 Task: Get directions from Golden Gate National Recreation Area, California, United States to San Antonio Missions National Historical Park, Texas, United States and reverse  starting point and destination and check the best travel modes
Action: Mouse moved to (142, 87)
Screenshot: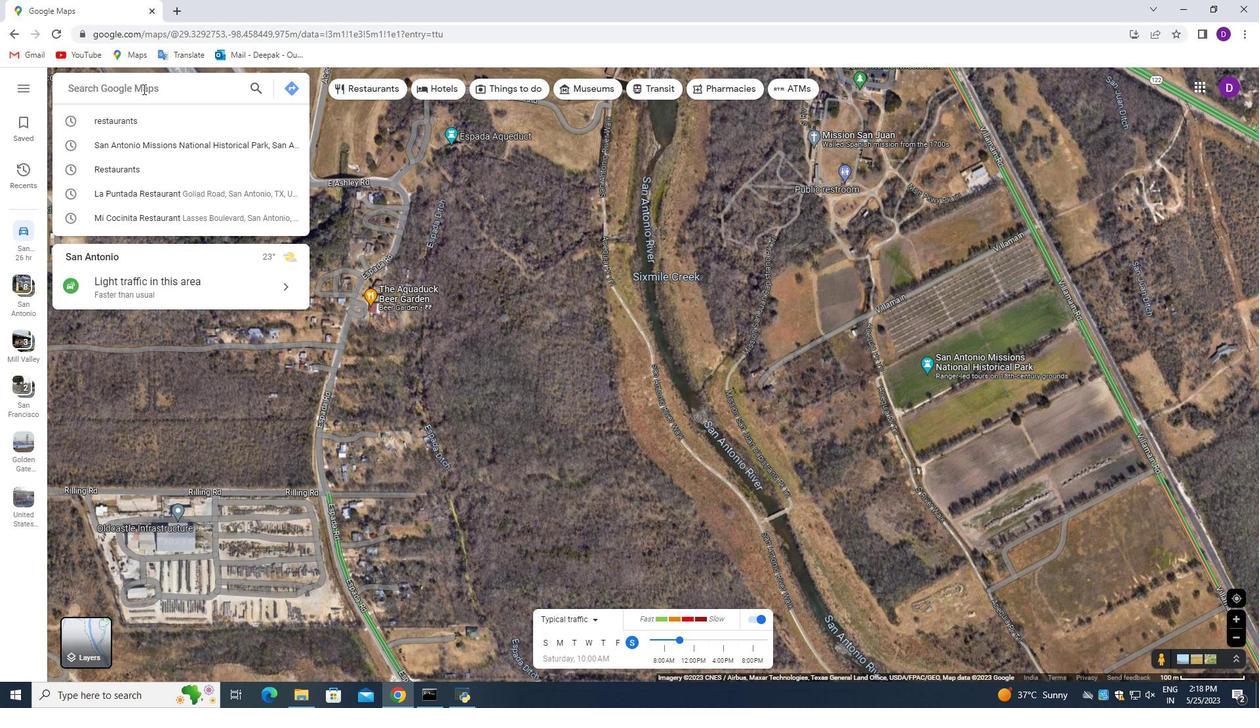 
Action: Mouse pressed left at (142, 87)
Screenshot: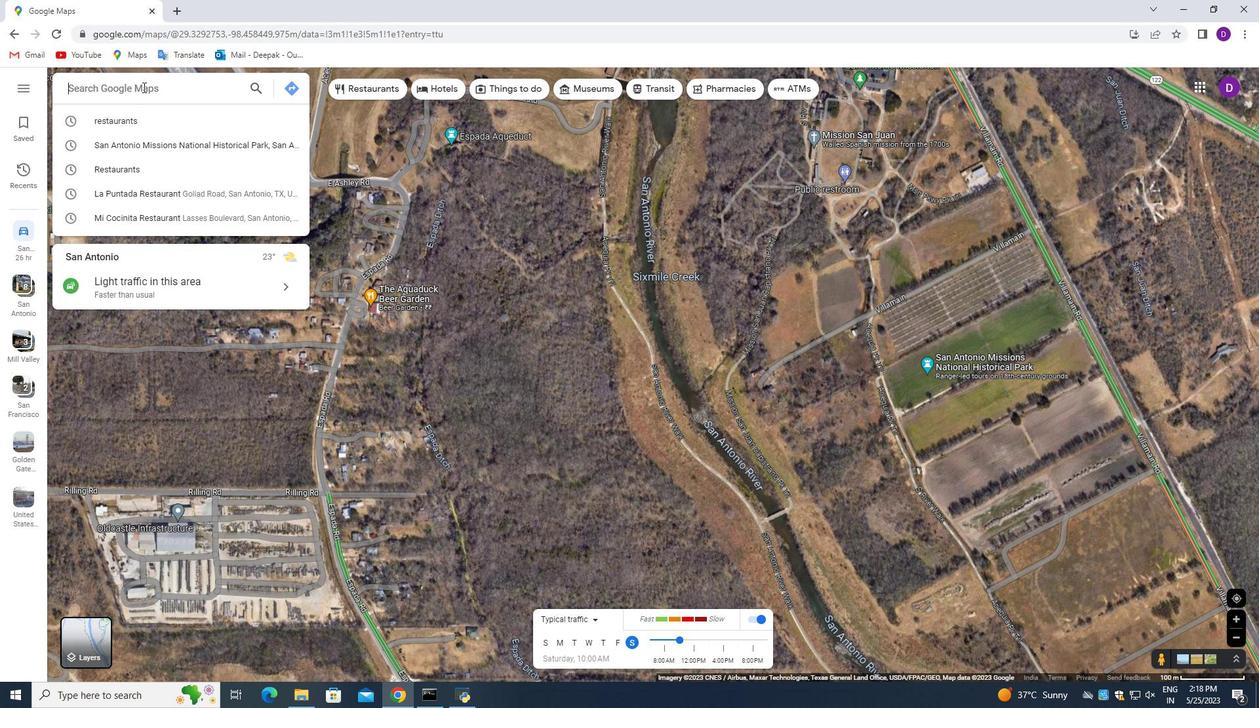 
Action: Mouse moved to (467, 264)
Screenshot: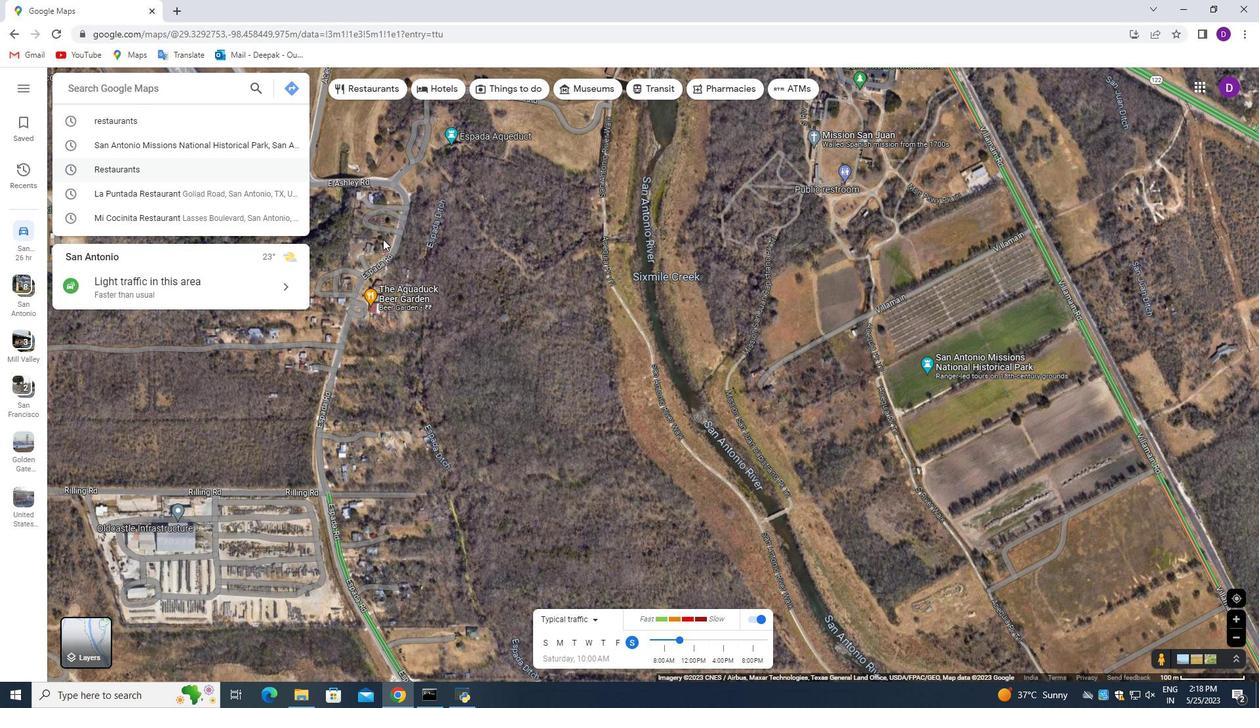 
Action: Key pressed <Key.shift_r>Golden<Key.space><Key.shift_r>Gate<Key.space><Key.shift>Nationa<Key.space><Key.backspace>l<Key.space><Key.shift_r>Recreation<Key.space><Key.shift_r>Area,<Key.space><Key.shift_r>California,<Key.space><Key.shift>United<Key.space><Key.shift_r>States
Screenshot: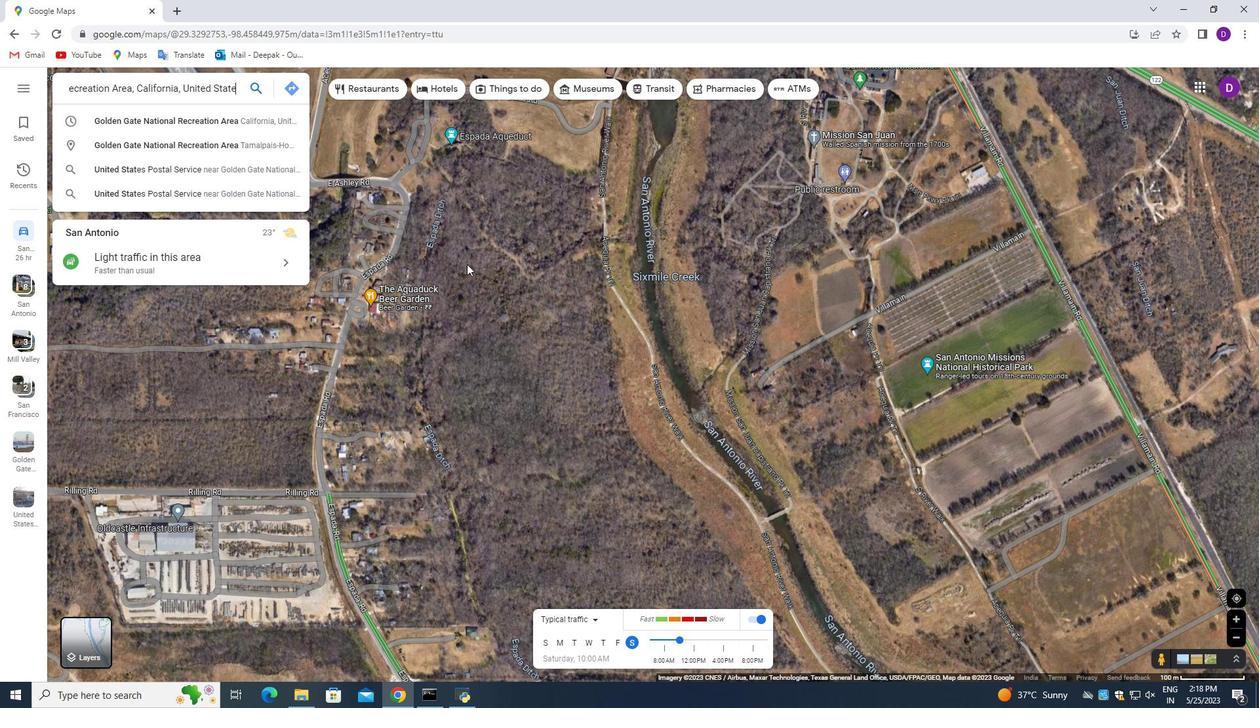 
Action: Mouse moved to (295, 89)
Screenshot: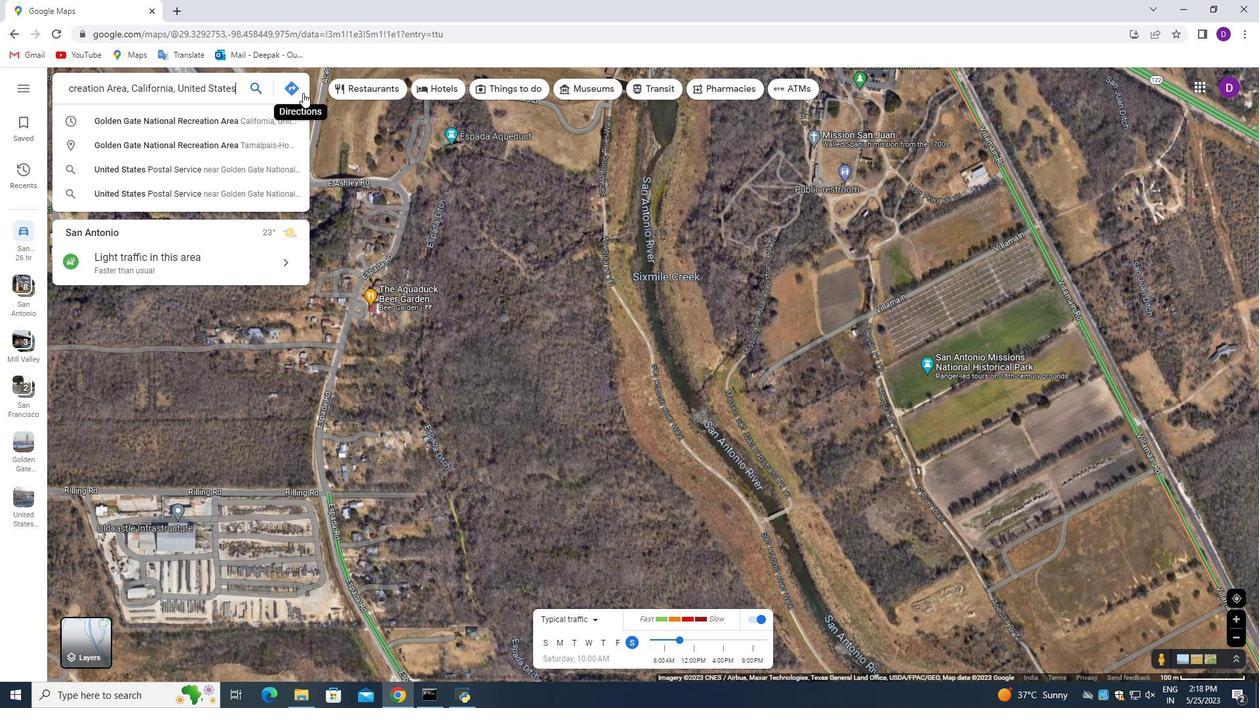 
Action: Mouse pressed left at (295, 89)
Screenshot: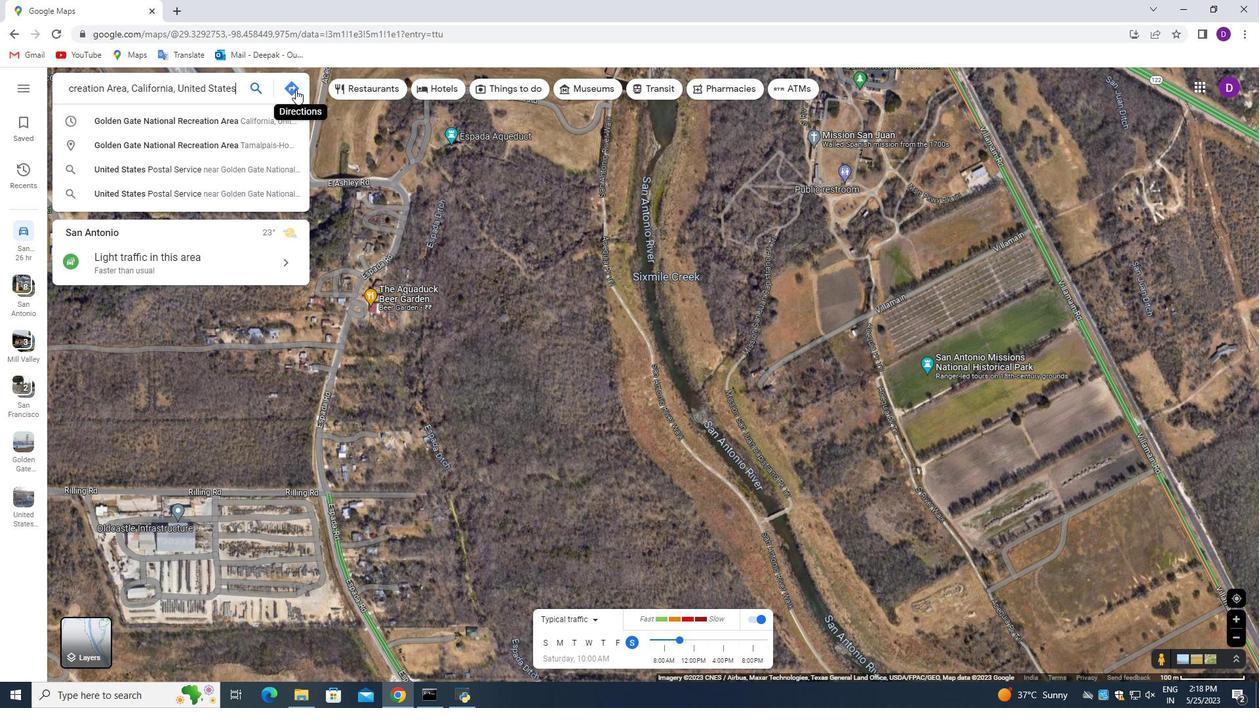 
Action: Mouse moved to (68, 91)
Screenshot: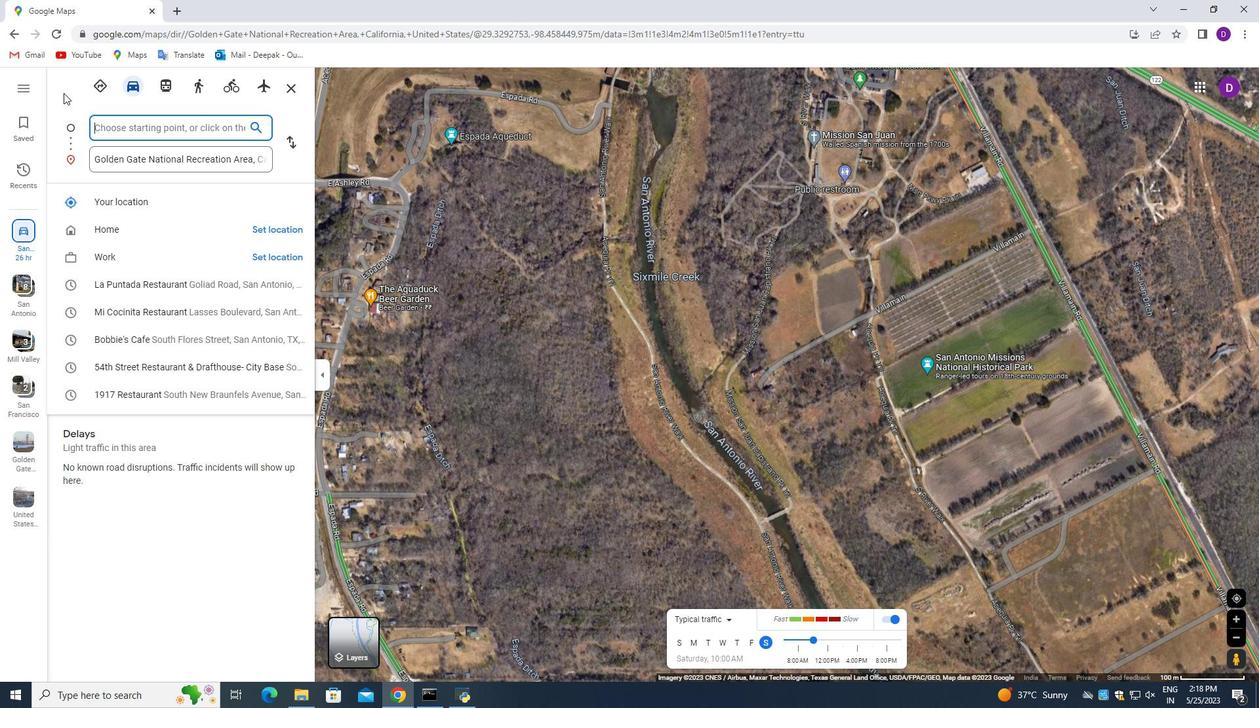 
Action: Key pressed <Key.shift_r>San<Key.space><Key.shift_r>Antonio<Key.space><Key.shift>Missions<Key.space><Key.shift>National<Key.space><Key.shift>Historical<Key.space><Key.shift>Park,<Key.space><Key.shift_r>Texas<Key.space><Key.backspace>,<Key.space><Key.shift>United<Key.space><Key.shift_r>States<Key.enter>
Screenshot: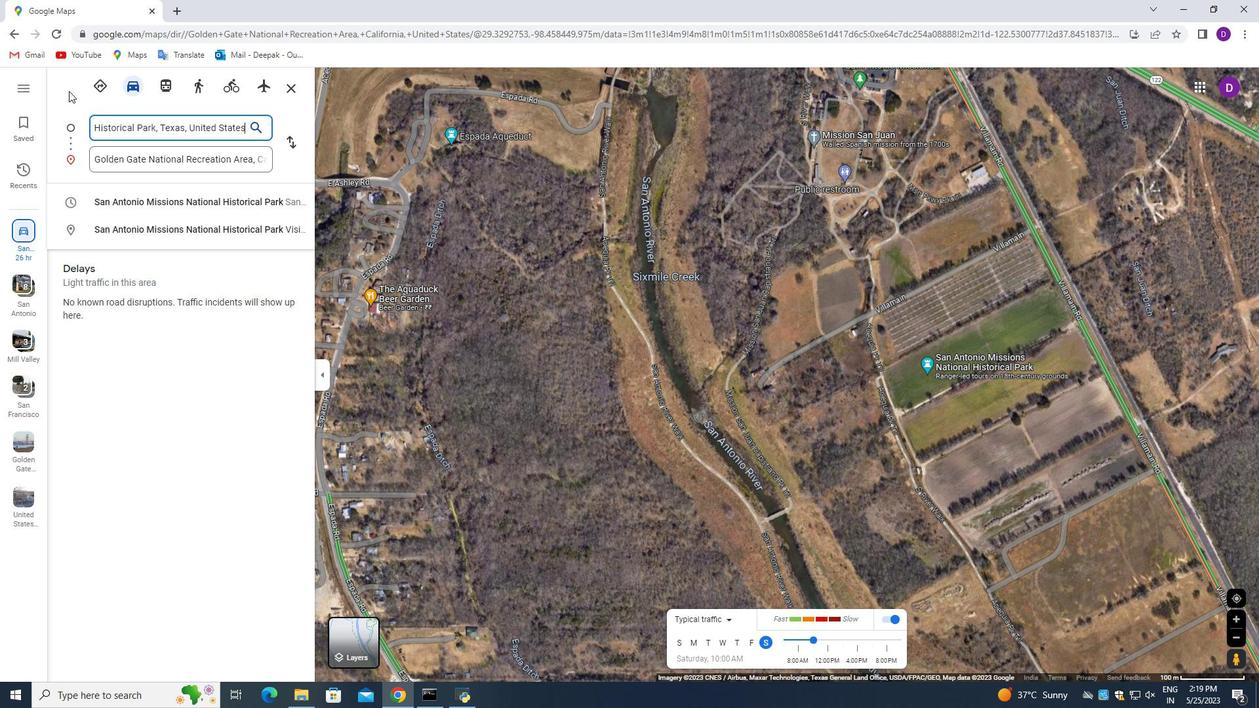
Action: Mouse moved to (291, 144)
Screenshot: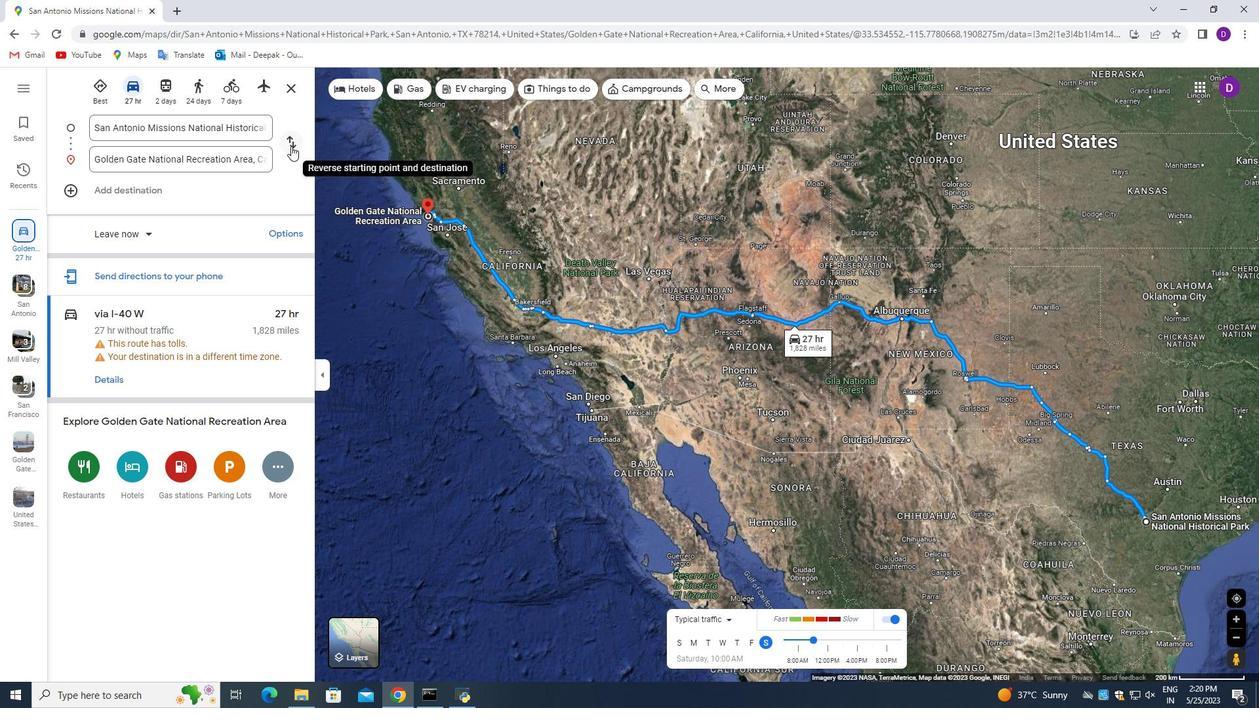 
Action: Mouse pressed left at (291, 144)
Screenshot: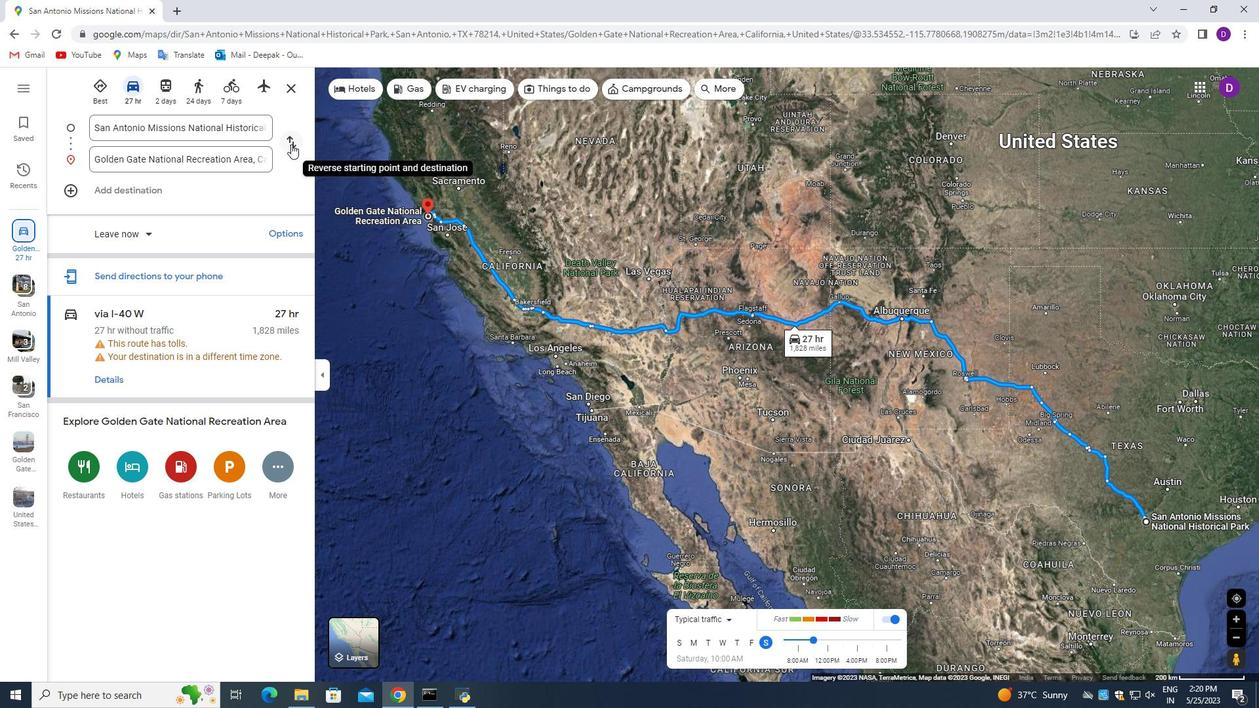 
Action: Mouse moved to (291, 142)
Screenshot: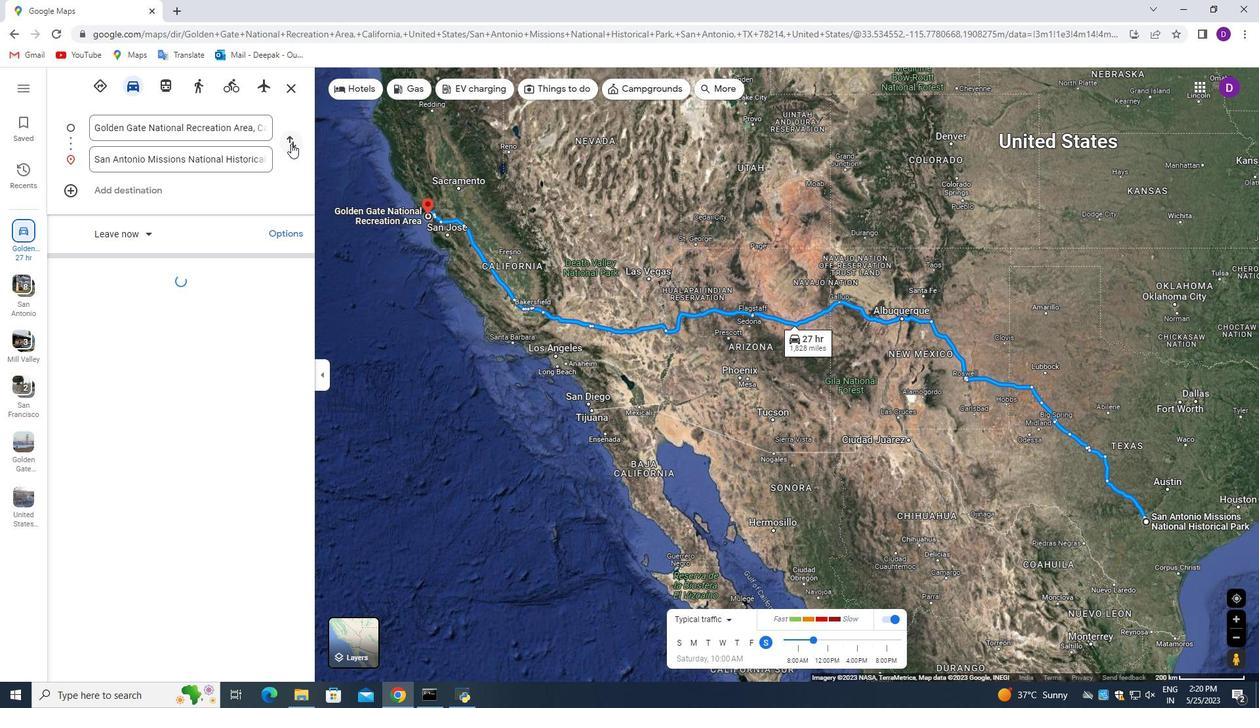 
Action: Mouse pressed left at (291, 142)
Screenshot: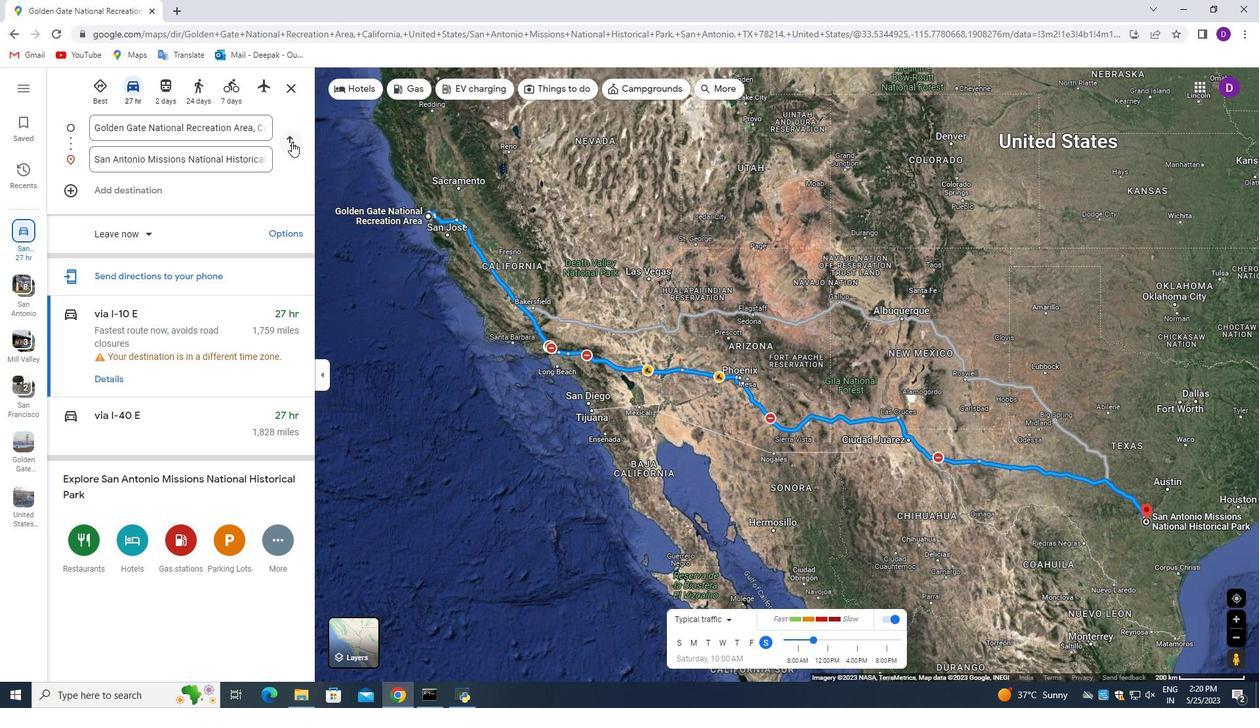 
Action: Mouse moved to (863, 377)
Screenshot: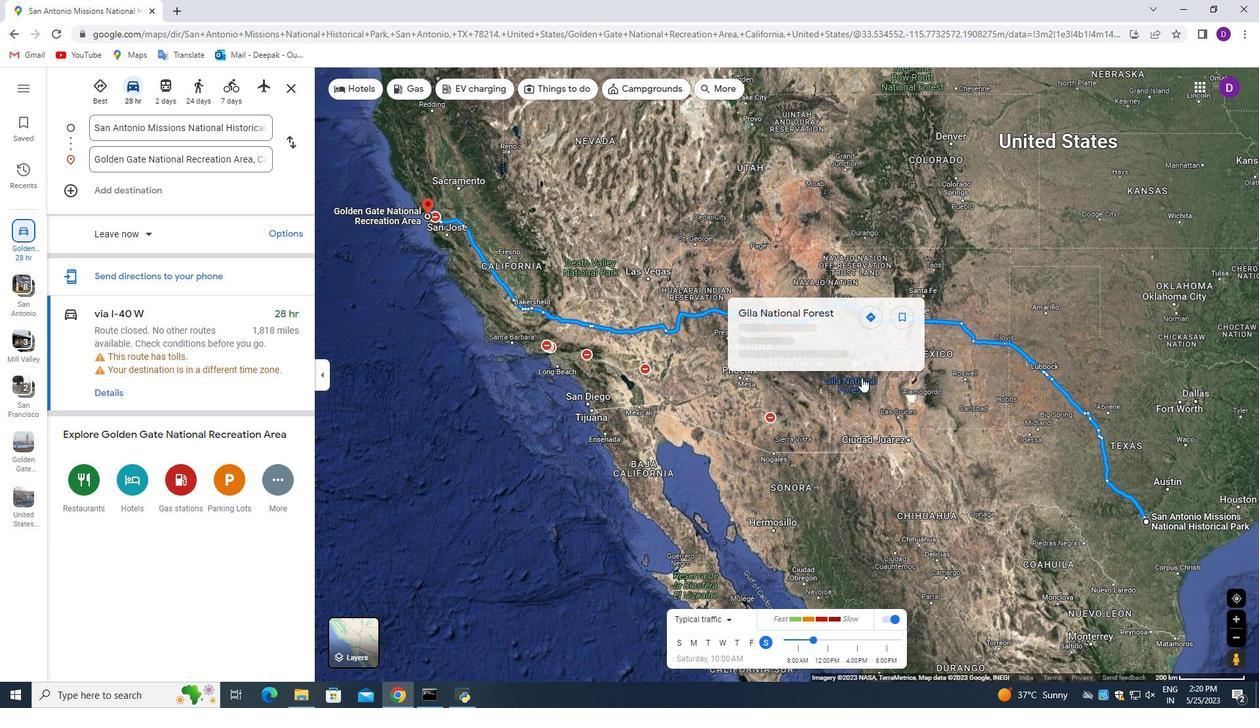
Action: Mouse pressed left at (863, 377)
Screenshot: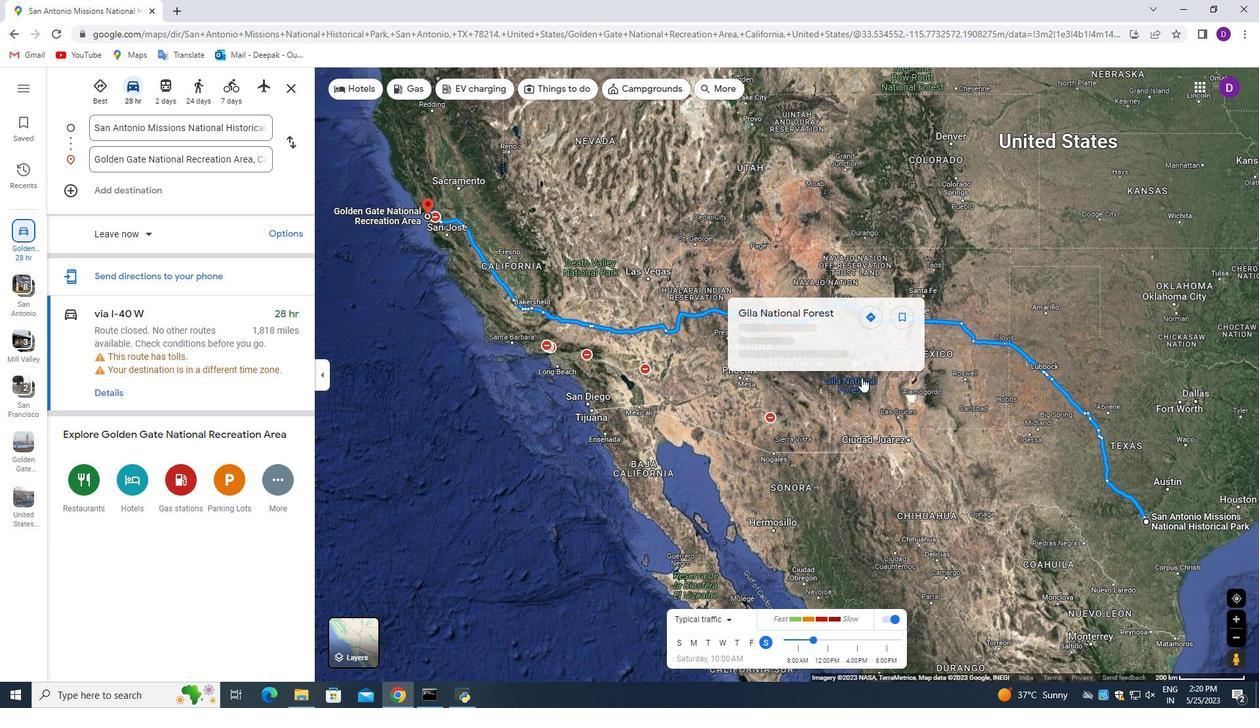 
Action: Mouse moved to (434, 292)
Screenshot: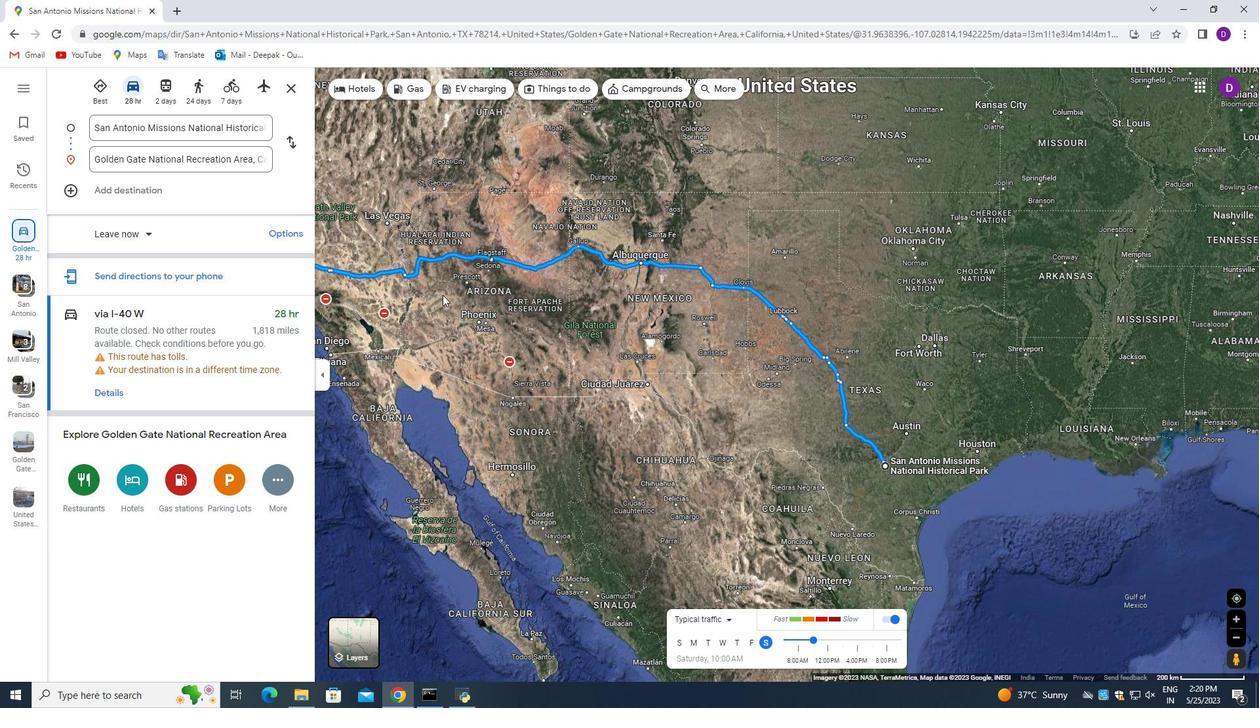 
Action: Mouse pressed left at (434, 292)
Screenshot: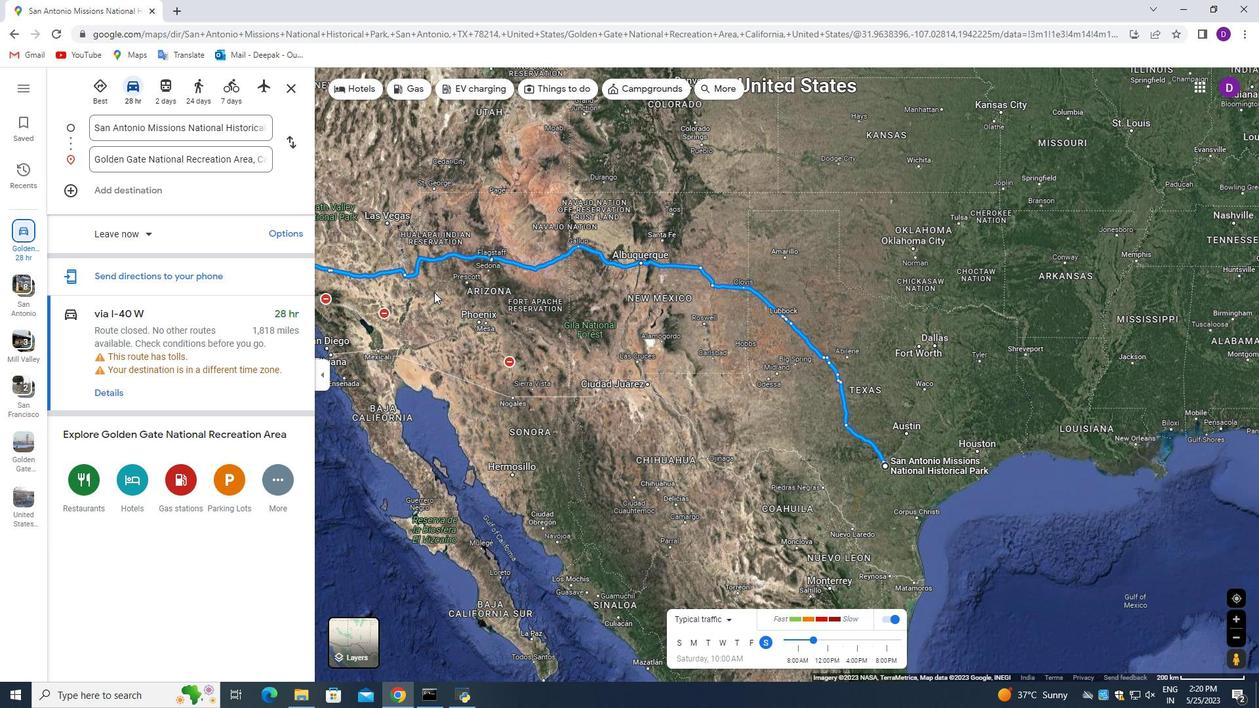 
Action: Mouse moved to (718, 87)
Screenshot: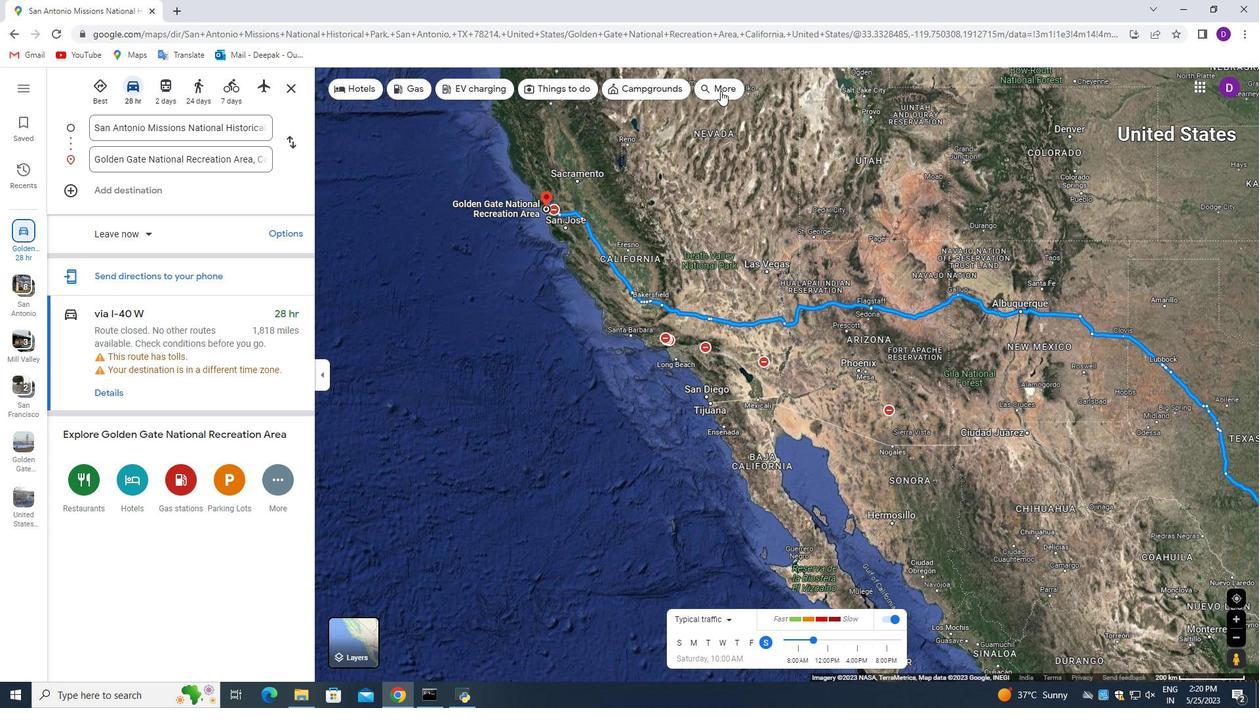 
Action: Mouse pressed left at (718, 87)
Screenshot: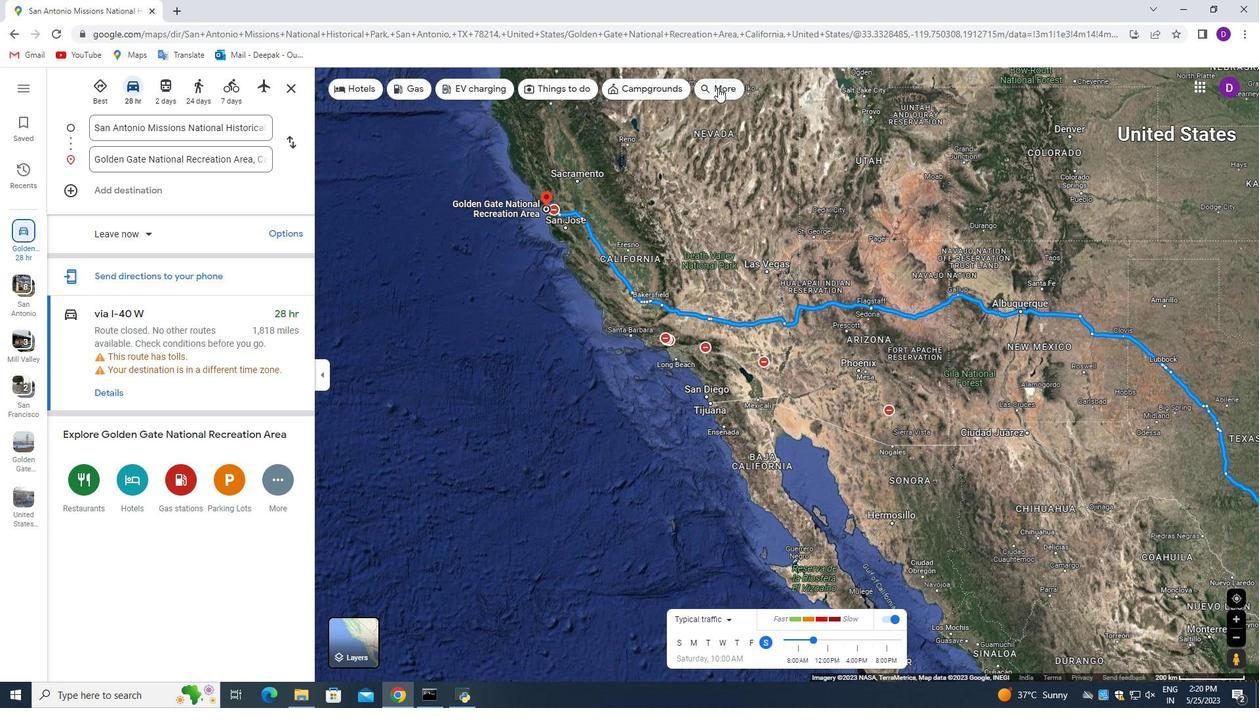 
Action: Mouse moved to (294, 91)
Screenshot: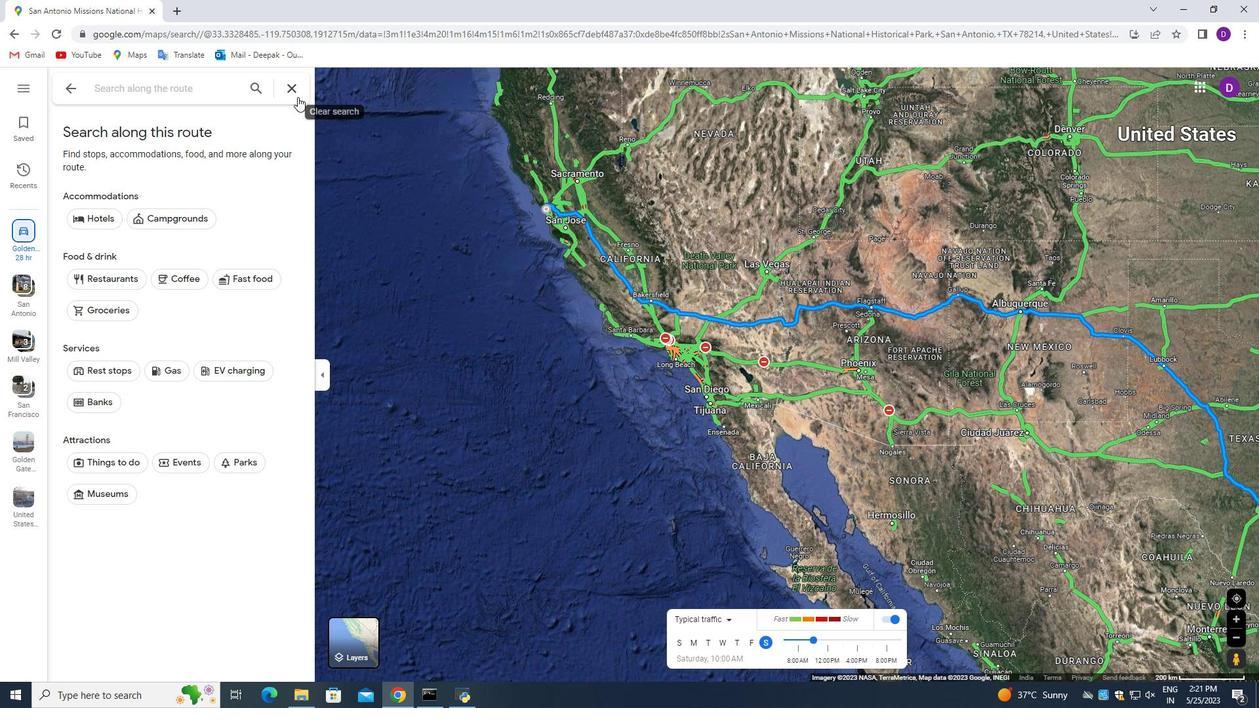 
Action: Mouse pressed left at (294, 91)
Screenshot: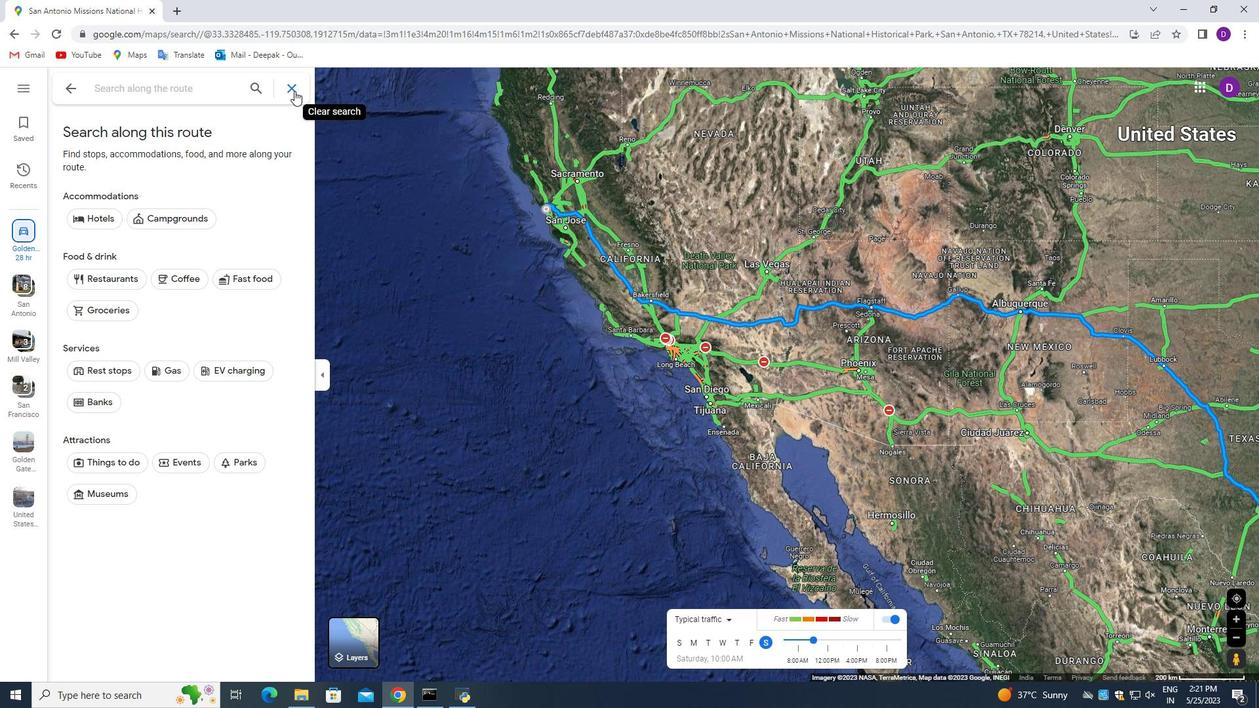 
Action: Mouse moved to (161, 86)
Screenshot: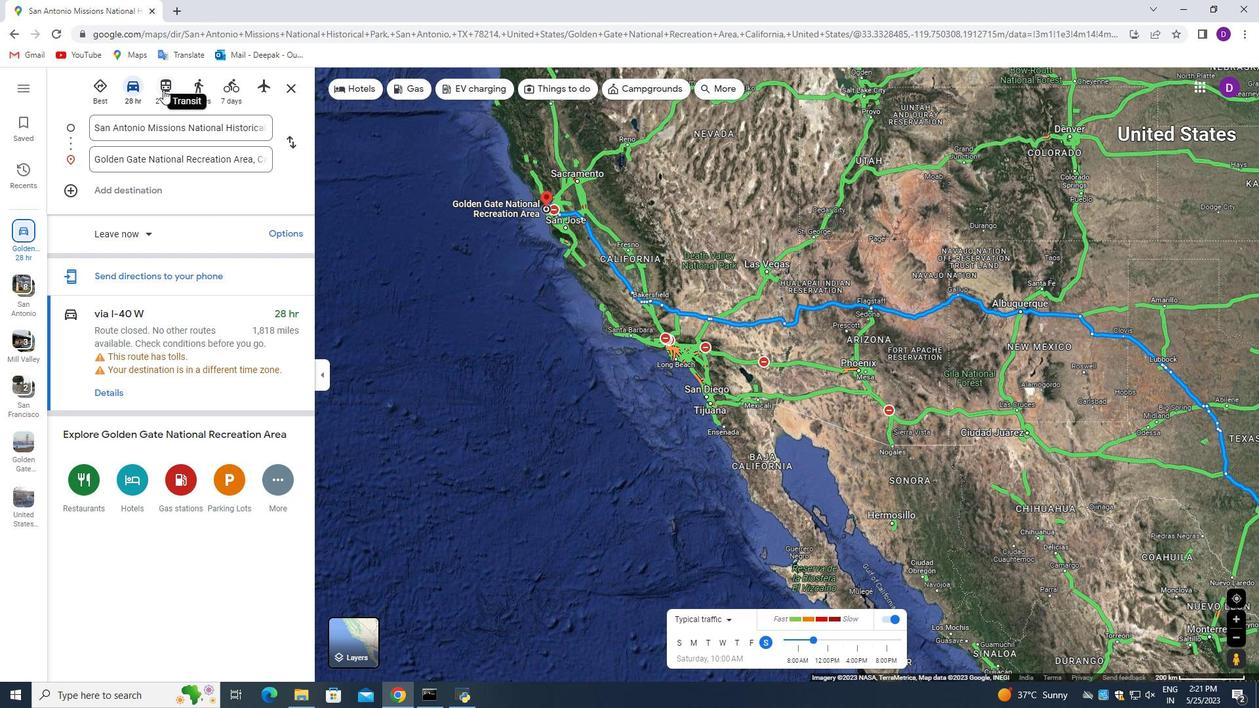 
Action: Mouse pressed left at (161, 86)
Screenshot: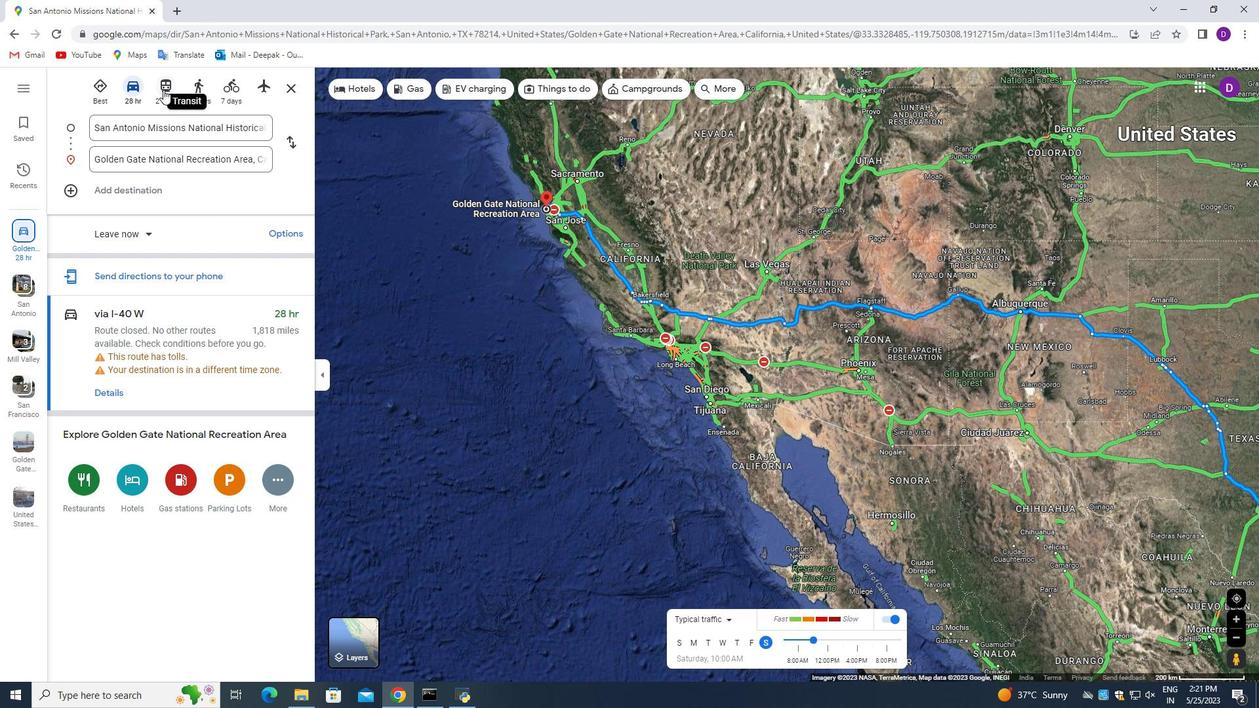 
Action: Mouse moved to (163, 375)
Screenshot: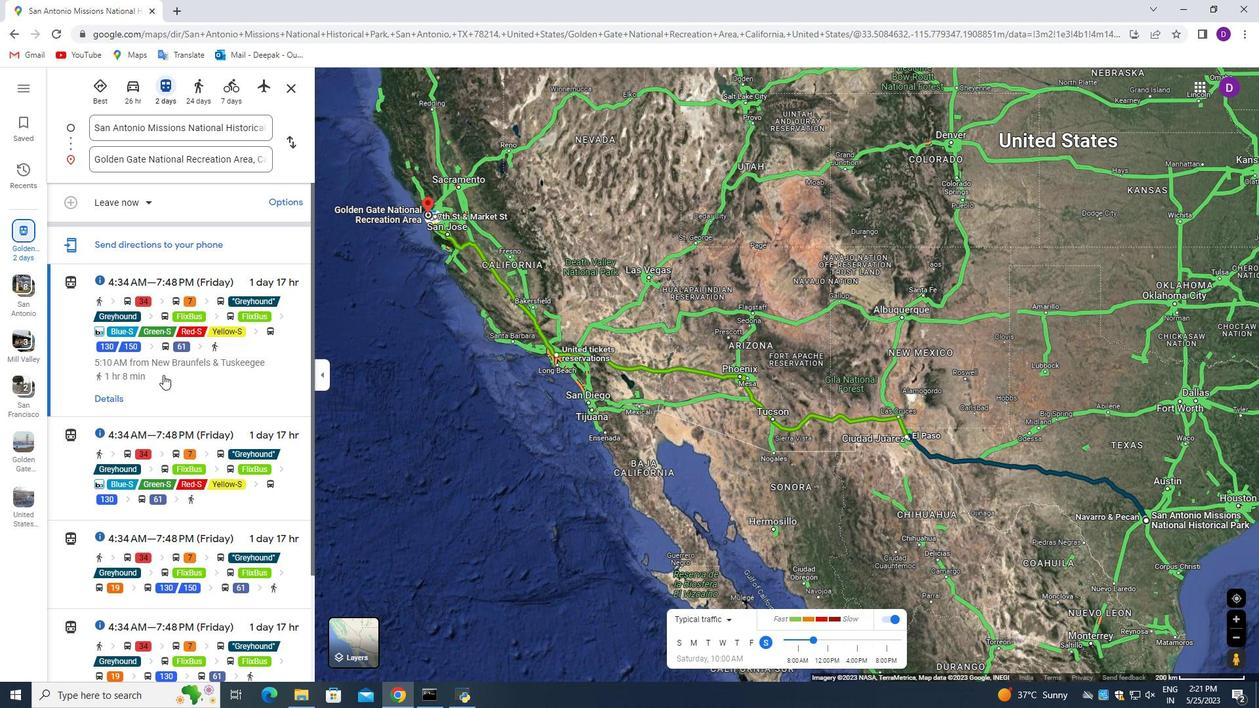 
Action: Mouse scrolled (163, 375) with delta (0, 0)
Screenshot: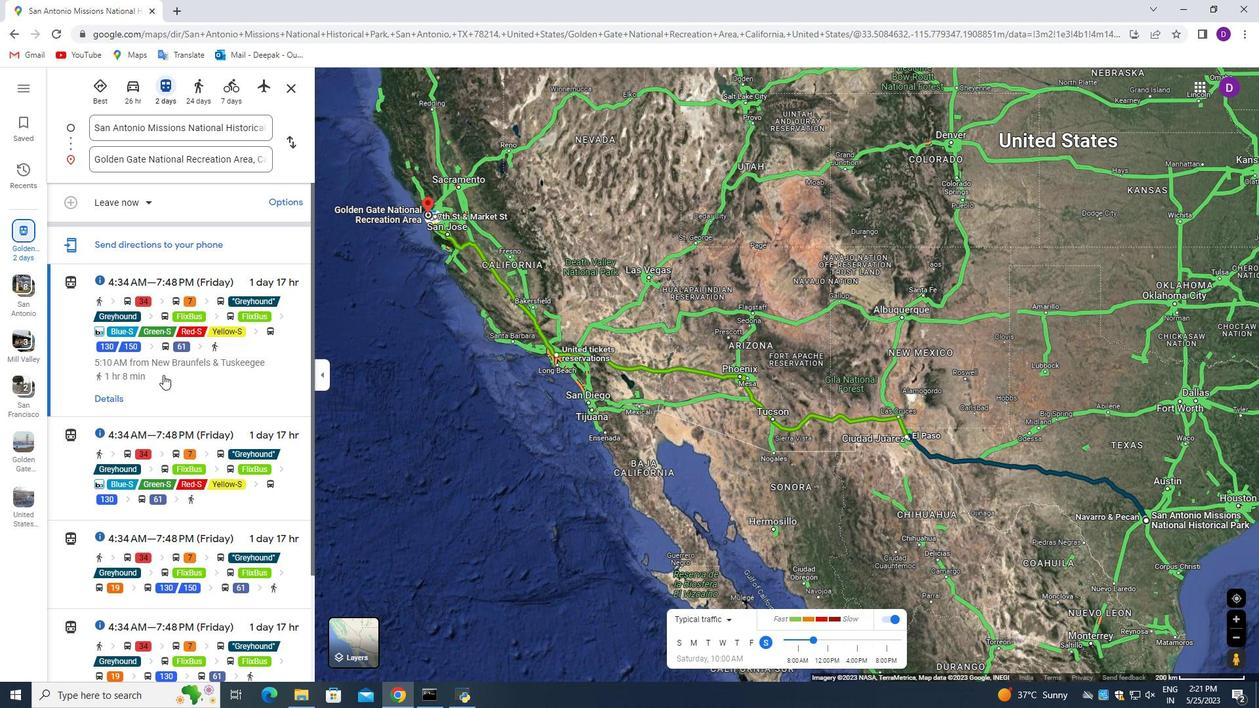 
Action: Mouse moved to (163, 377)
Screenshot: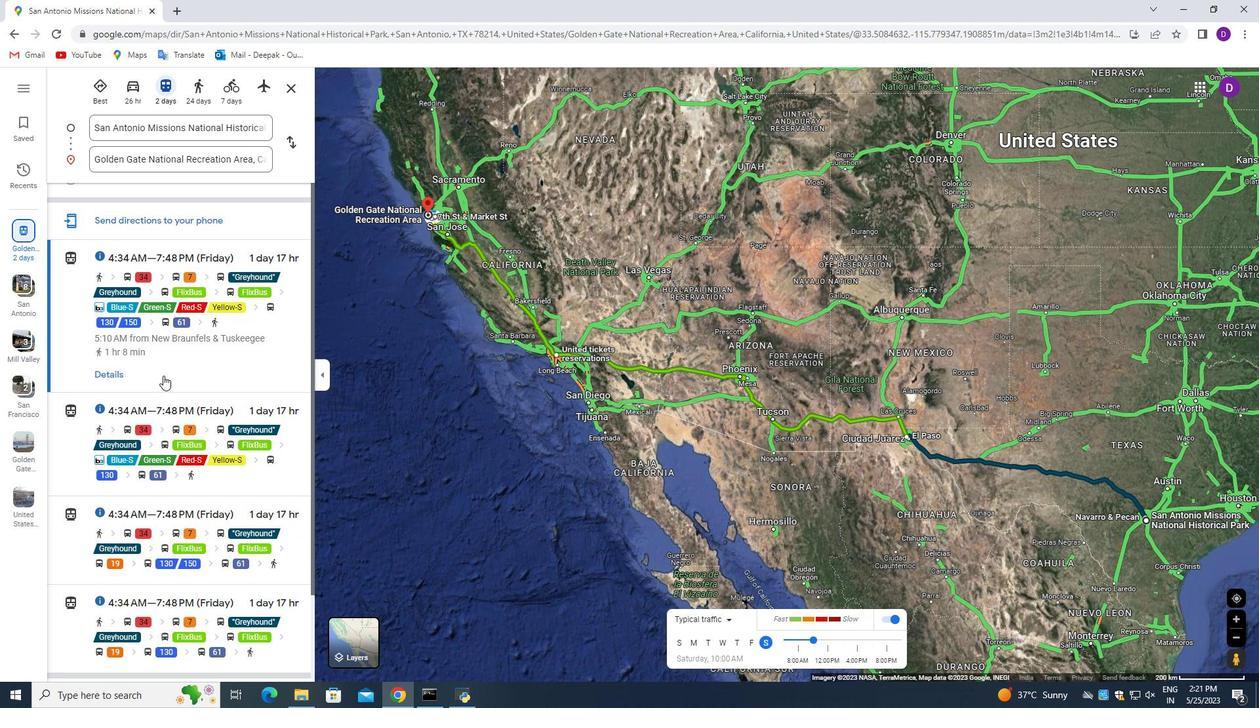 
Action: Mouse scrolled (163, 375) with delta (0, 0)
Screenshot: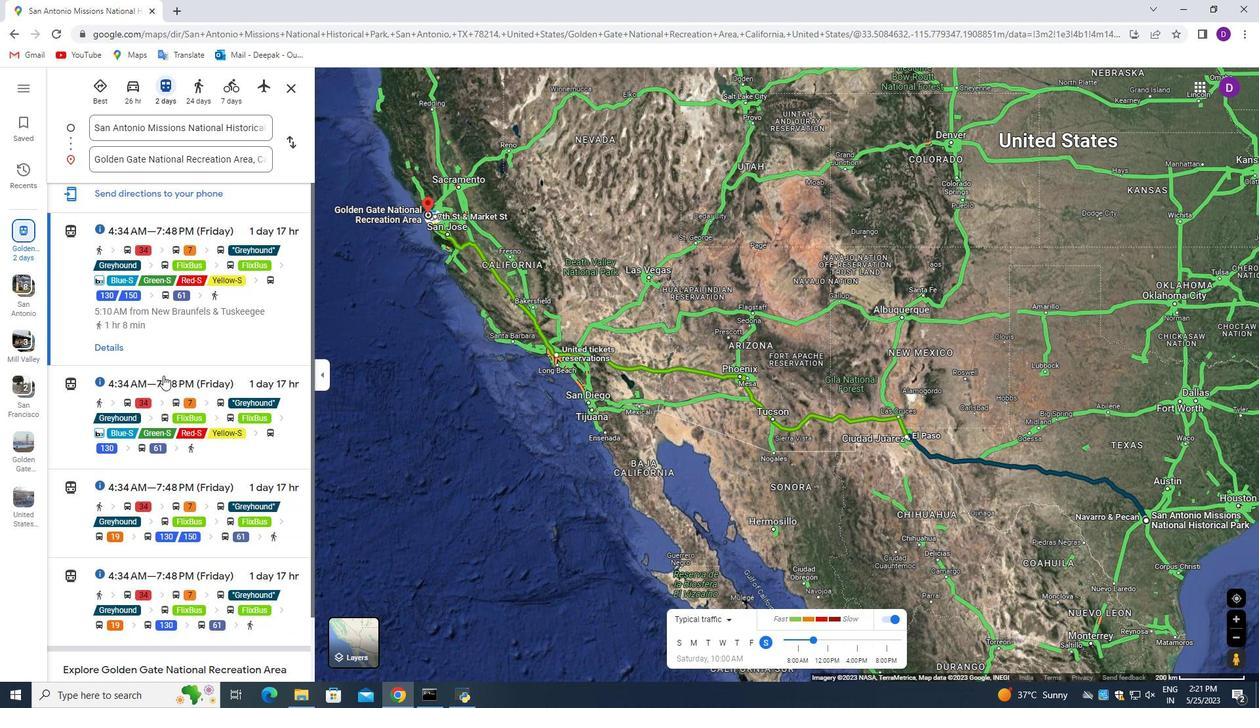 
Action: Mouse scrolled (163, 376) with delta (0, 0)
Screenshot: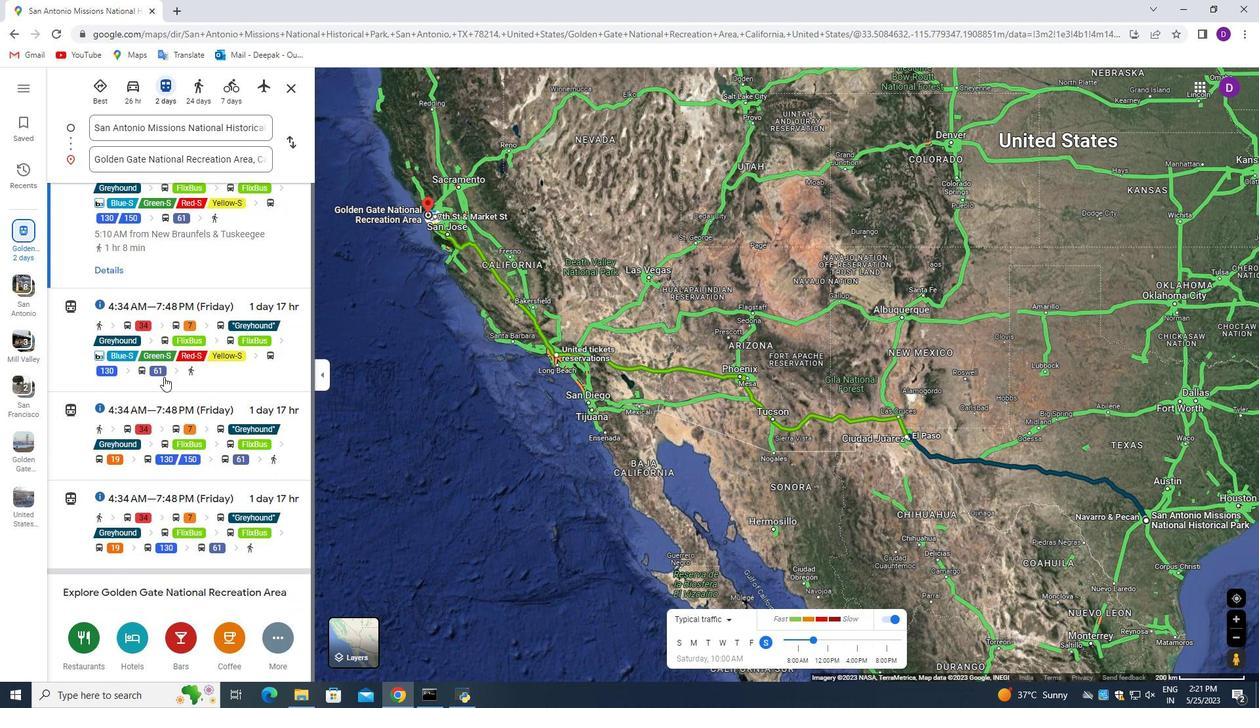 
Action: Mouse moved to (169, 379)
Screenshot: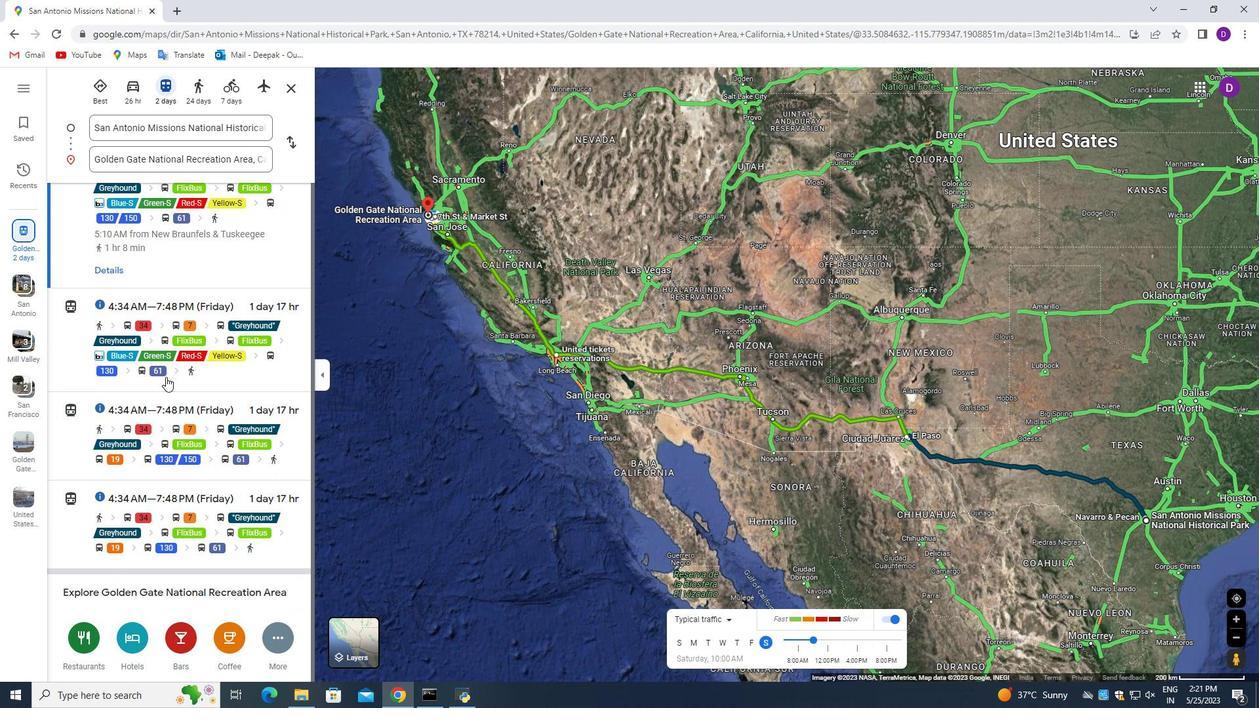 
Action: Mouse scrolled (169, 379) with delta (0, 0)
Screenshot: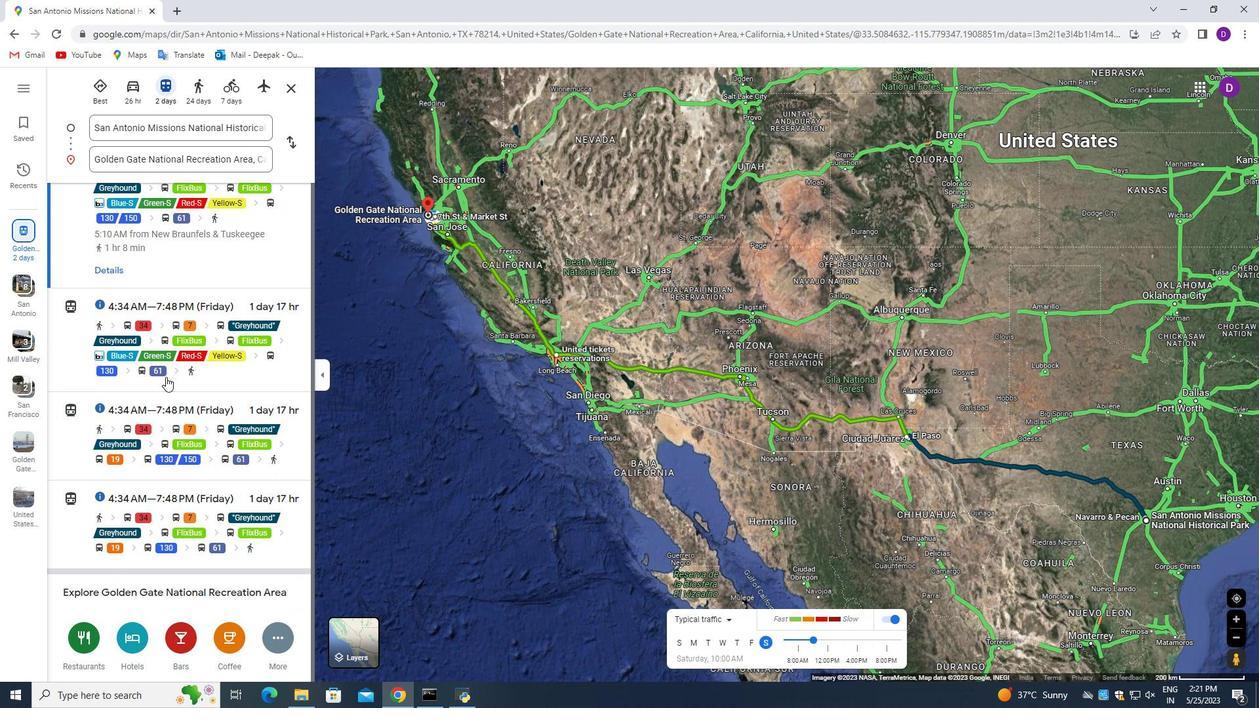 
Action: Mouse scrolled (169, 379) with delta (0, 0)
Screenshot: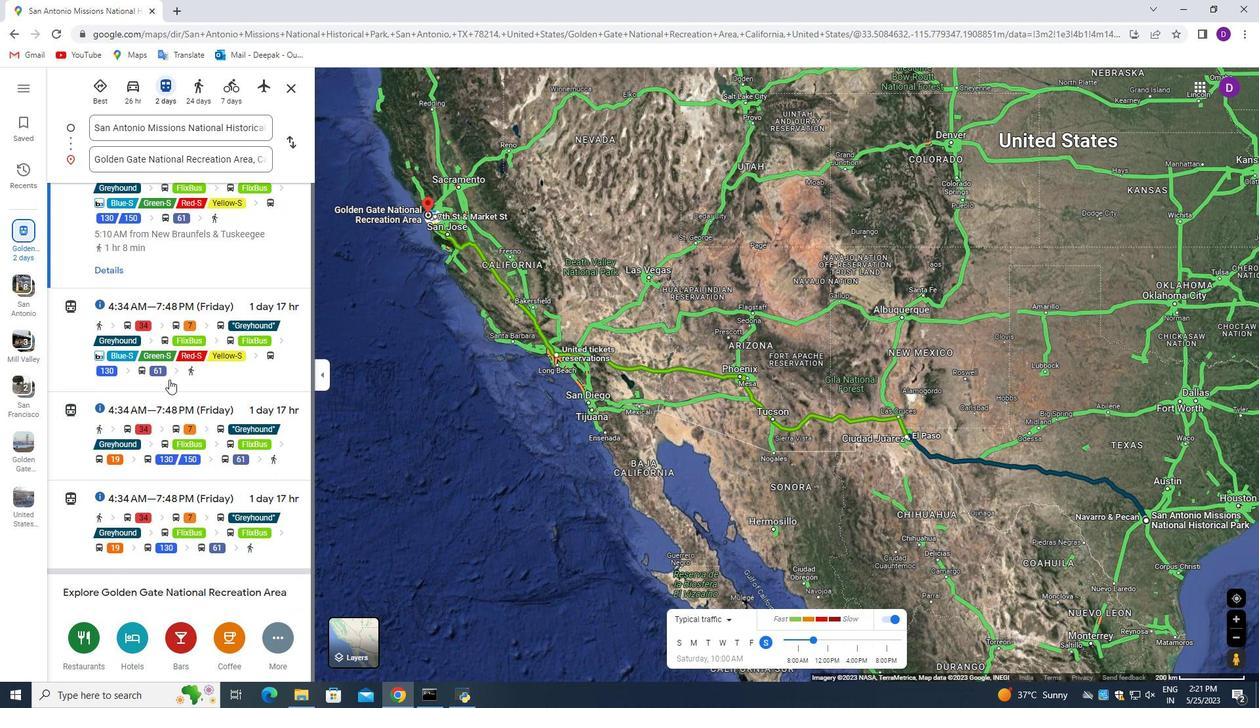 
Action: Mouse moved to (169, 381)
Screenshot: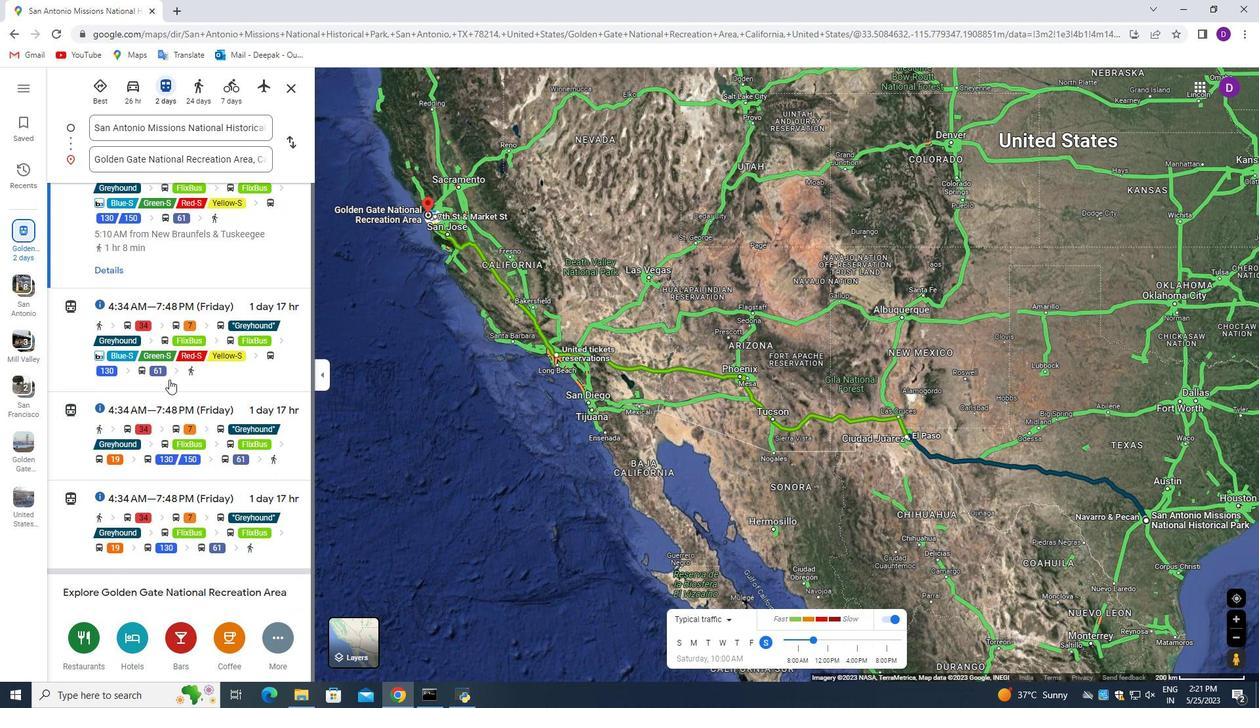
Action: Mouse scrolled (169, 381) with delta (0, 0)
Screenshot: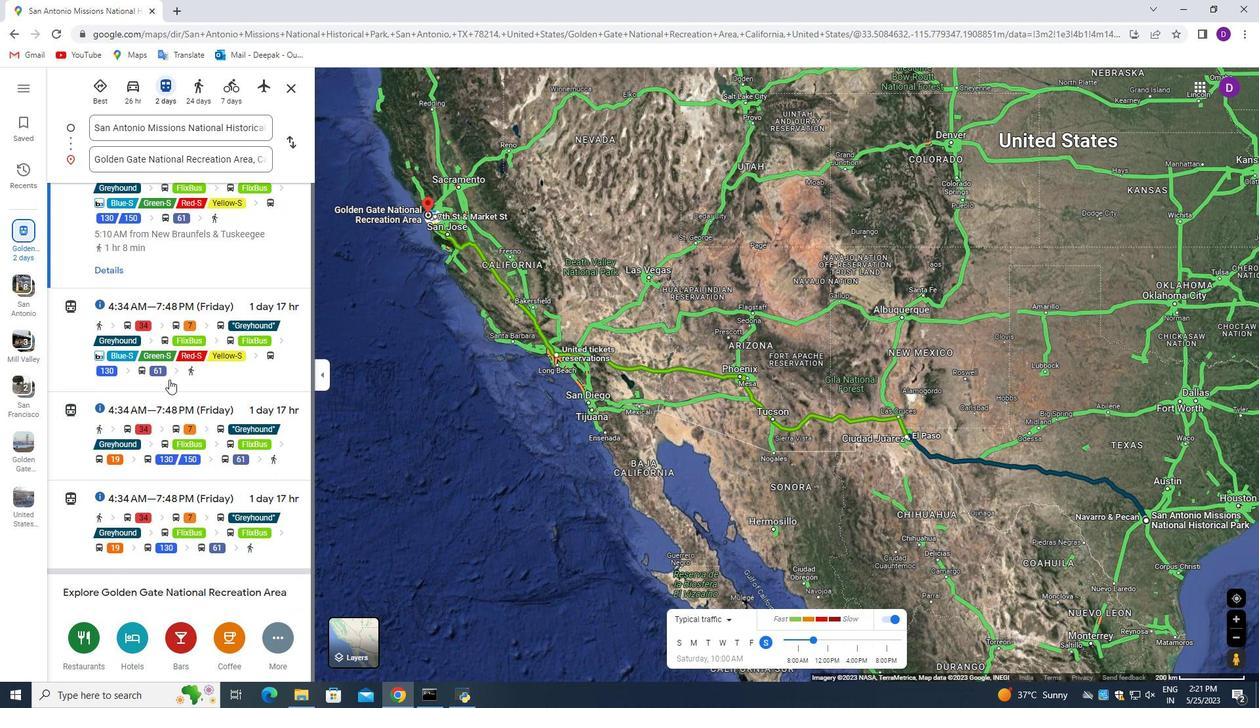 
Action: Mouse moved to (171, 383)
Screenshot: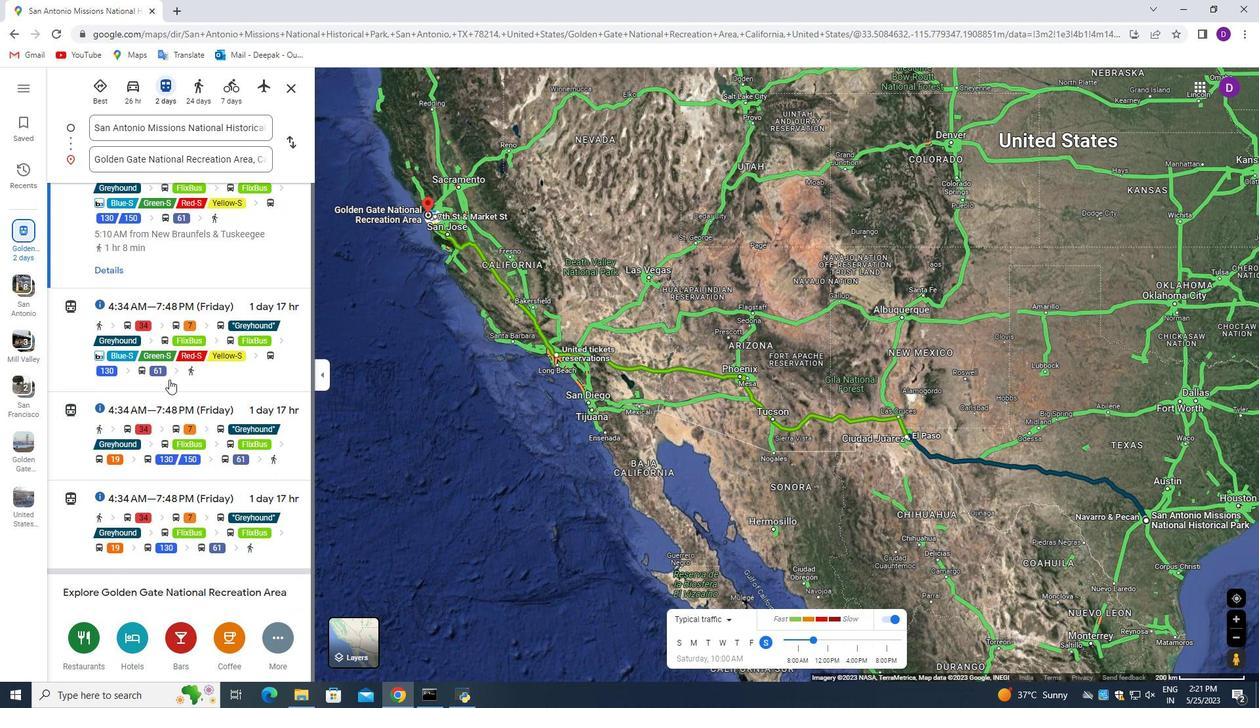 
Action: Mouse scrolled (171, 383) with delta (0, 0)
Screenshot: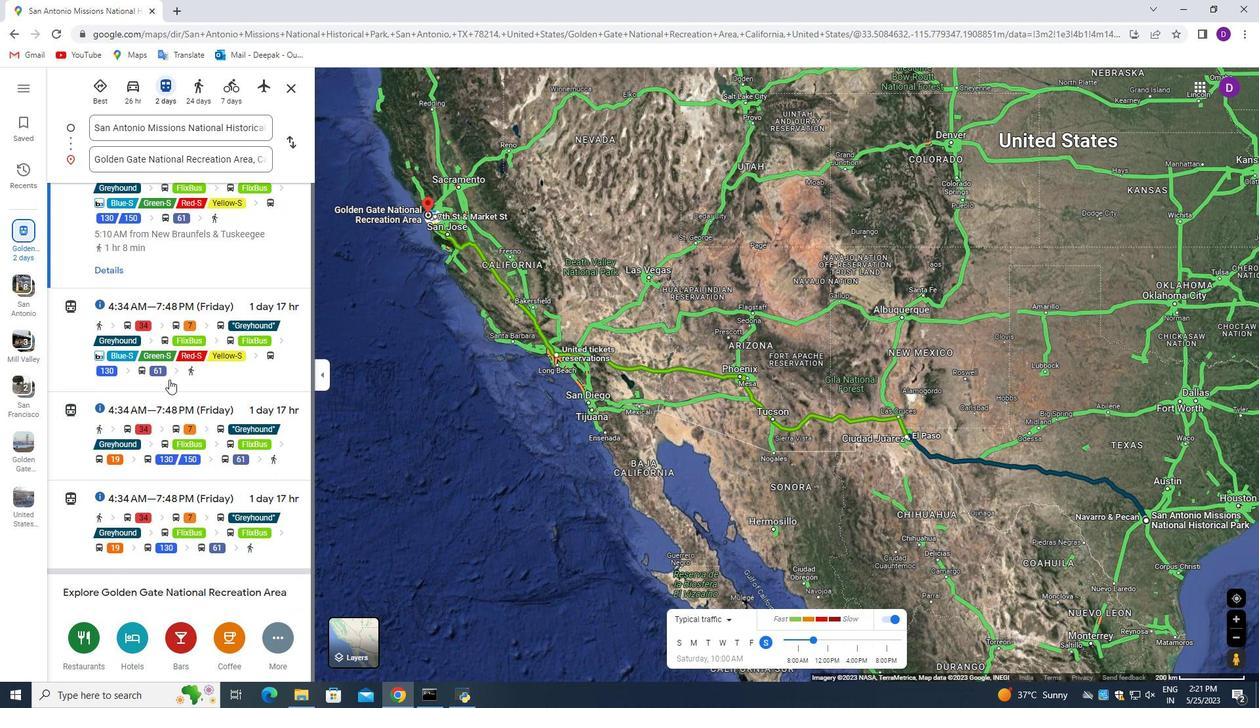 
Action: Mouse scrolled (171, 383) with delta (0, 0)
Screenshot: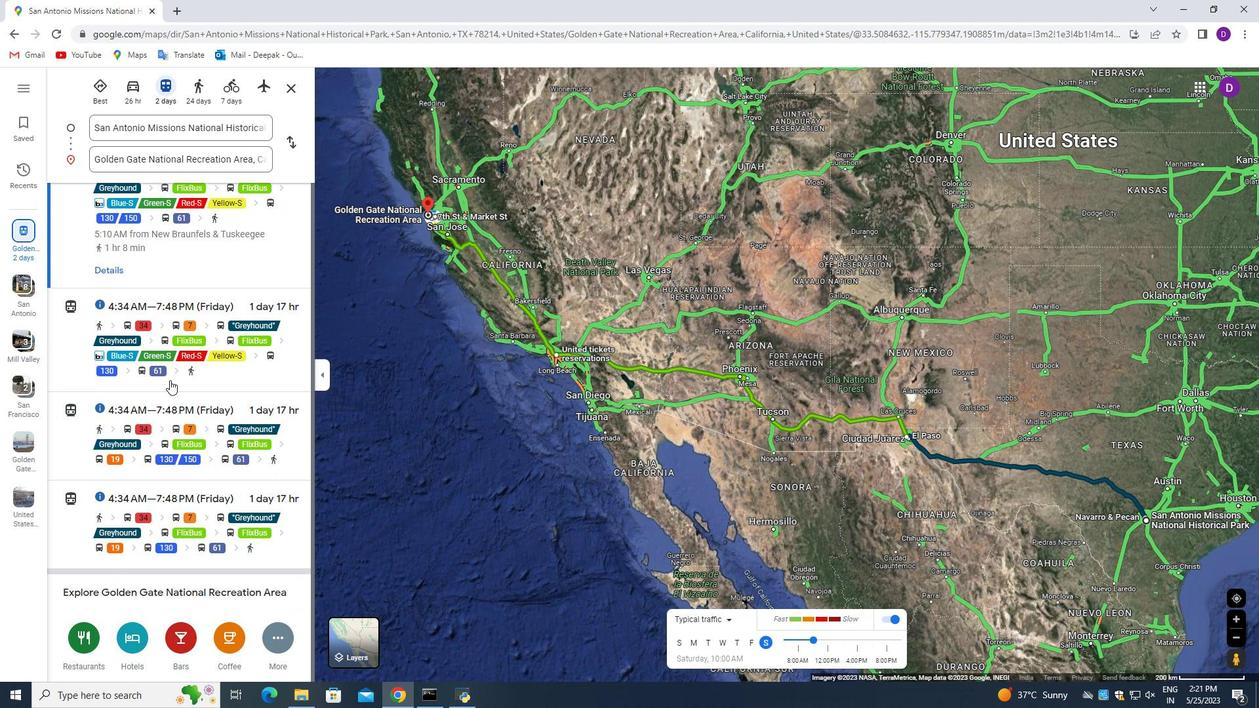 
Action: Mouse scrolled (171, 384) with delta (0, 0)
Screenshot: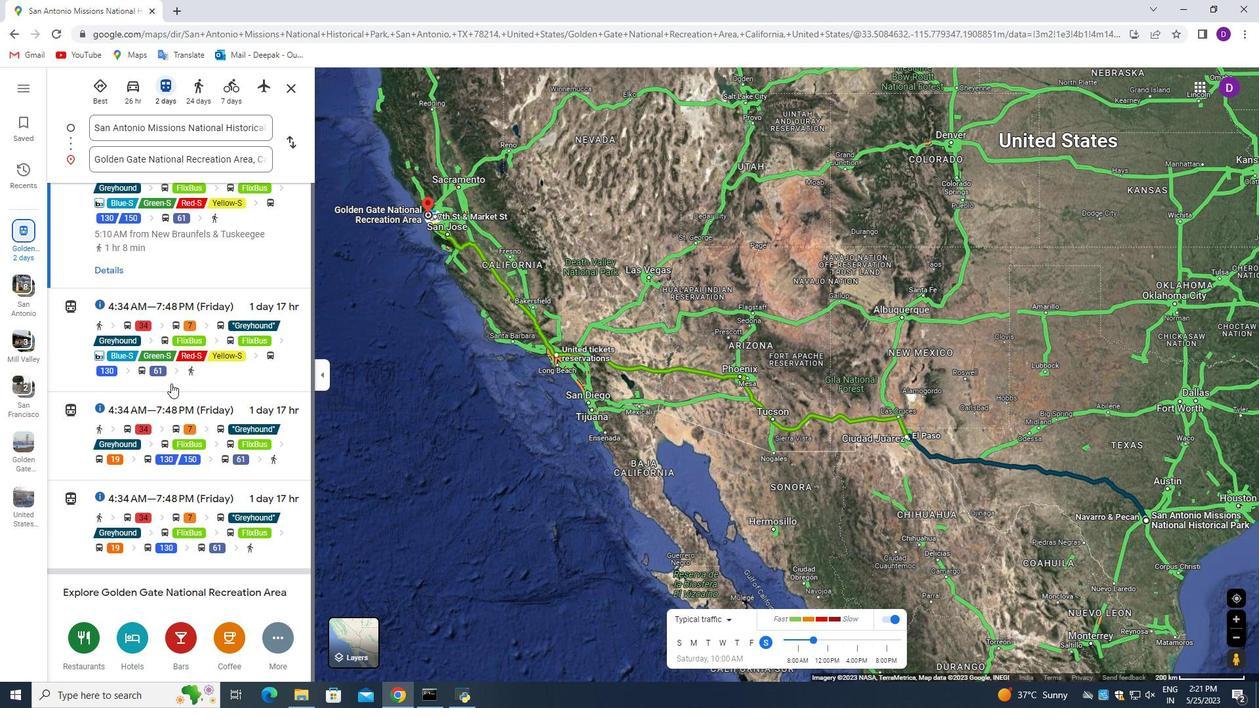 
Action: Mouse scrolled (171, 384) with delta (0, 0)
Screenshot: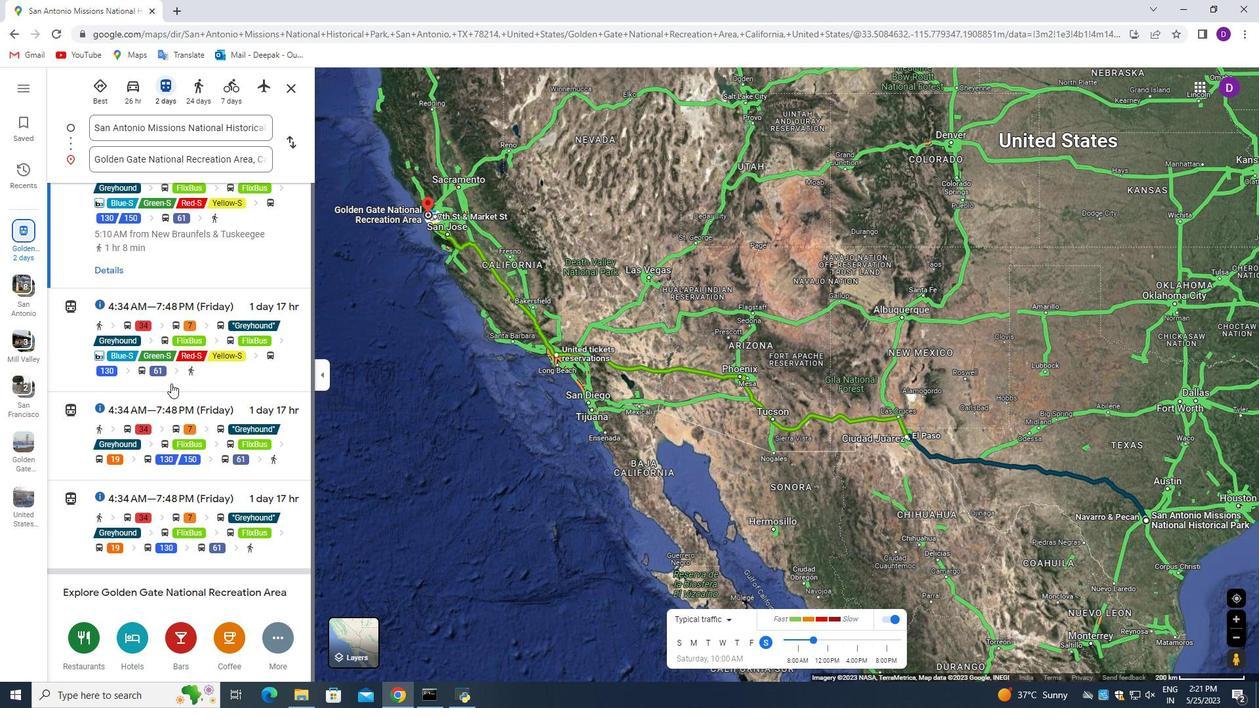 
Action: Mouse scrolled (171, 384) with delta (0, 0)
Screenshot: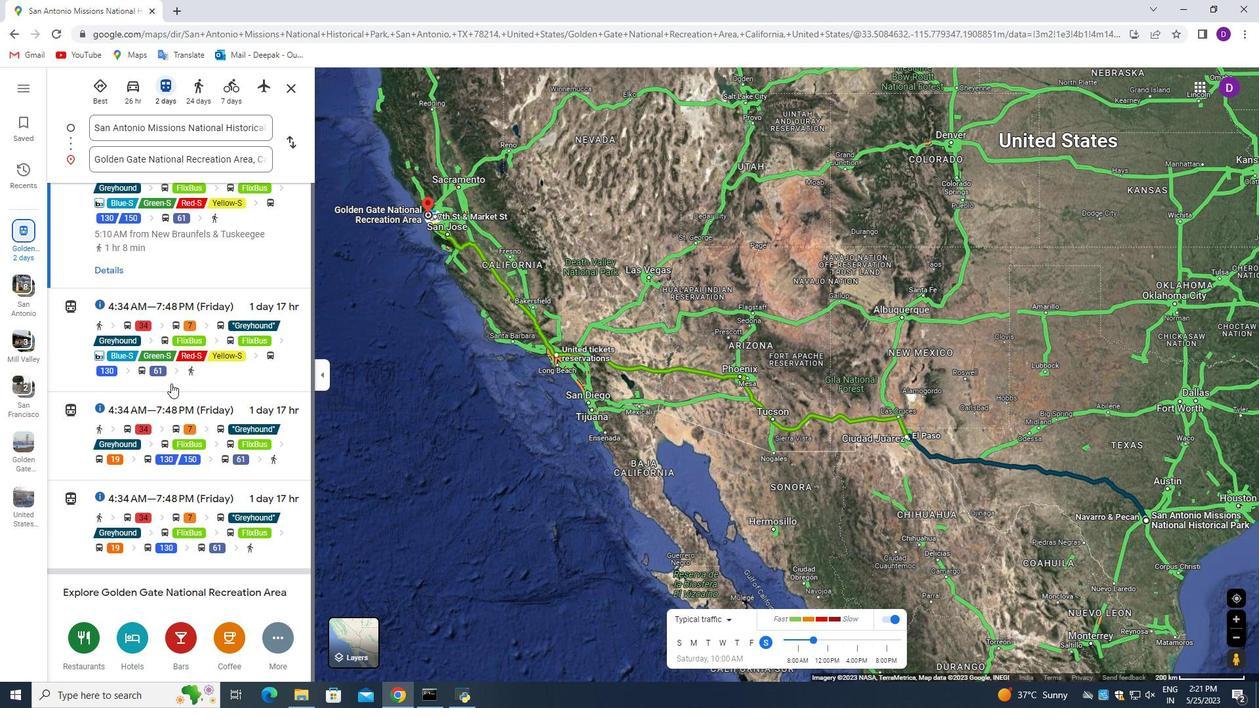 
Action: Mouse scrolled (171, 384) with delta (0, 0)
Screenshot: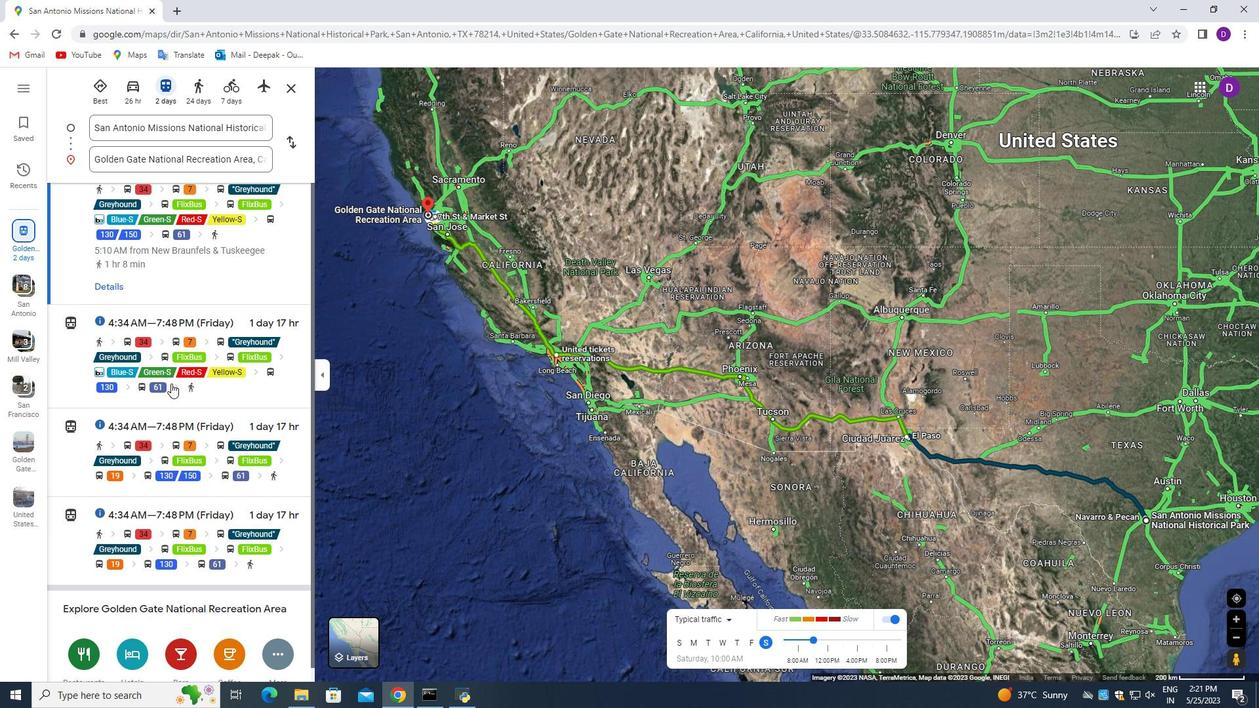 
Action: Mouse scrolled (171, 384) with delta (0, 0)
Screenshot: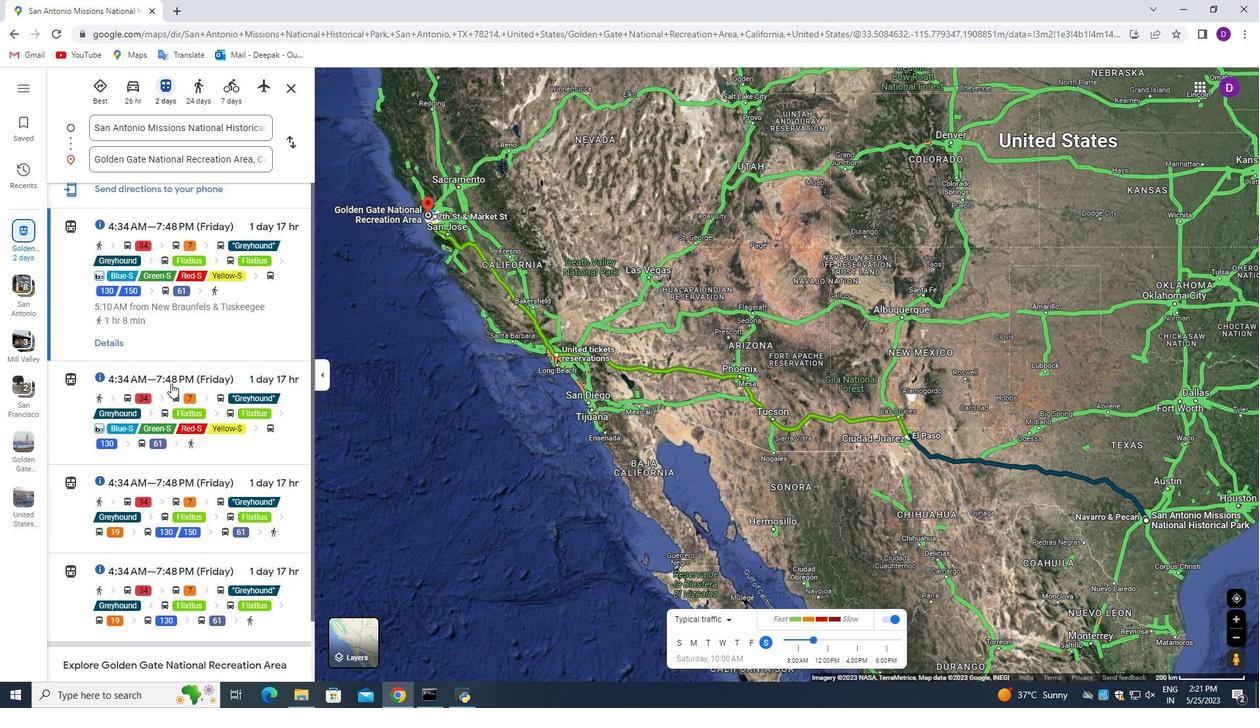 
Action: Mouse moved to (154, 320)
Screenshot: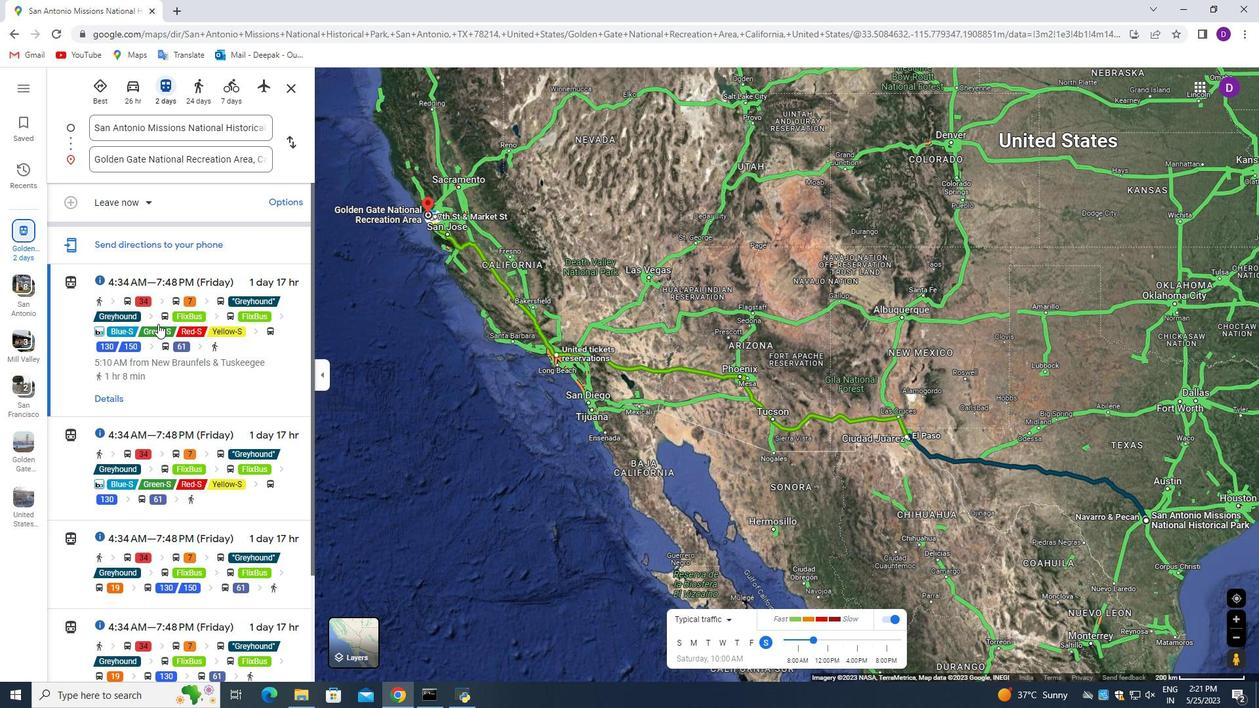 
Action: Mouse pressed left at (154, 320)
Screenshot: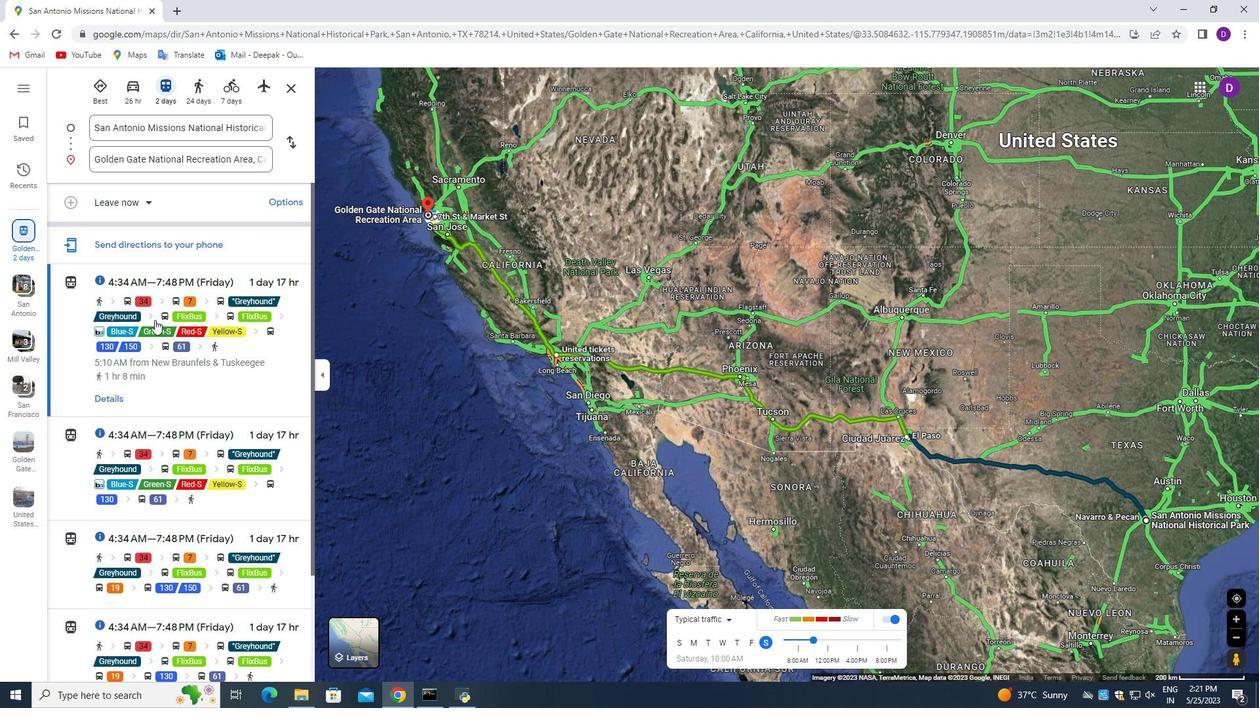 
Action: Mouse moved to (179, 467)
Screenshot: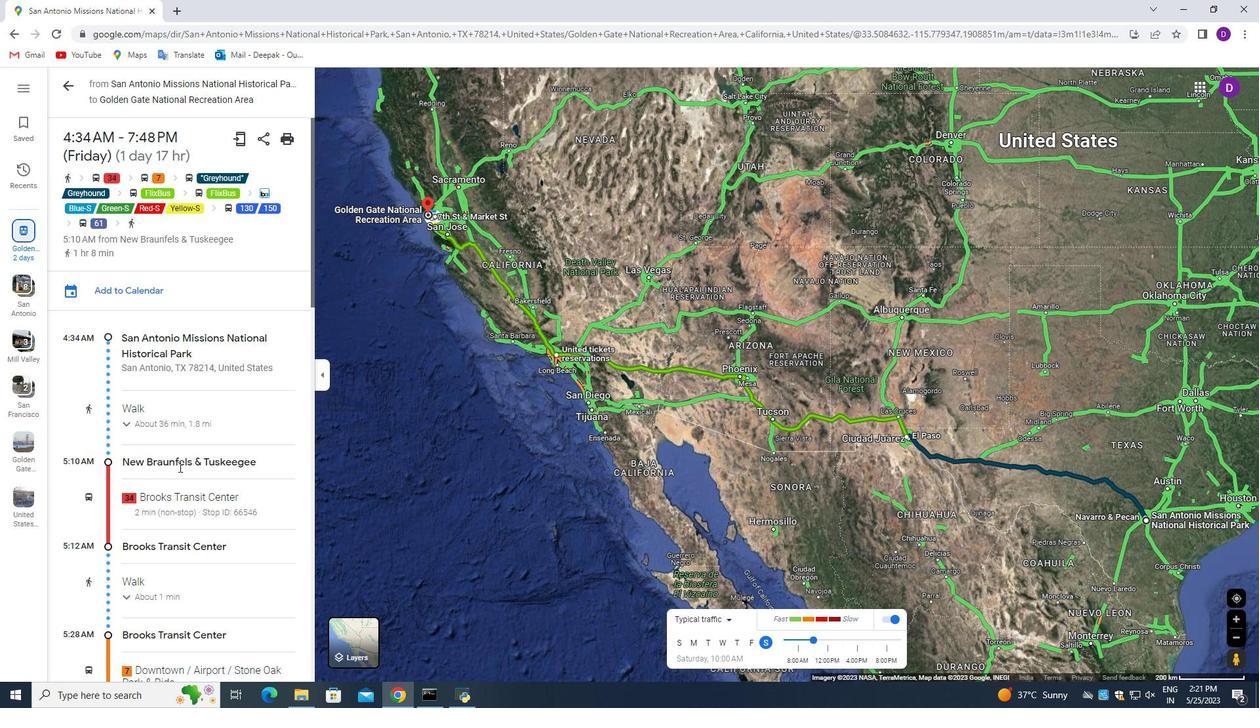 
Action: Mouse scrolled (179, 466) with delta (0, 0)
Screenshot: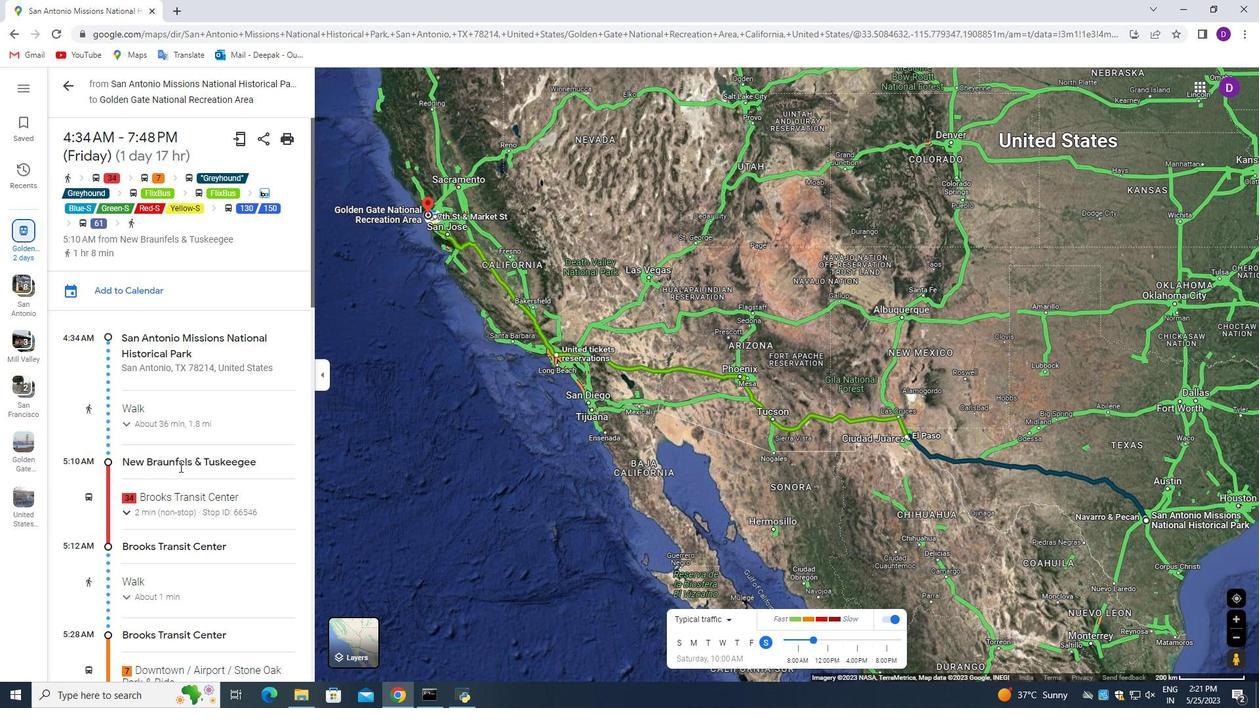 
Action: Mouse scrolled (179, 466) with delta (0, 0)
Screenshot: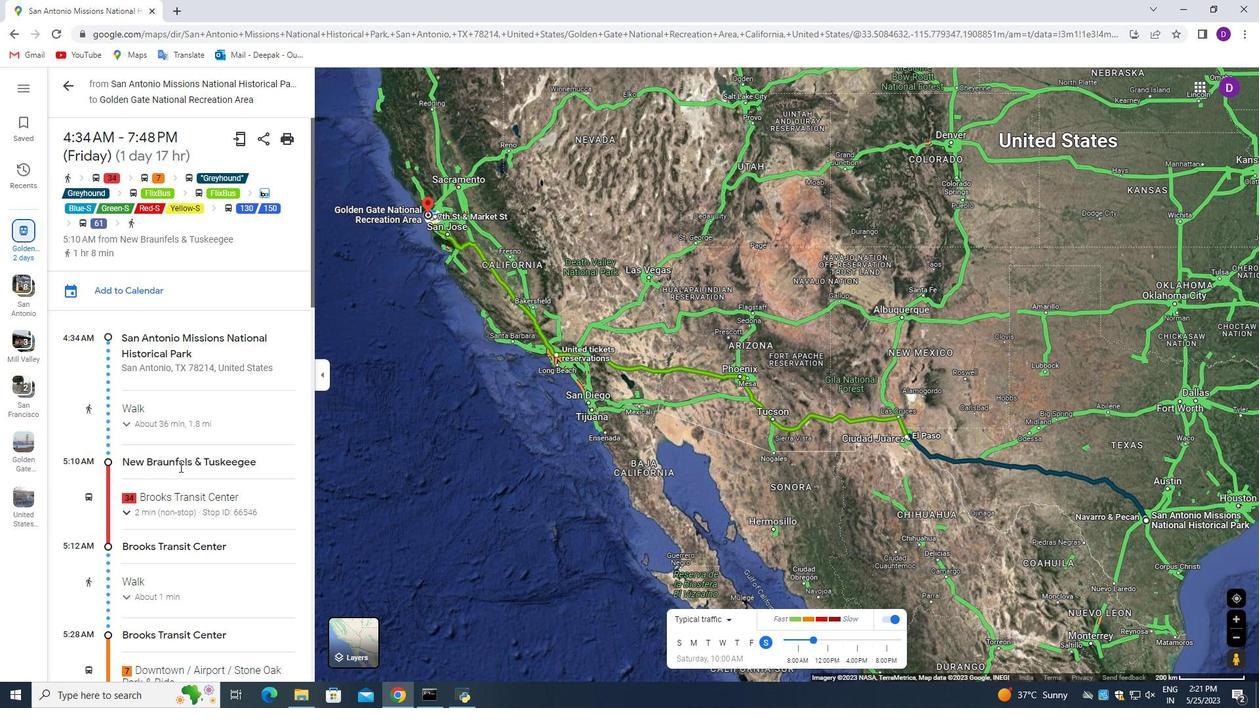 
Action: Mouse scrolled (179, 466) with delta (0, 0)
Screenshot: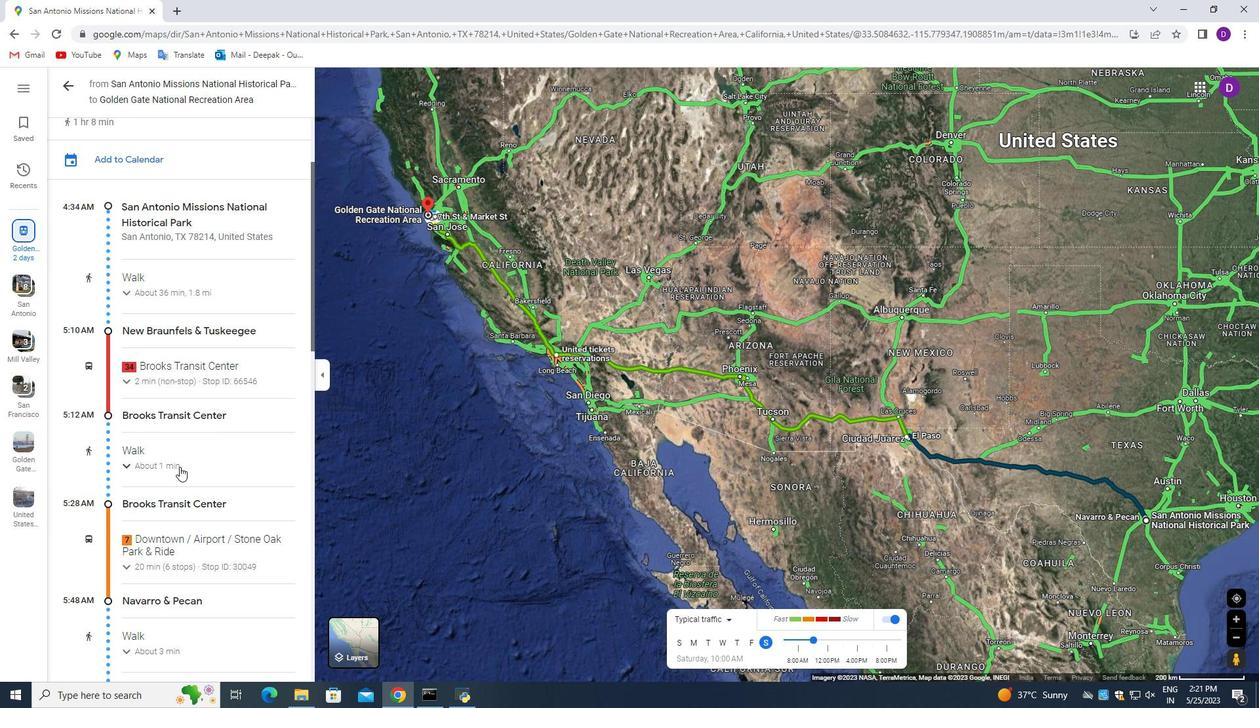 
Action: Mouse scrolled (179, 466) with delta (0, 0)
Screenshot: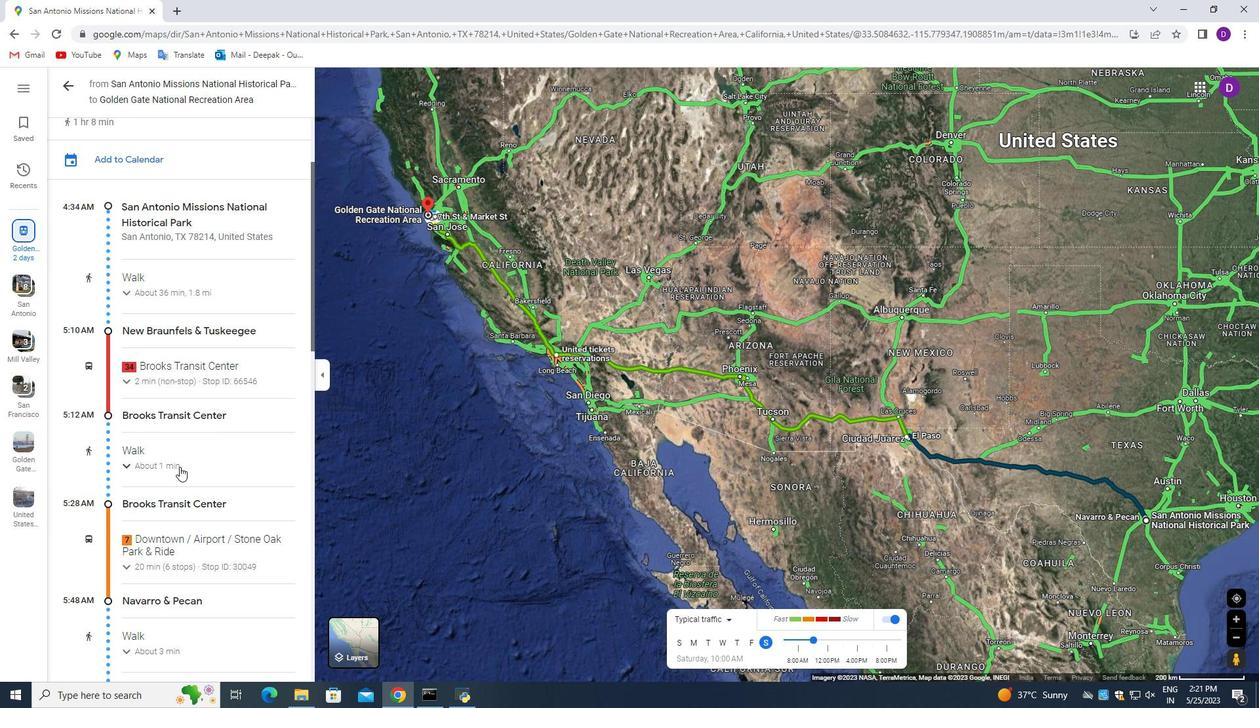 
Action: Mouse scrolled (179, 466) with delta (0, 0)
Screenshot: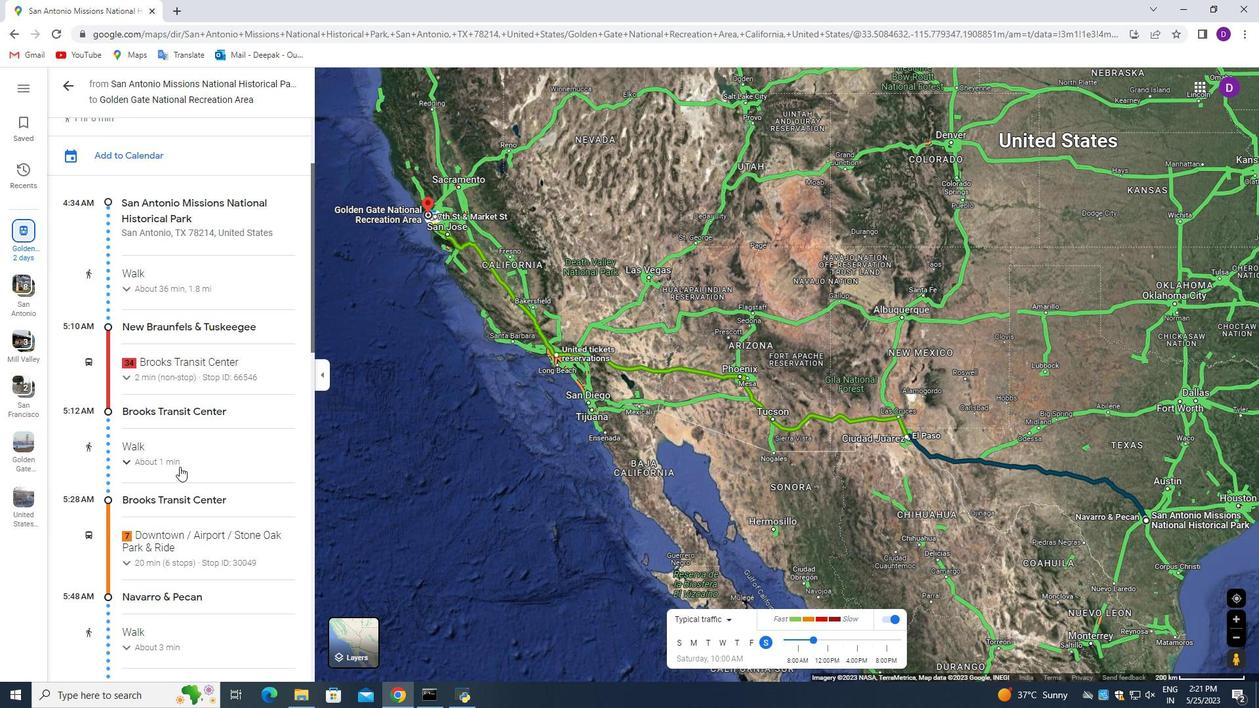 
Action: Mouse scrolled (179, 466) with delta (0, 0)
Screenshot: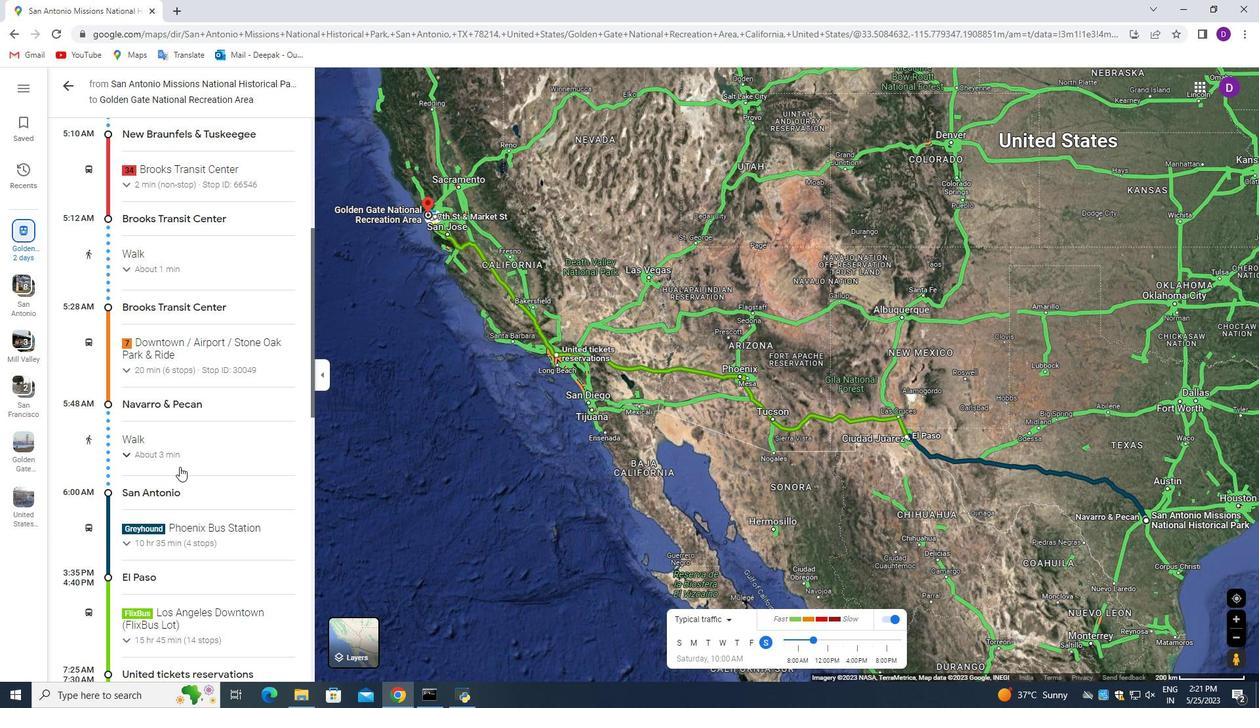 
Action: Mouse scrolled (179, 466) with delta (0, 0)
Screenshot: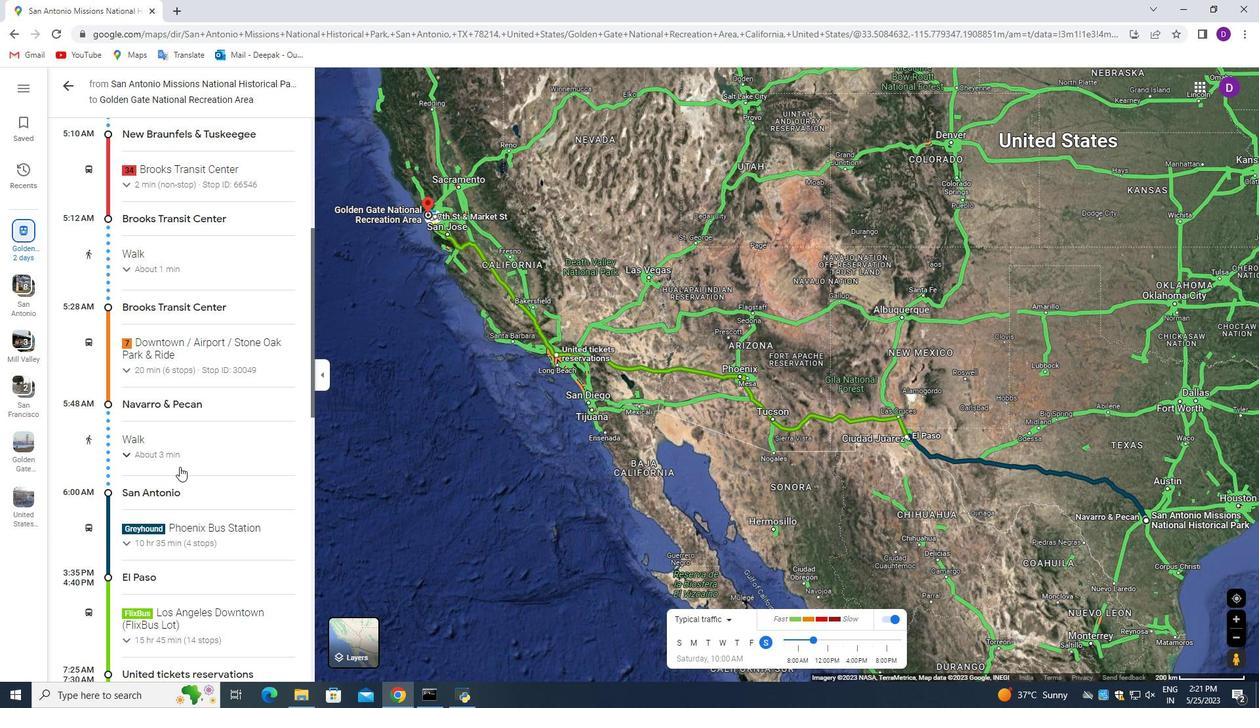 
Action: Mouse scrolled (179, 466) with delta (0, 0)
Screenshot: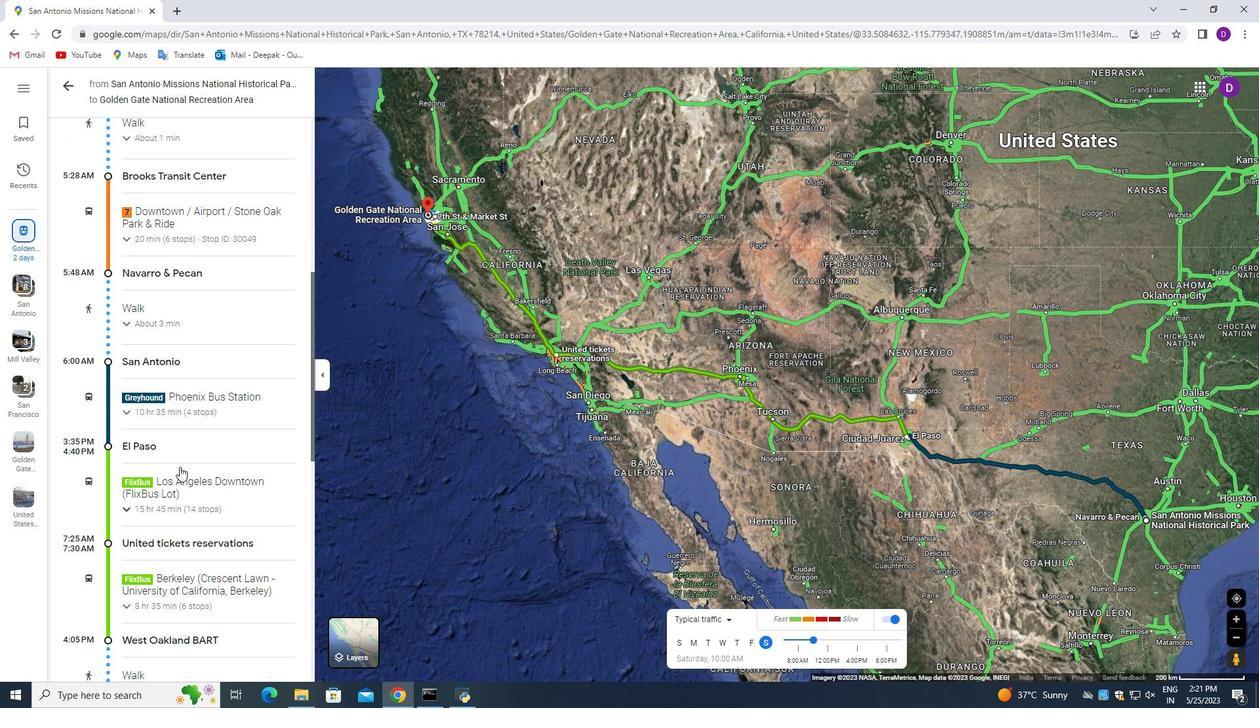 
Action: Mouse scrolled (179, 466) with delta (0, 0)
Screenshot: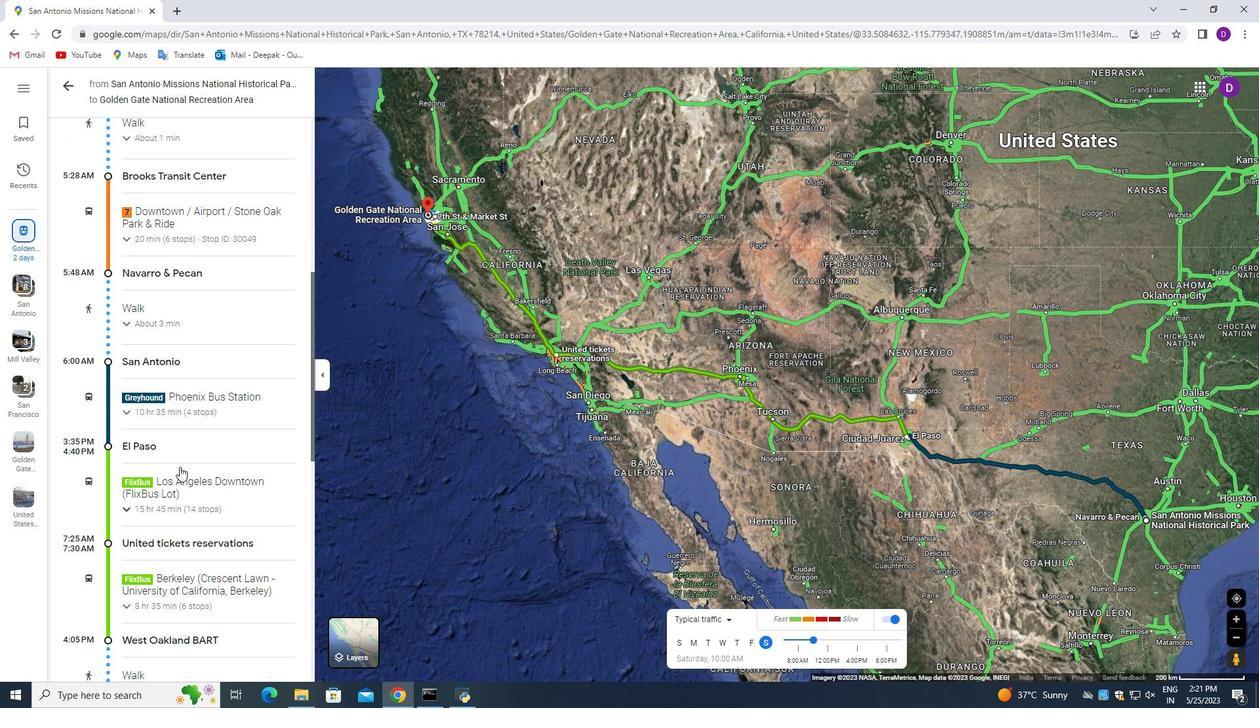 
Action: Mouse scrolled (179, 466) with delta (0, 0)
Screenshot: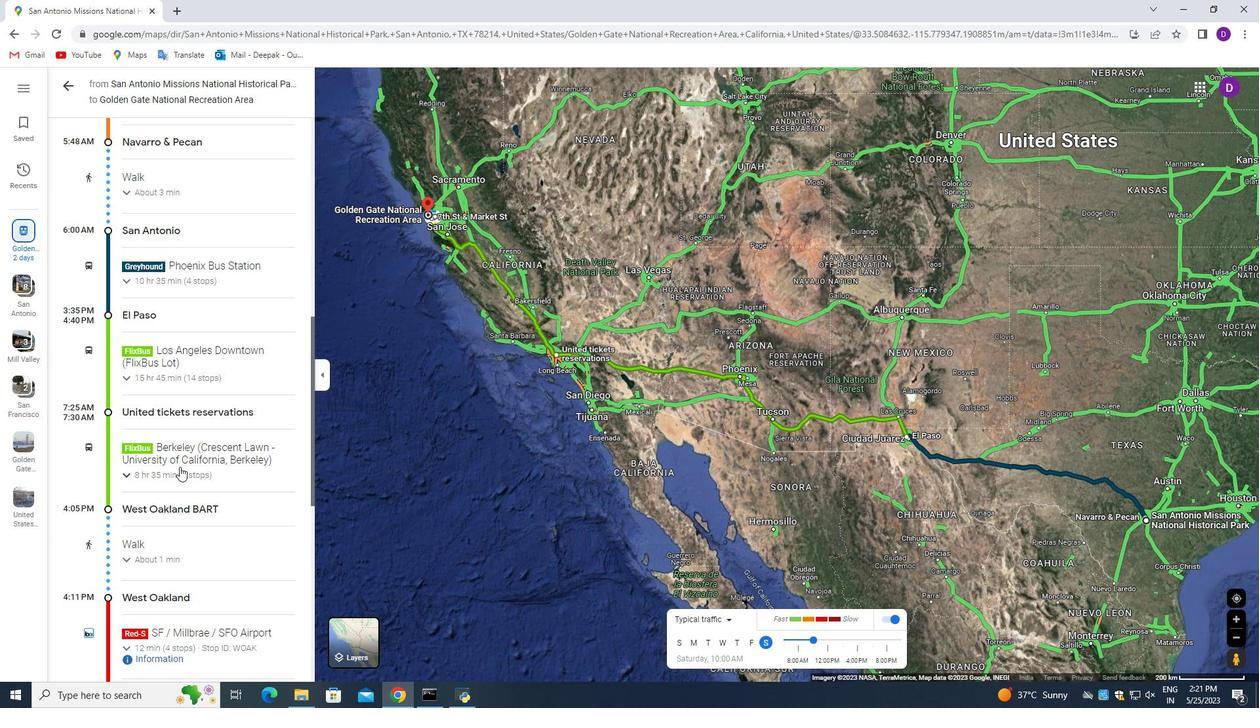 
Action: Mouse scrolled (179, 466) with delta (0, 0)
Screenshot: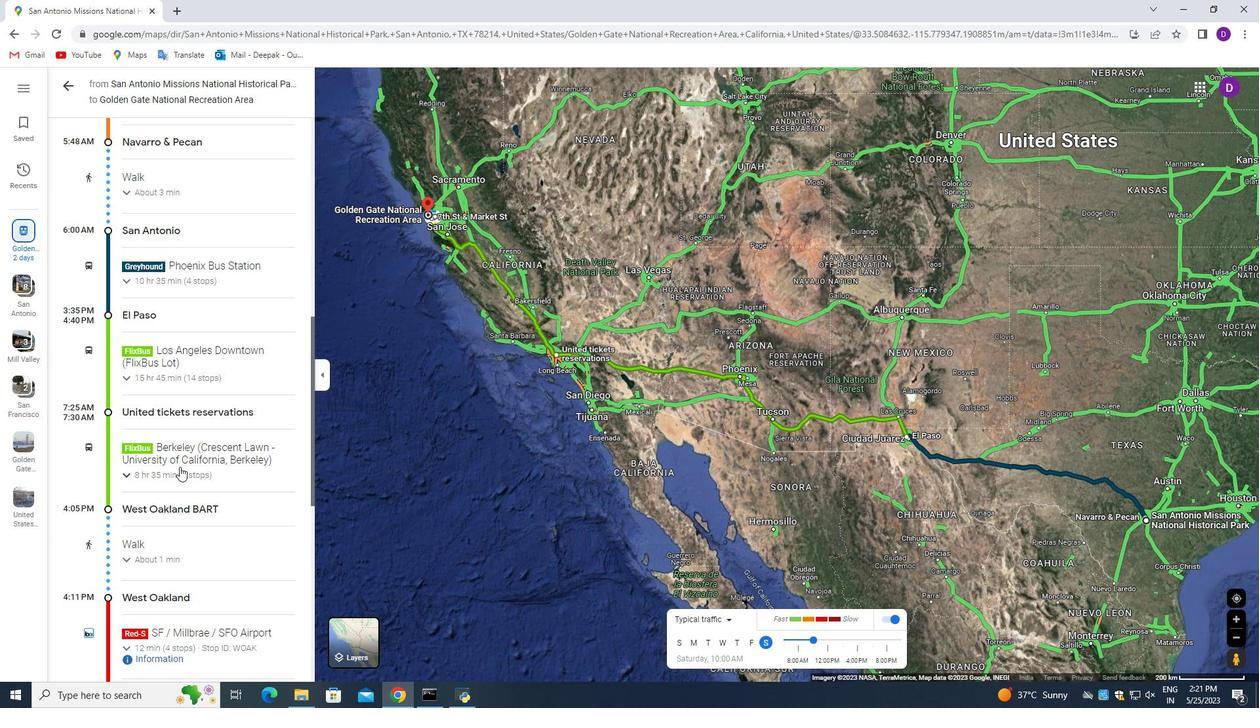 
Action: Mouse scrolled (179, 466) with delta (0, 0)
Screenshot: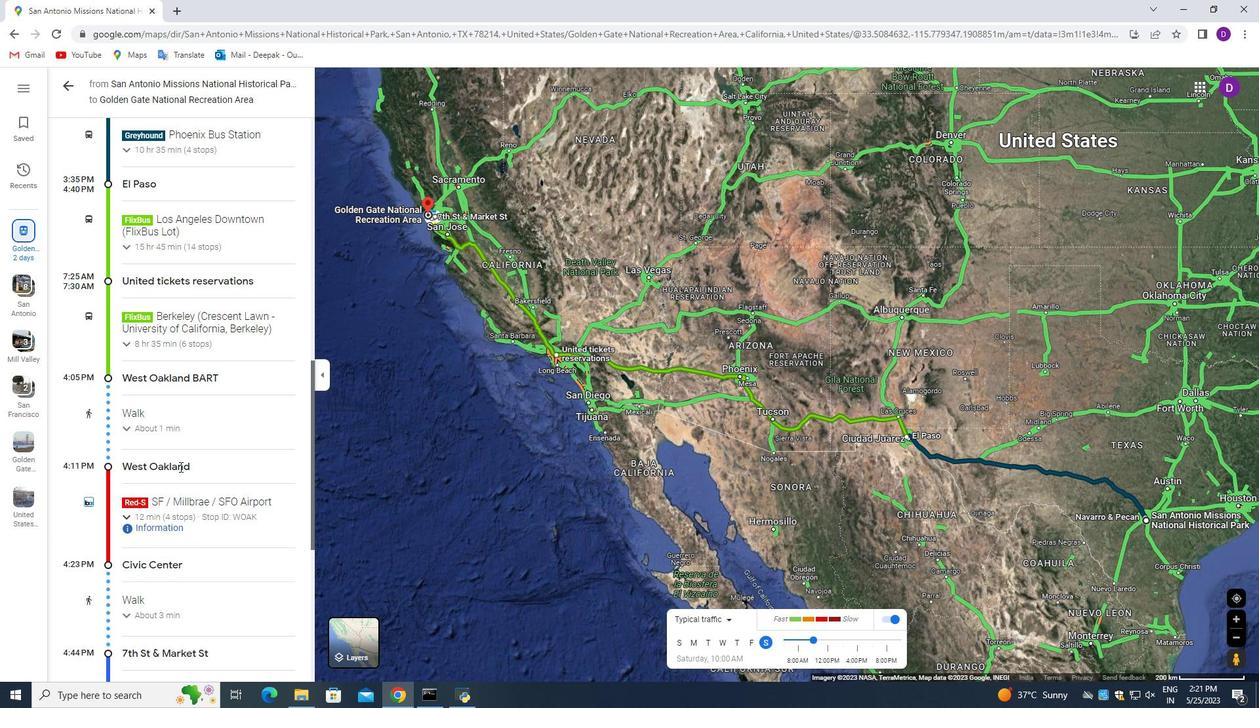 
Action: Mouse scrolled (179, 466) with delta (0, 0)
Screenshot: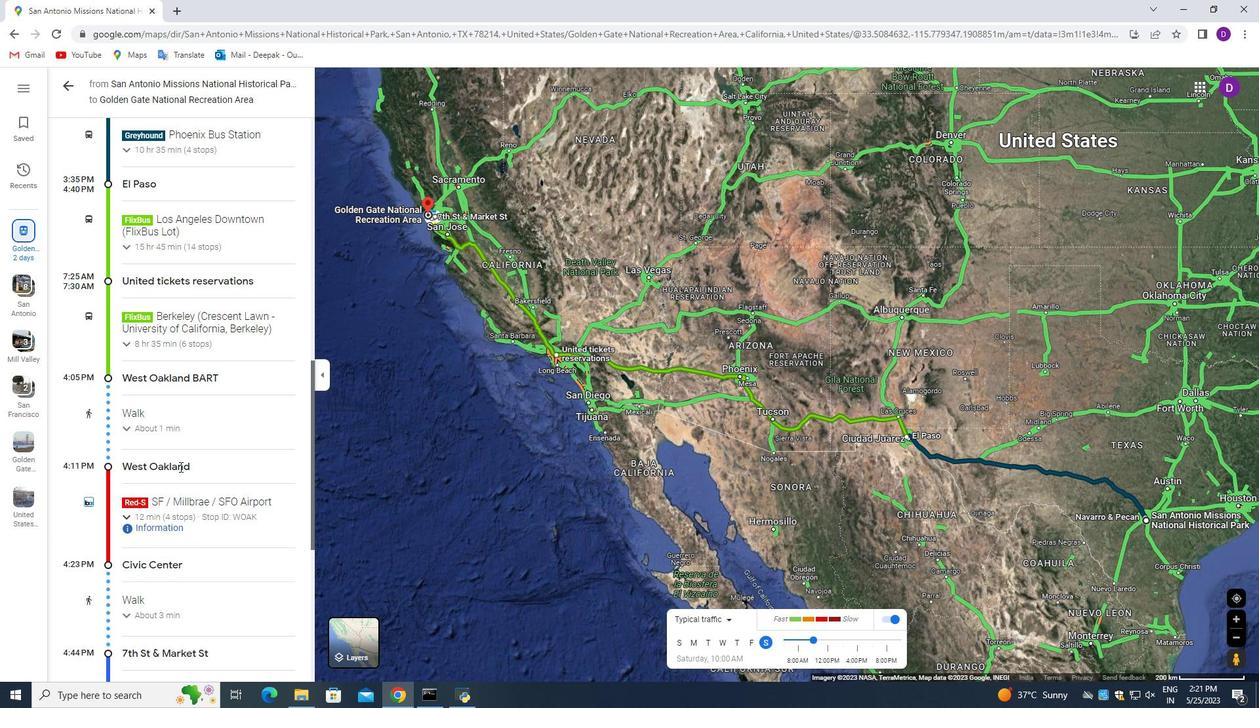 
Action: Mouse scrolled (179, 466) with delta (0, 0)
Screenshot: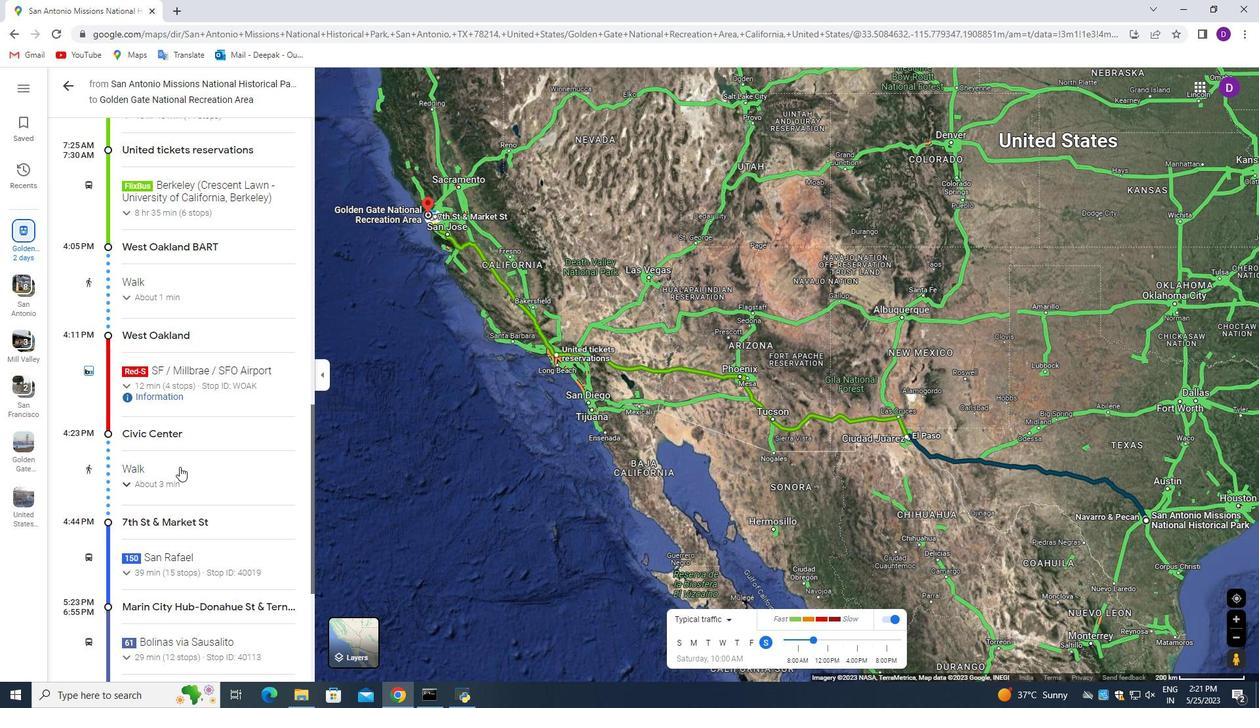 
Action: Mouse scrolled (179, 466) with delta (0, 0)
Screenshot: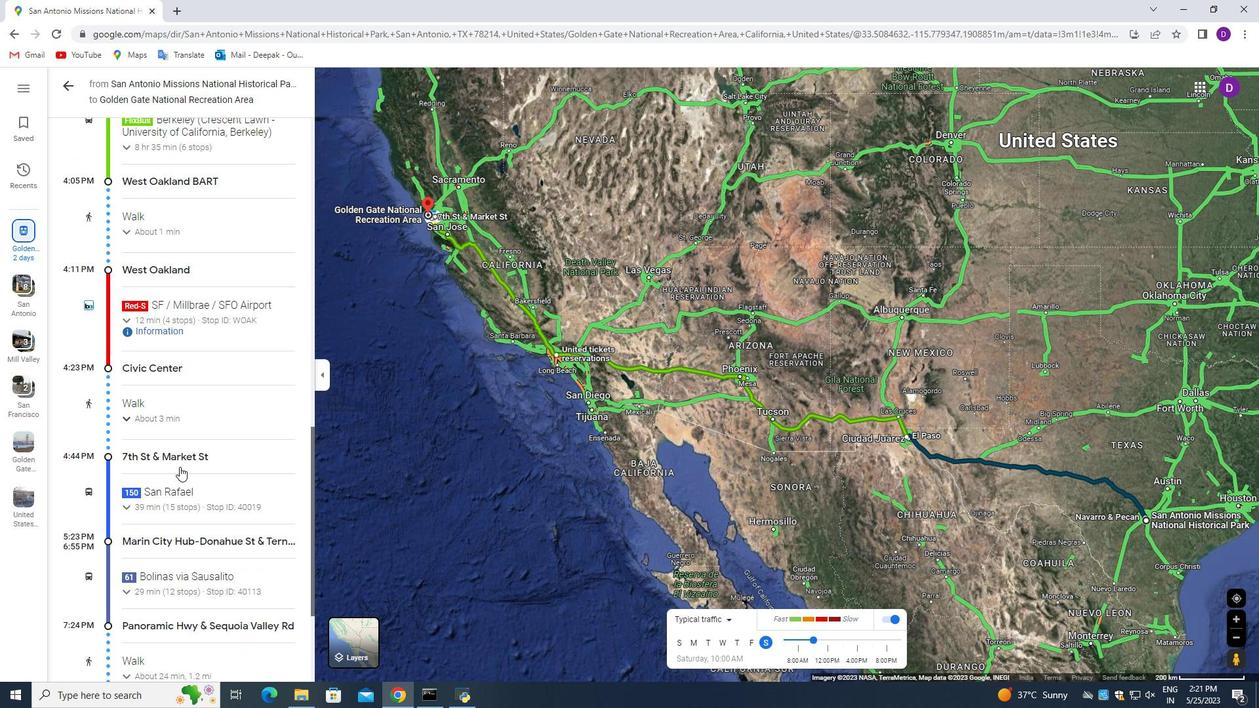 
Action: Mouse scrolled (179, 466) with delta (0, 0)
Screenshot: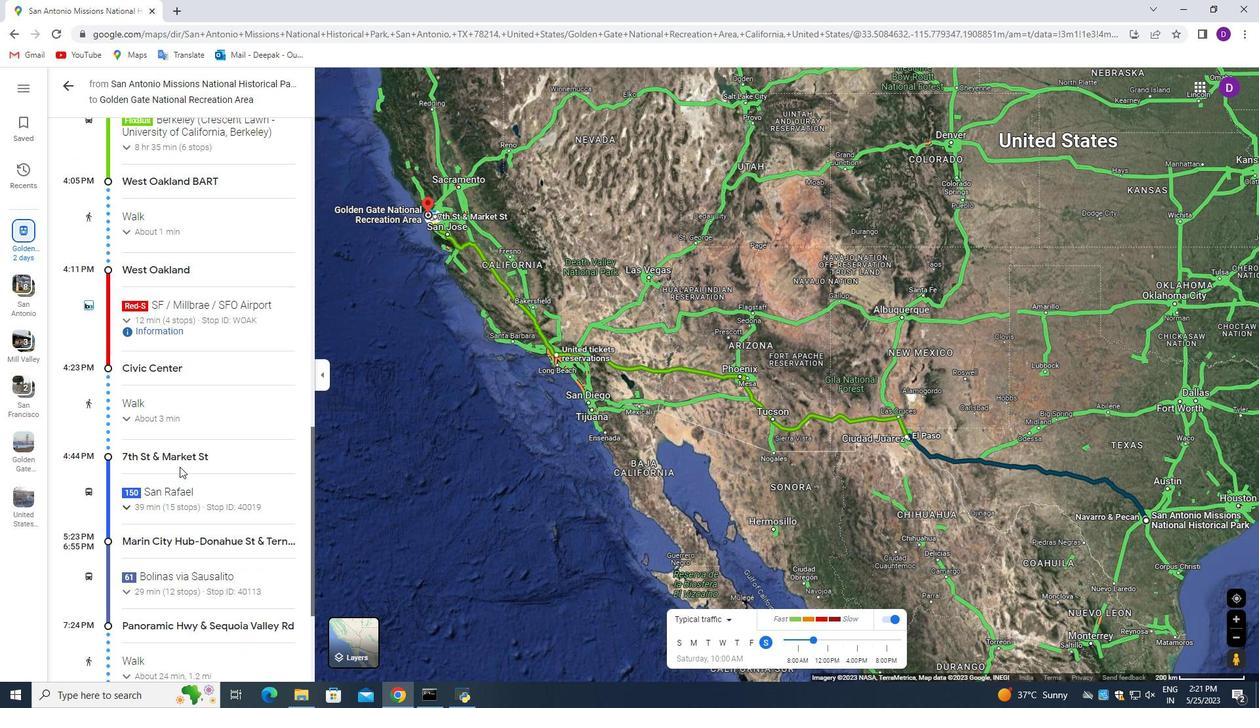 
Action: Mouse scrolled (179, 466) with delta (0, 0)
Screenshot: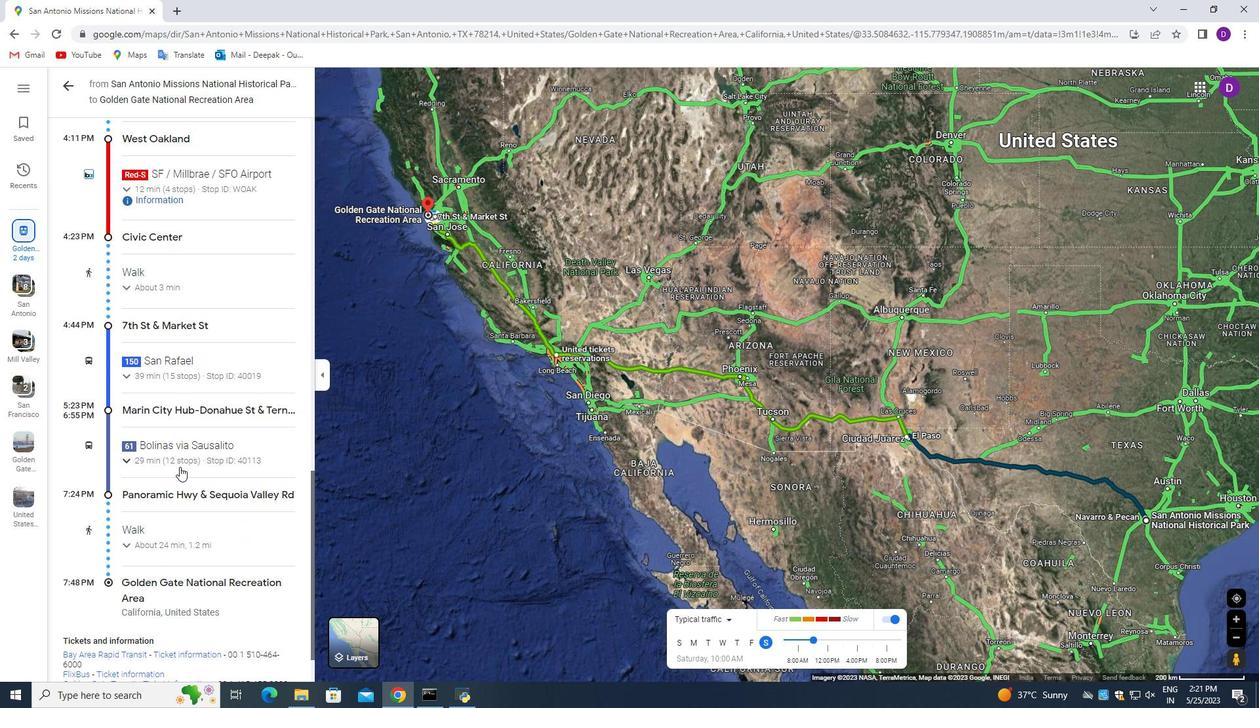 
Action: Mouse scrolled (179, 466) with delta (0, 0)
Screenshot: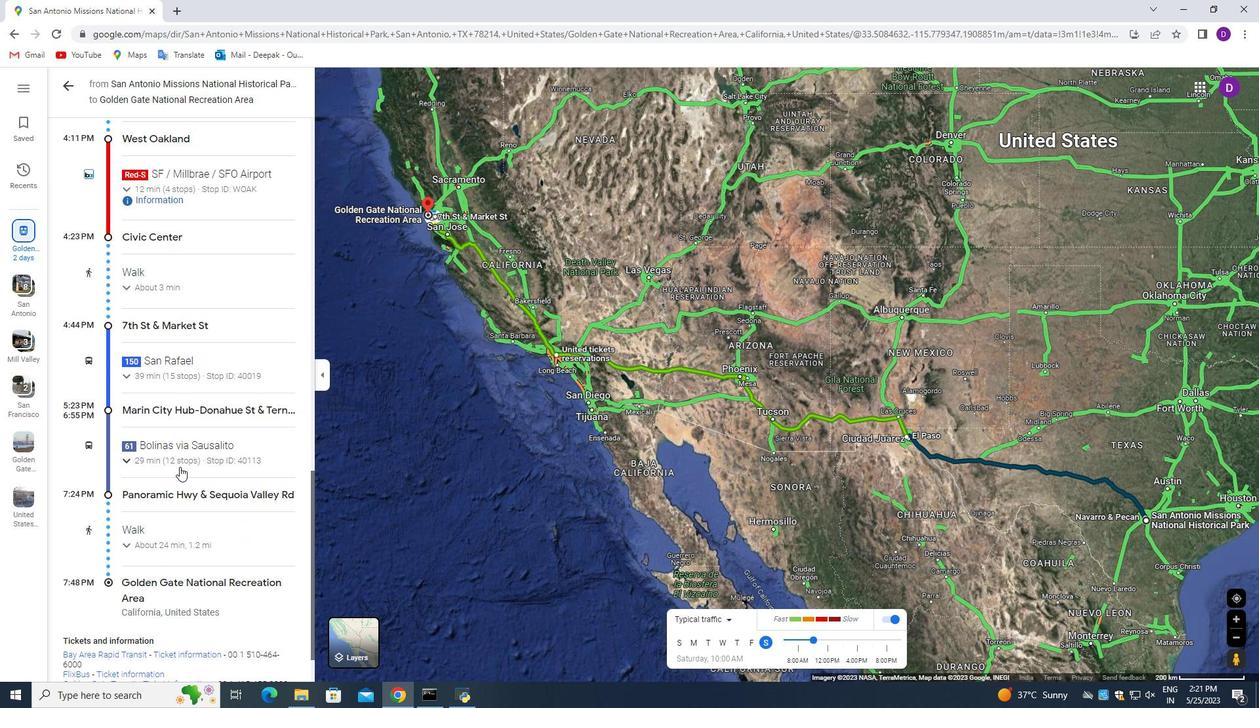 
Action: Mouse scrolled (179, 466) with delta (0, 0)
Screenshot: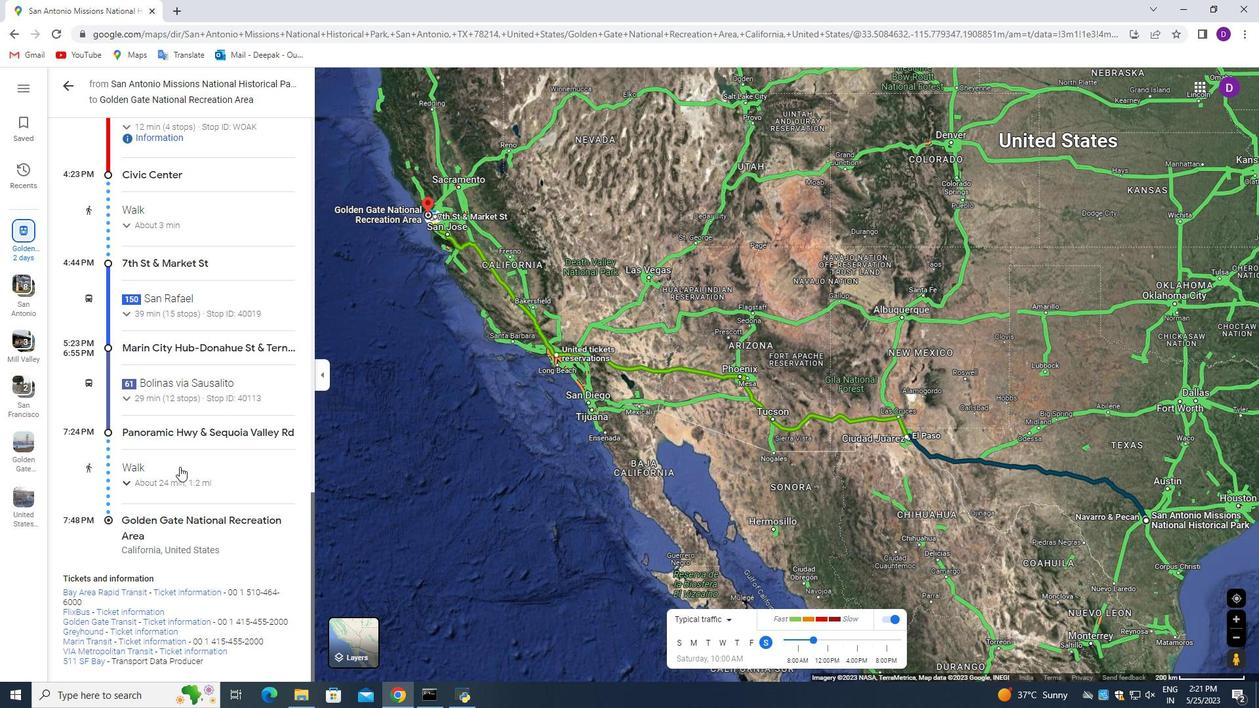 
Action: Mouse scrolled (179, 466) with delta (0, 0)
Screenshot: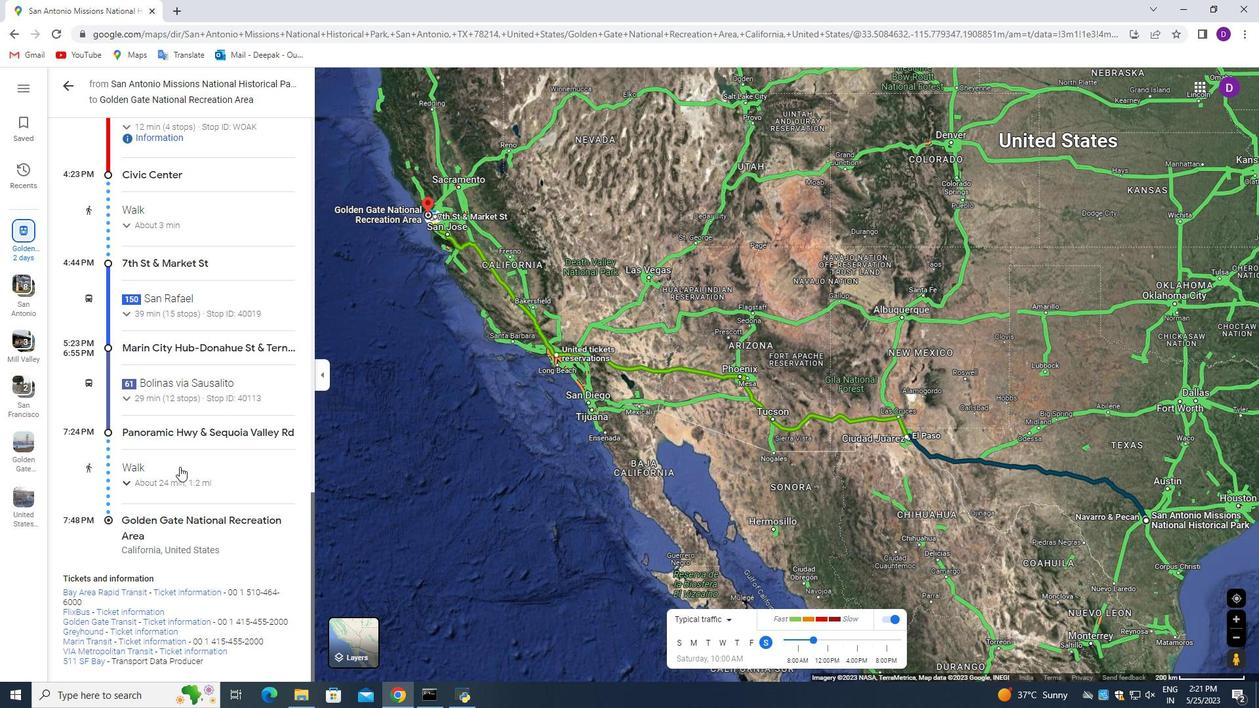 
Action: Mouse scrolled (179, 466) with delta (0, 0)
Screenshot: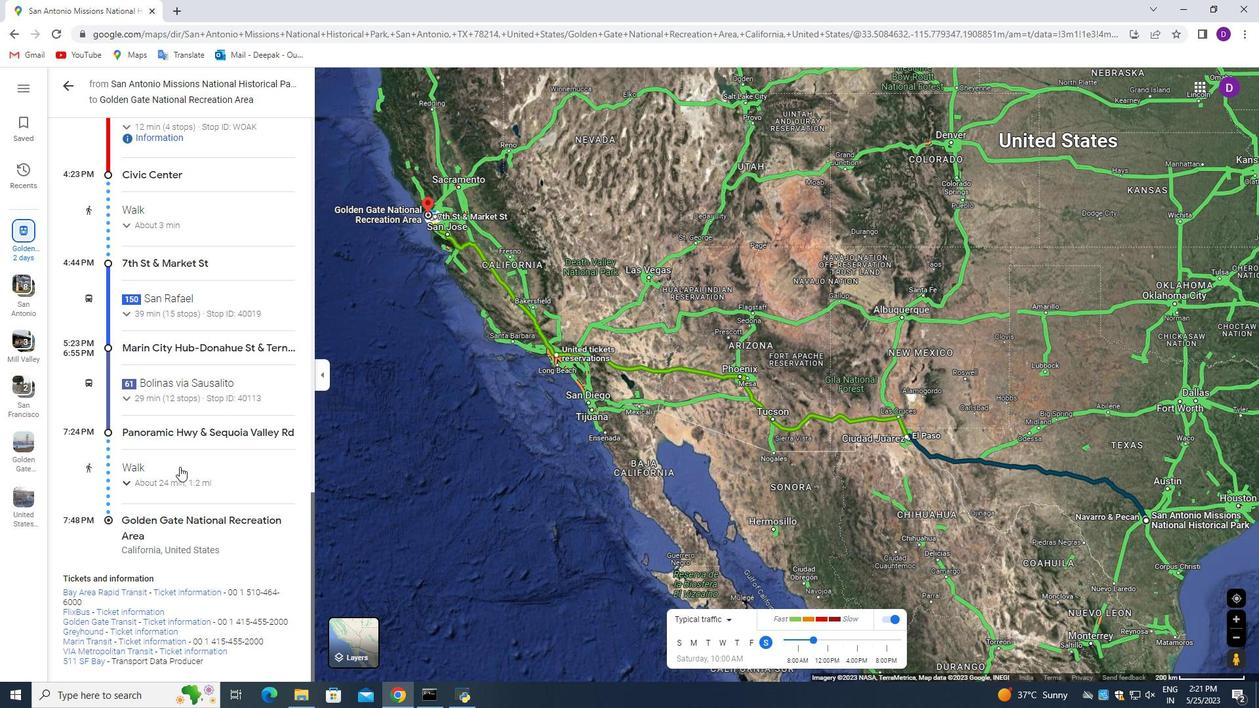 
Action: Mouse scrolled (179, 466) with delta (0, 0)
Screenshot: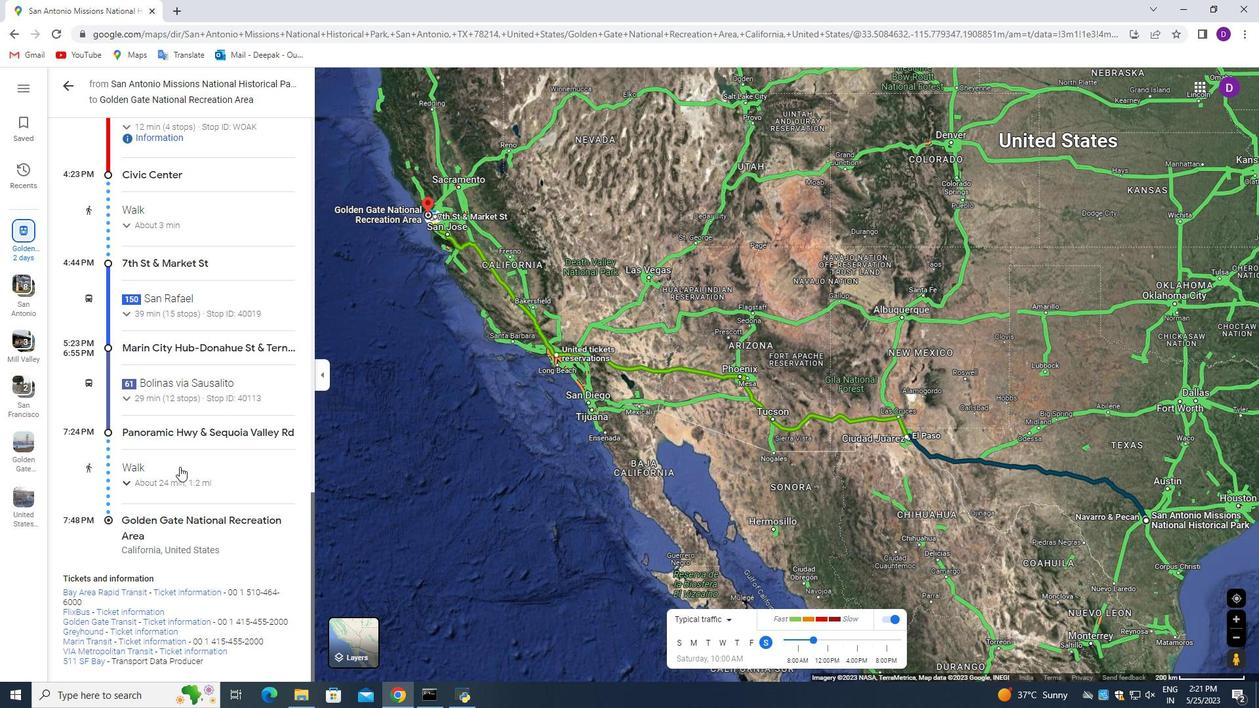
Action: Mouse scrolled (179, 466) with delta (0, 0)
Screenshot: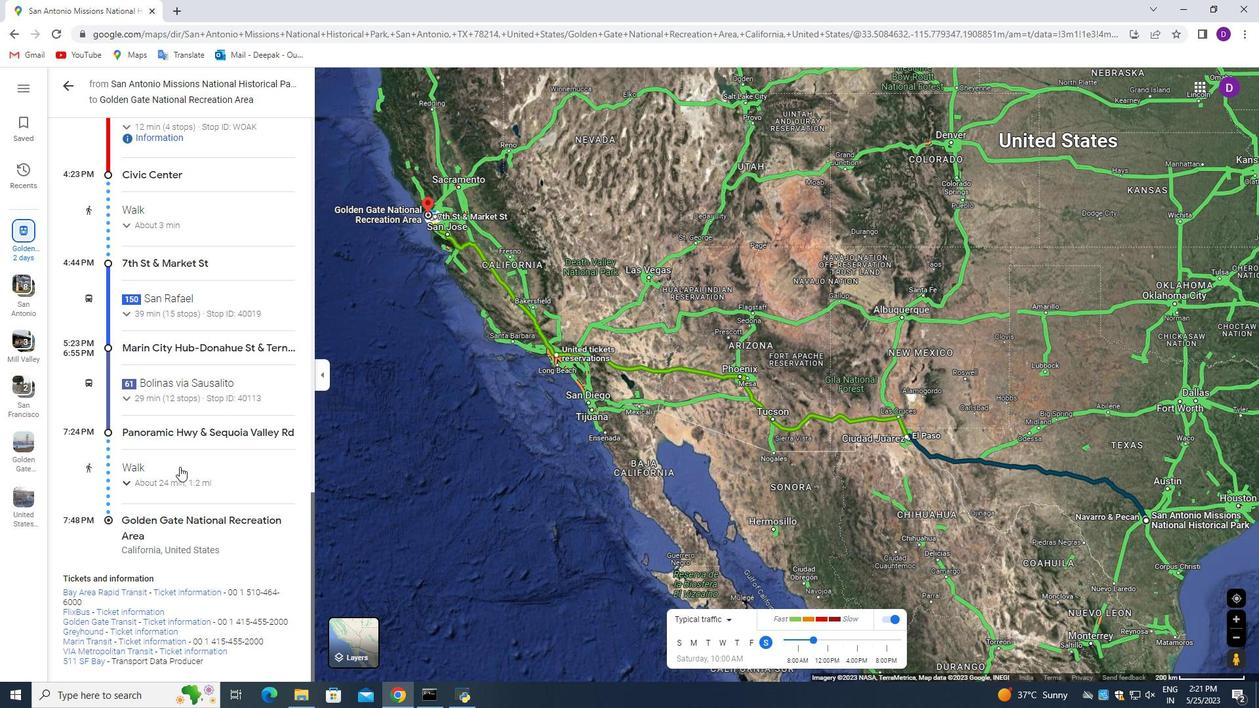 
Action: Mouse scrolled (179, 466) with delta (0, 0)
Screenshot: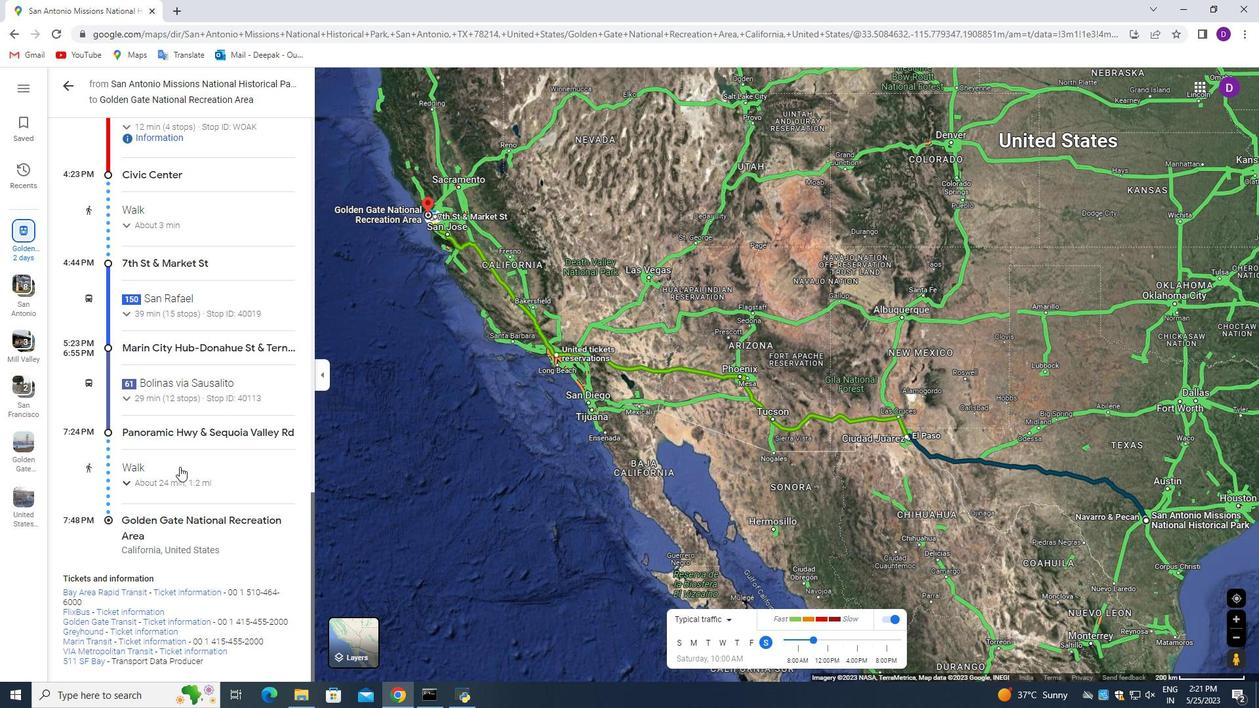 
Action: Mouse scrolled (179, 466) with delta (0, 0)
Screenshot: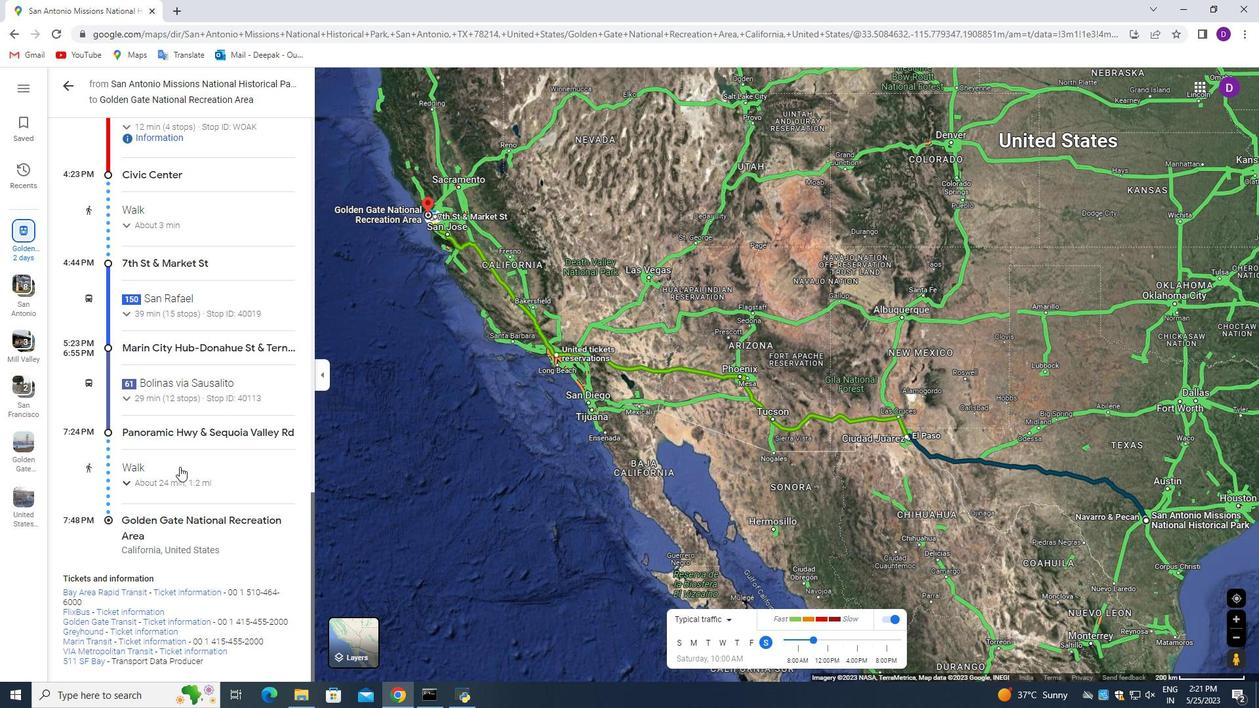
Action: Mouse scrolled (179, 466) with delta (0, 0)
Screenshot: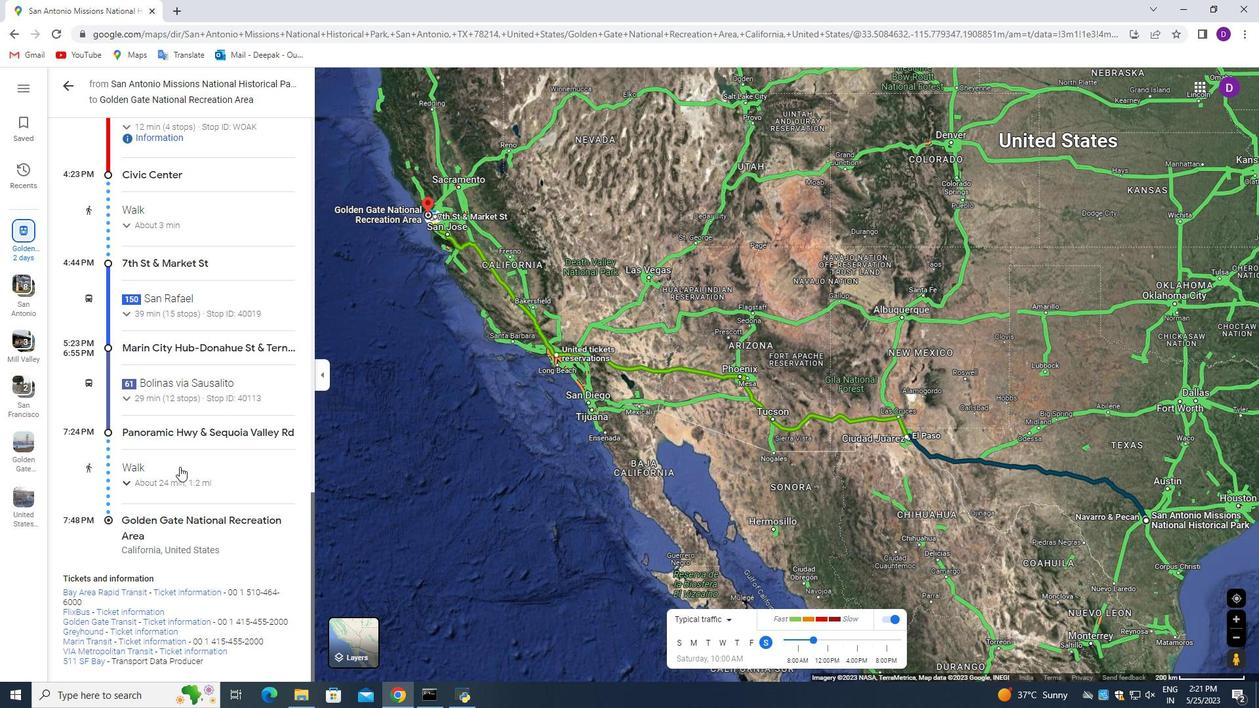 
Action: Mouse scrolled (179, 466) with delta (0, 0)
Screenshot: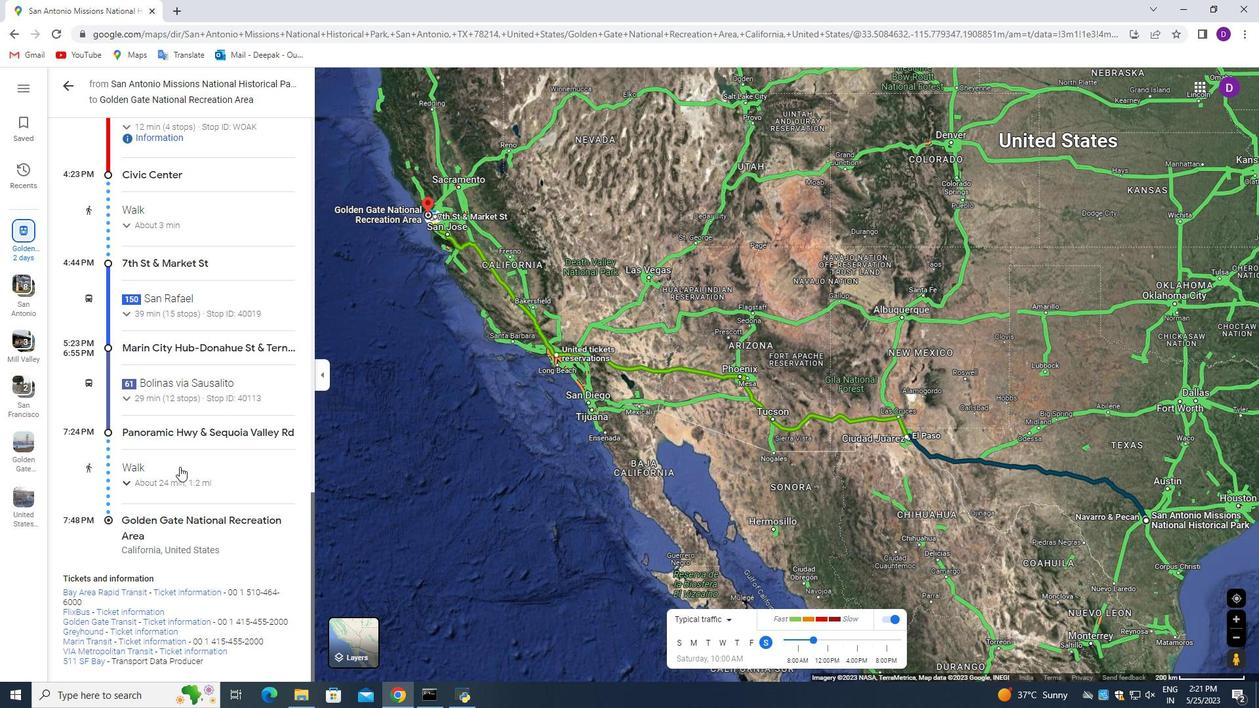 
Action: Mouse moved to (173, 489)
Screenshot: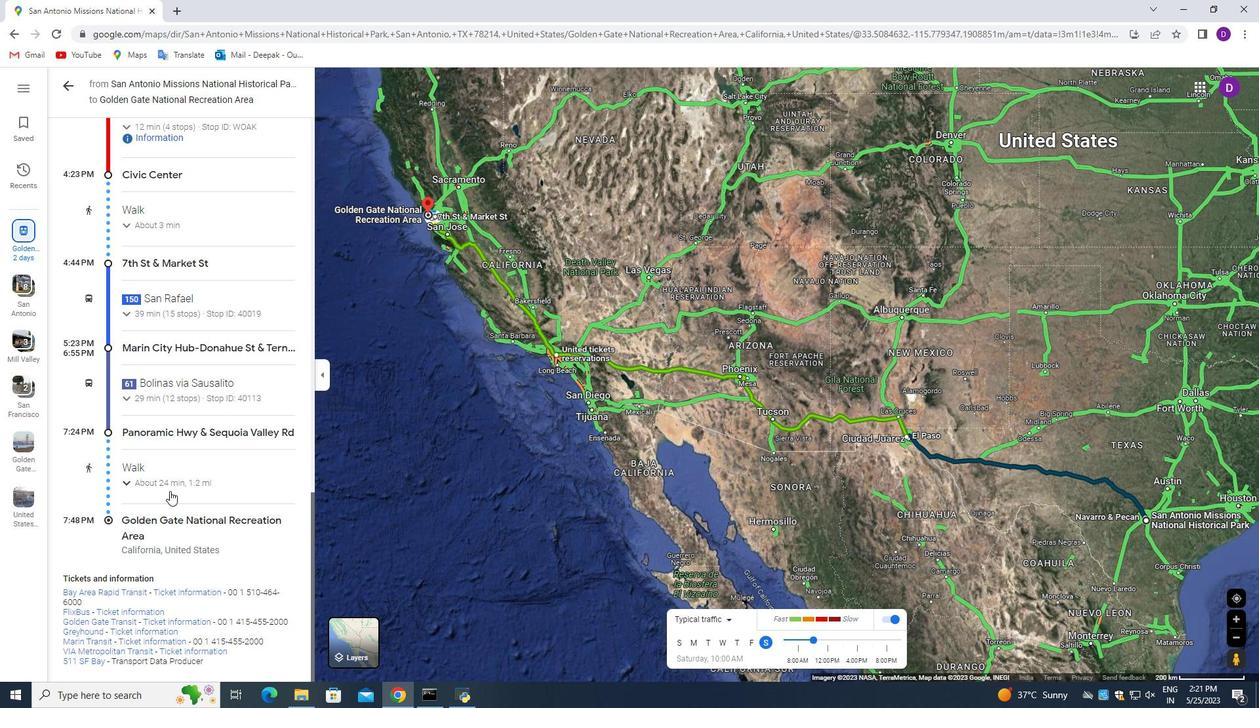 
Action: Mouse scrolled (173, 489) with delta (0, 0)
Screenshot: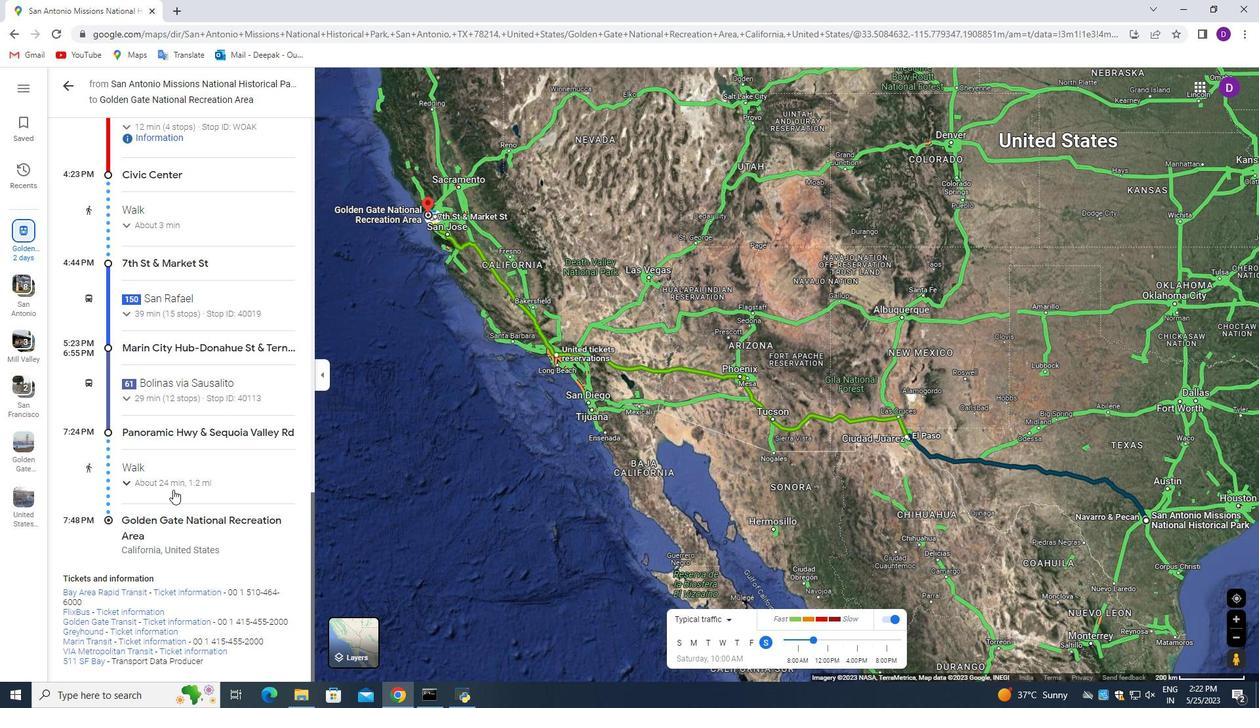
Action: Mouse scrolled (173, 489) with delta (0, 0)
Screenshot: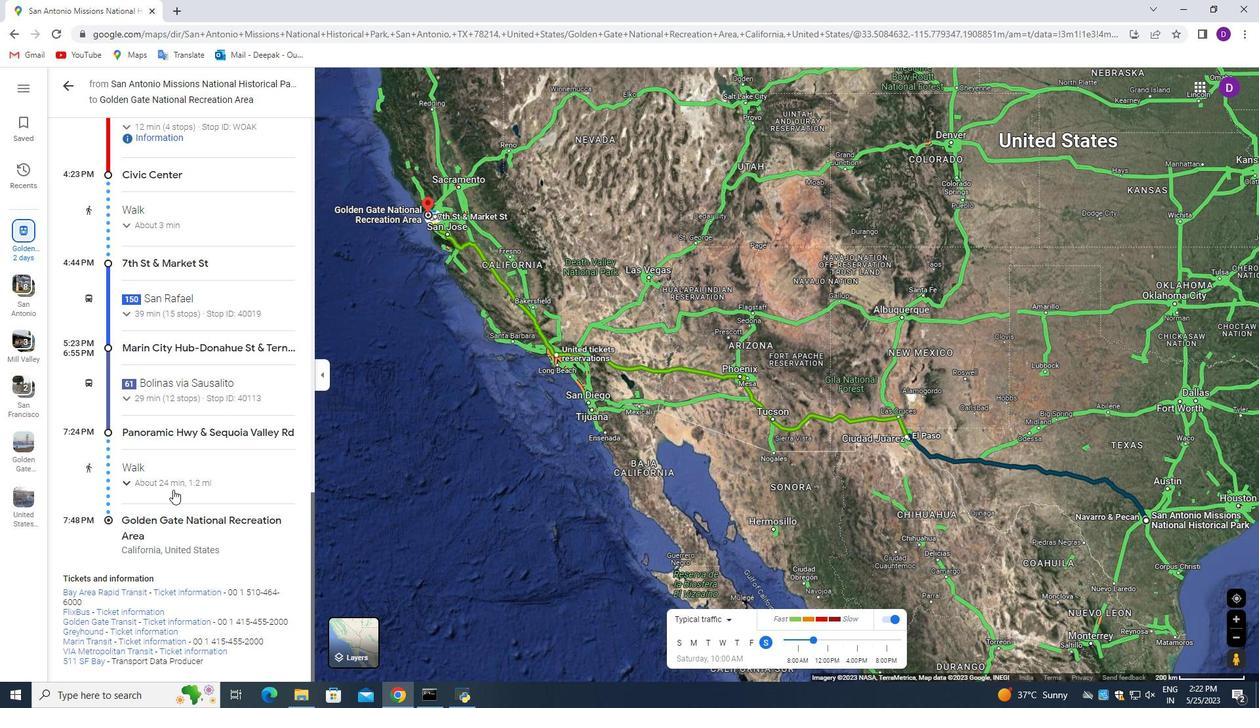 
Action: Mouse scrolled (173, 489) with delta (0, 0)
Screenshot: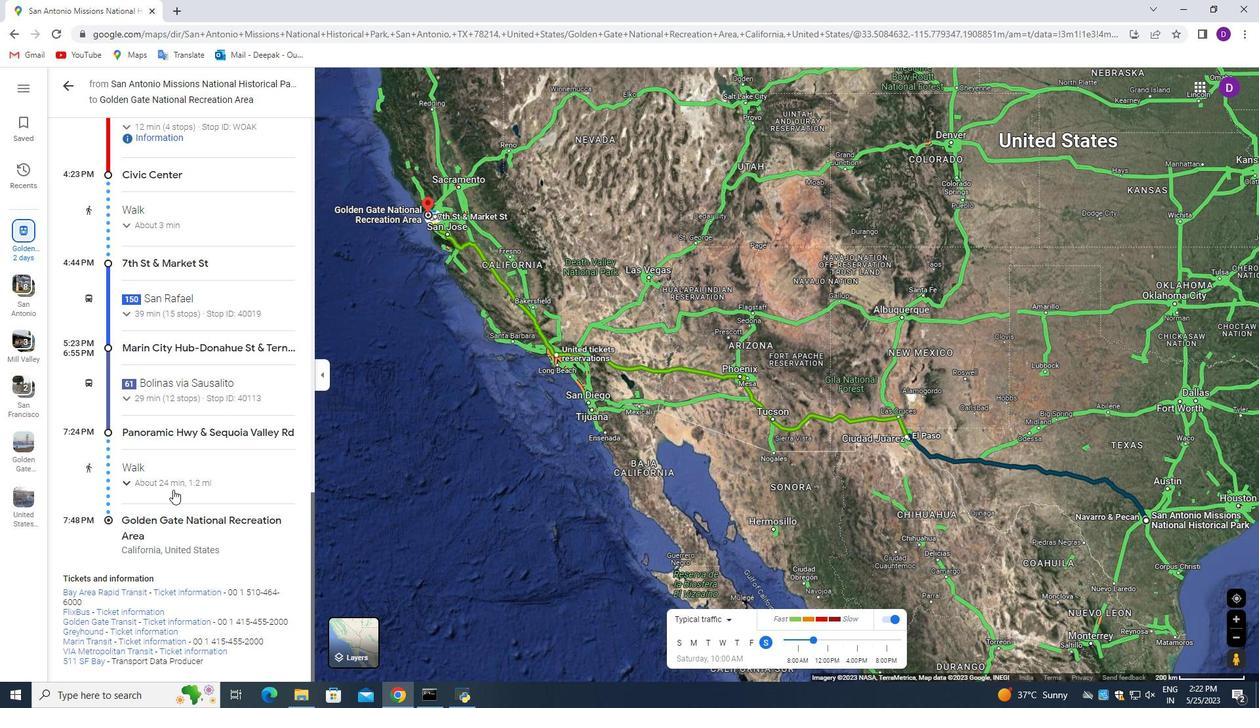 
Action: Mouse scrolled (173, 489) with delta (0, 0)
Screenshot: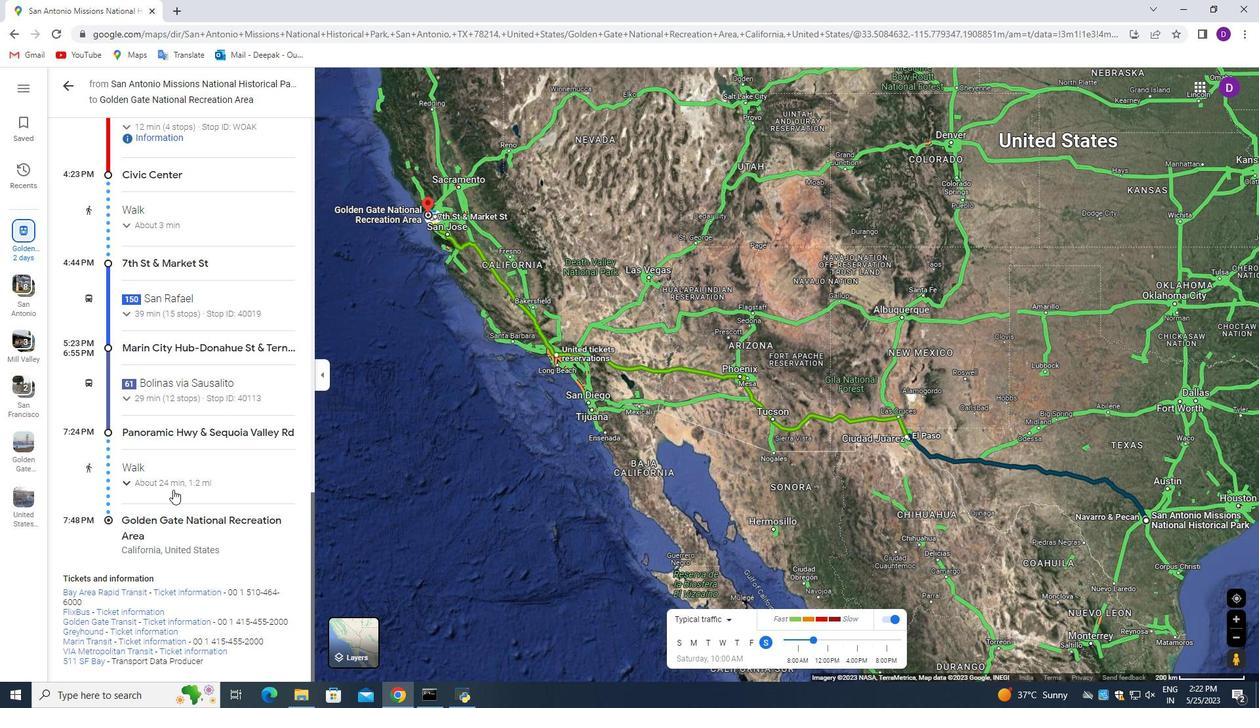 
Action: Mouse moved to (175, 489)
Screenshot: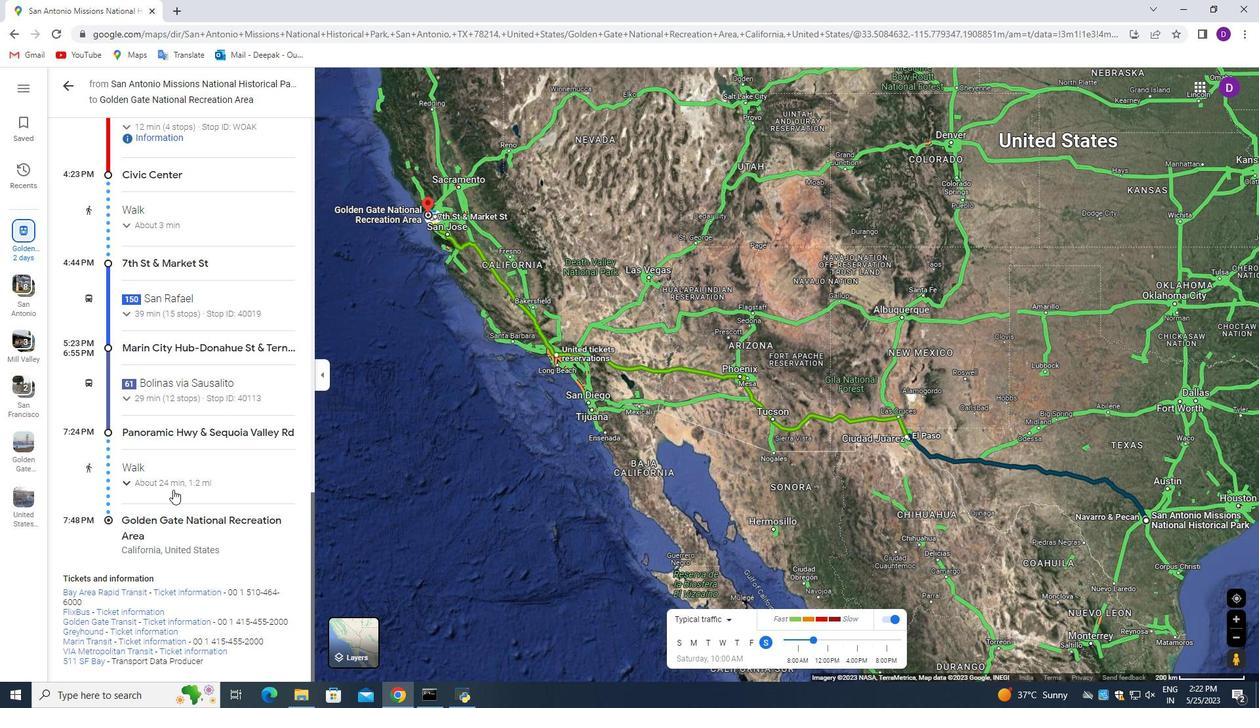 
Action: Mouse scrolled (175, 489) with delta (0, 0)
Screenshot: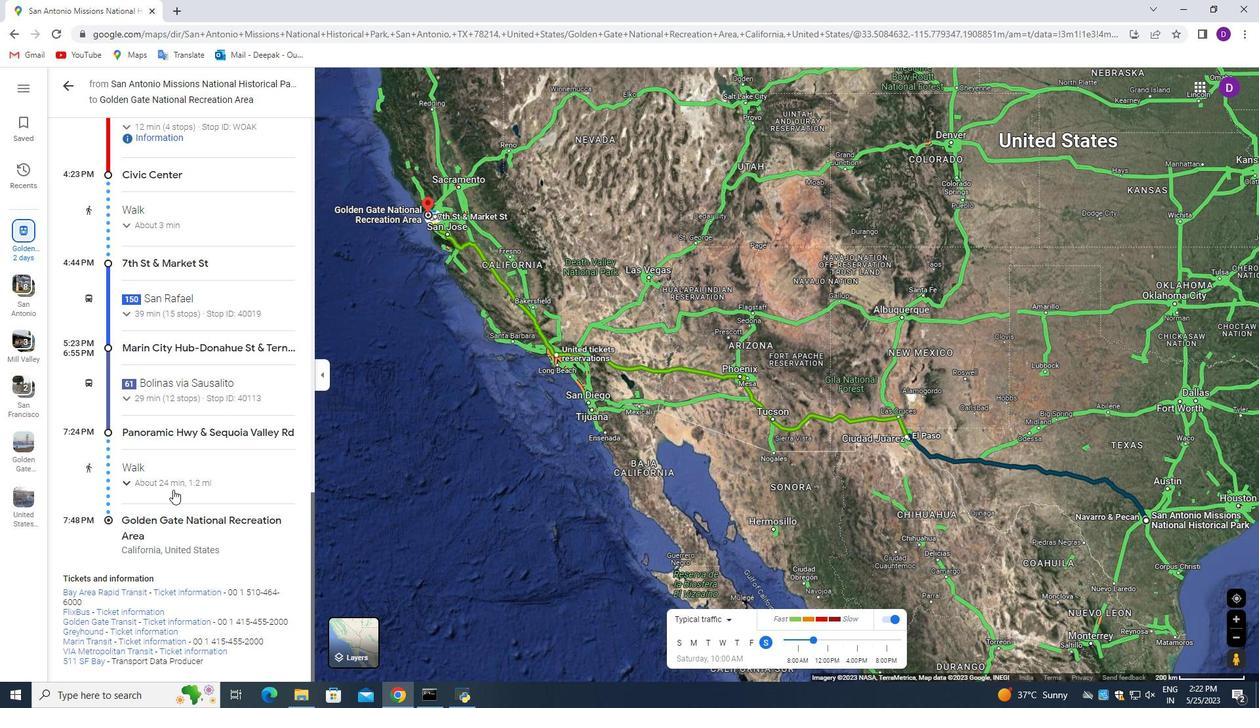 
Action: Mouse moved to (185, 474)
Screenshot: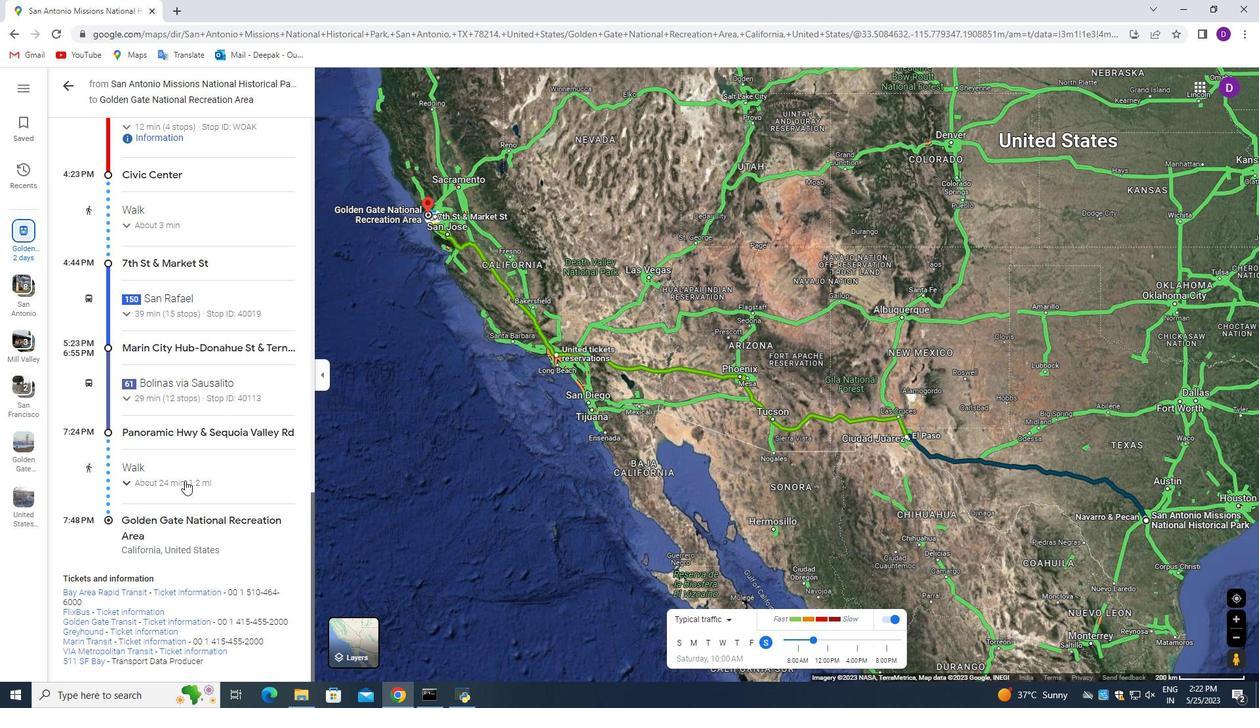 
Action: Mouse scrolled (184, 478) with delta (0, 0)
Screenshot: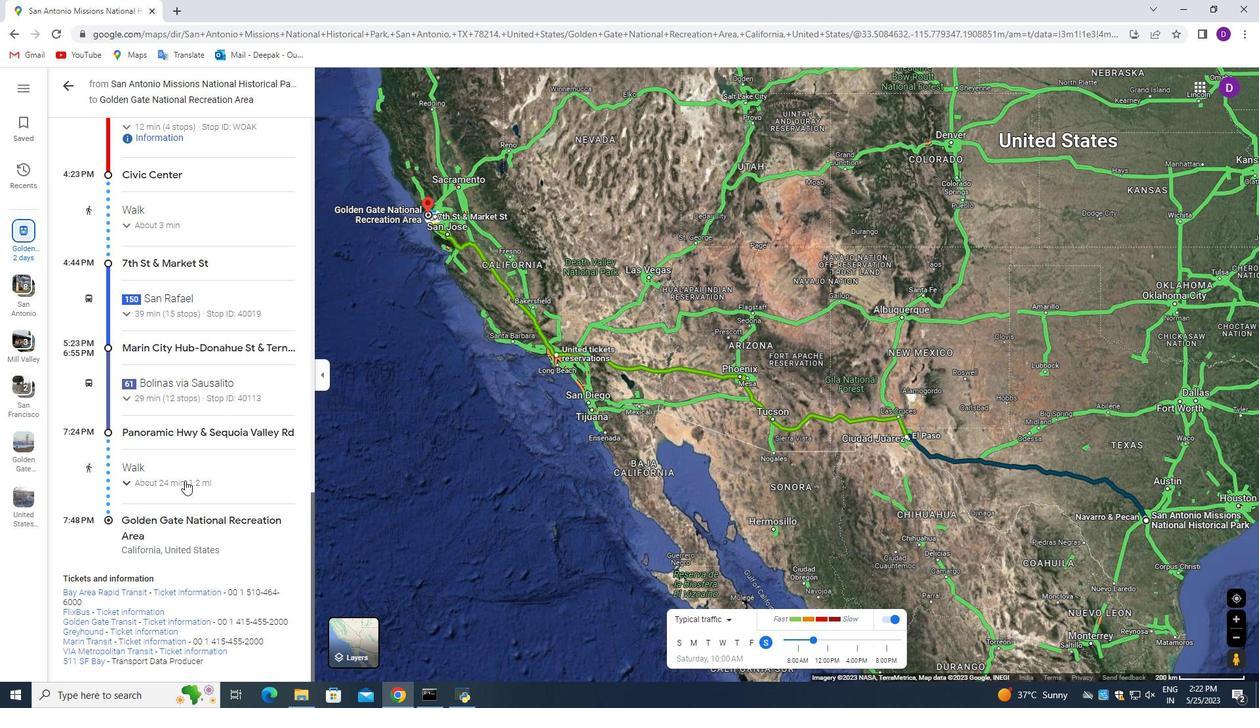
Action: Mouse moved to (185, 473)
Screenshot: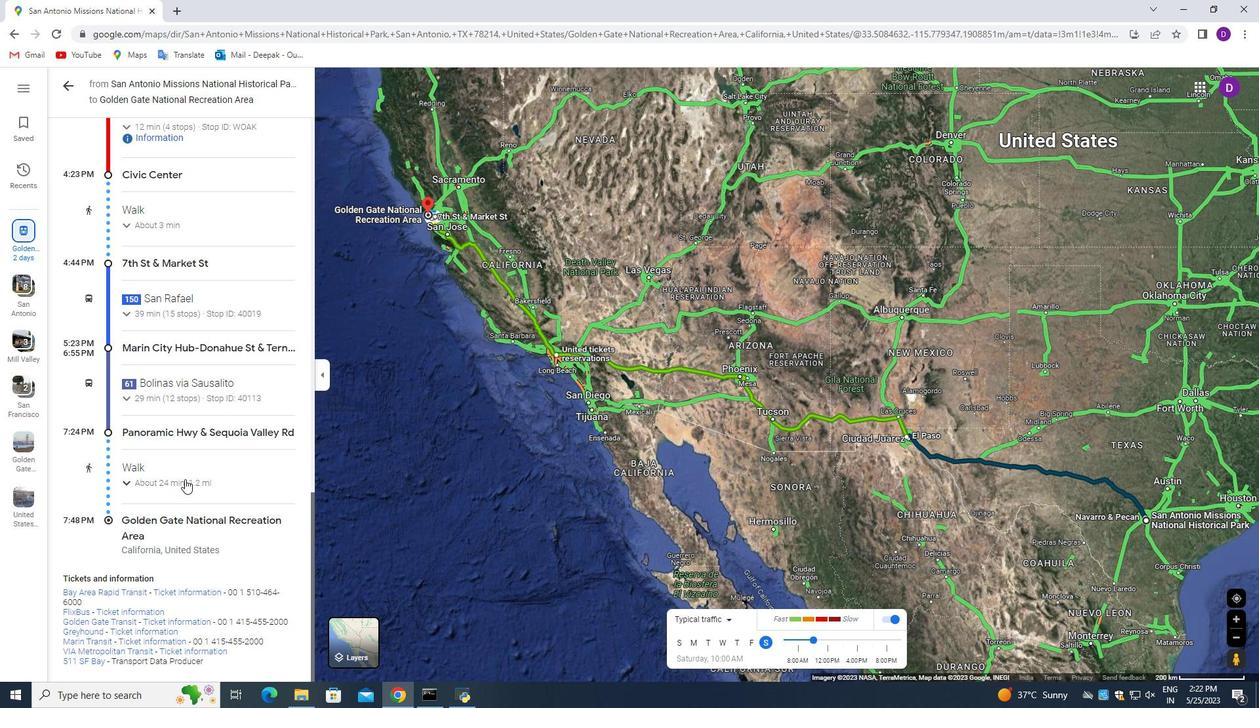 
Action: Mouse scrolled (184, 476) with delta (0, 0)
Screenshot: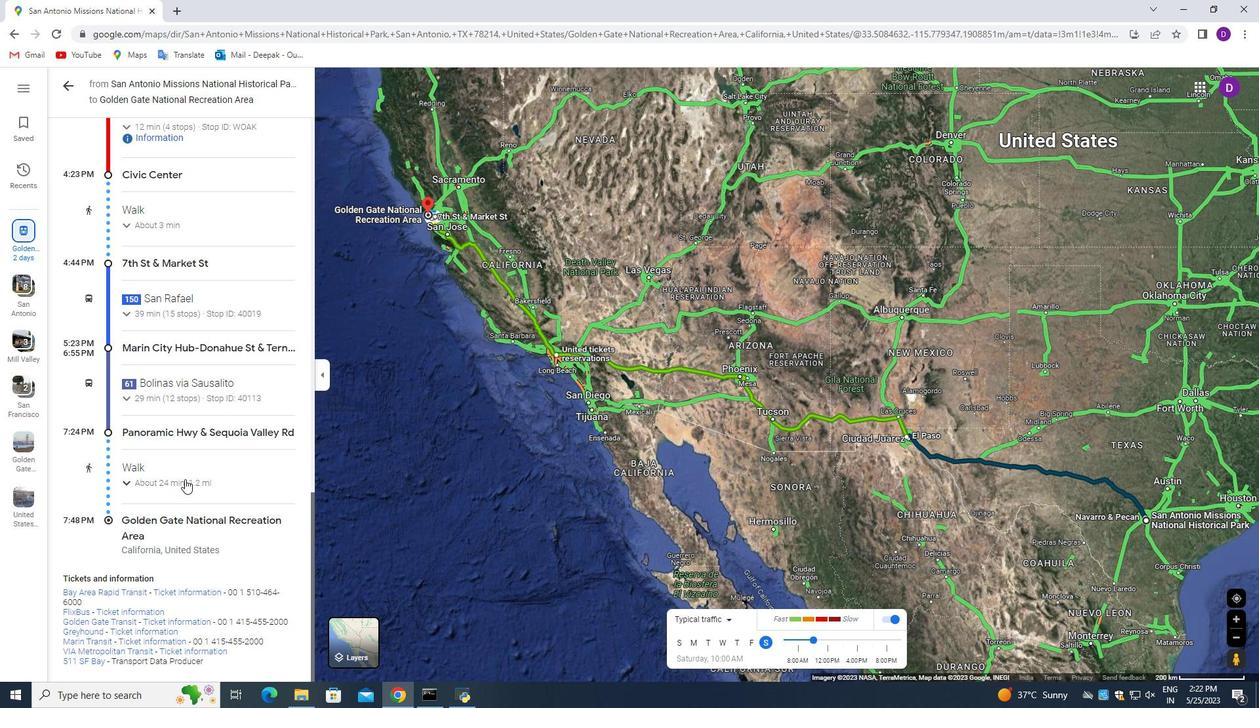 
Action: Mouse moved to (186, 472)
Screenshot: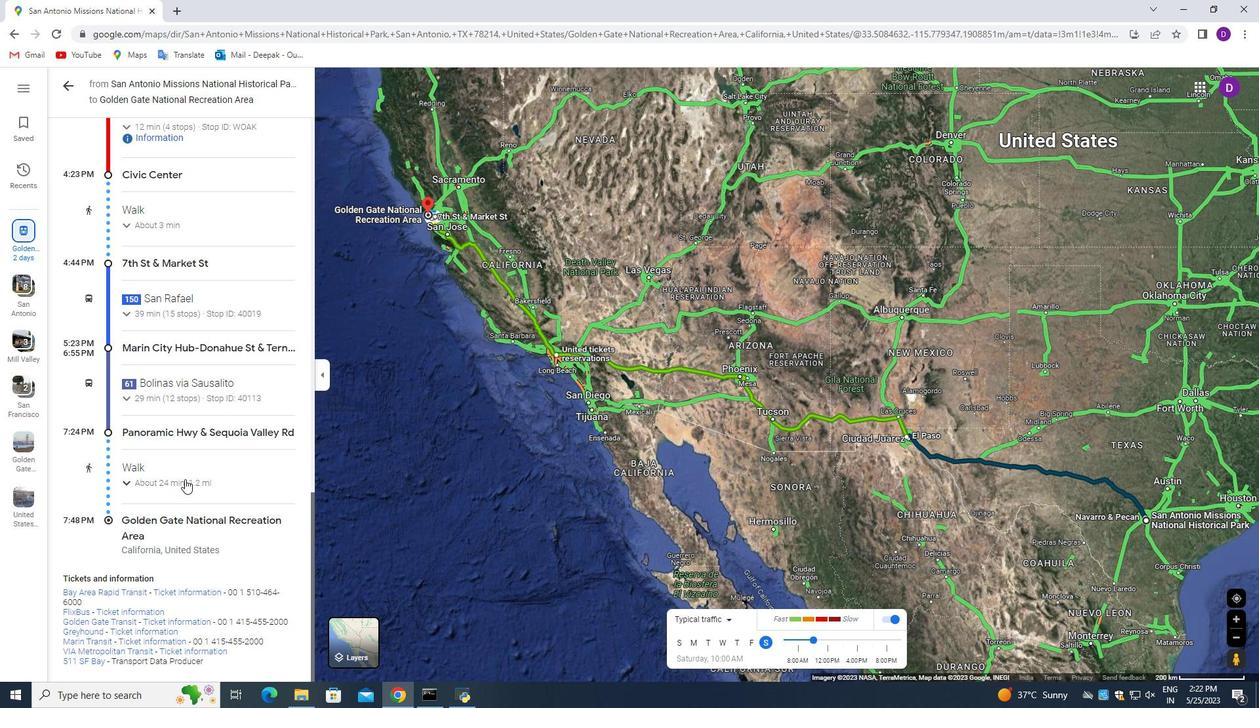 
Action: Mouse scrolled (185, 474) with delta (0, 0)
Screenshot: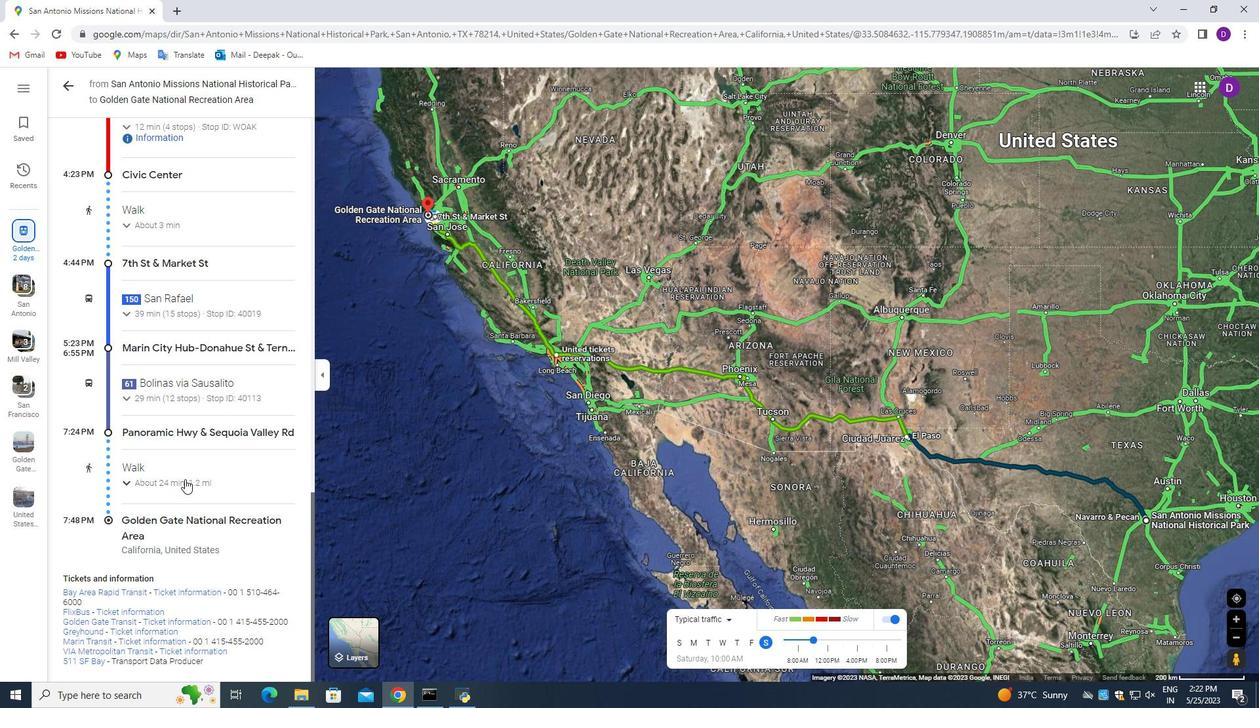 
Action: Mouse moved to (186, 471)
Screenshot: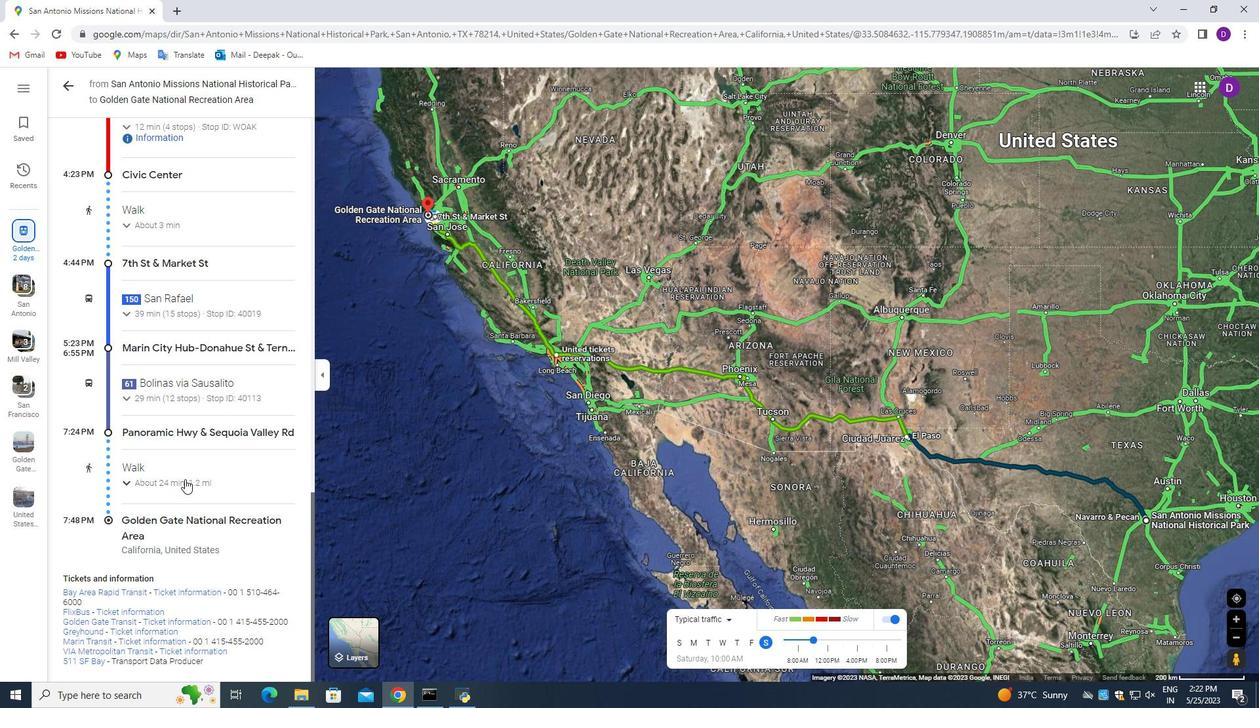 
Action: Mouse scrolled (186, 472) with delta (0, 0)
Screenshot: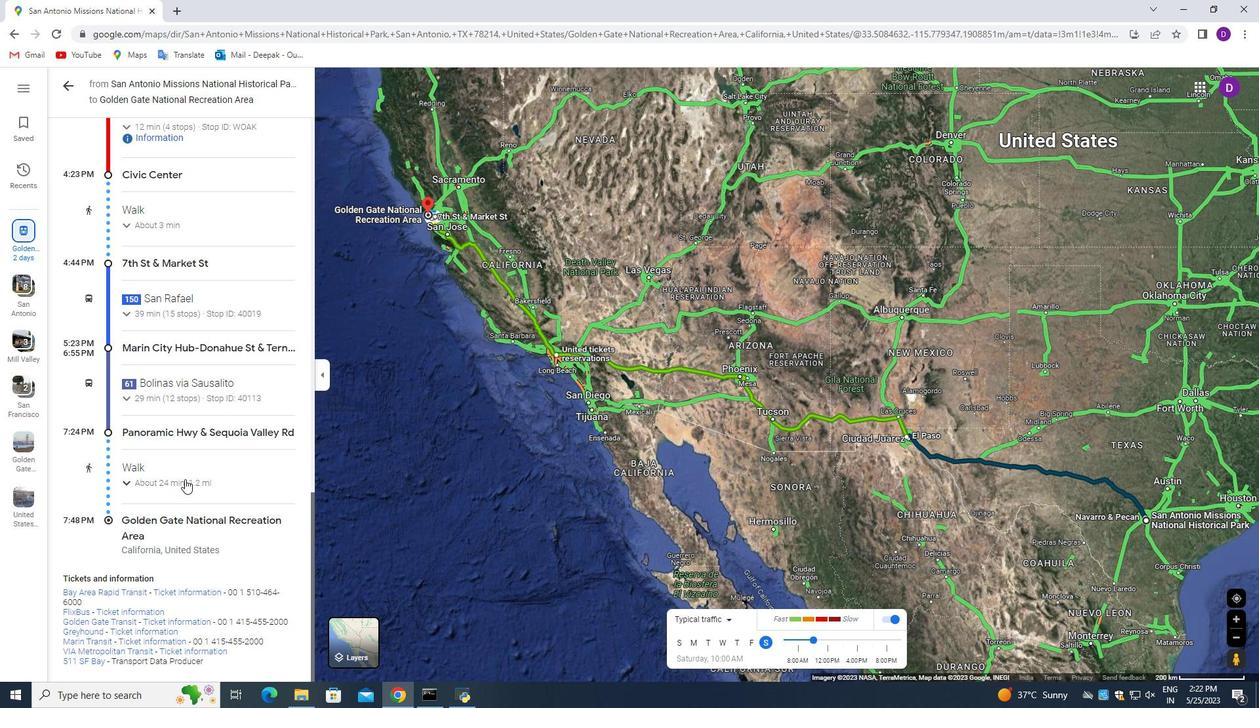 
Action: Mouse moved to (186, 470)
Screenshot: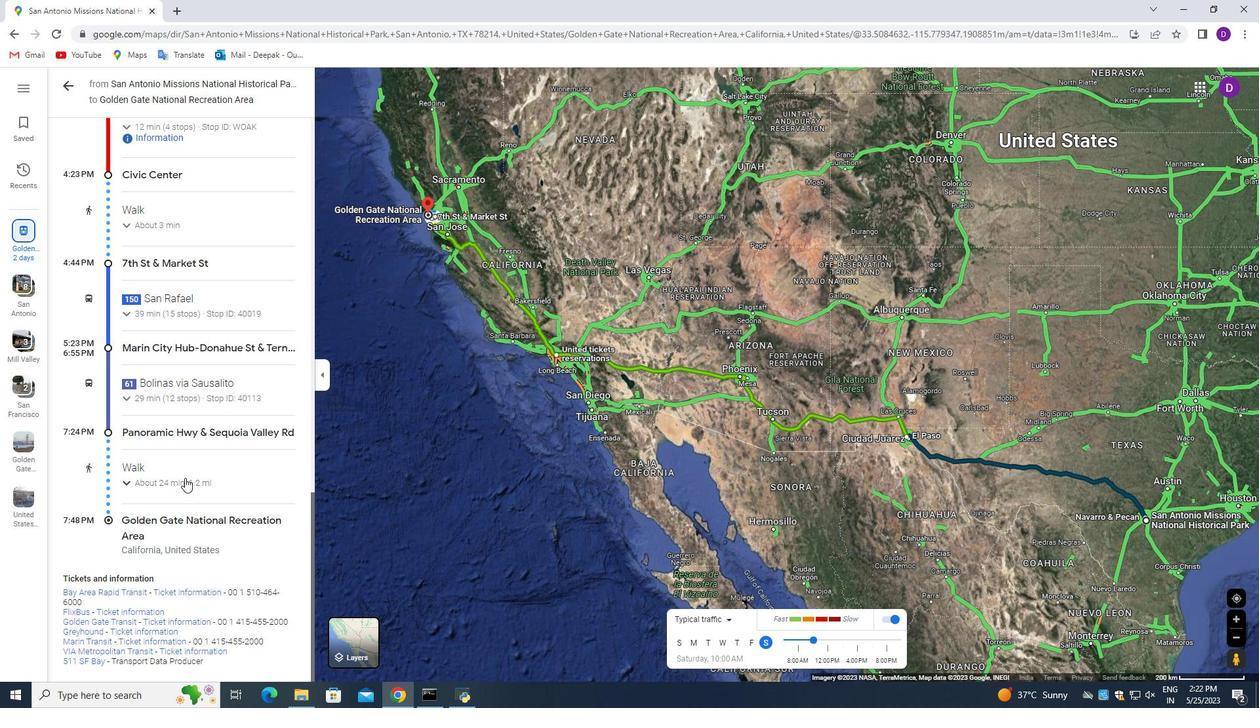 
Action: Mouse scrolled (186, 471) with delta (0, 0)
Screenshot: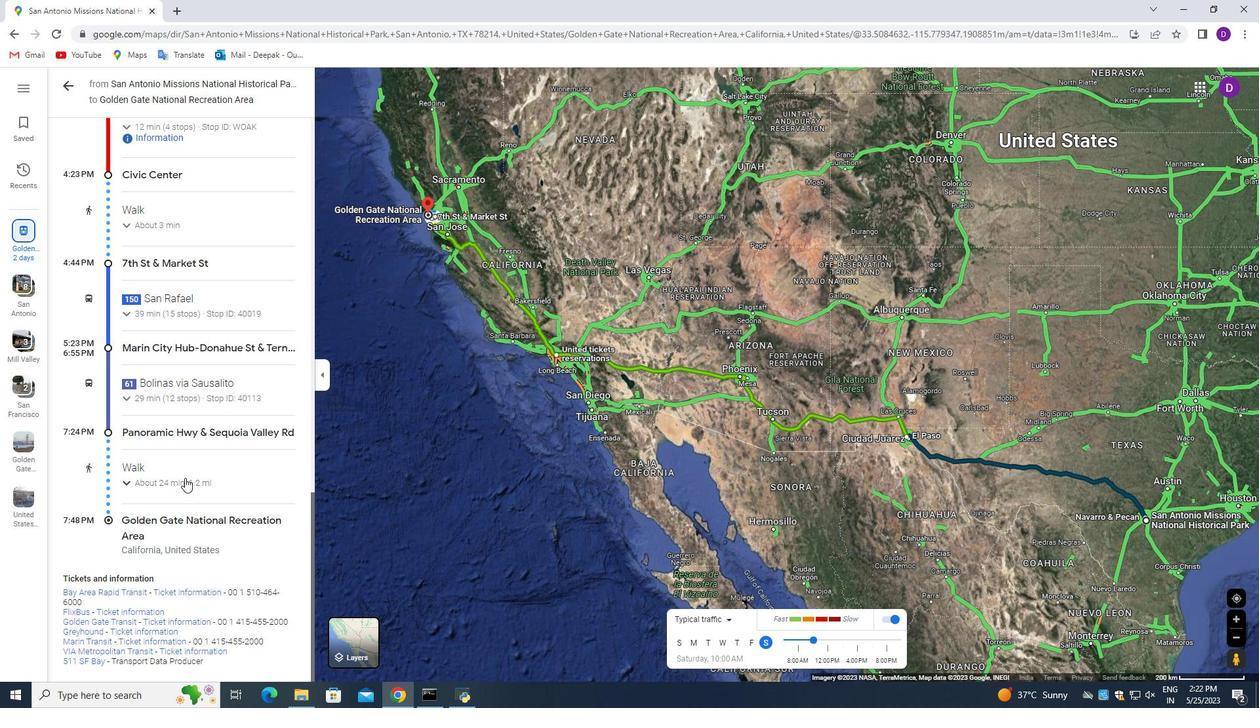 
Action: Mouse moved to (188, 444)
Screenshot: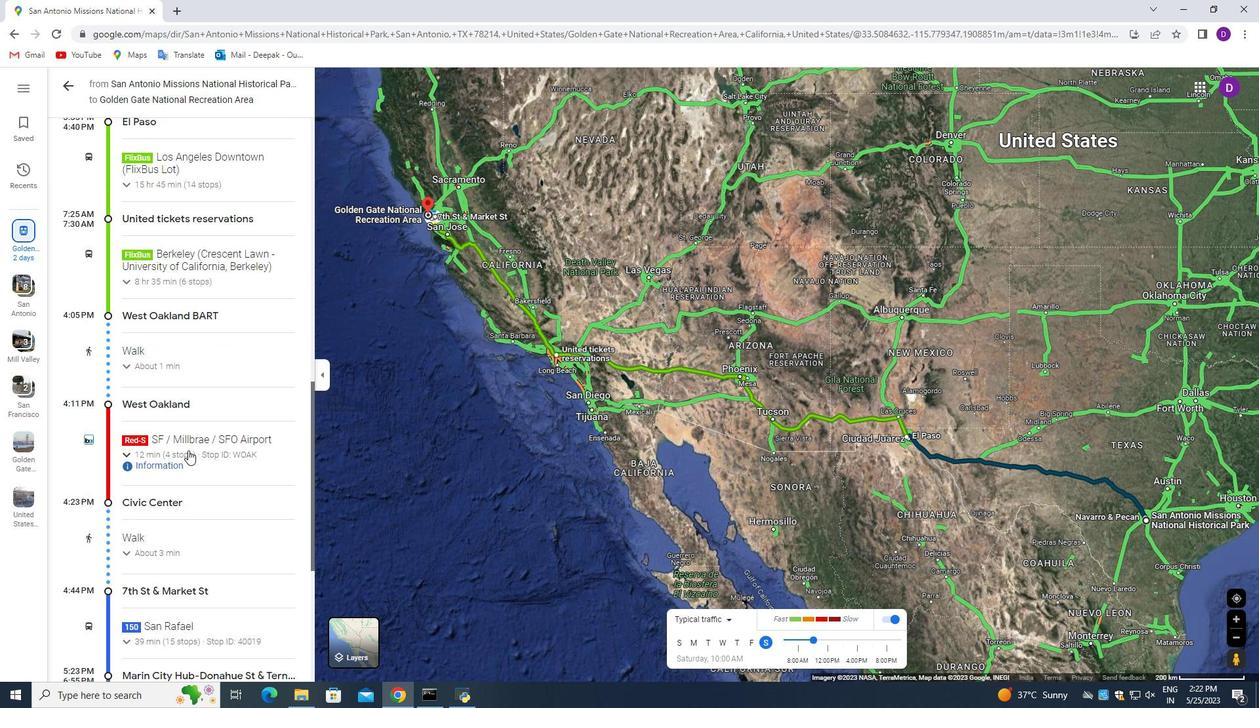 
Action: Mouse scrolled (188, 445) with delta (0, 0)
Screenshot: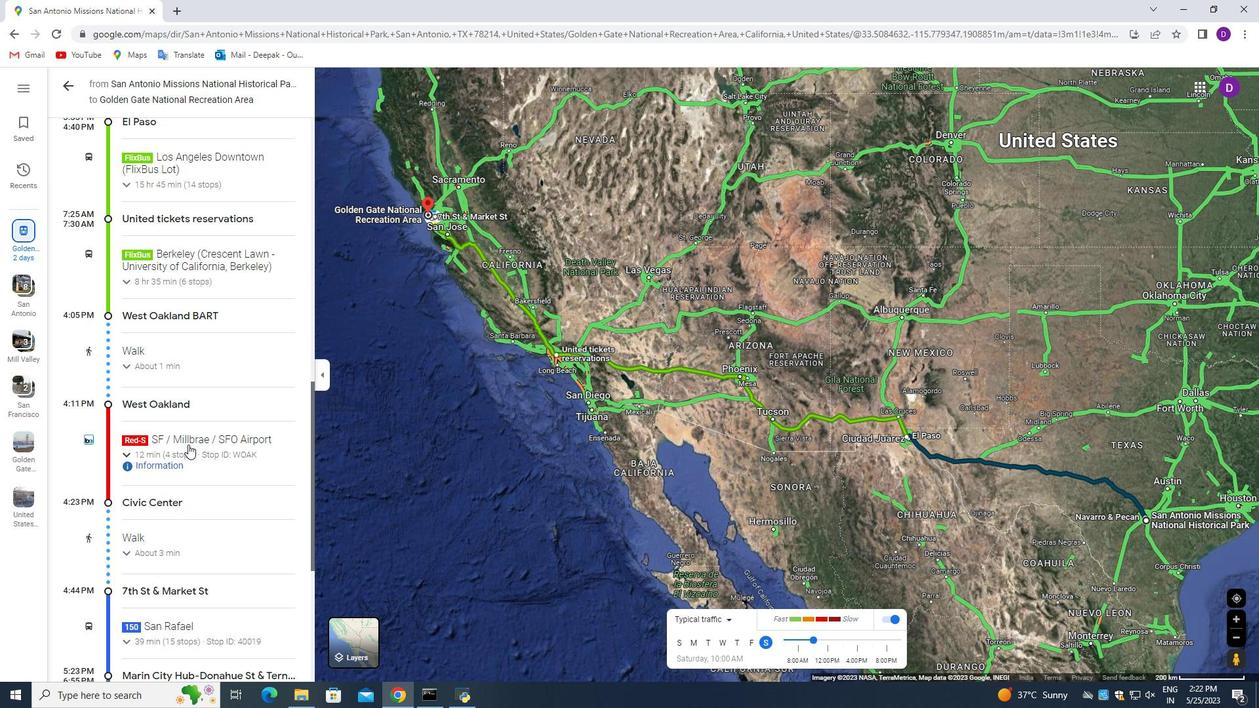 
Action: Mouse scrolled (188, 445) with delta (0, 0)
Screenshot: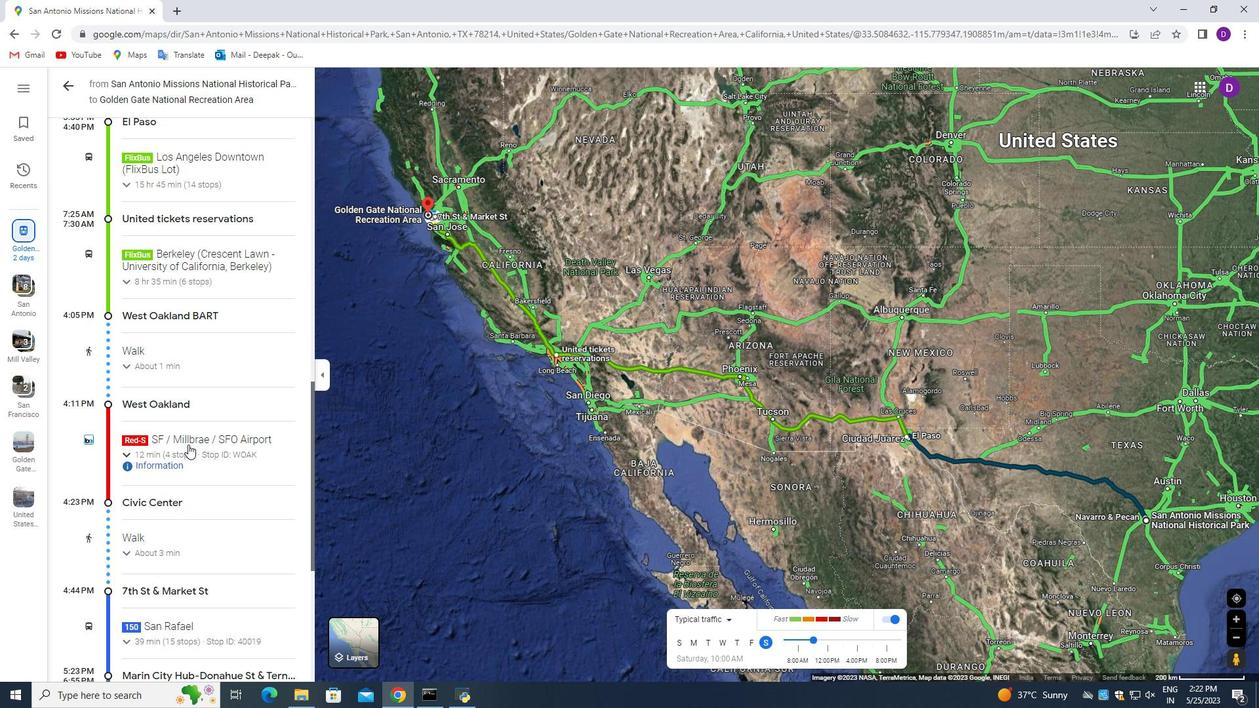 
Action: Mouse scrolled (188, 445) with delta (0, 0)
Screenshot: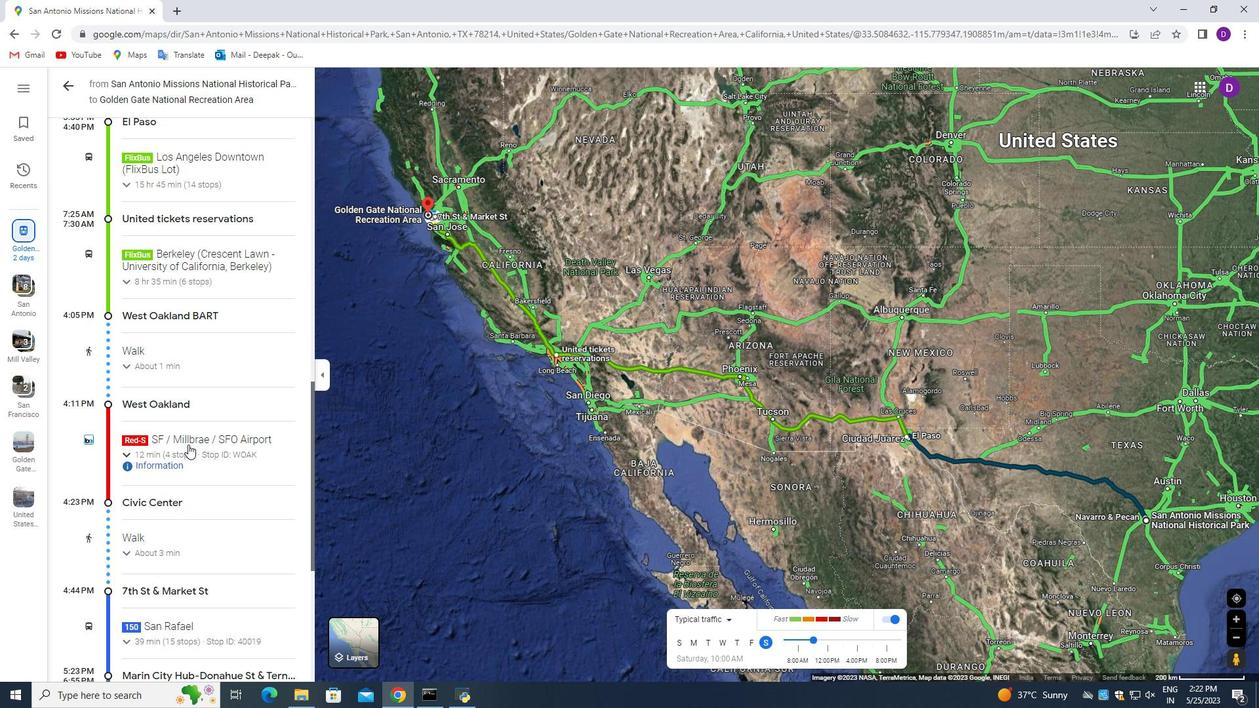 
Action: Mouse moved to (186, 439)
Screenshot: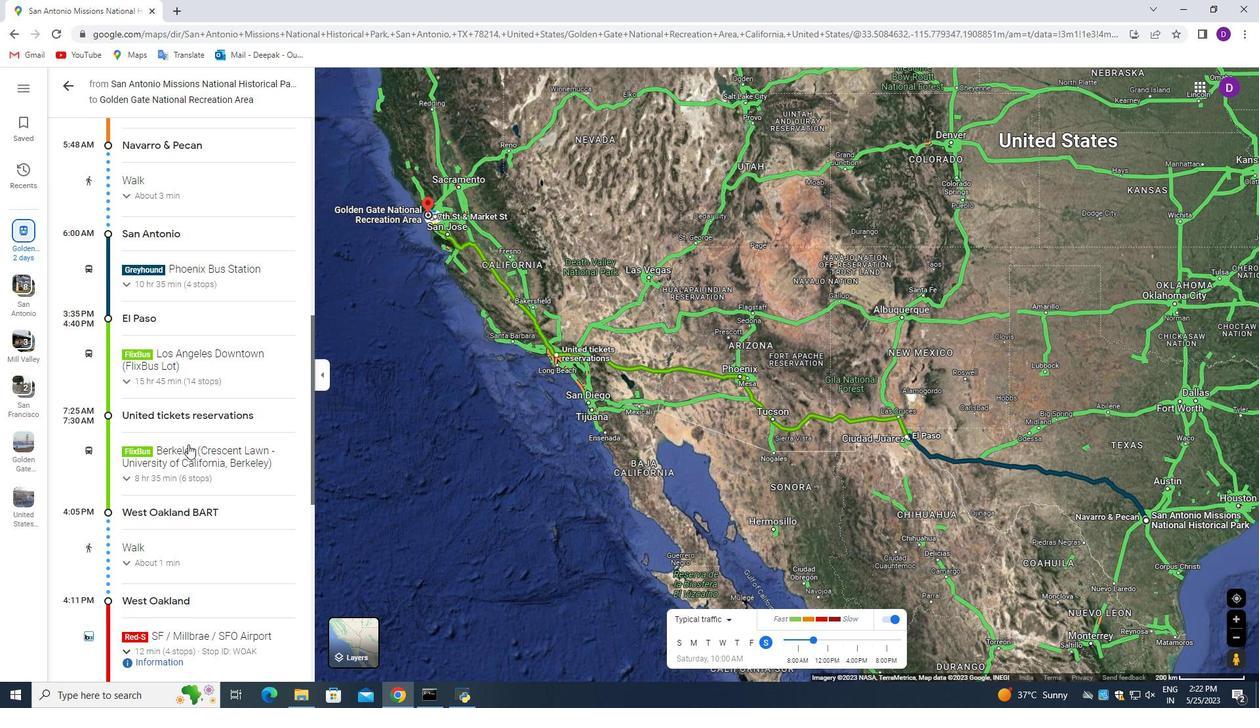 
Action: Mouse scrolled (186, 440) with delta (0, 0)
Screenshot: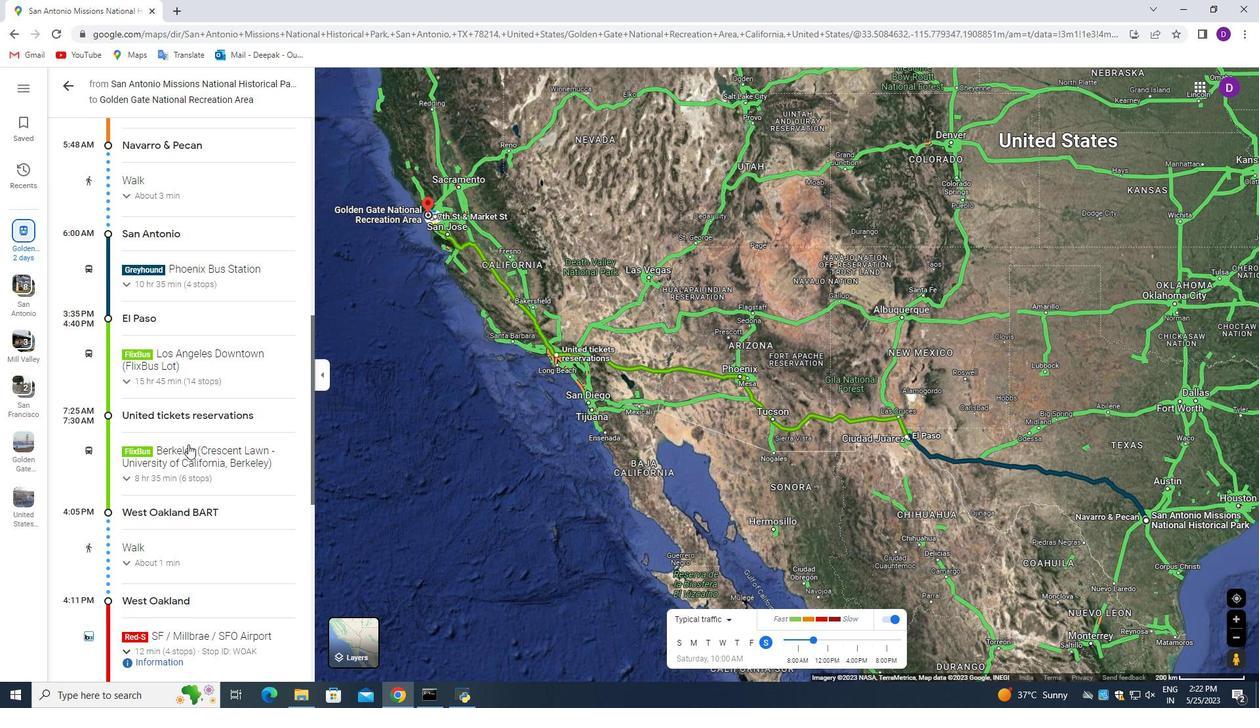 
Action: Mouse scrolled (186, 440) with delta (0, 0)
Screenshot: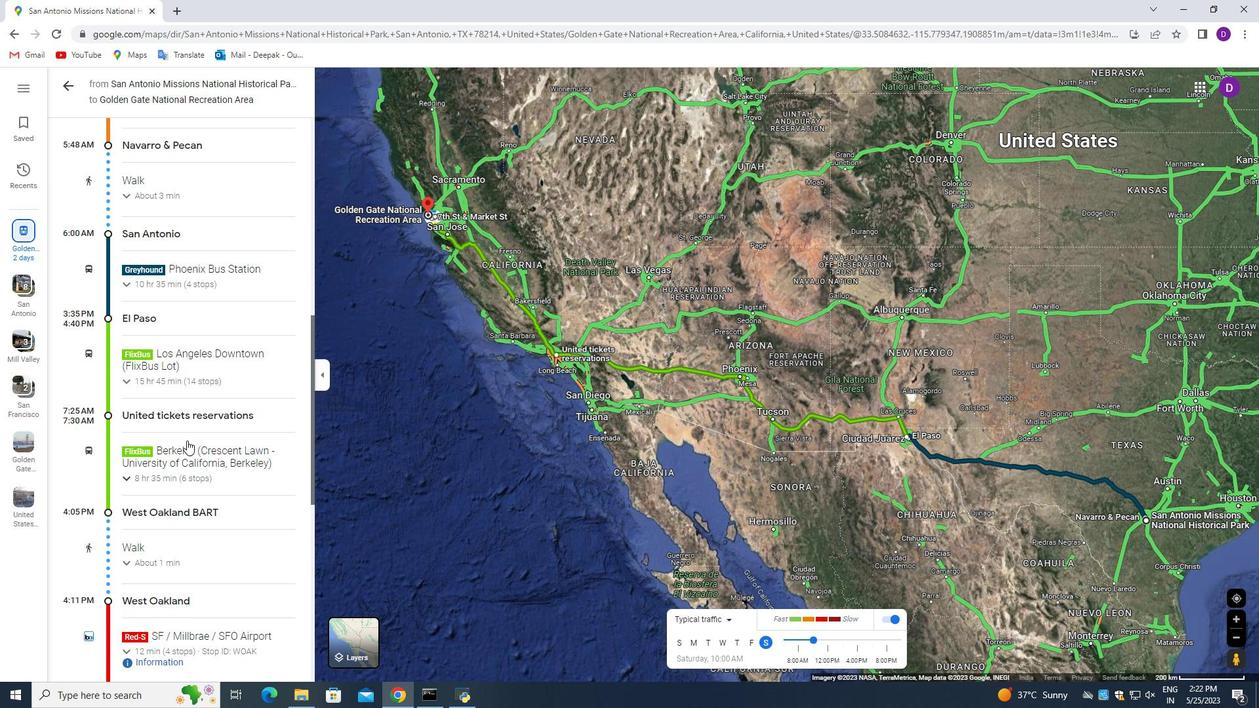
Action: Mouse scrolled (186, 440) with delta (0, 0)
Screenshot: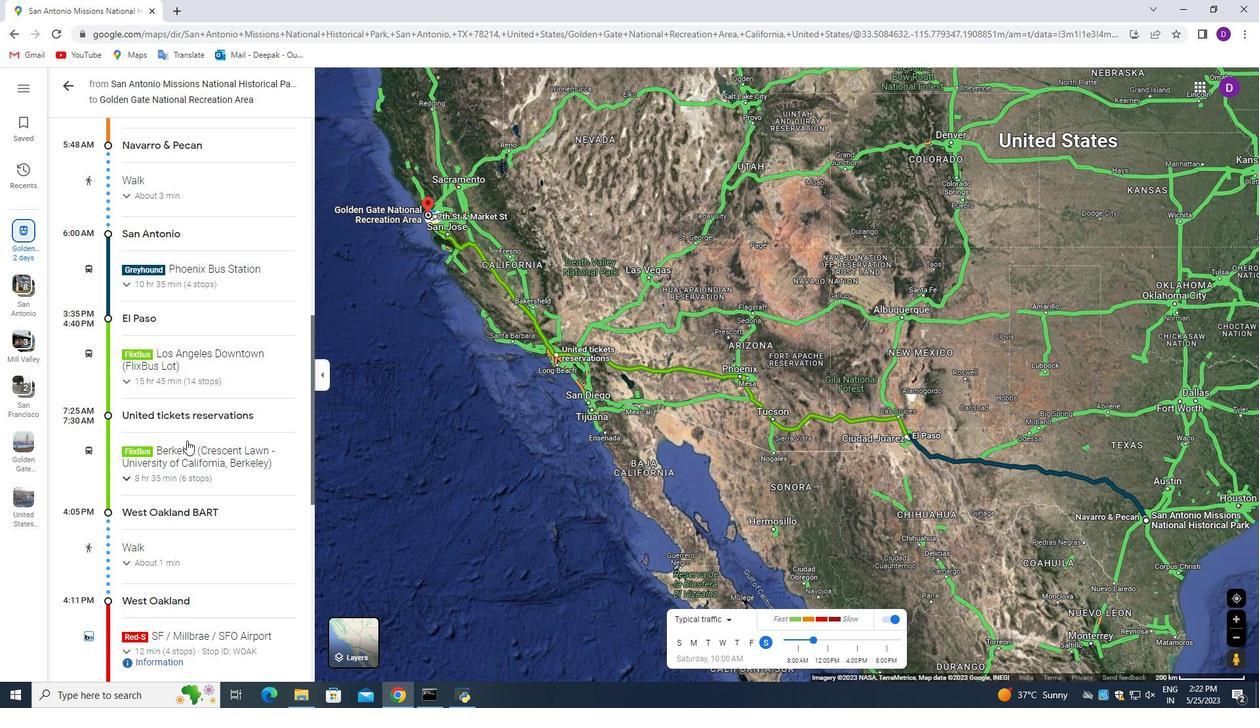 
Action: Mouse moved to (183, 436)
Screenshot: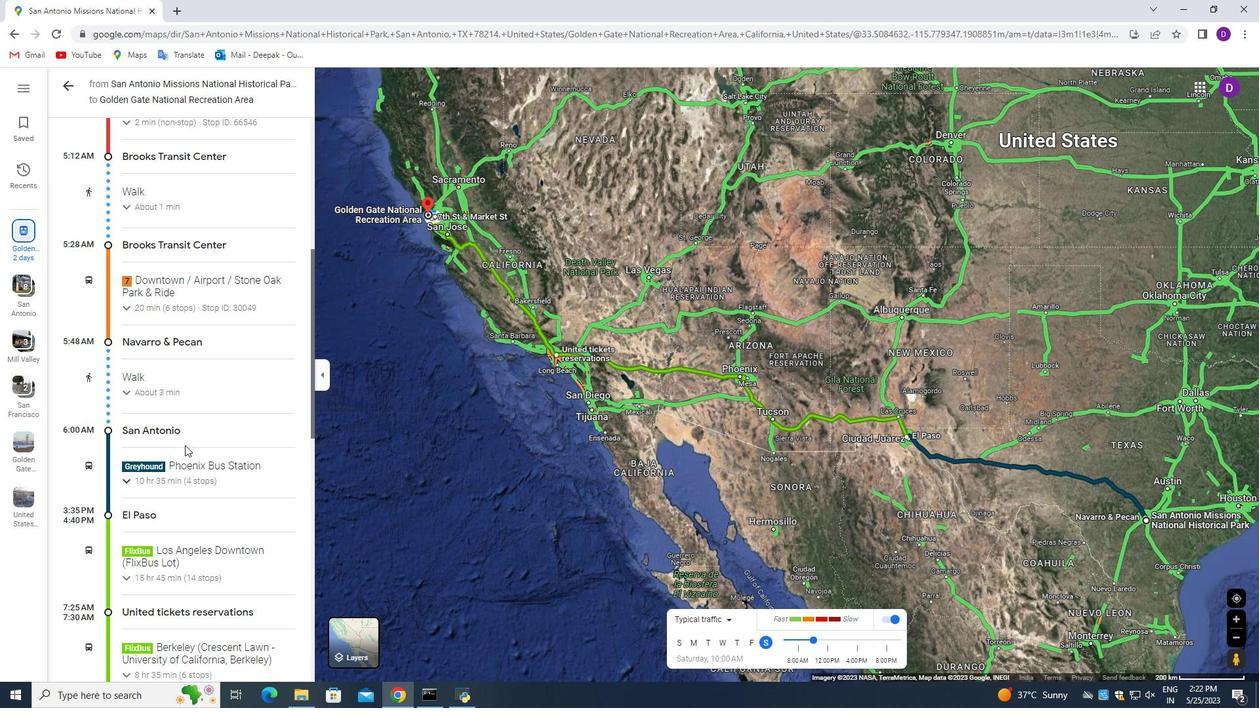
Action: Mouse scrolled (183, 437) with delta (0, 0)
Screenshot: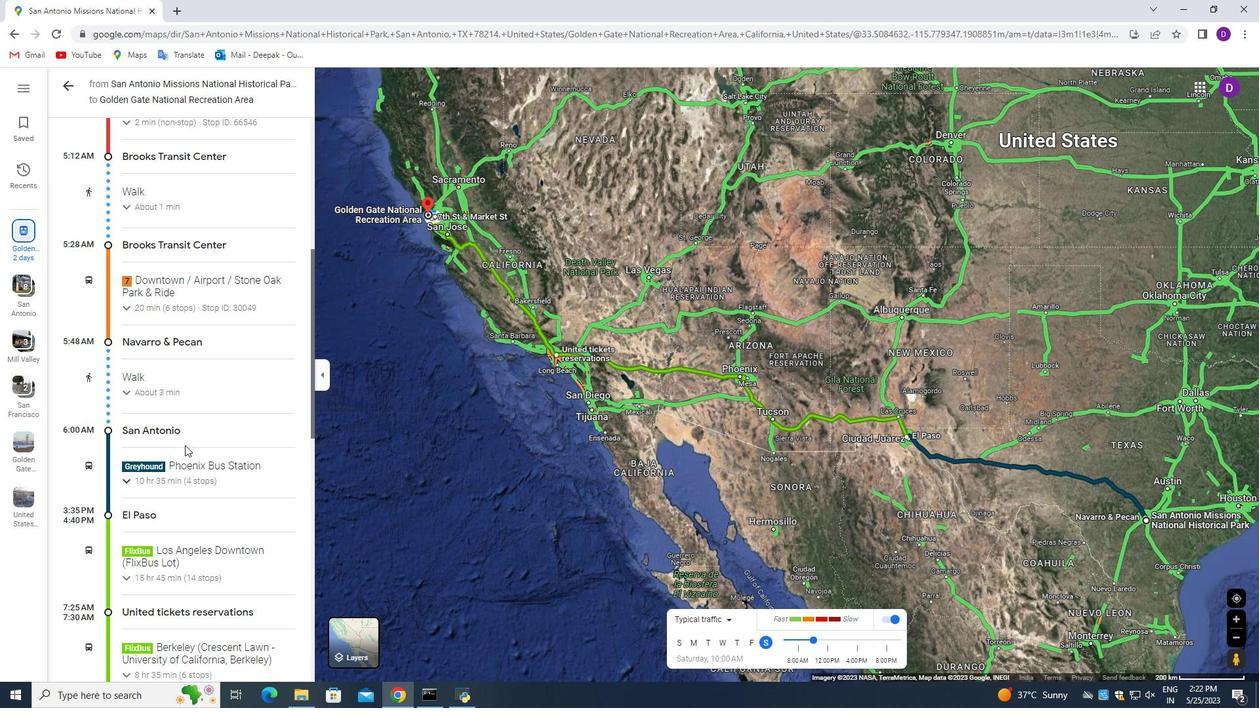 
Action: Mouse moved to (183, 414)
Screenshot: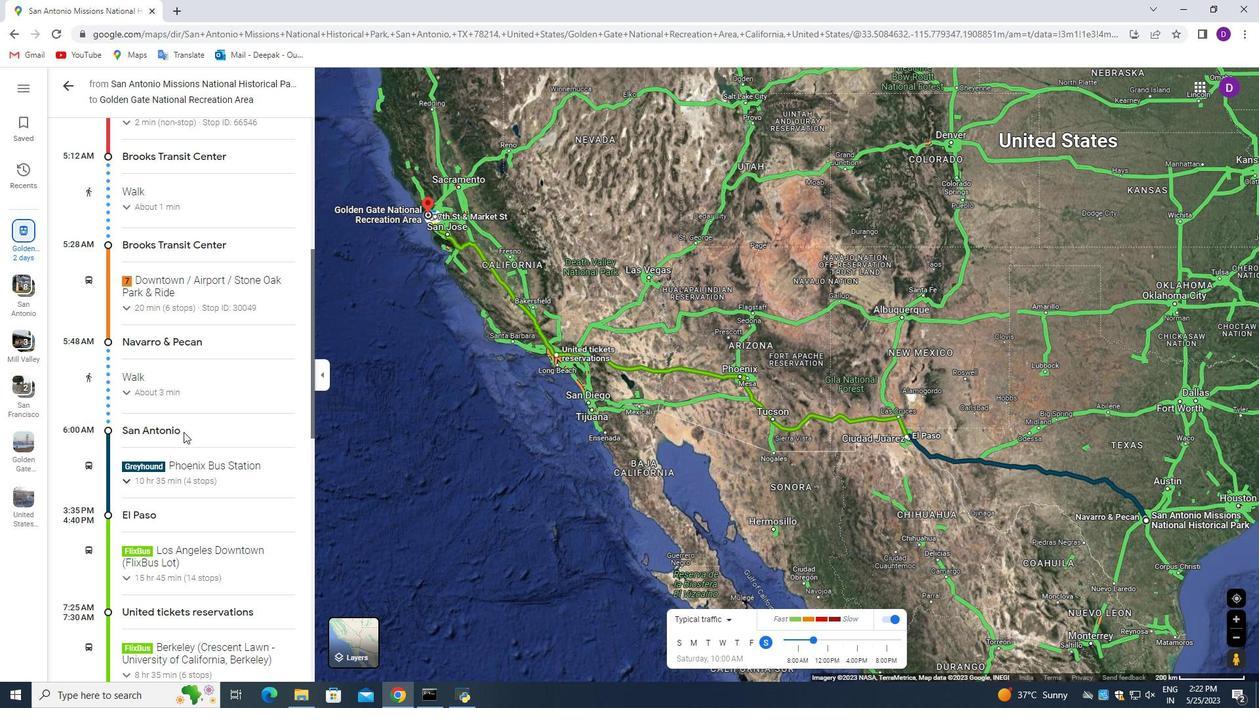 
Action: Mouse scrolled (183, 415) with delta (0, 0)
Screenshot: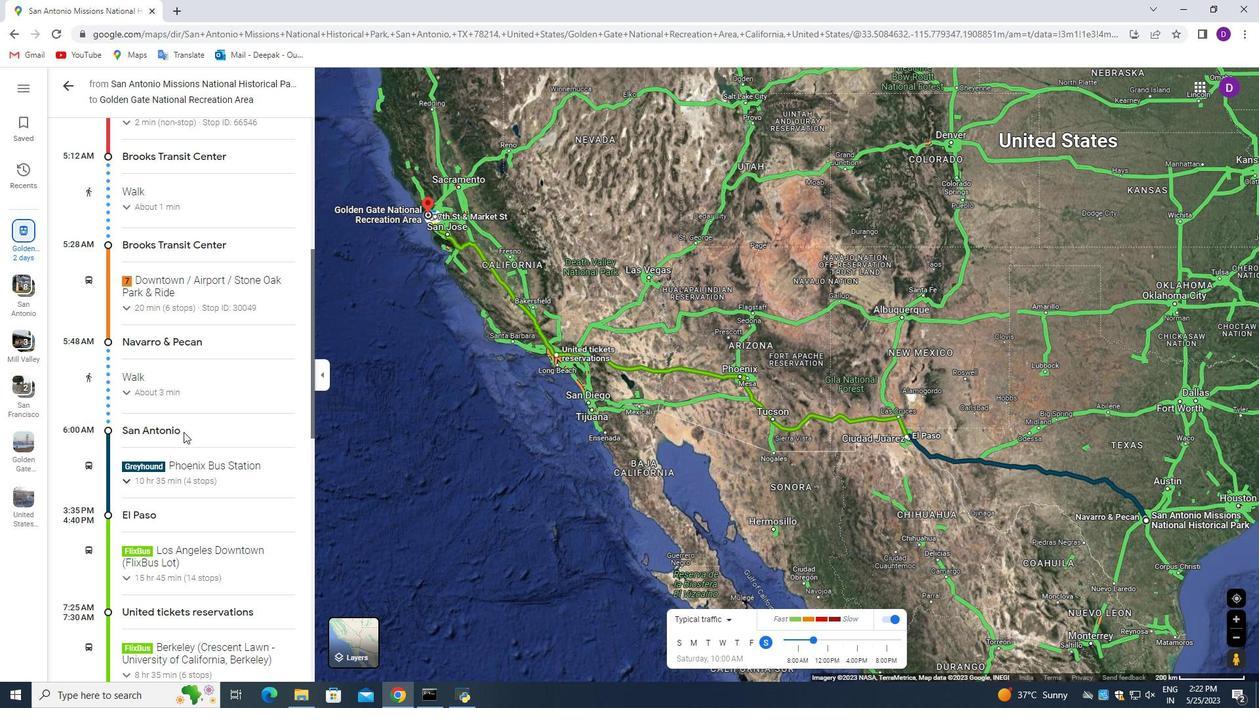 
Action: Mouse moved to (183, 412)
Screenshot: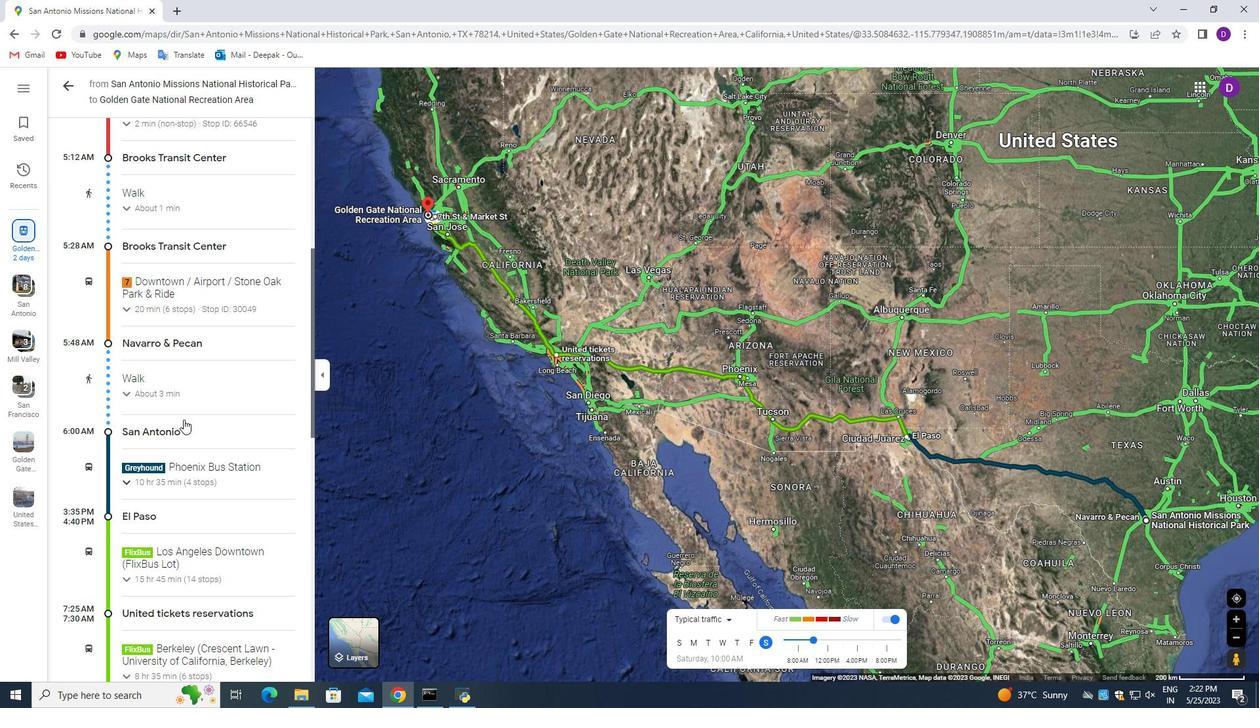 
Action: Mouse scrolled (183, 413) with delta (0, 0)
Screenshot: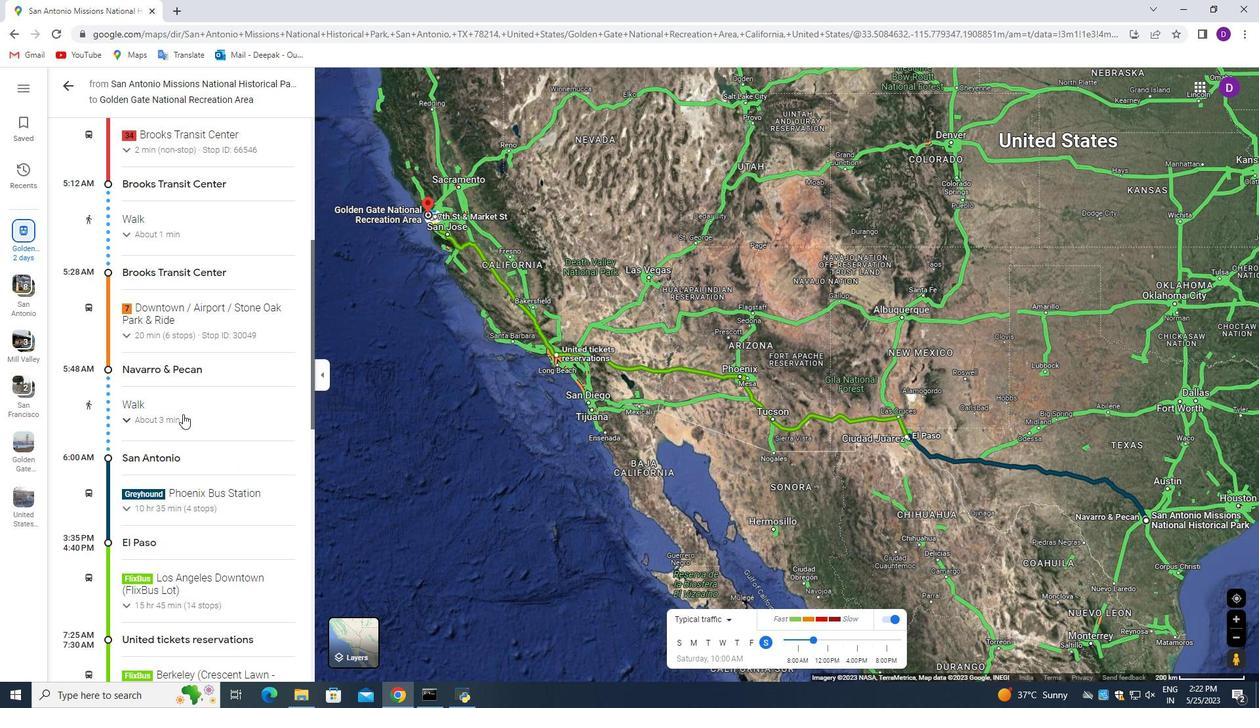 
Action: Mouse moved to (198, 439)
Screenshot: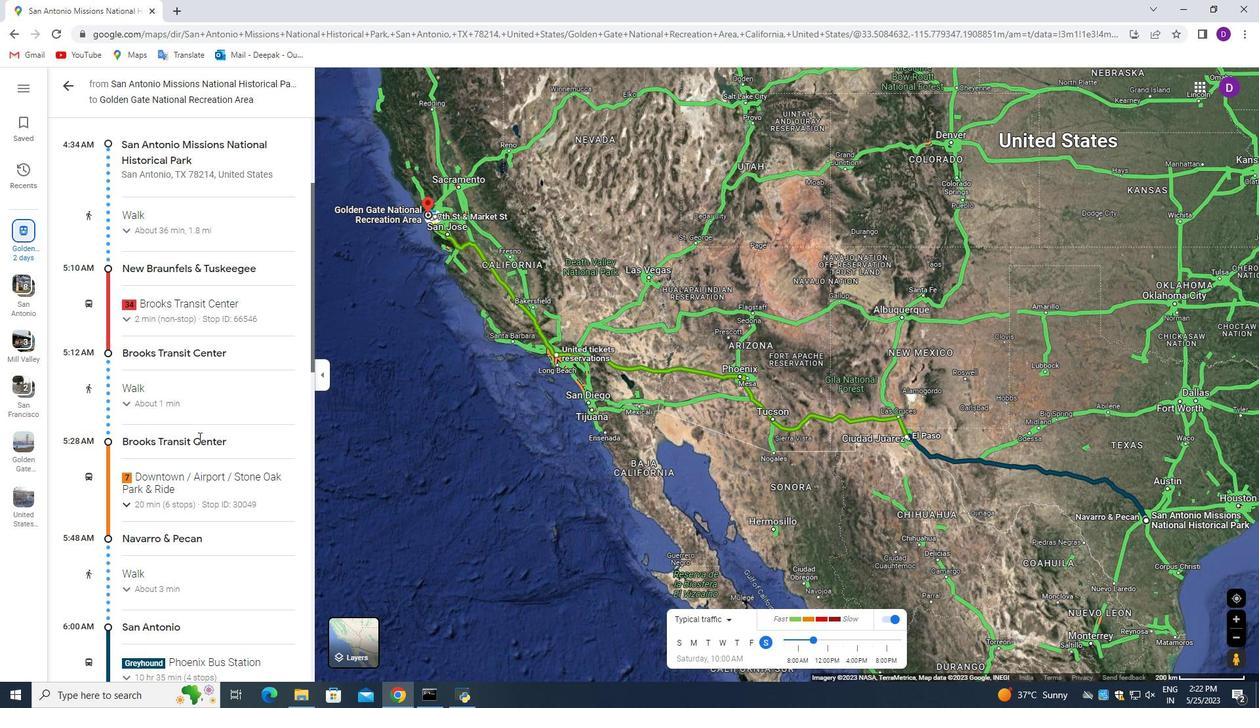 
Action: Mouse scrolled (198, 440) with delta (0, 0)
Screenshot: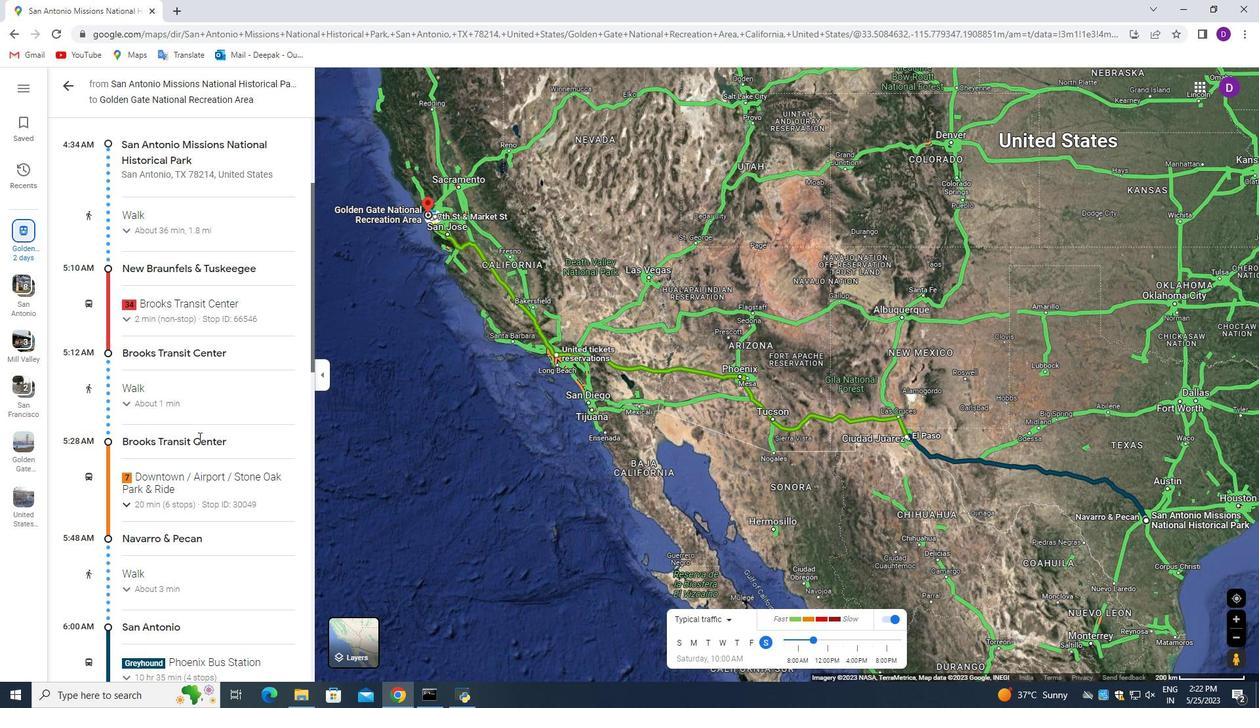 
Action: Mouse moved to (200, 438)
Screenshot: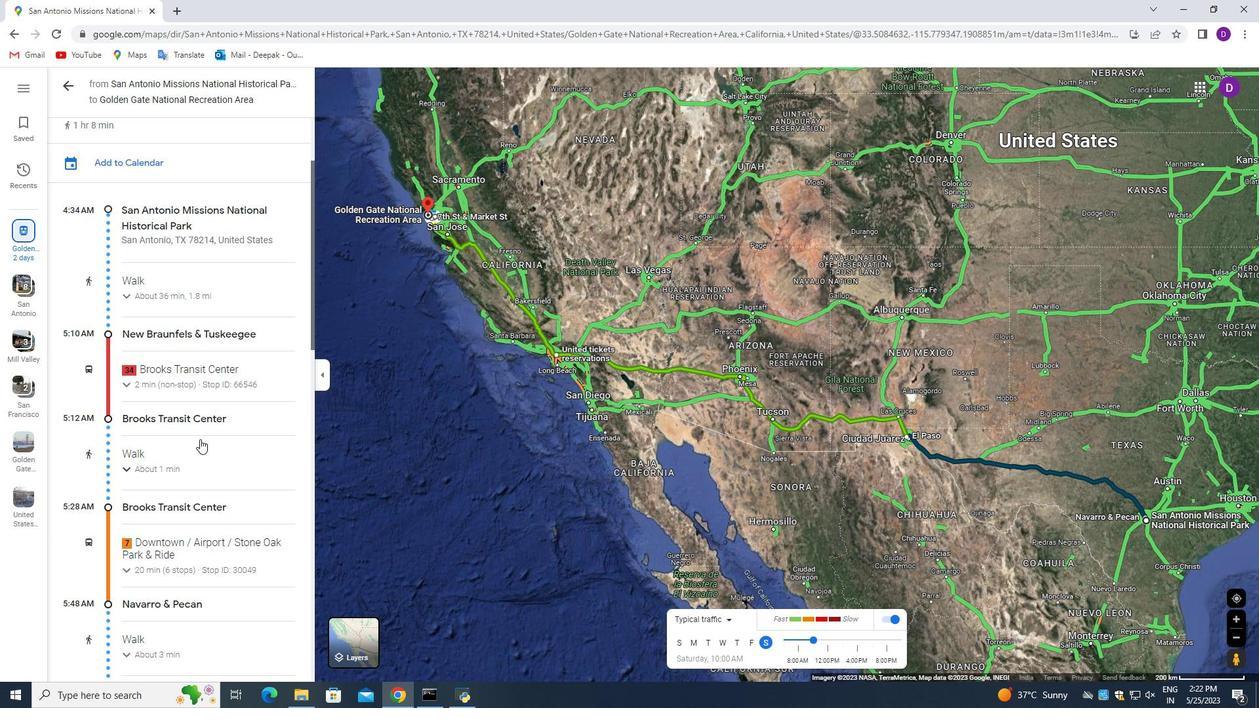 
Action: Mouse scrolled (200, 438) with delta (0, 0)
Screenshot: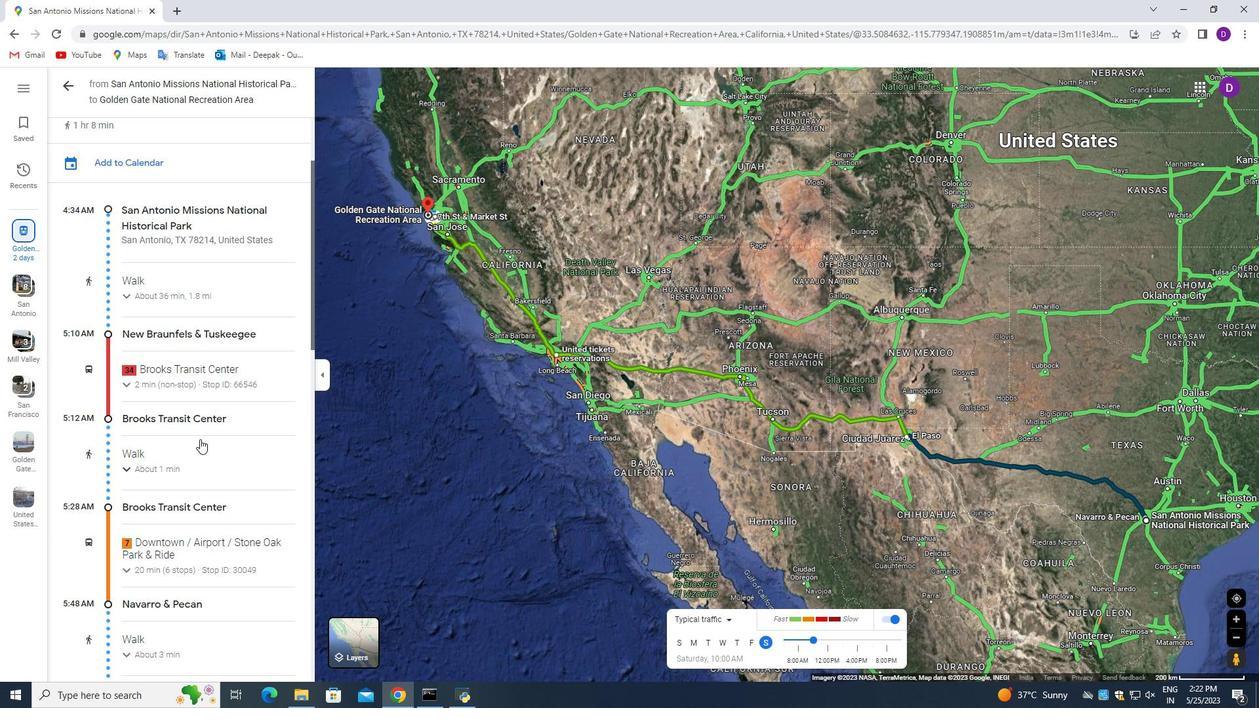 
Action: Mouse moved to (200, 437)
Screenshot: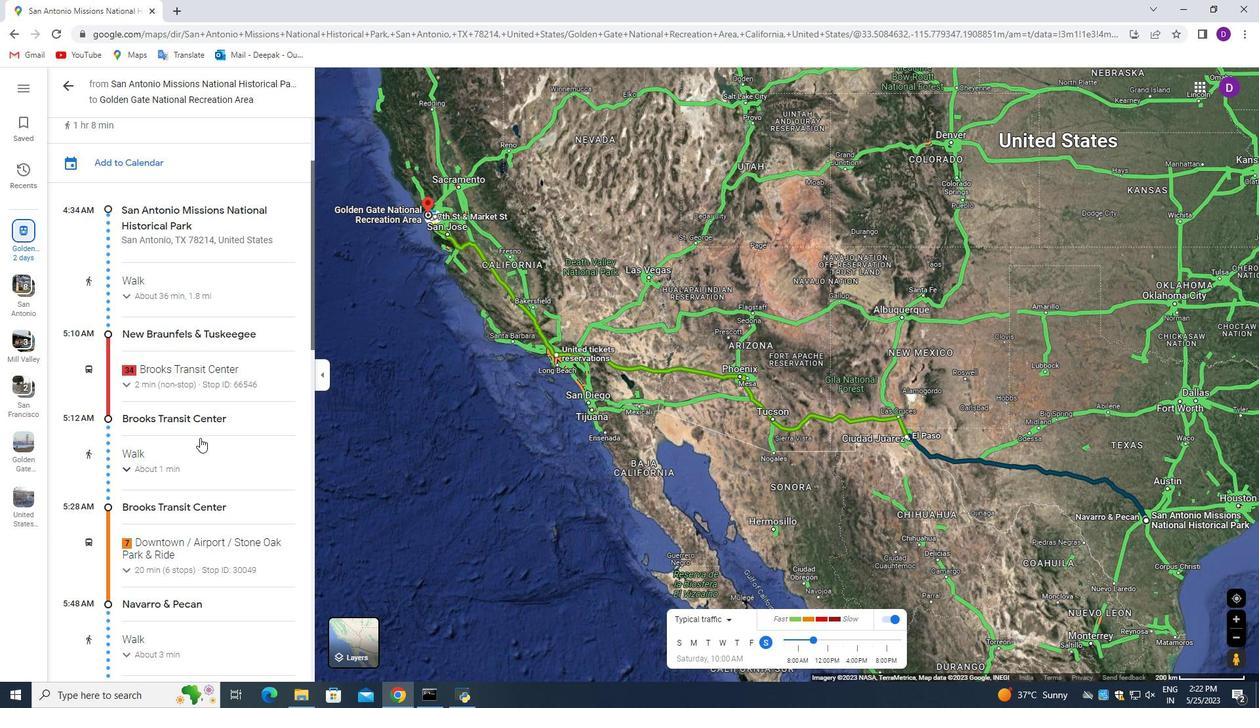 
Action: Mouse scrolled (200, 438) with delta (0, 0)
Screenshot: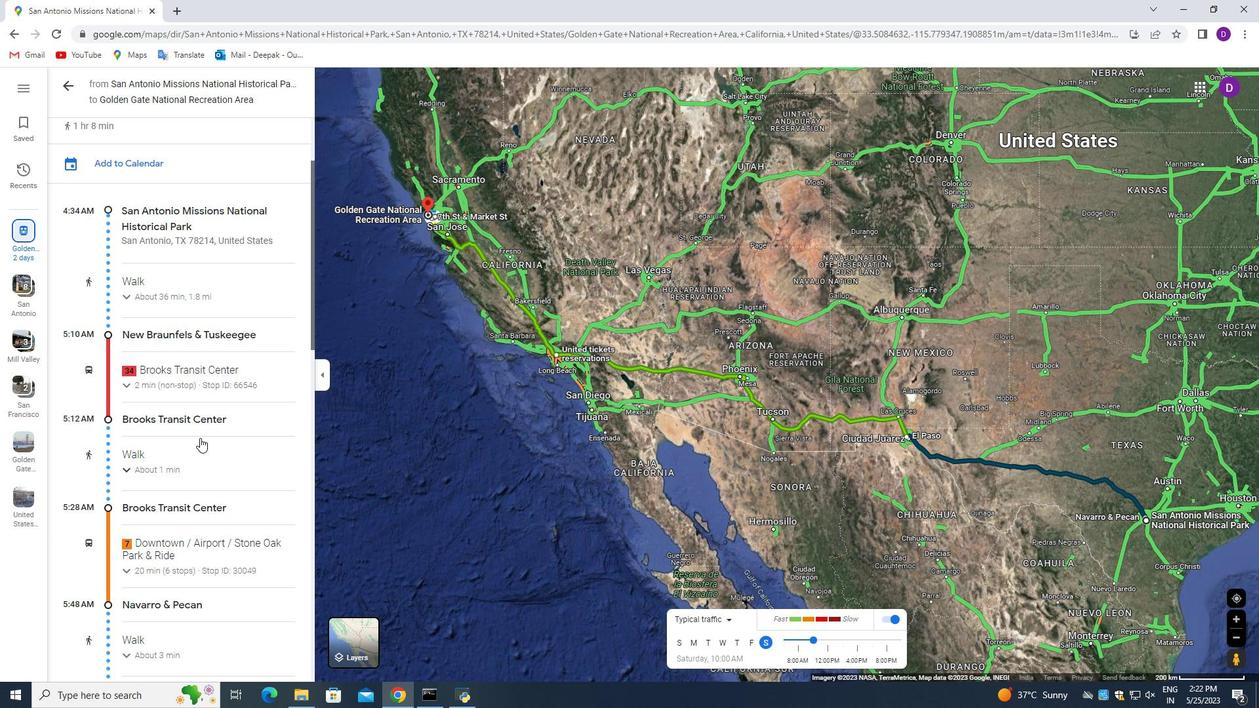 
Action: Mouse scrolled (200, 438) with delta (0, 0)
Screenshot: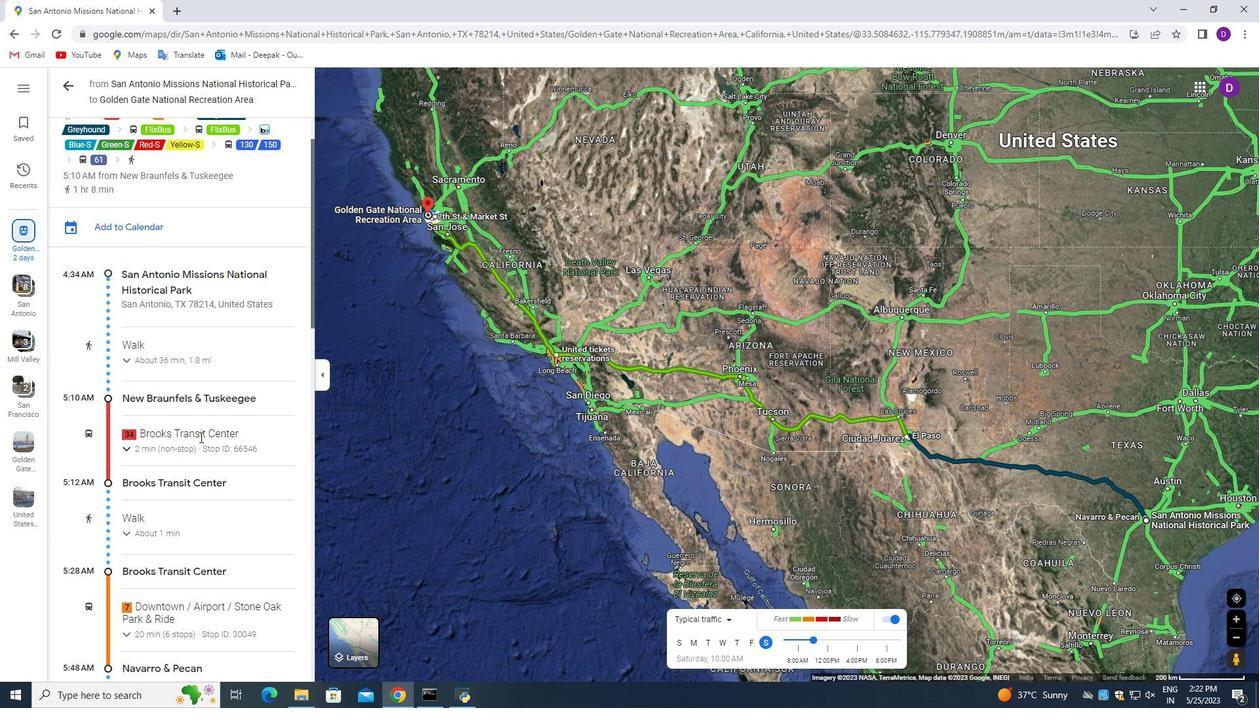 
Action: Mouse scrolled (200, 438) with delta (0, 0)
Screenshot: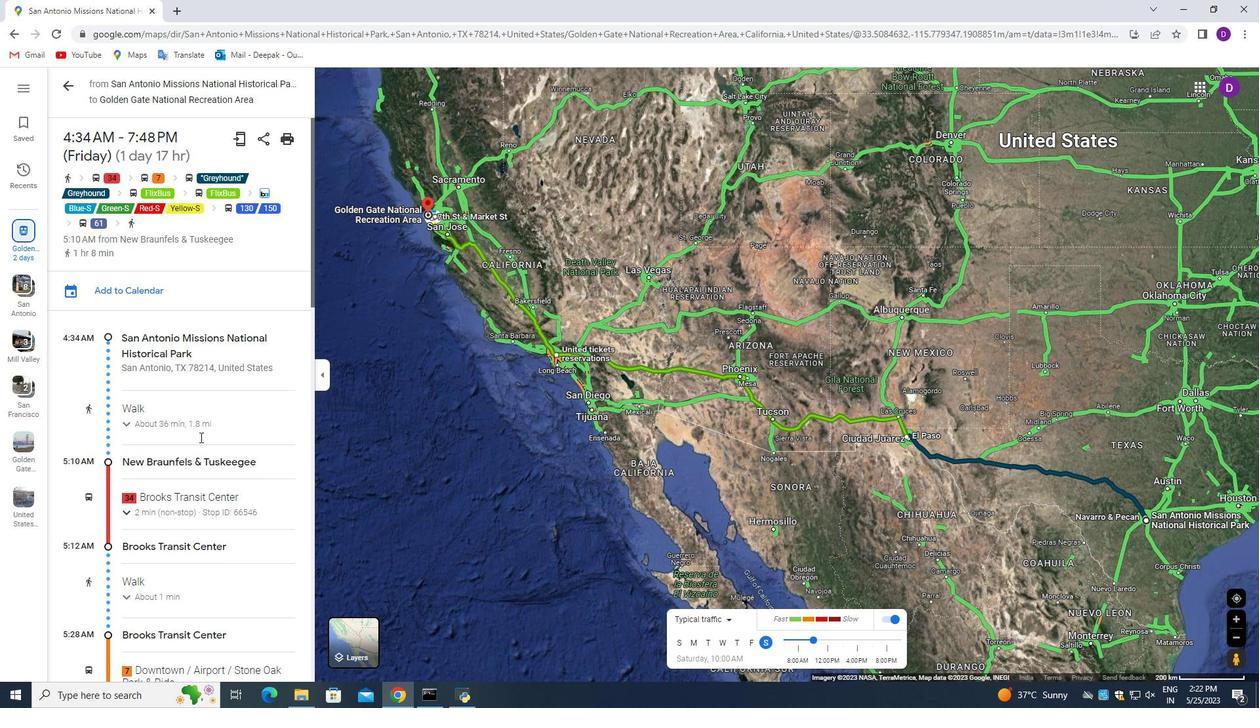 
Action: Mouse scrolled (200, 438) with delta (0, 0)
Screenshot: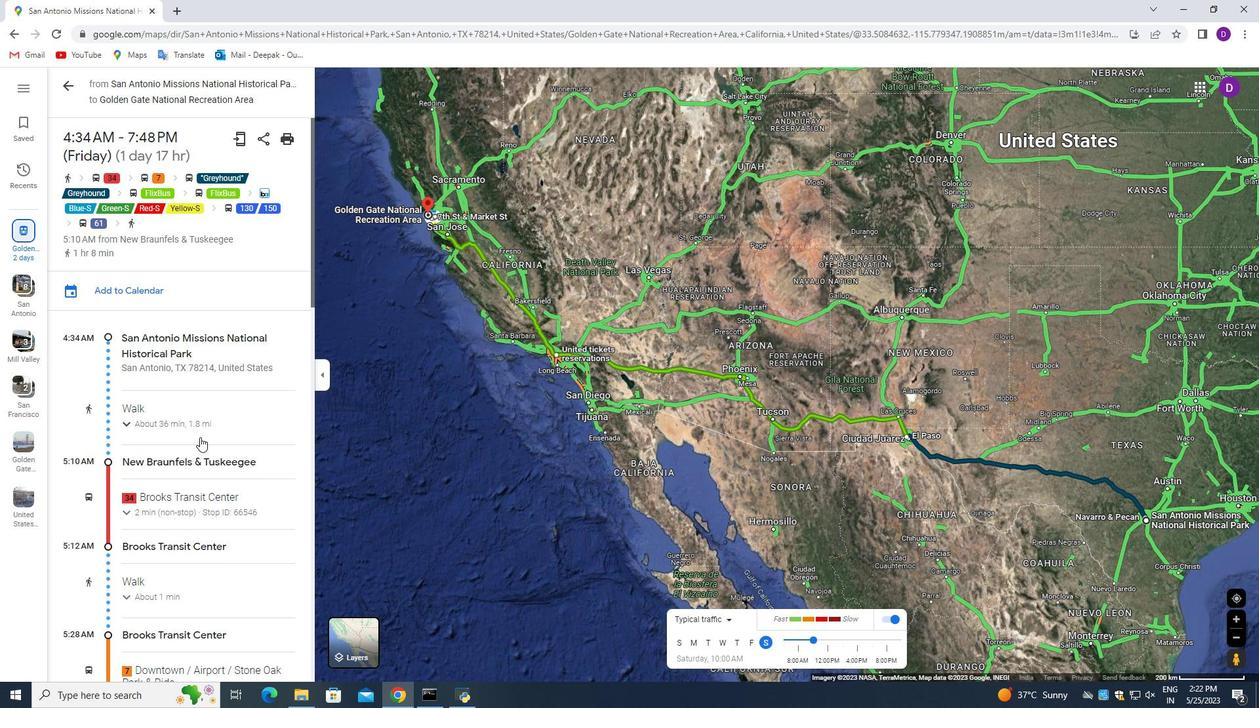 
Action: Mouse scrolled (200, 438) with delta (0, 0)
Screenshot: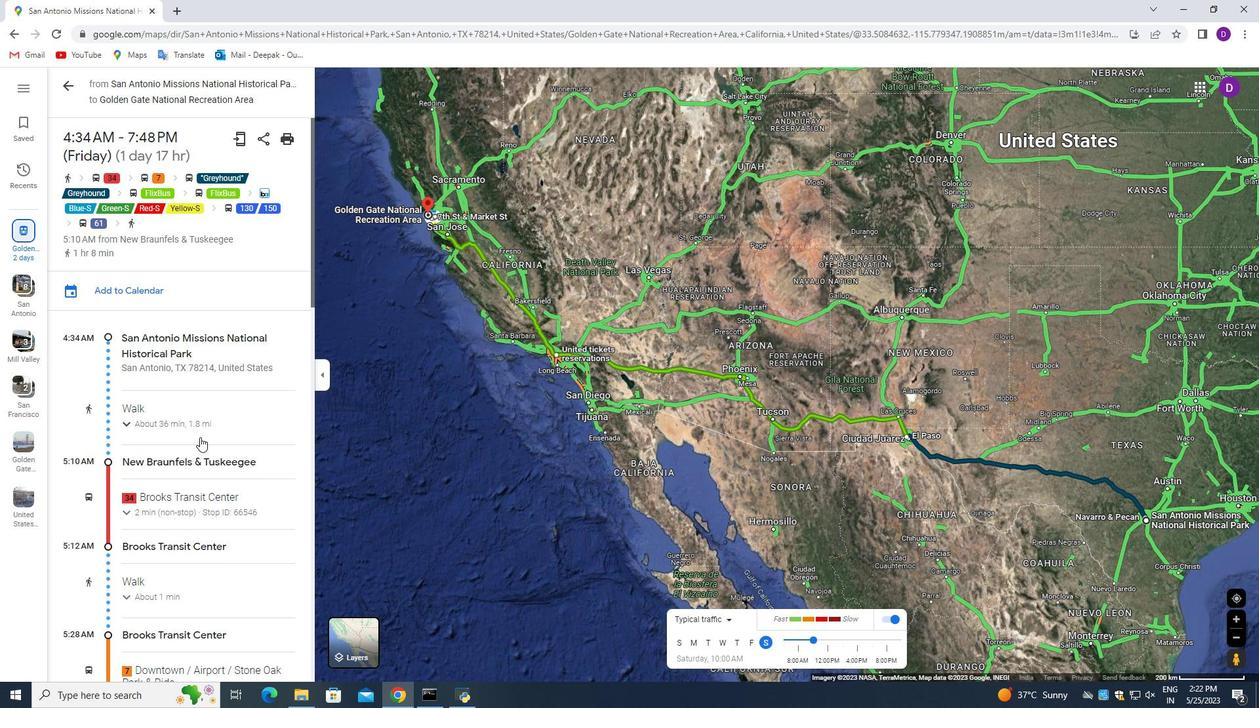 
Action: Mouse moved to (200, 436)
Screenshot: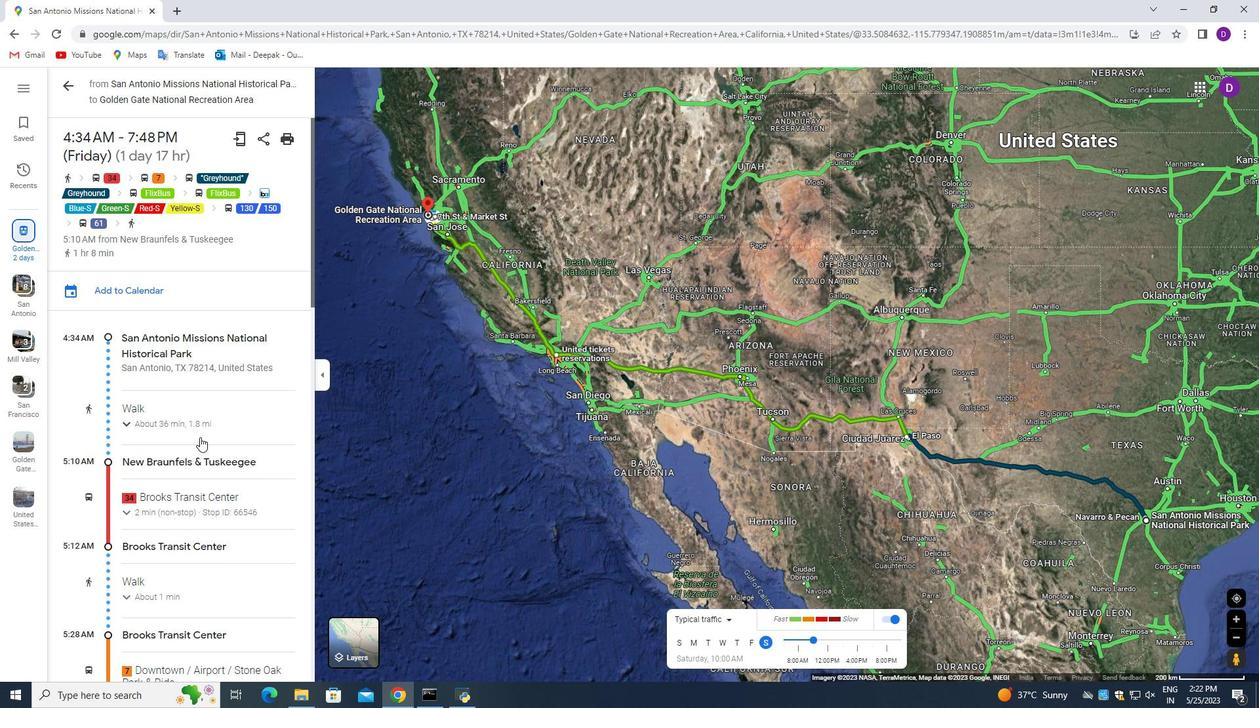 
Action: Mouse scrolled (200, 436) with delta (0, 0)
Screenshot: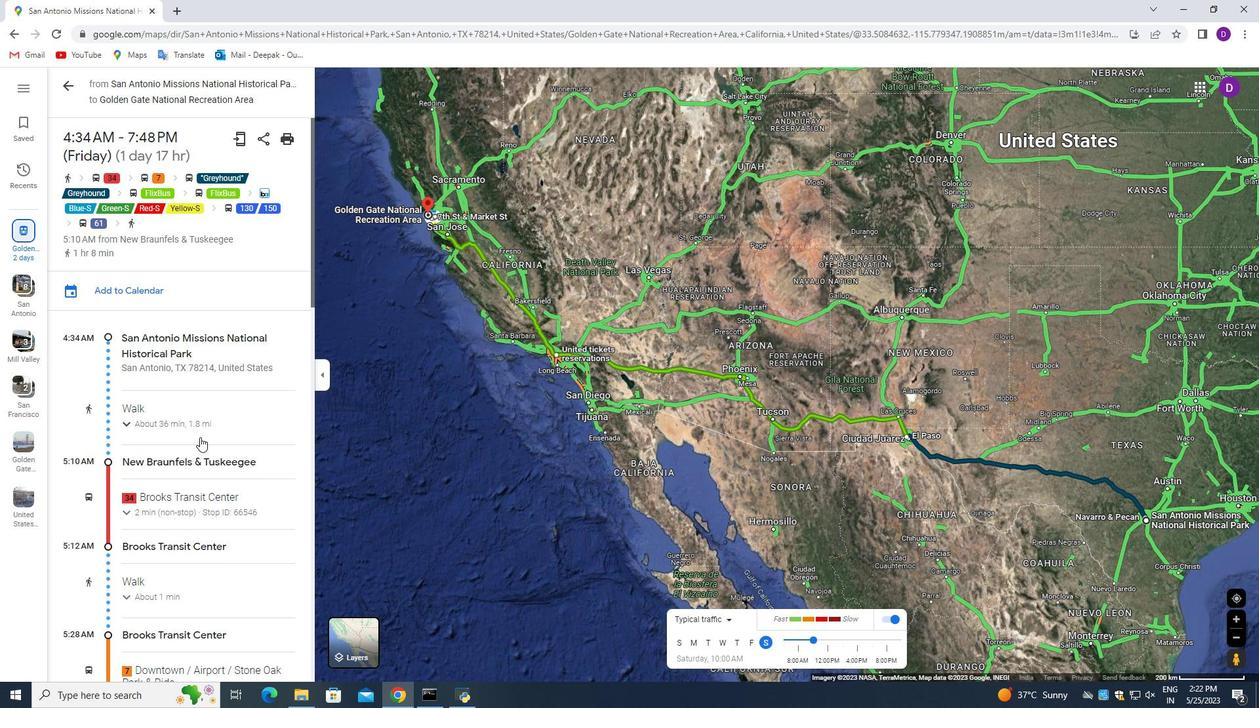 
Action: Mouse moved to (125, 426)
Screenshot: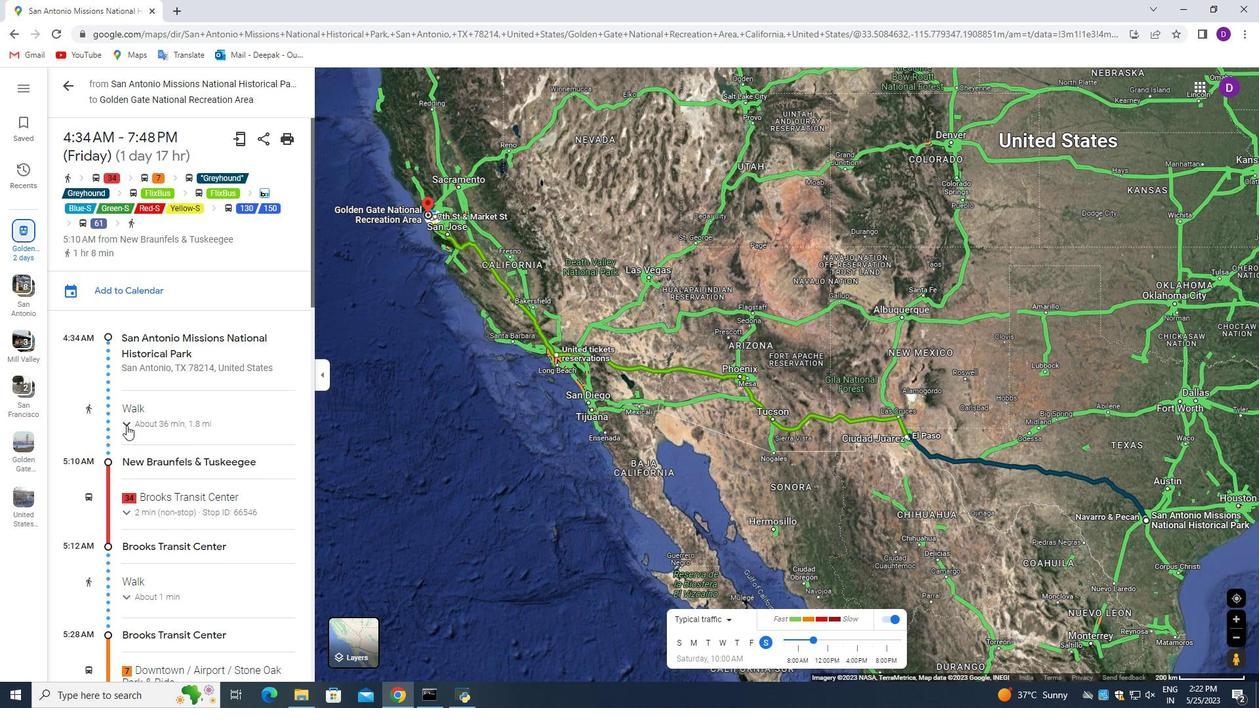
Action: Mouse pressed left at (125, 426)
Screenshot: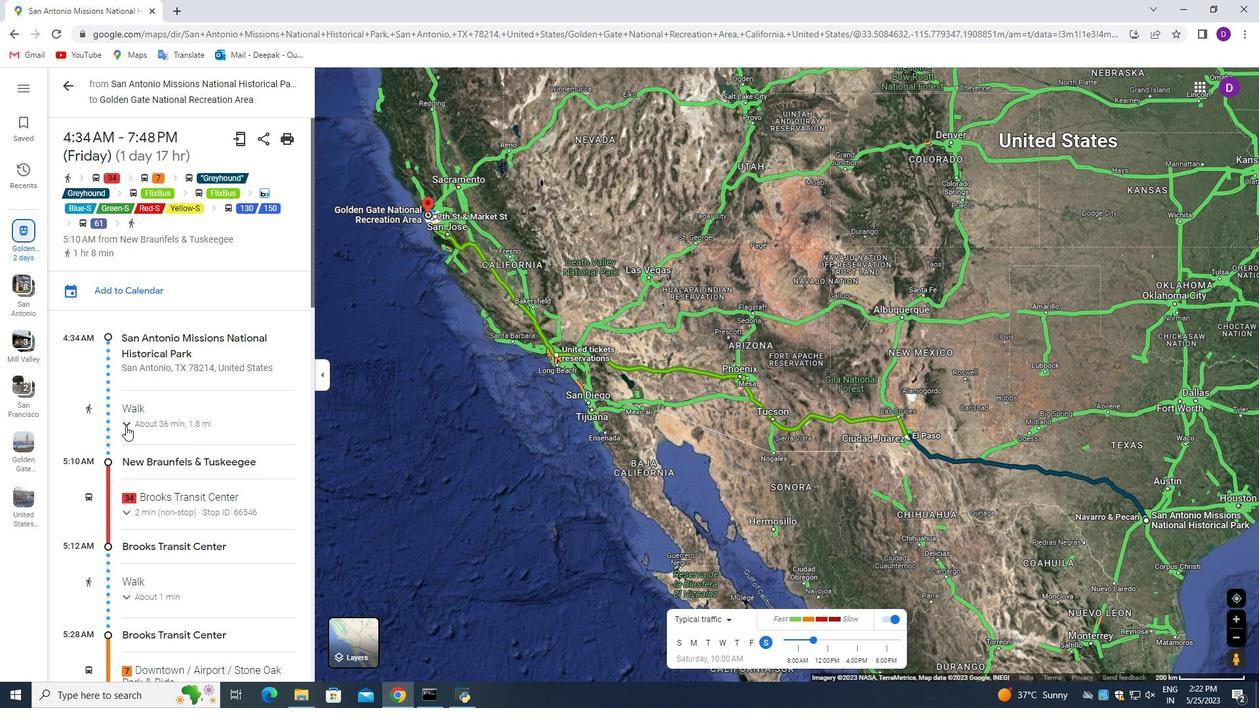 
Action: Mouse pressed left at (125, 426)
Screenshot: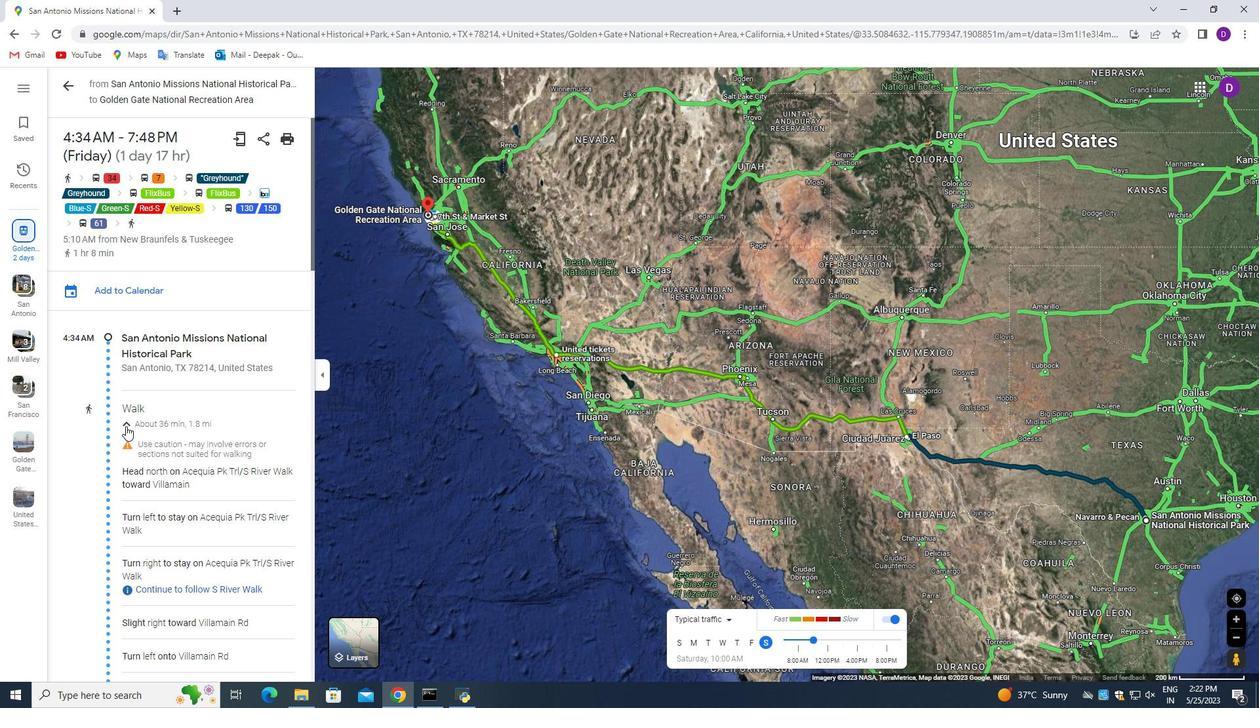 
Action: Mouse scrolled (125, 425) with delta (0, 0)
Screenshot: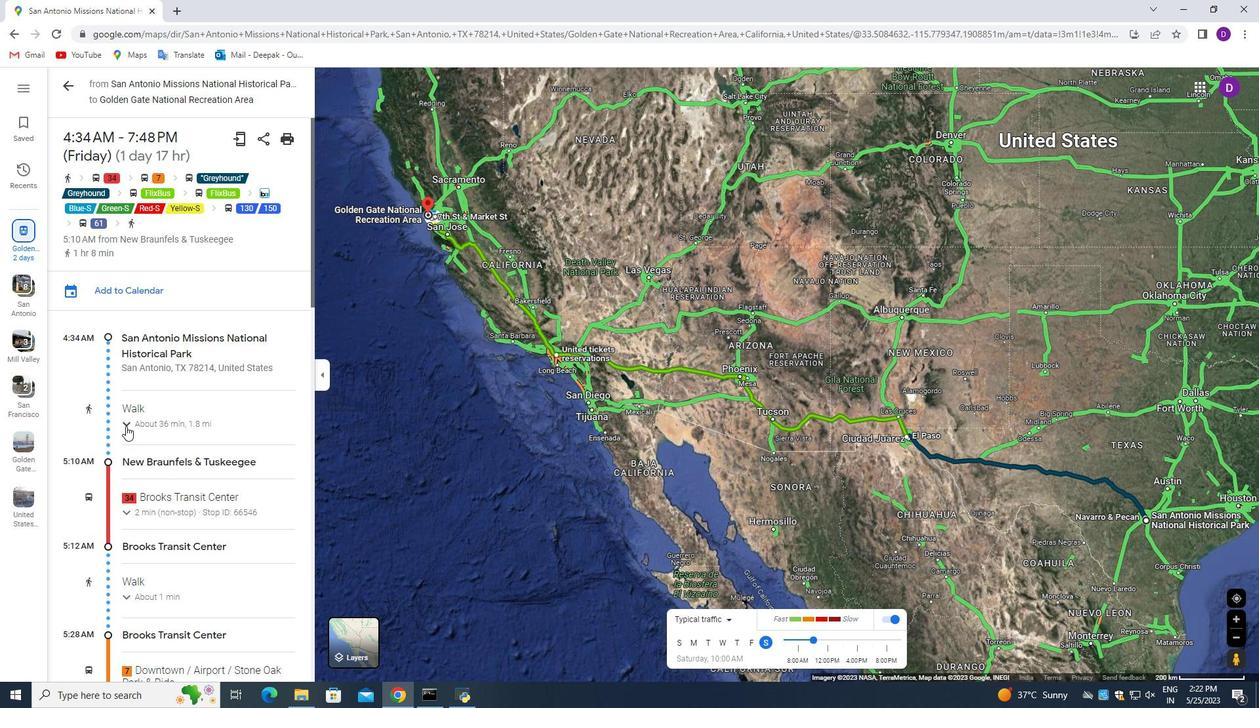 
Action: Mouse moved to (125, 449)
Screenshot: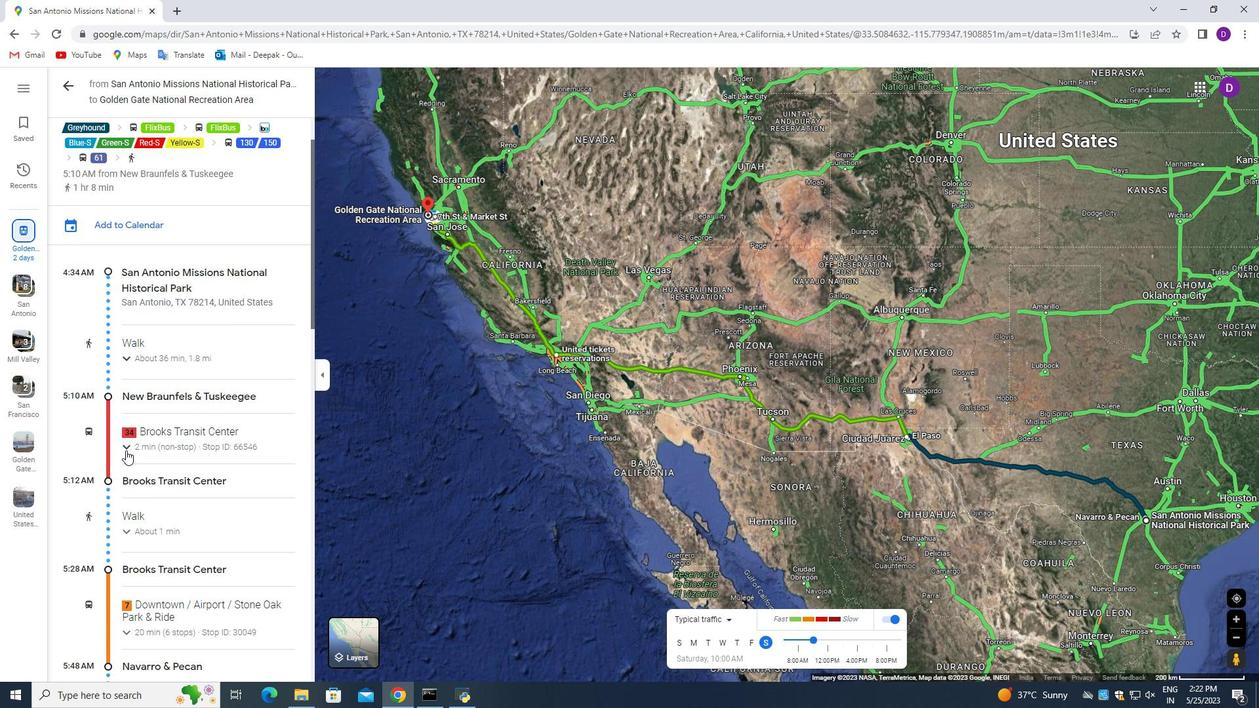 
Action: Mouse pressed left at (125, 449)
Screenshot: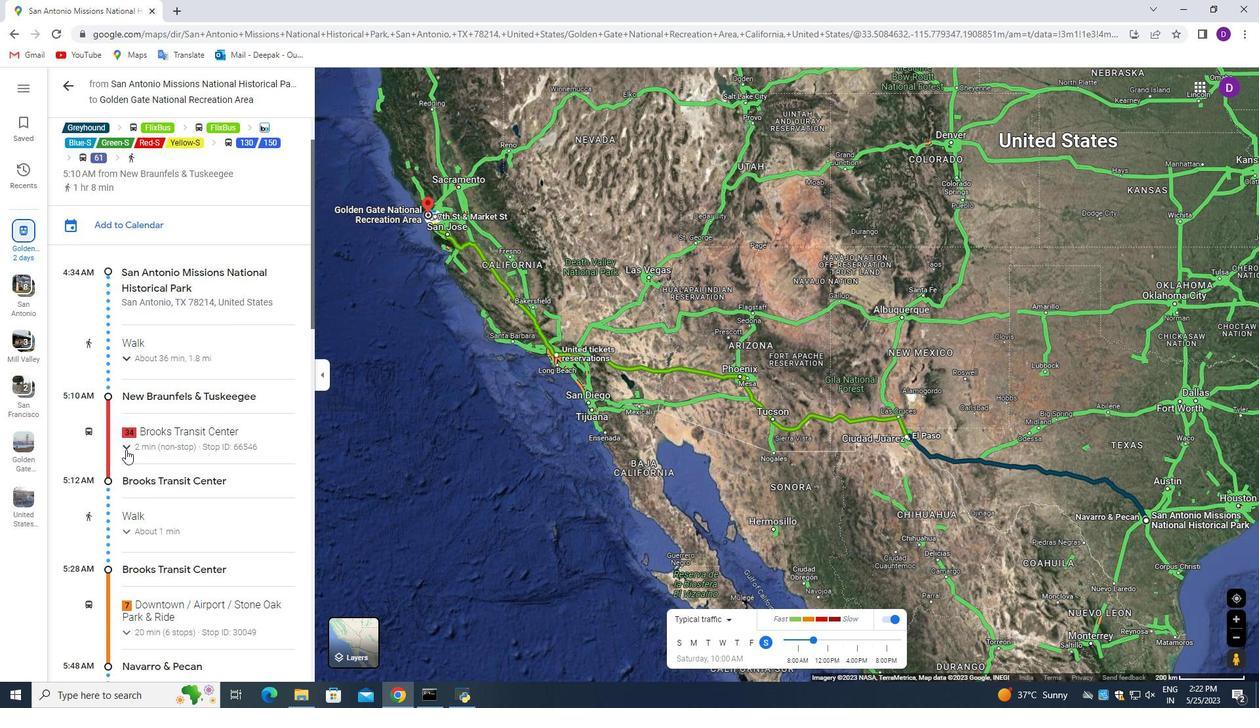 
Action: Mouse scrolled (125, 449) with delta (0, 0)
Screenshot: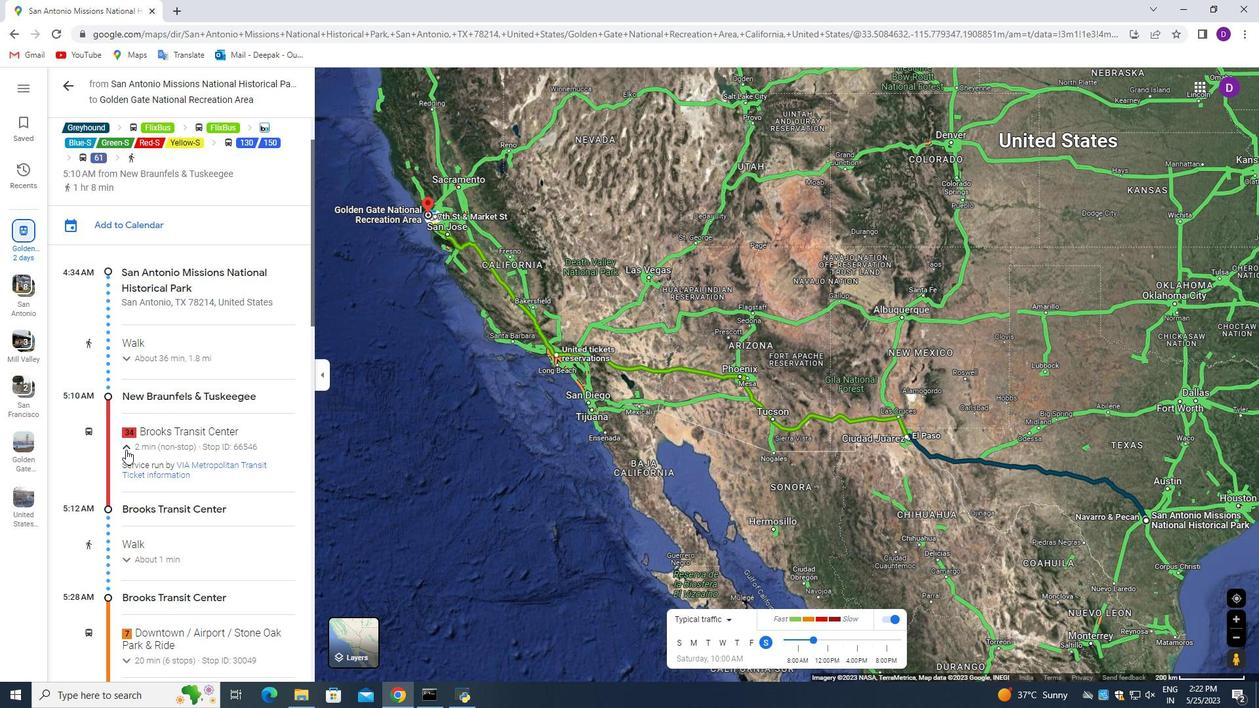 
Action: Mouse moved to (127, 449)
Screenshot: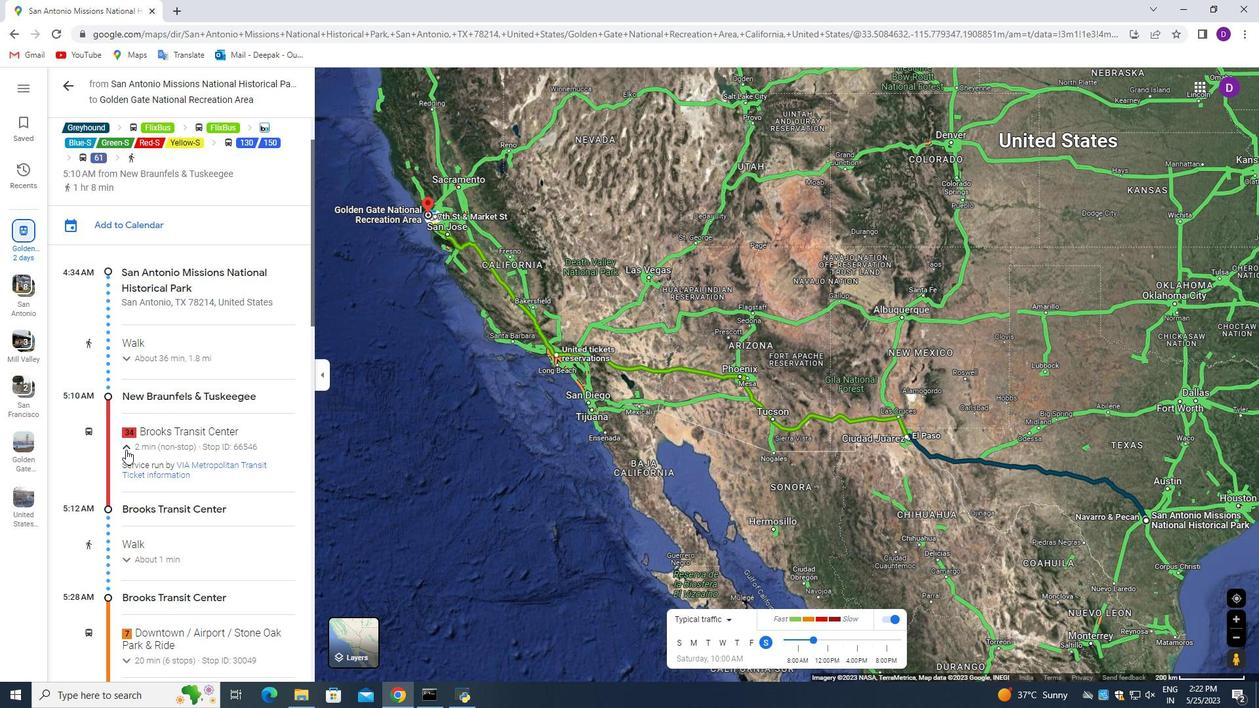 
Action: Mouse scrolled (127, 448) with delta (0, 0)
Screenshot: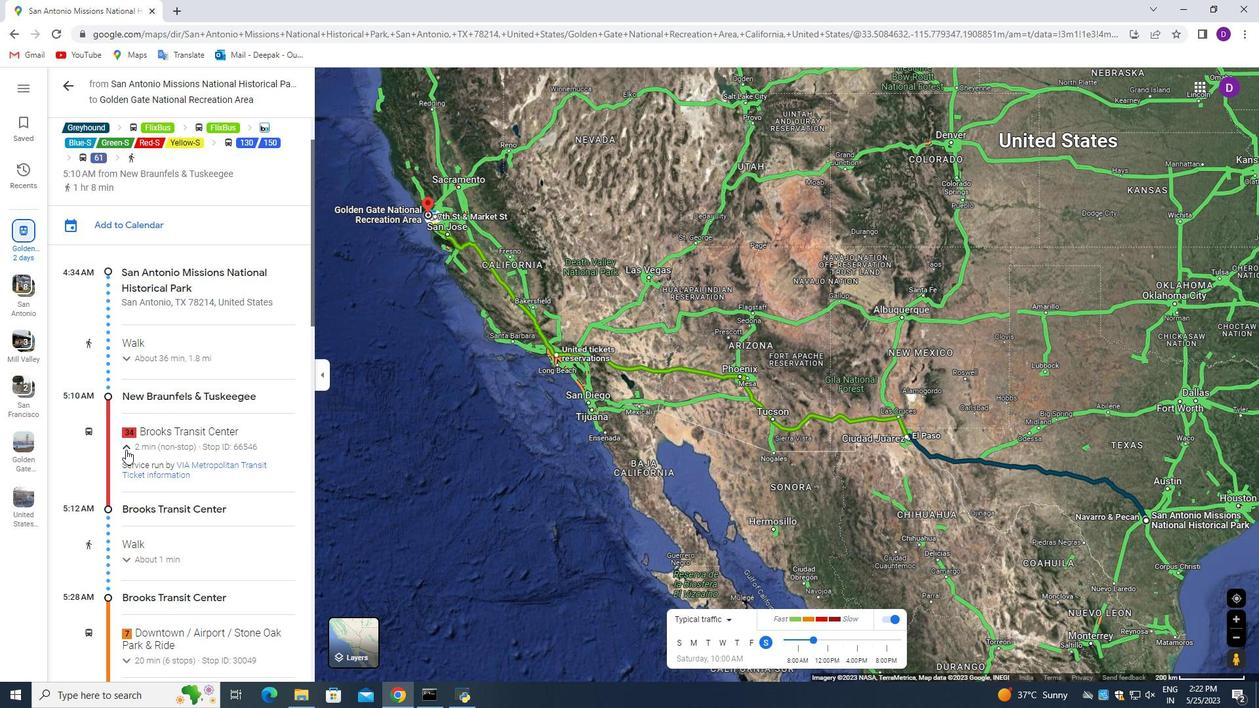 
Action: Mouse moved to (126, 431)
Screenshot: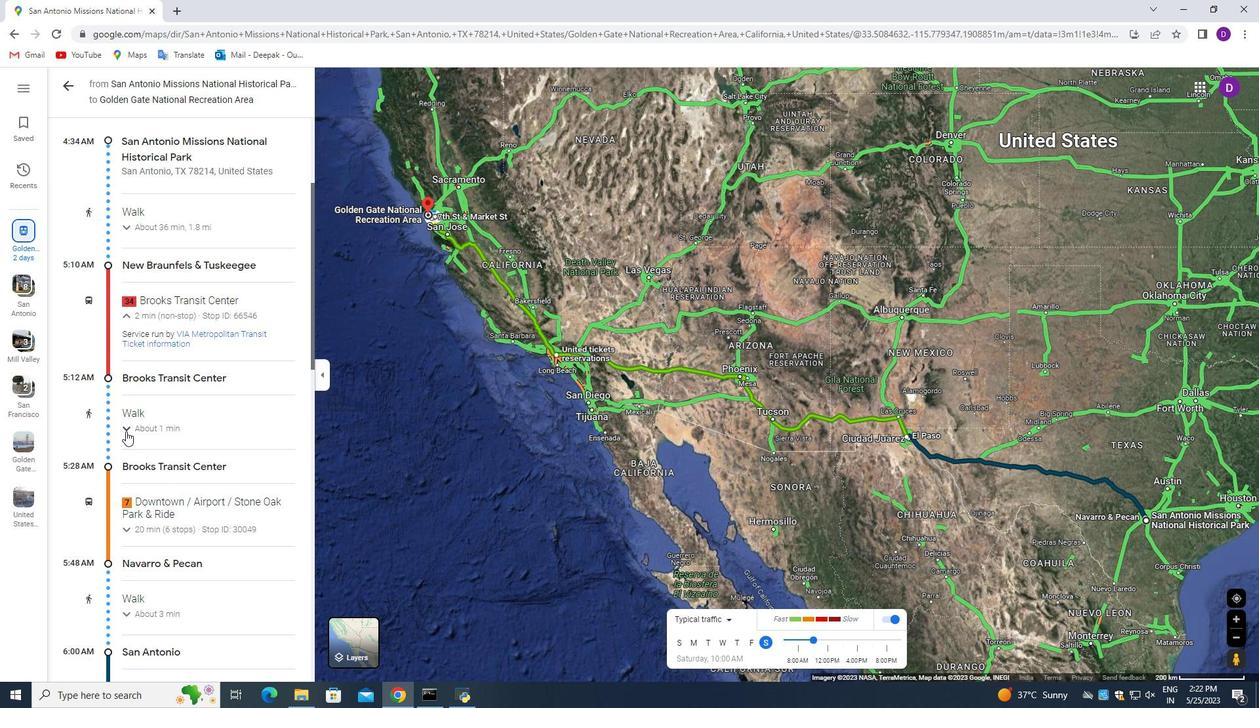 
Action: Mouse pressed left at (126, 431)
Screenshot: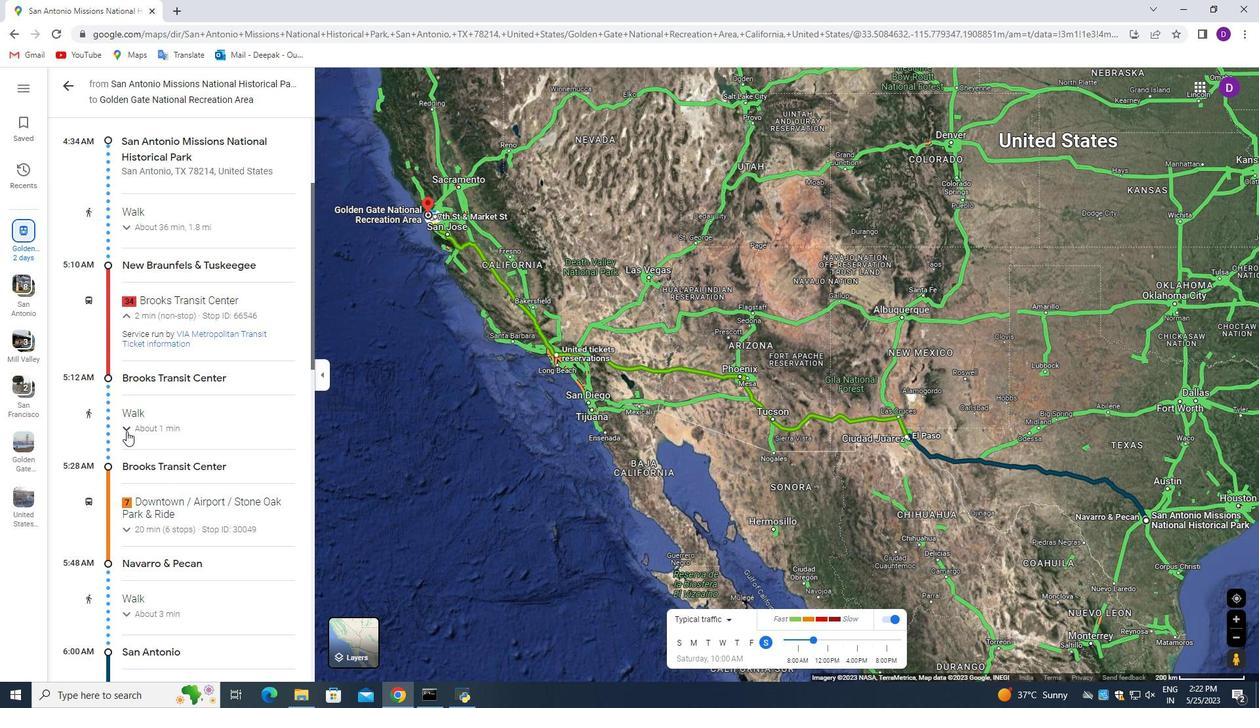 
Action: Mouse pressed left at (126, 431)
Screenshot: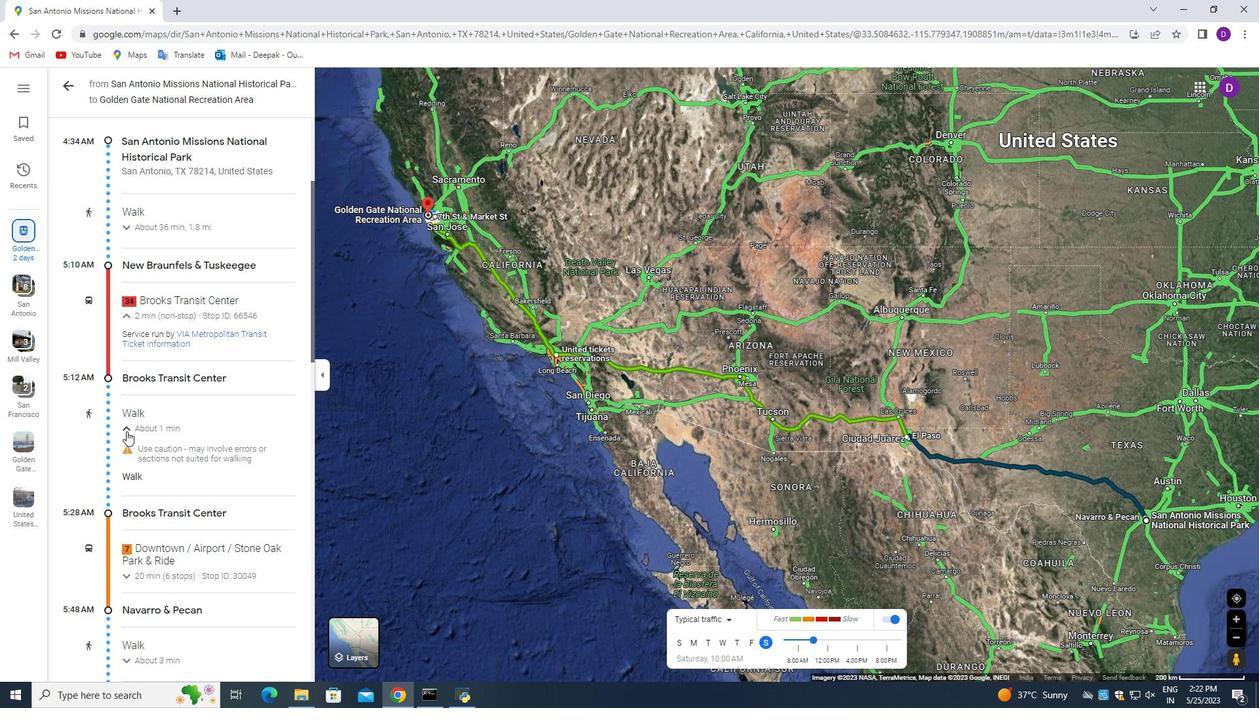 
Action: Mouse scrolled (126, 430) with delta (0, 0)
Screenshot: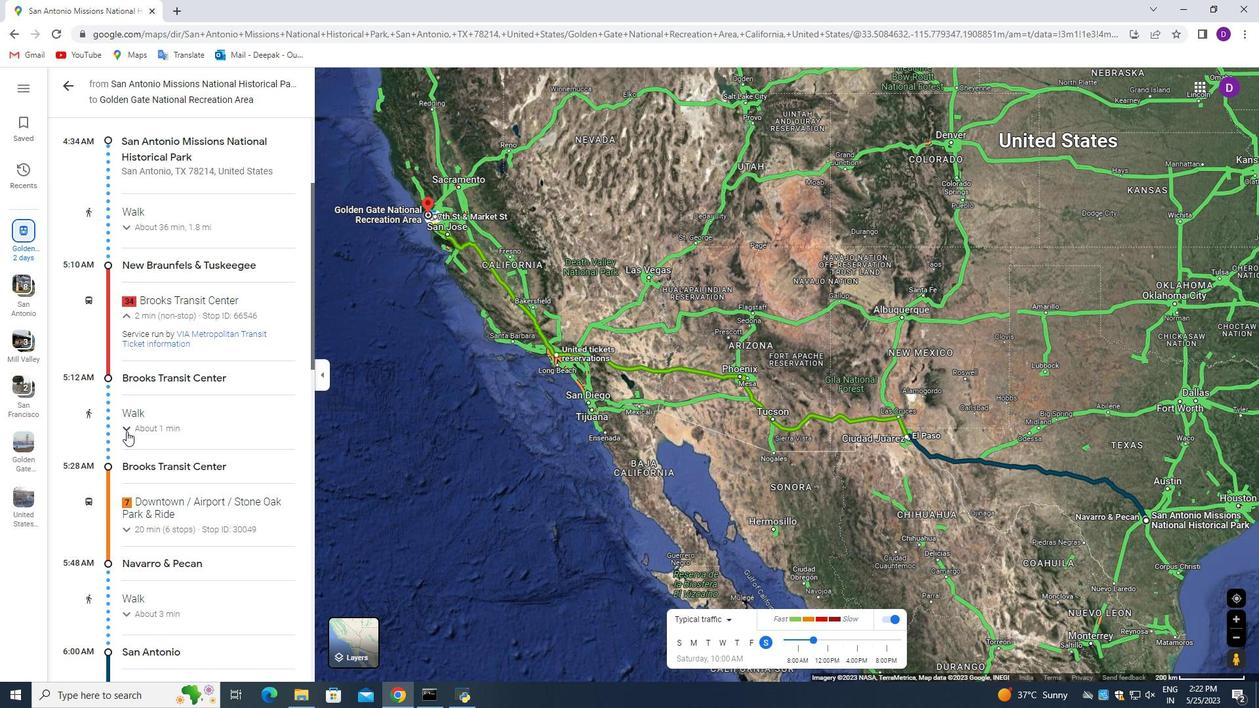 
Action: Mouse scrolled (126, 430) with delta (0, 0)
Screenshot: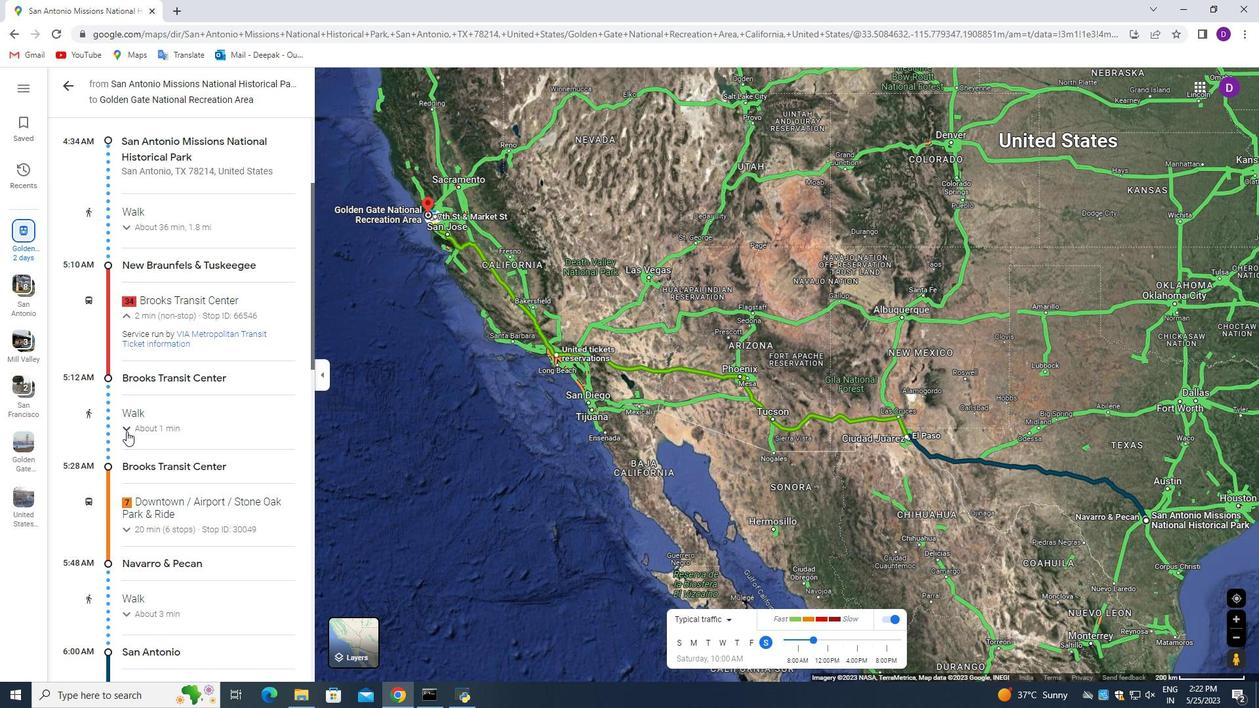 
Action: Mouse scrolled (126, 430) with delta (0, 0)
Screenshot: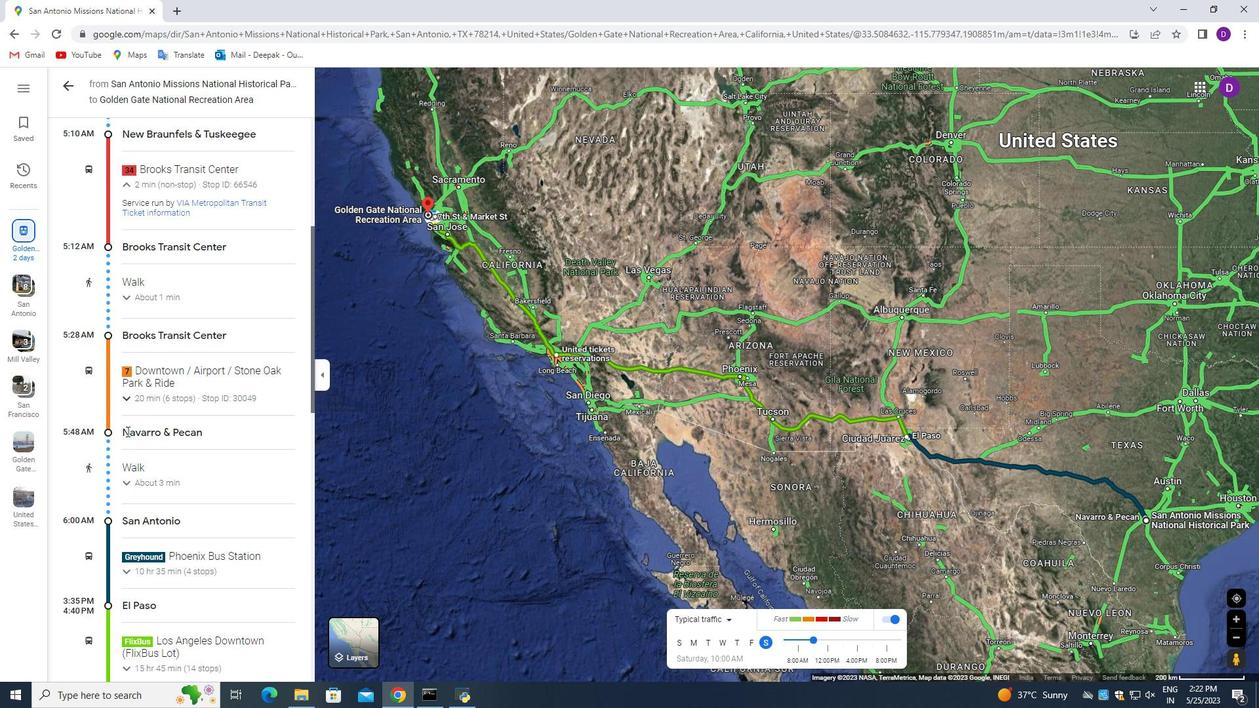 
Action: Mouse moved to (126, 418)
Screenshot: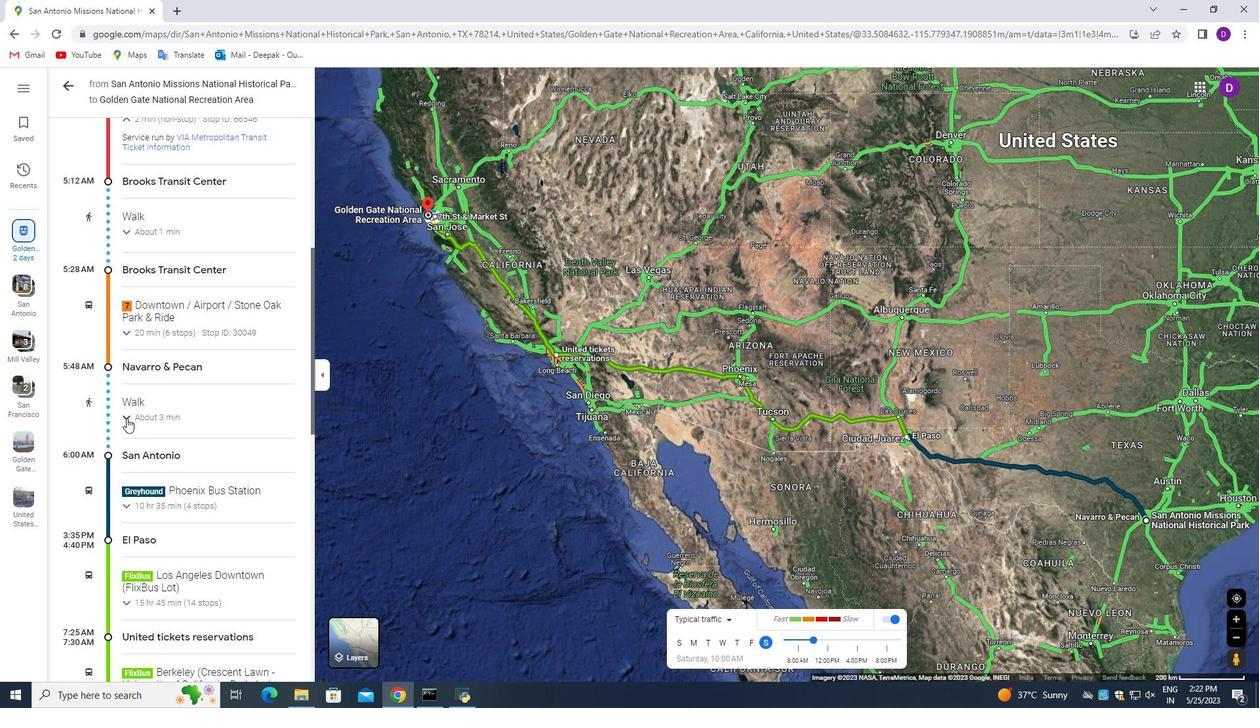 
Action: Mouse pressed left at (126, 418)
Screenshot: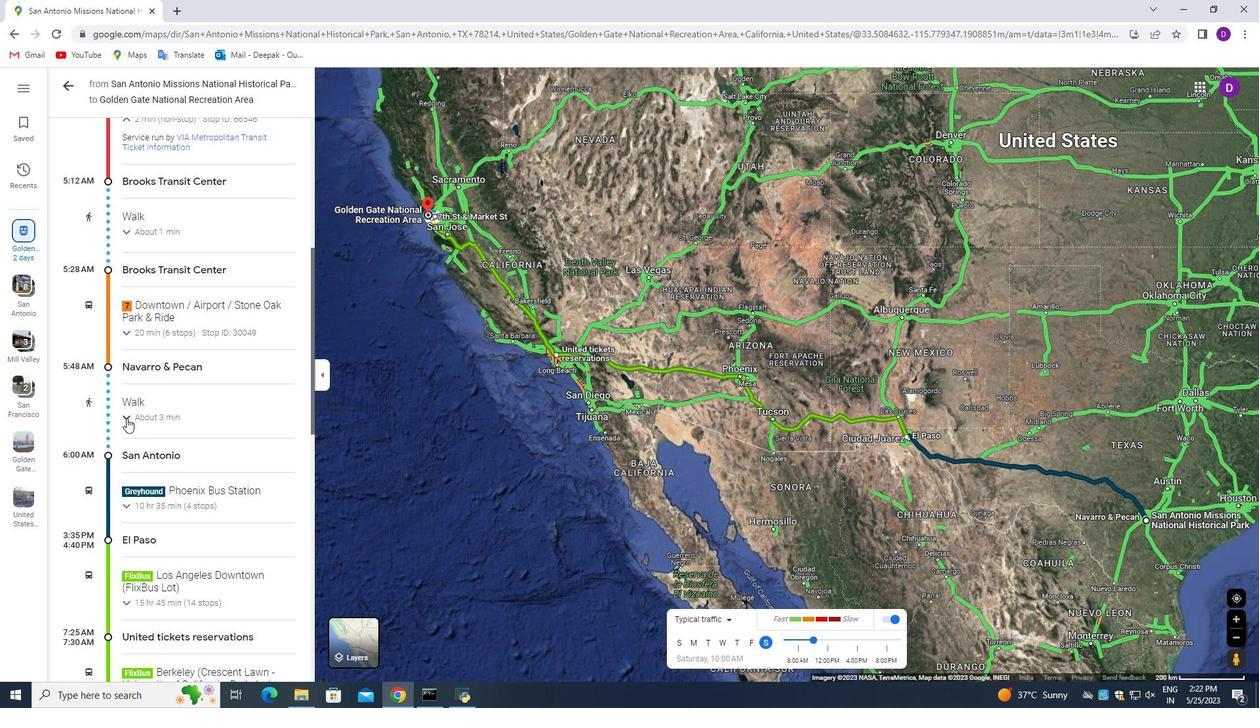 
Action: Mouse moved to (135, 430)
Screenshot: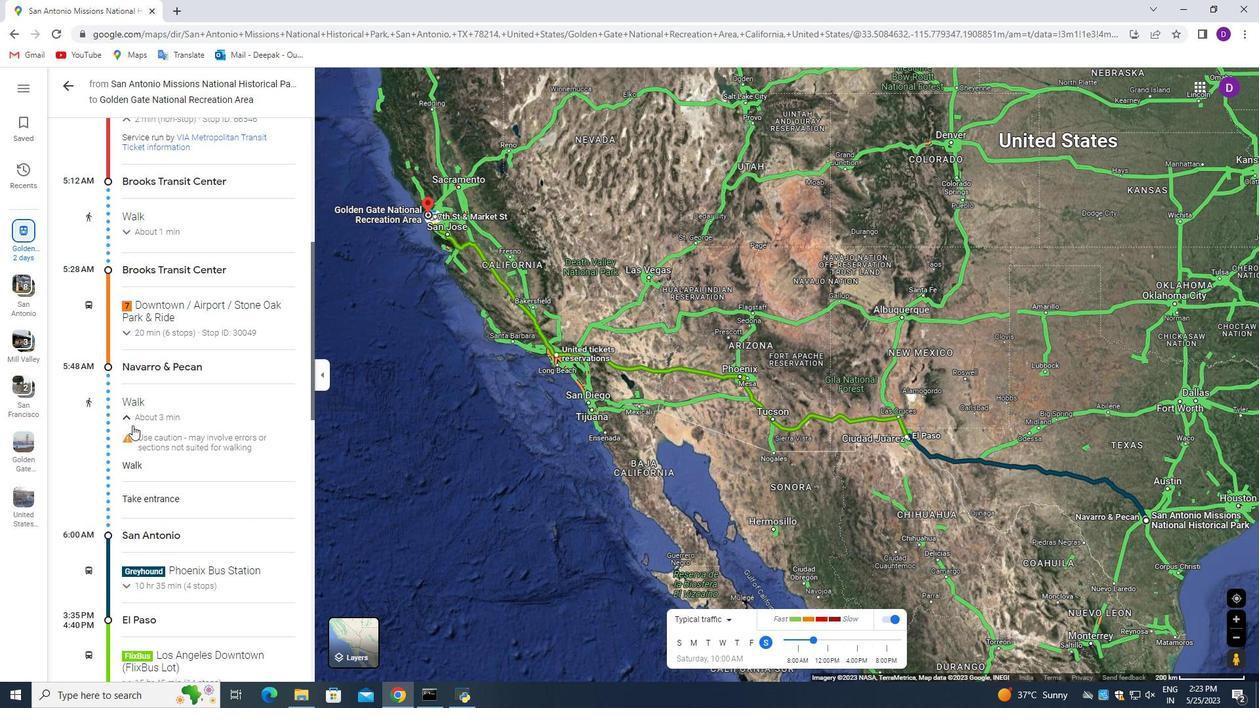 
Action: Mouse scrolled (135, 429) with delta (0, 0)
Screenshot: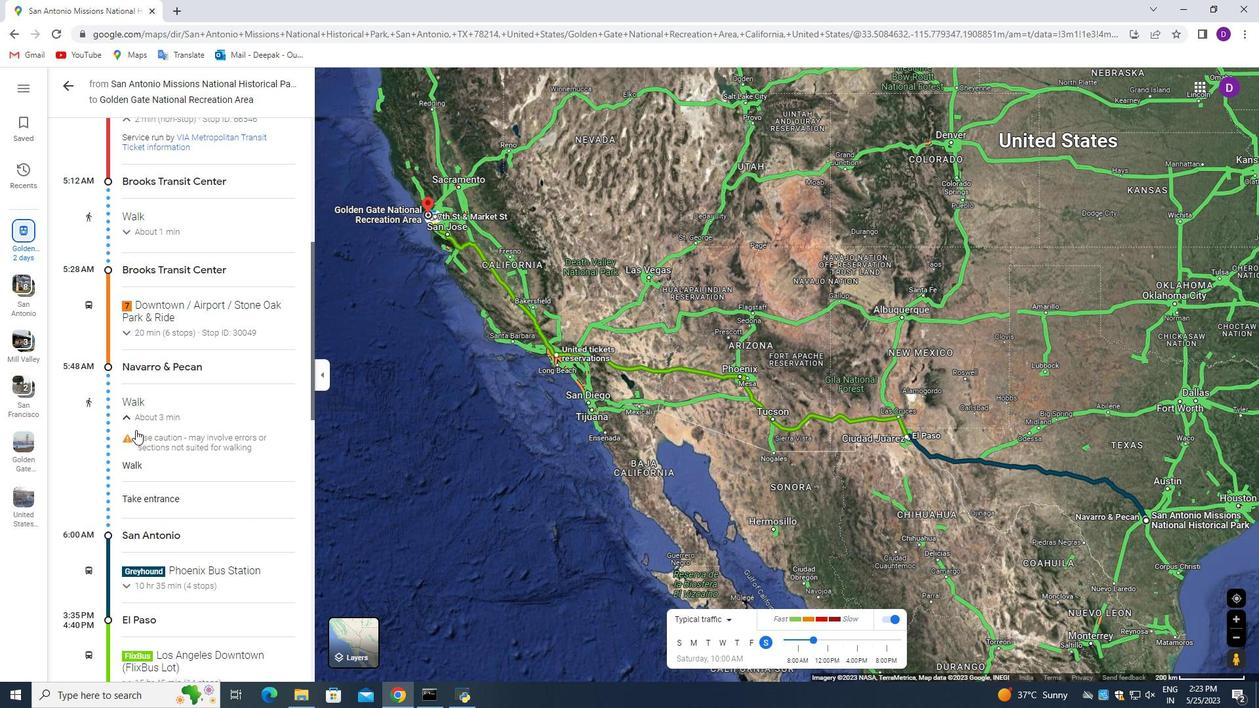 
Action: Mouse scrolled (135, 429) with delta (0, 0)
Screenshot: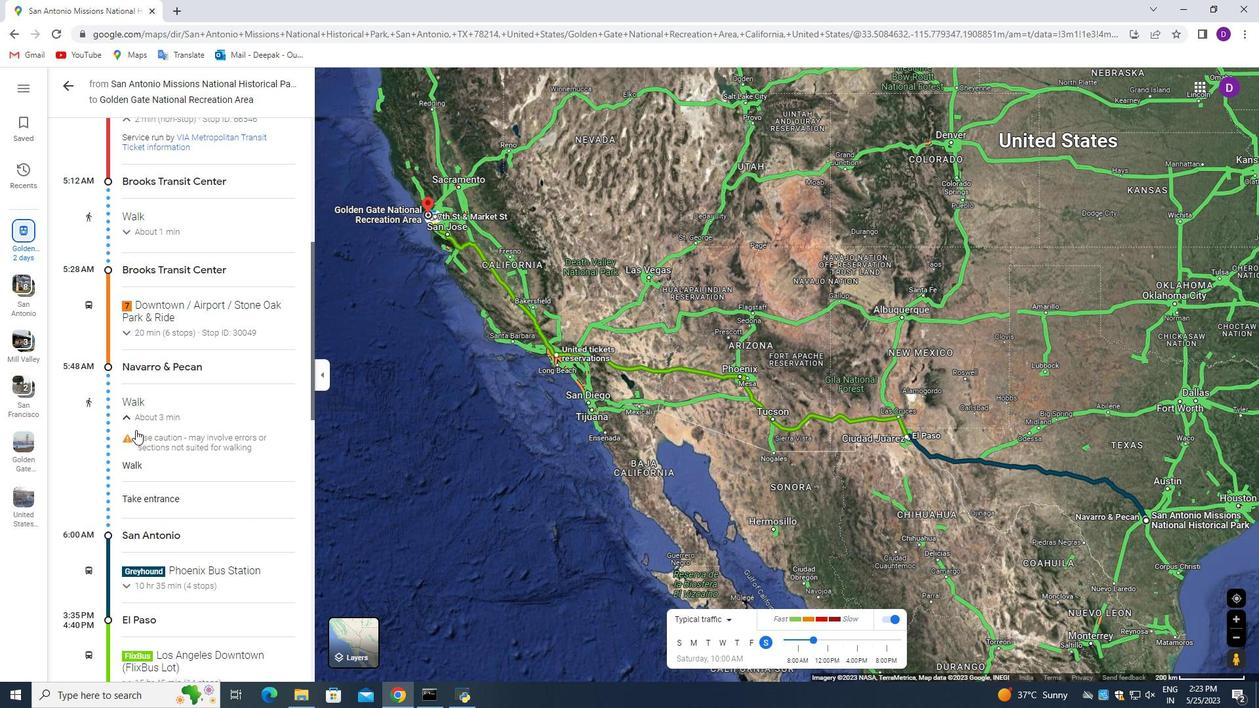 
Action: Mouse moved to (135, 430)
Screenshot: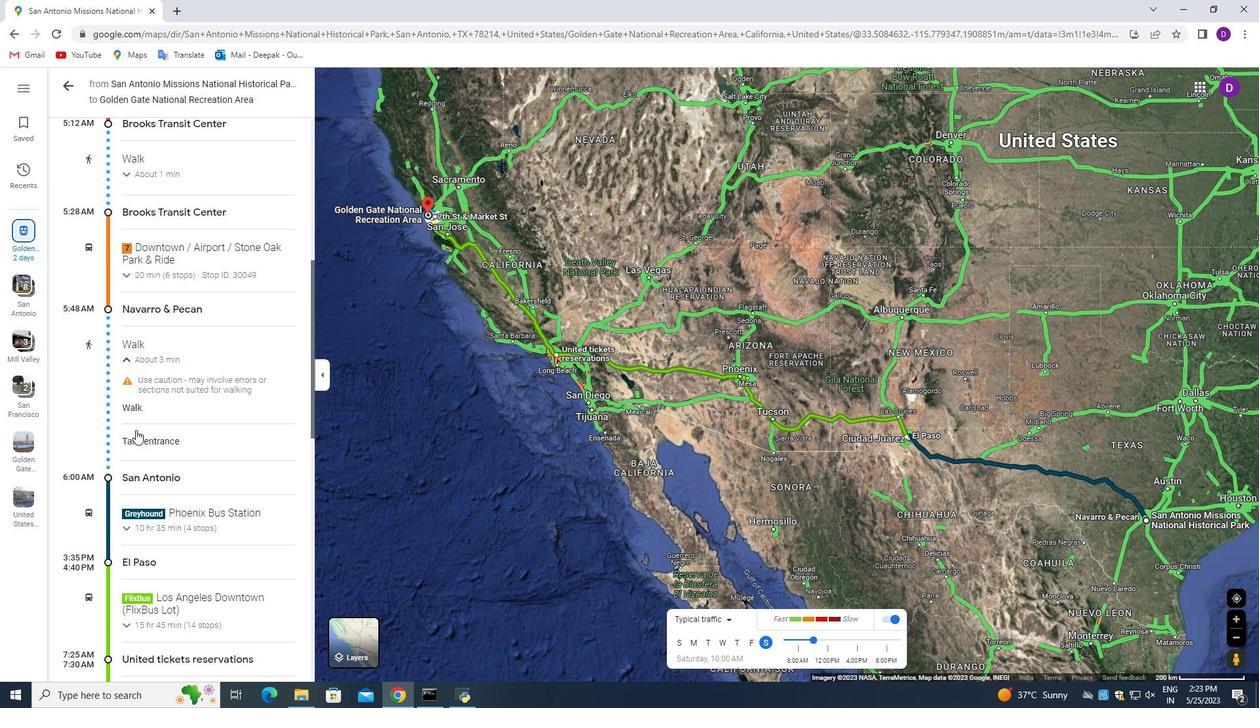 
Action: Mouse scrolled (135, 429) with delta (0, 0)
Screenshot: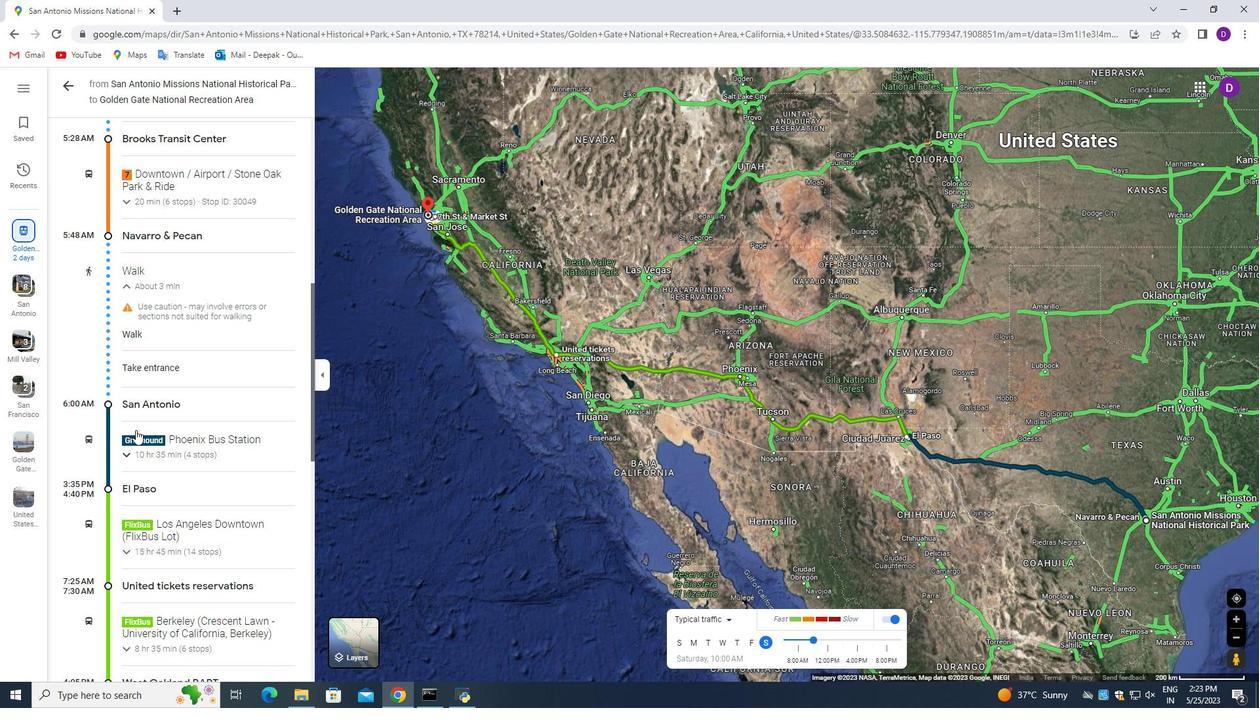 
Action: Mouse moved to (136, 430)
Screenshot: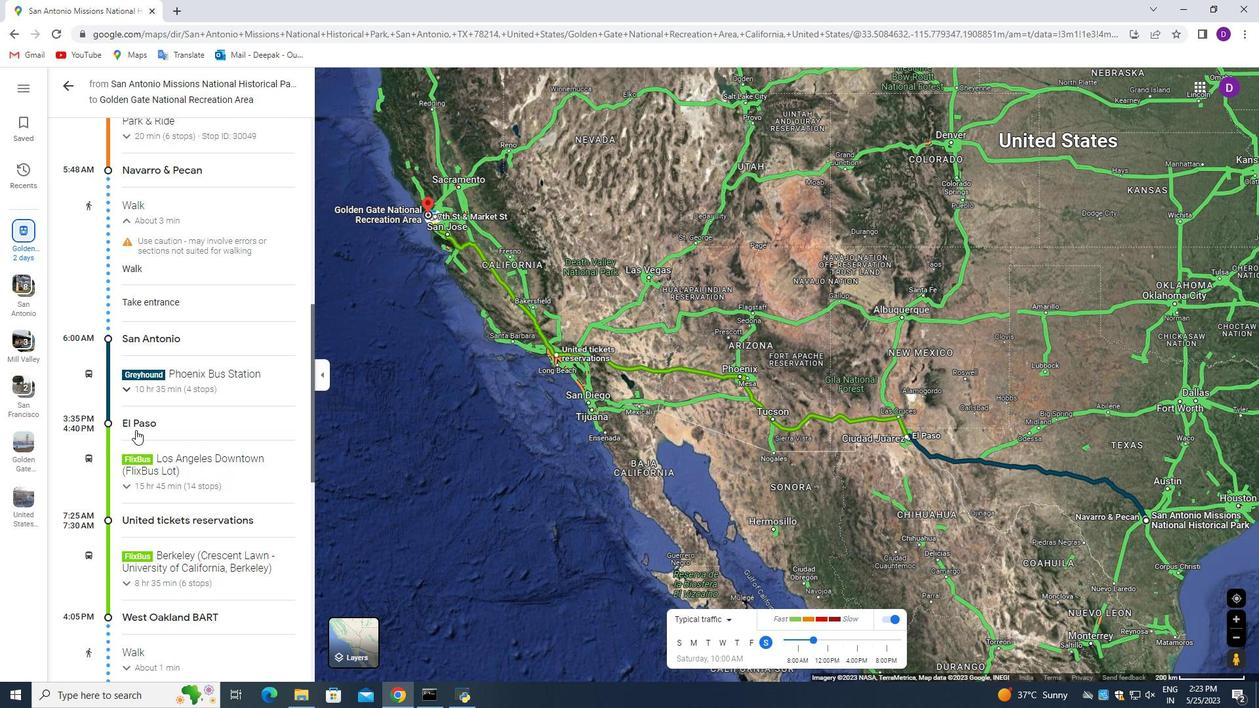
Action: Mouse scrolled (136, 429) with delta (0, 0)
Screenshot: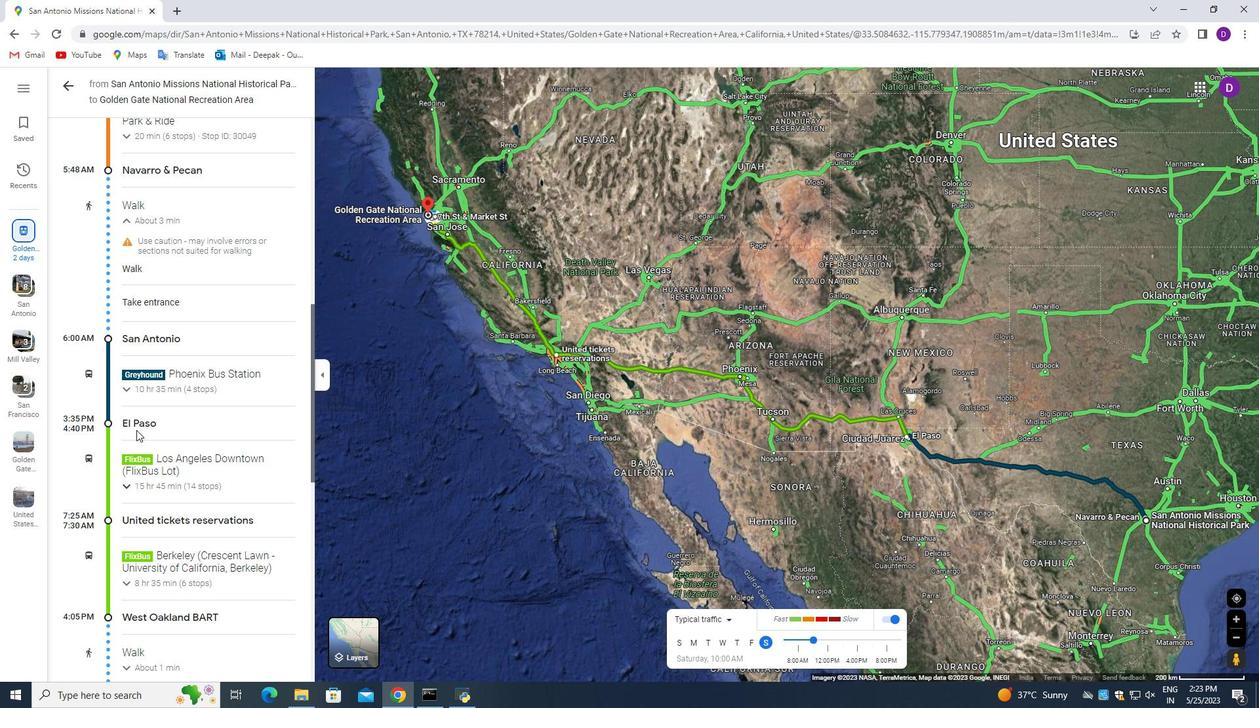 
Action: Mouse scrolled (136, 429) with delta (0, 0)
Screenshot: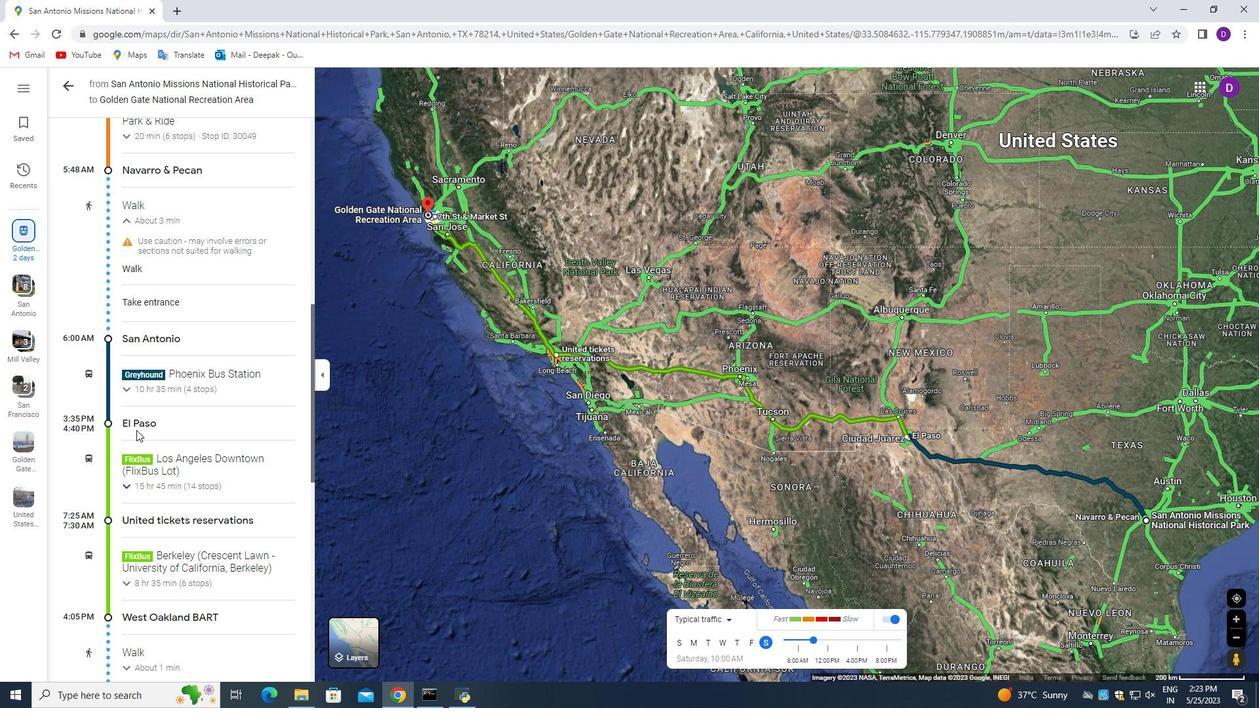 
Action: Mouse scrolled (136, 429) with delta (0, 0)
Screenshot: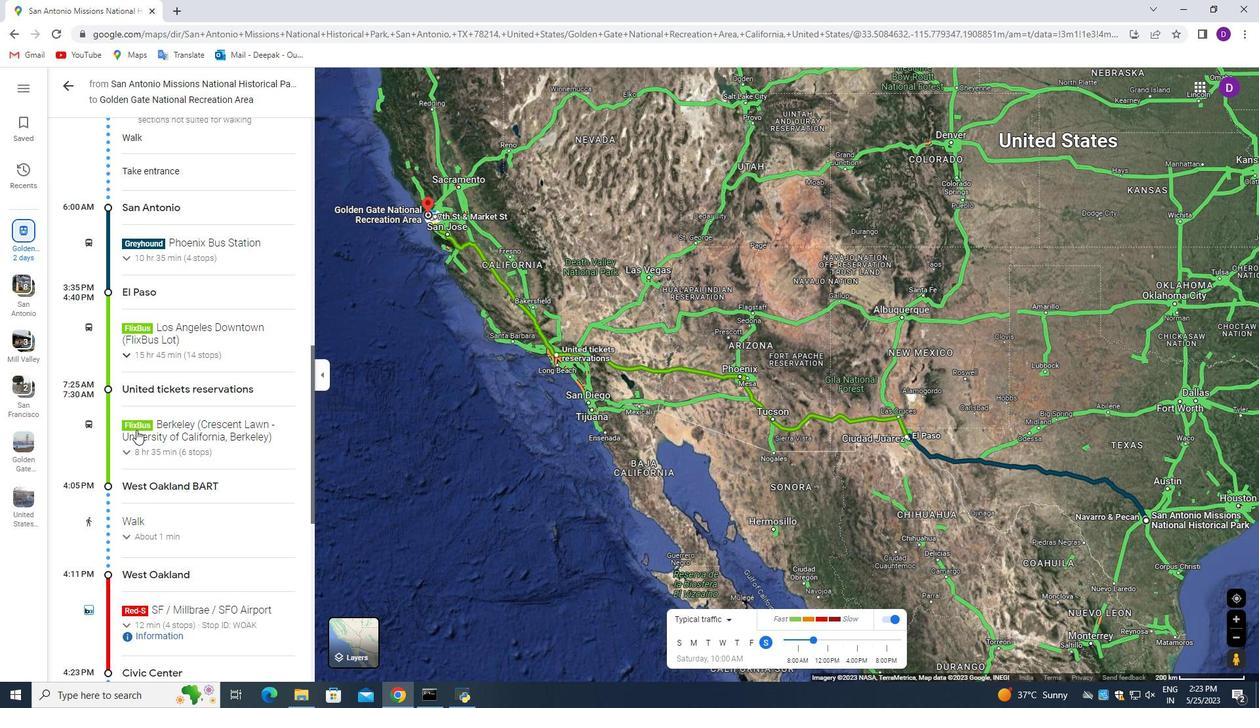 
Action: Mouse scrolled (136, 429) with delta (0, 0)
Screenshot: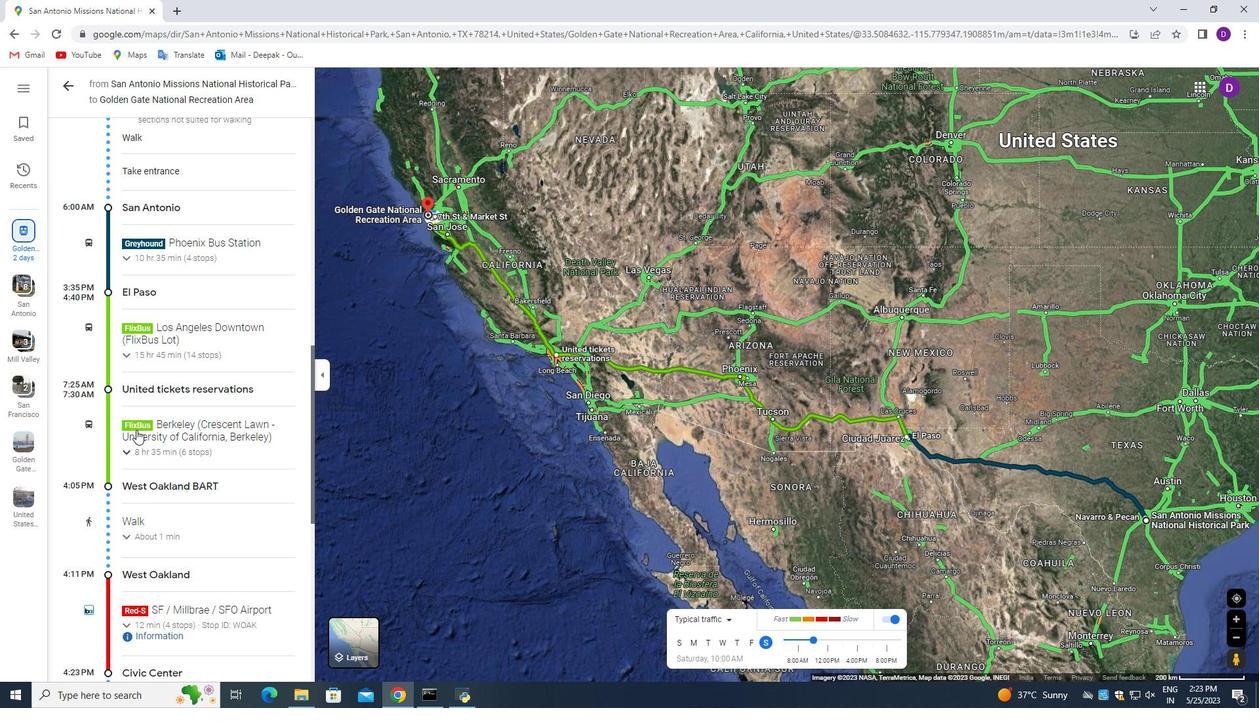 
Action: Mouse moved to (215, 383)
Screenshot: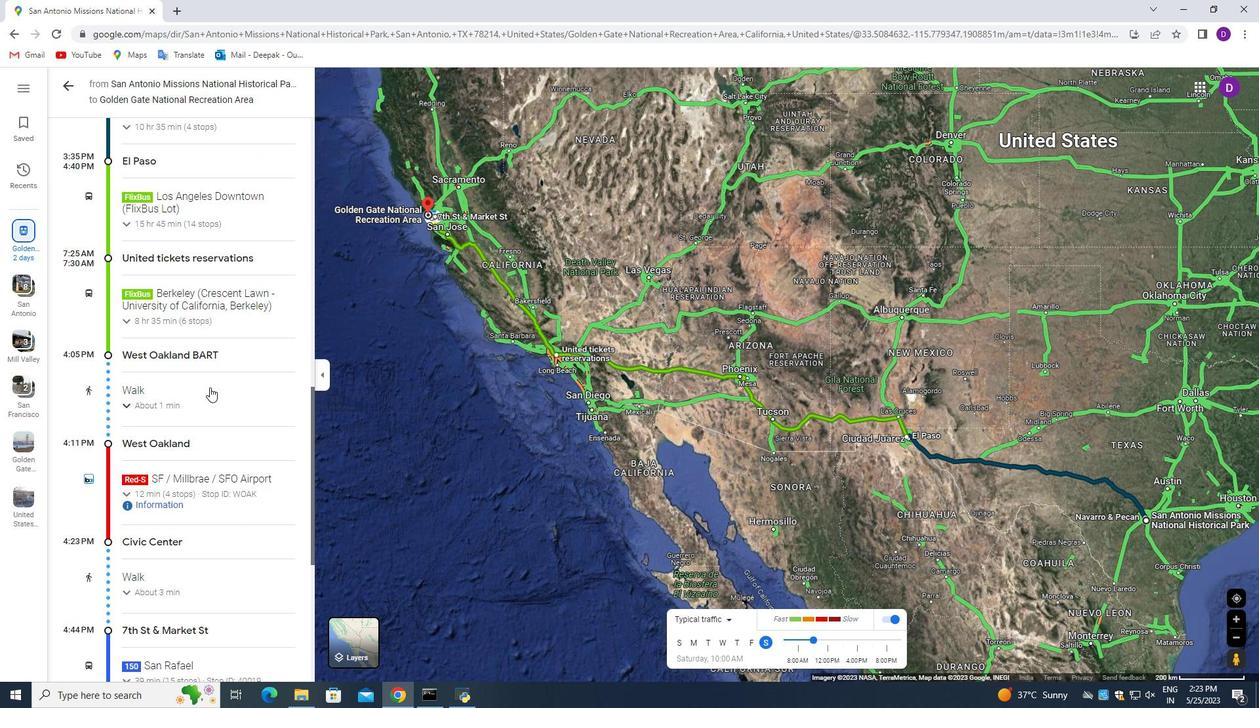 
Action: Mouse scrolled (215, 384) with delta (0, 0)
Screenshot: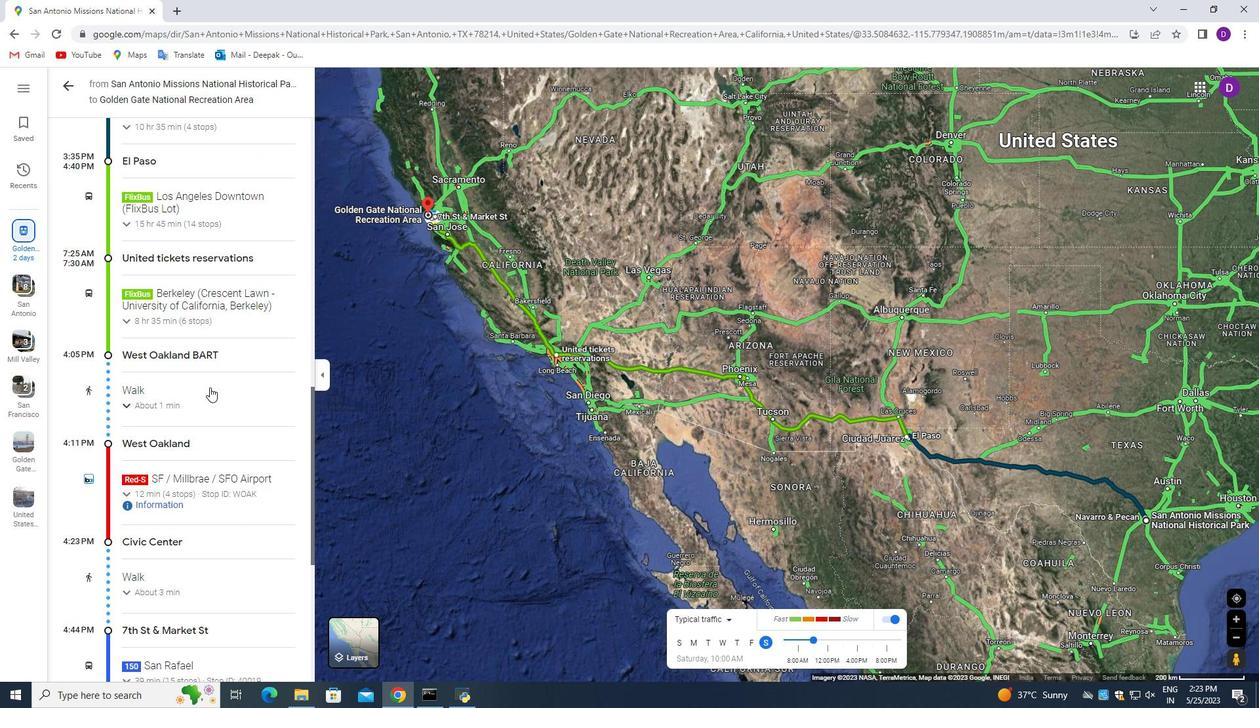 
Action: Mouse moved to (215, 379)
Screenshot: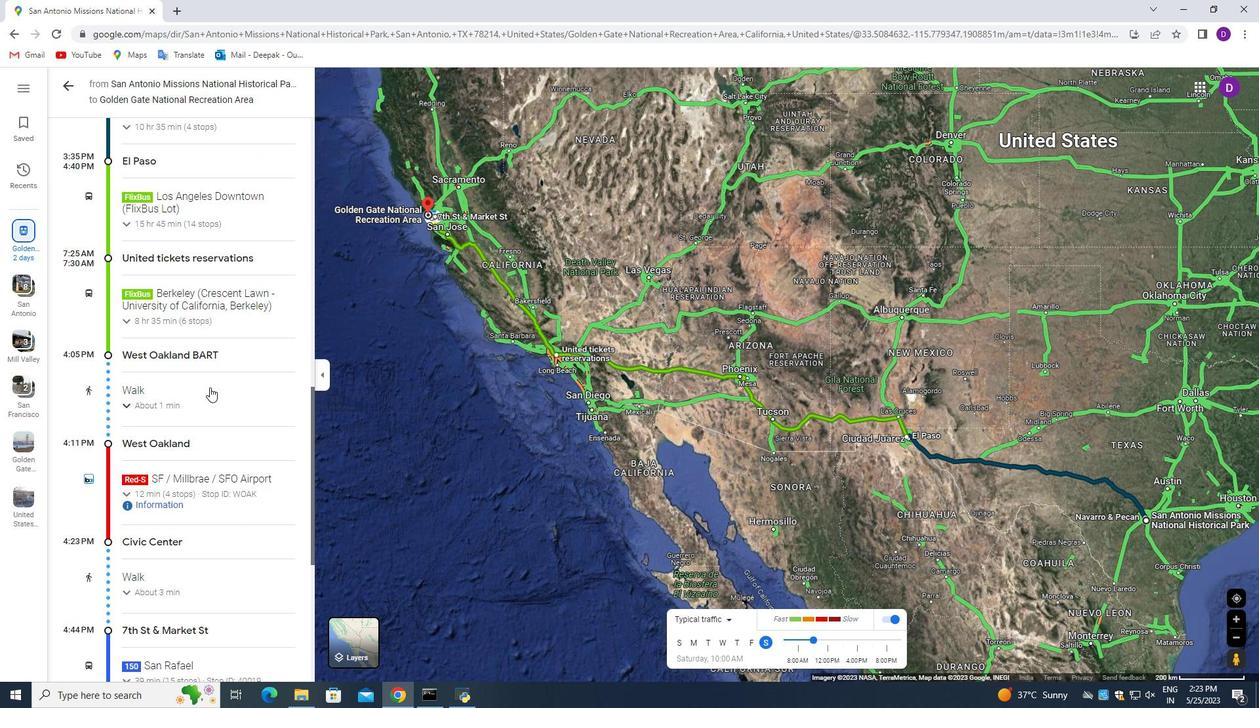 
Action: Mouse scrolled (215, 379) with delta (0, 0)
Screenshot: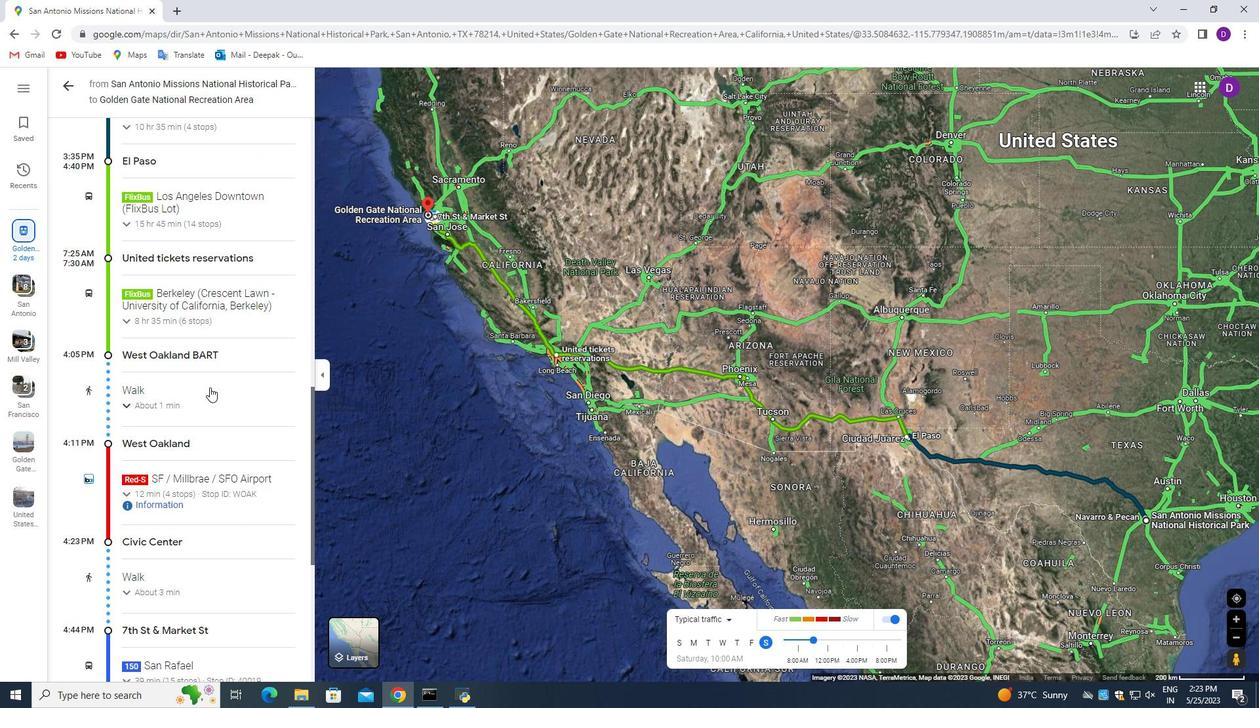 
Action: Mouse moved to (215, 375)
Screenshot: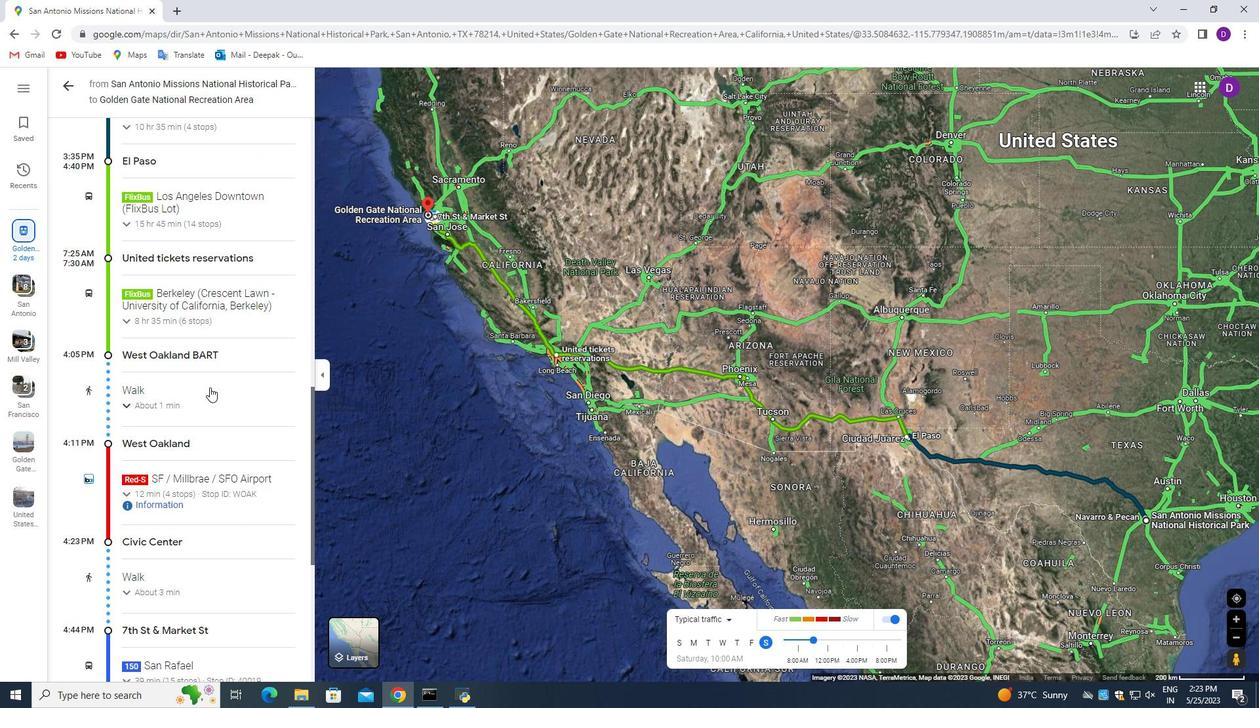 
Action: Mouse scrolled (215, 376) with delta (0, 0)
Screenshot: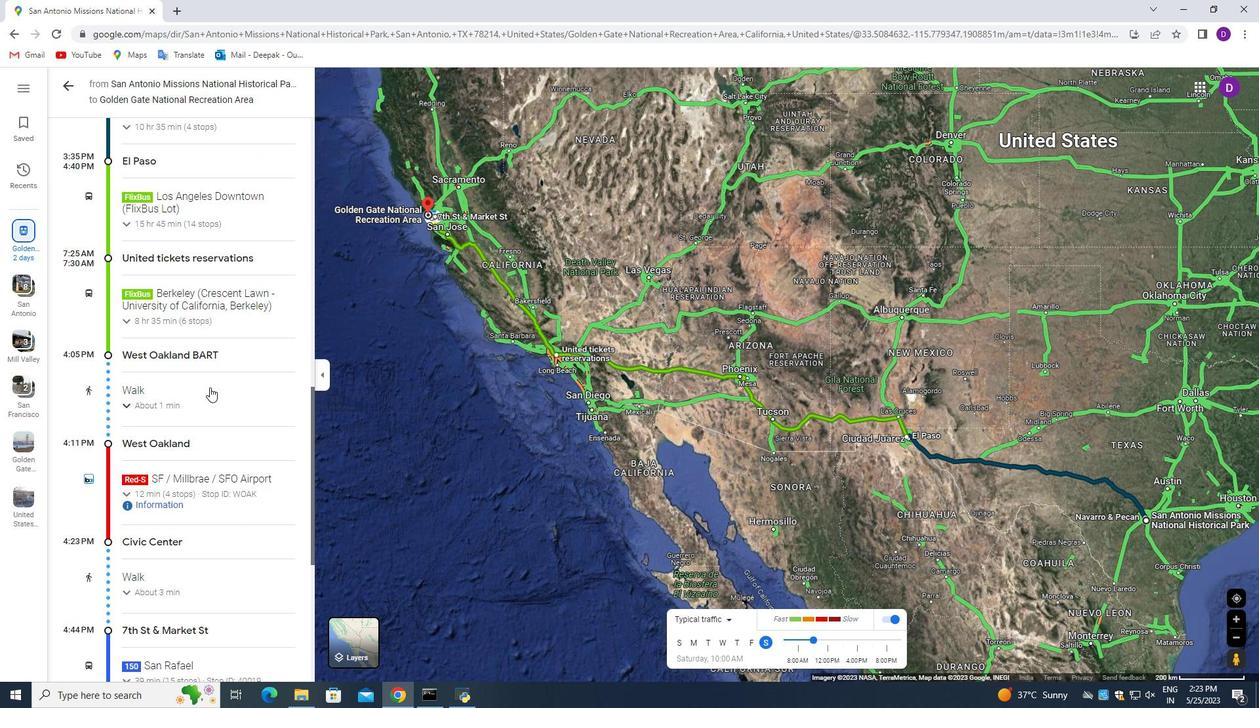 
Action: Mouse moved to (217, 371)
Screenshot: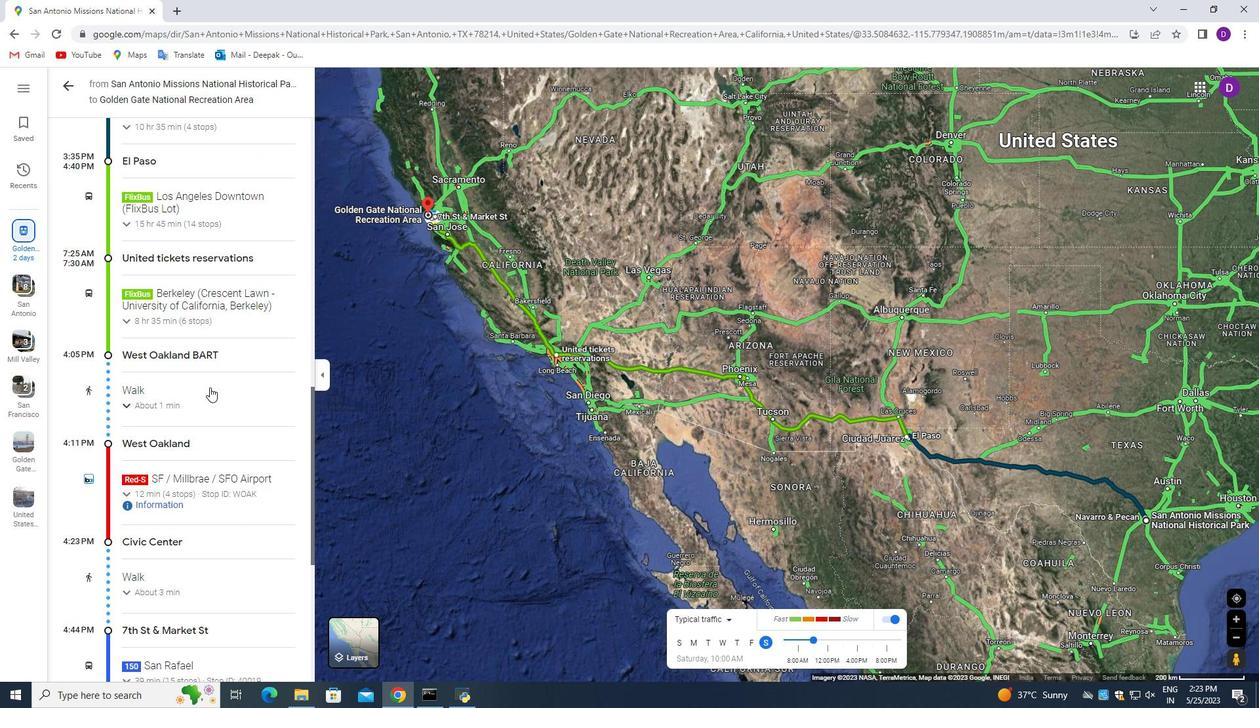 
Action: Mouse scrolled (217, 372) with delta (0, 0)
Screenshot: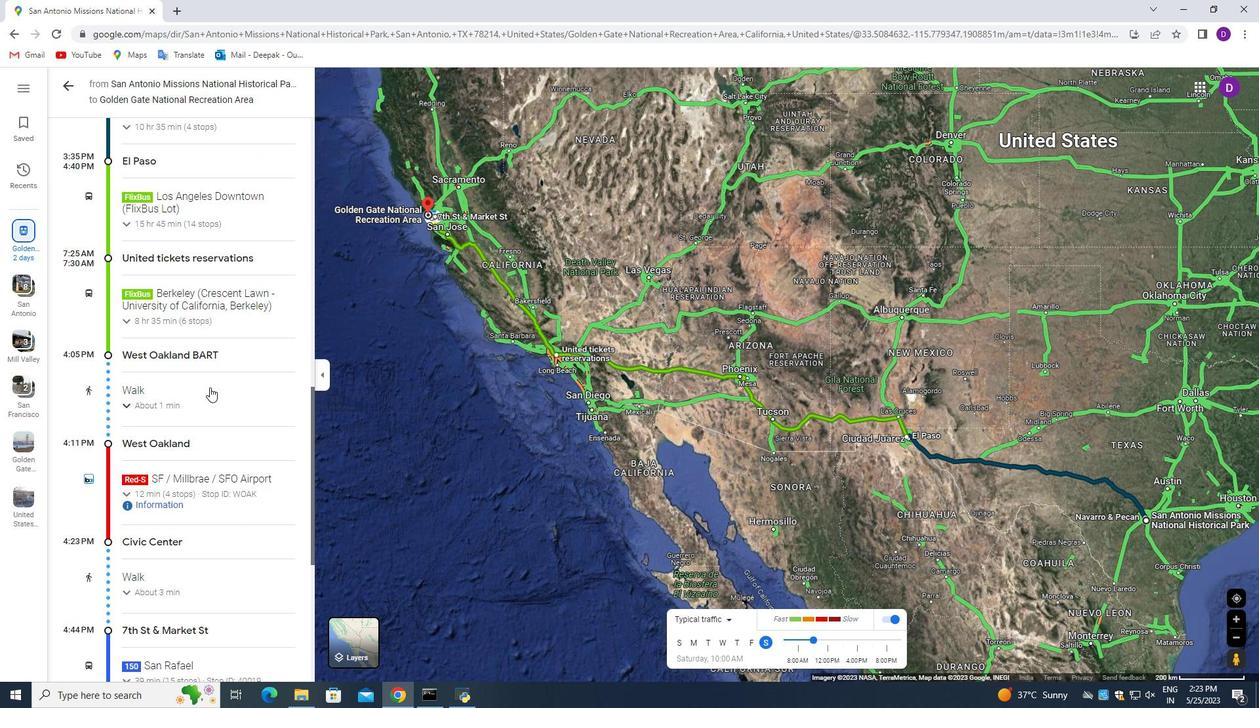 
Action: Mouse moved to (217, 368)
Screenshot: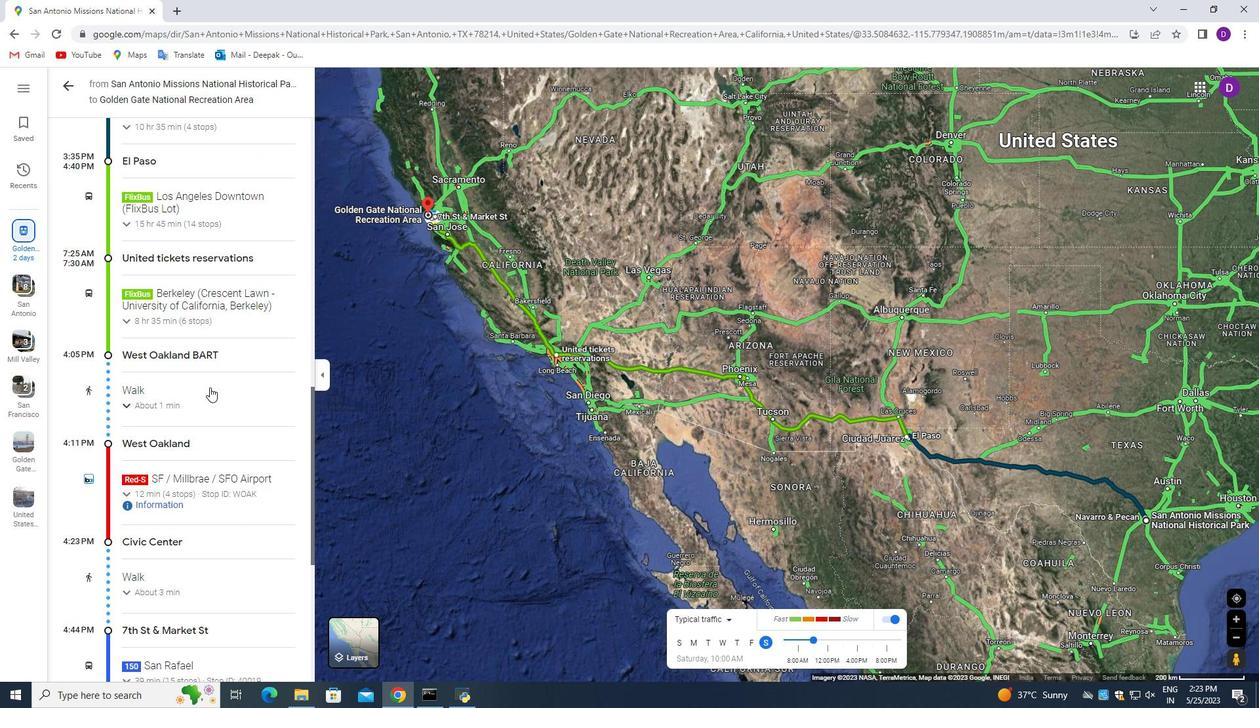 
Action: Mouse scrolled (217, 371) with delta (0, 0)
Screenshot: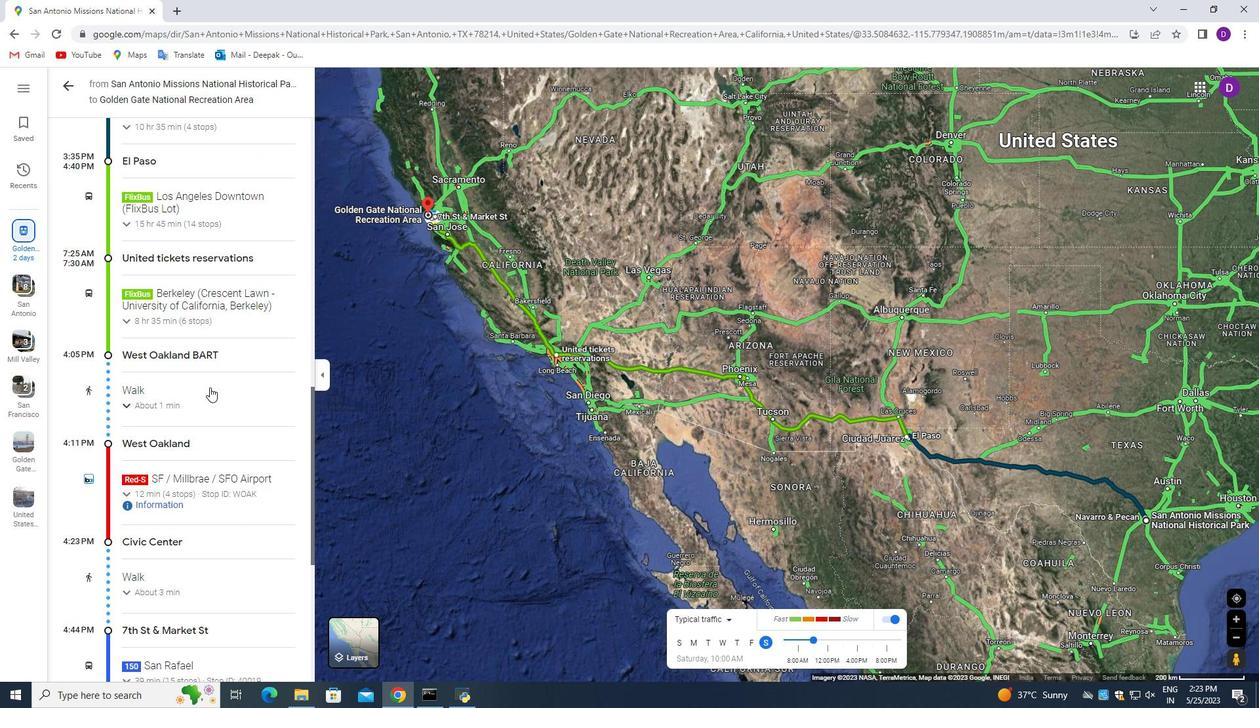 
Action: Mouse moved to (217, 366)
Screenshot: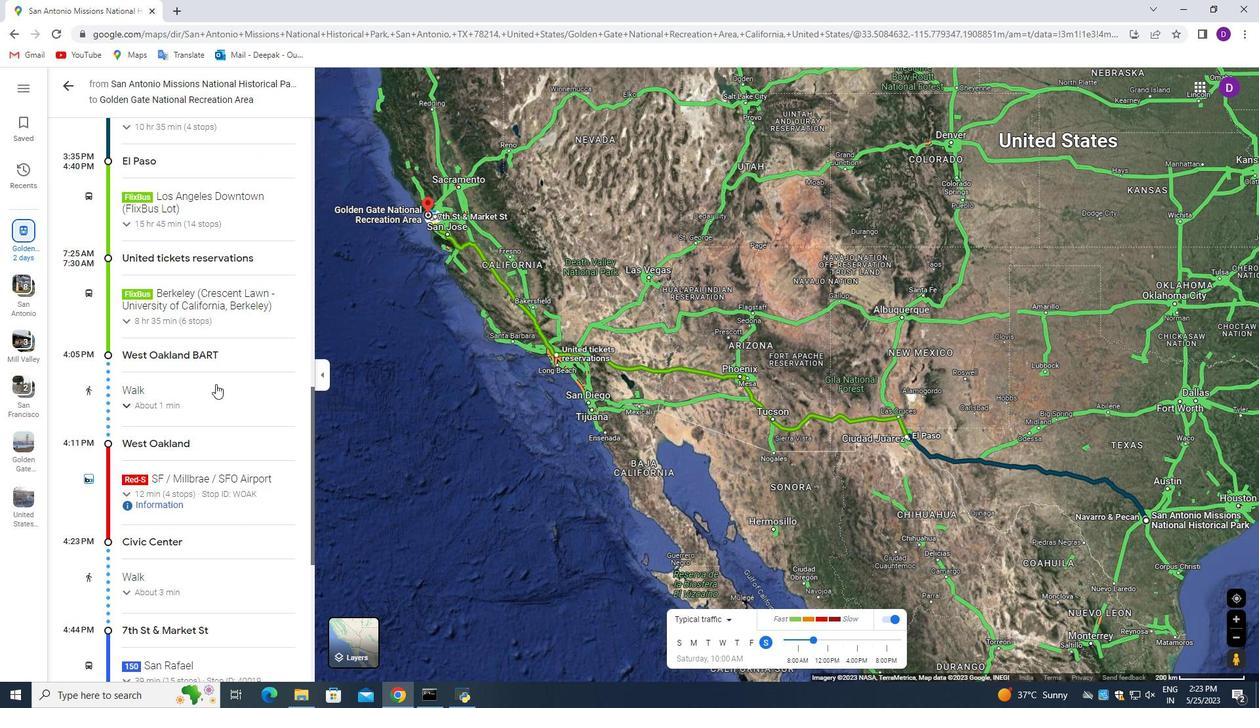 
Action: Mouse scrolled (217, 366) with delta (0, 0)
Screenshot: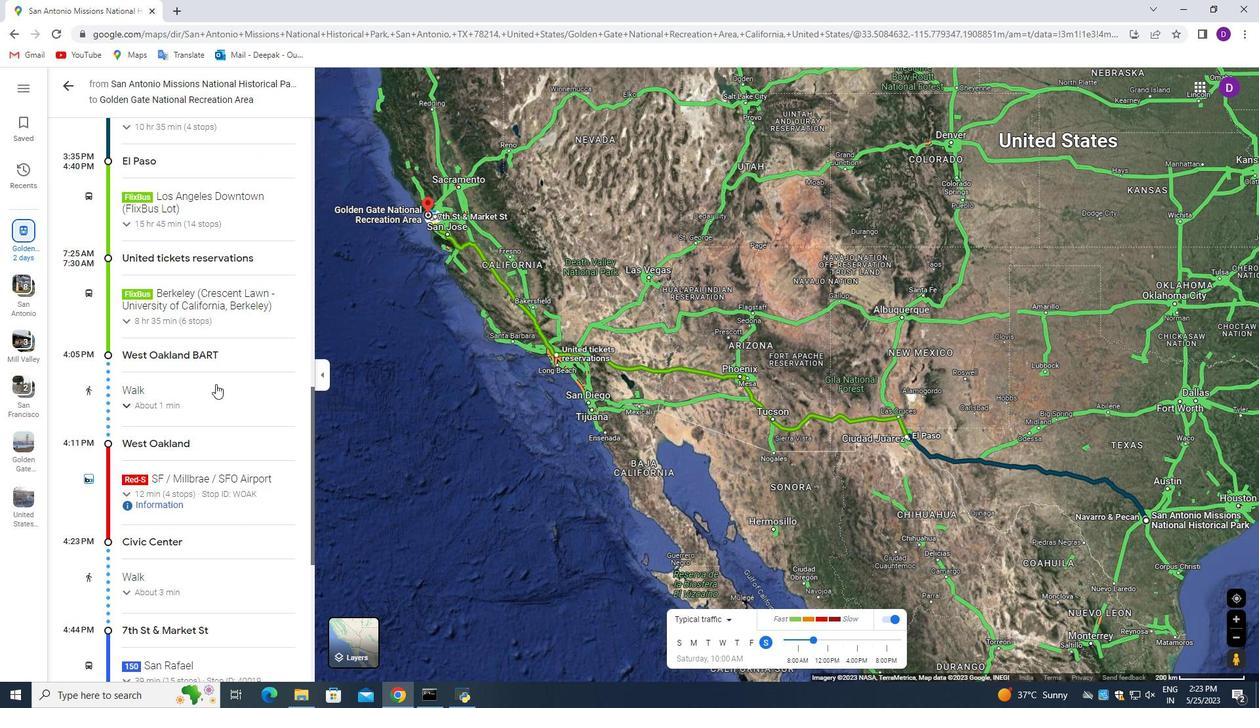 
Action: Mouse moved to (202, 314)
Screenshot: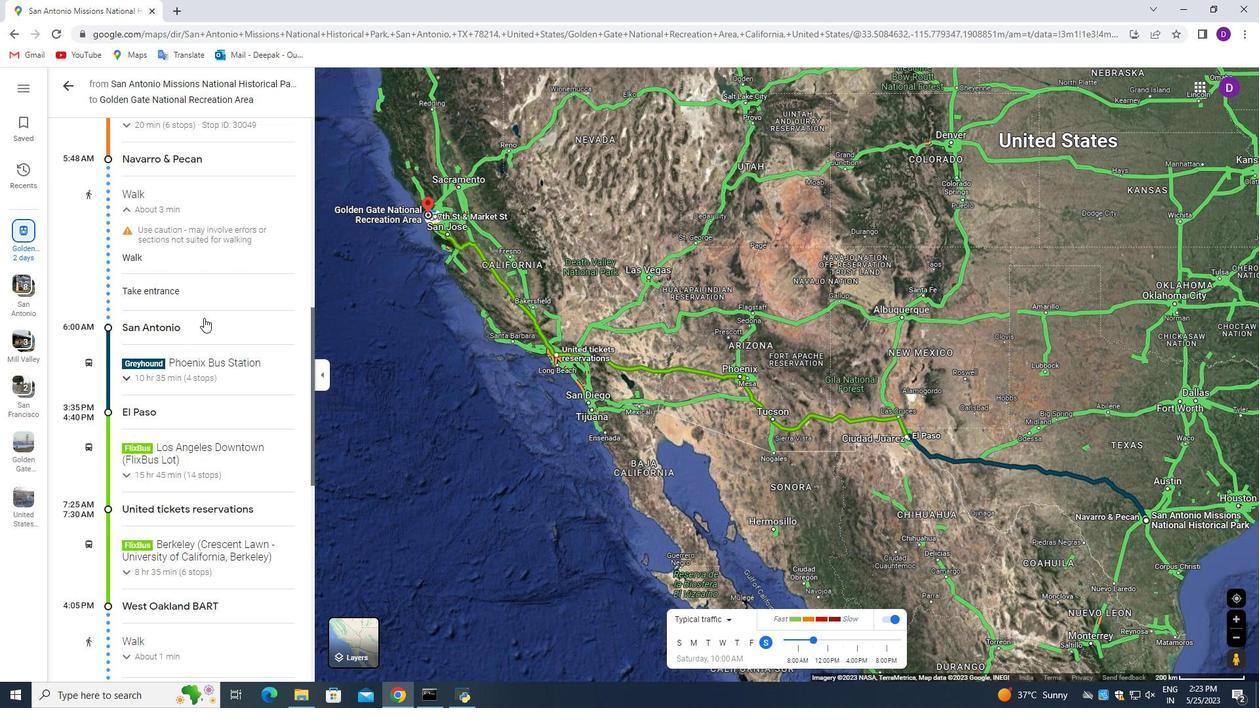 
Action: Mouse scrolled (202, 314) with delta (0, 0)
Screenshot: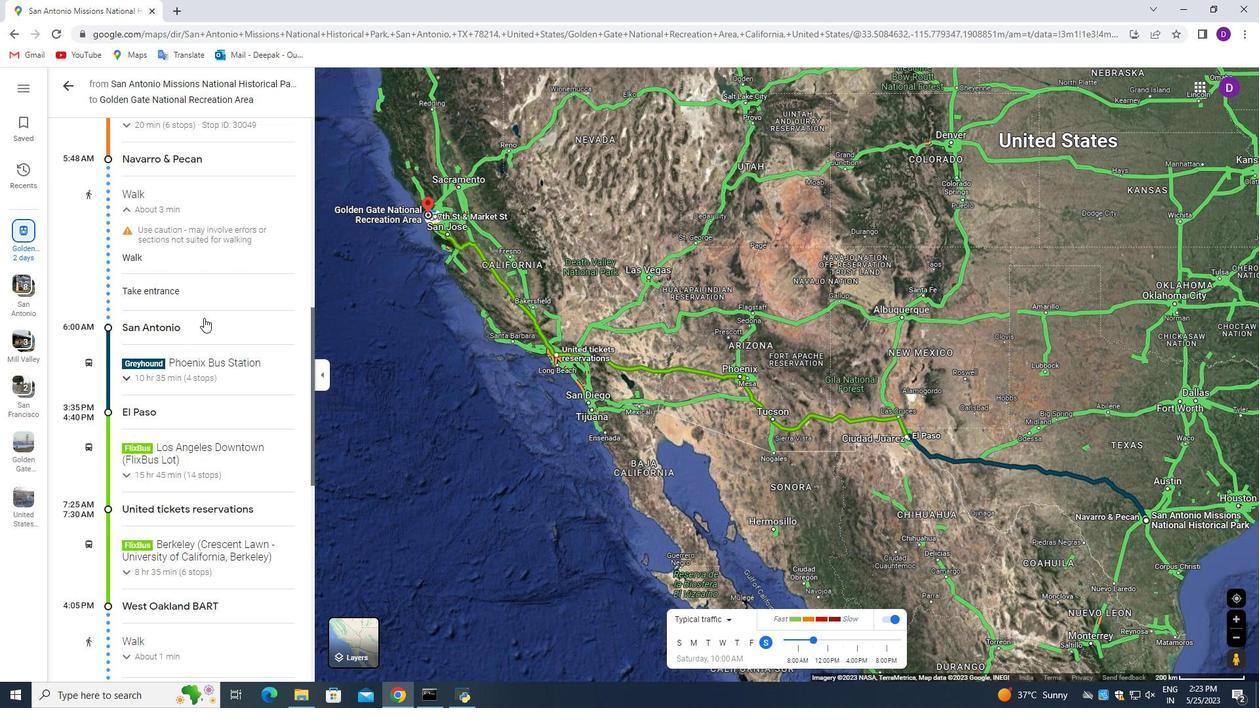 
Action: Mouse scrolled (202, 314) with delta (0, 0)
Screenshot: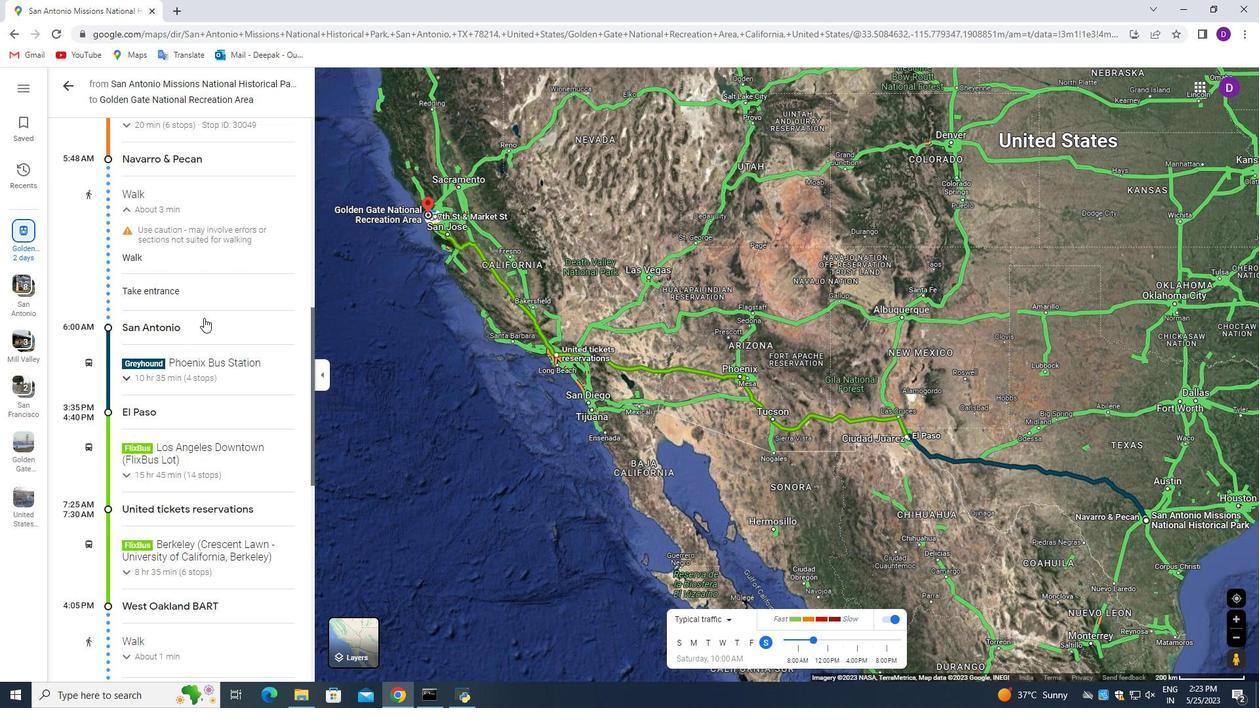 
Action: Mouse scrolled (202, 314) with delta (0, 0)
Screenshot: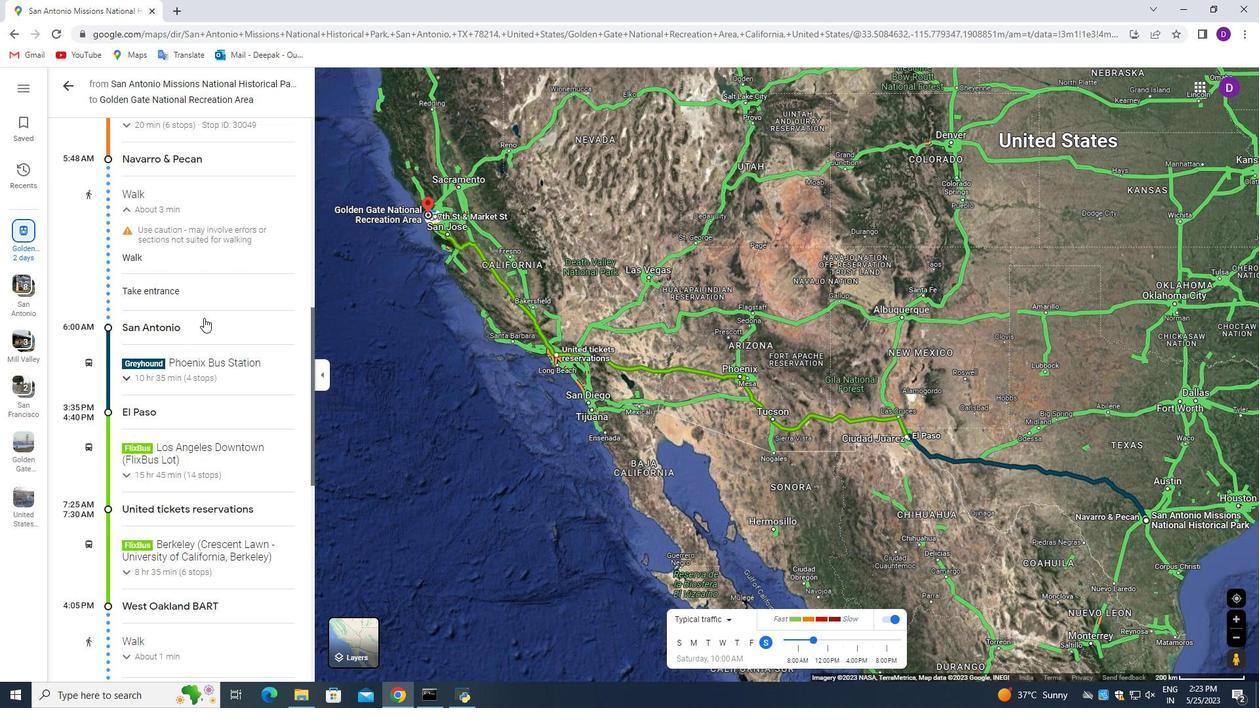 
Action: Mouse scrolled (202, 314) with delta (0, 0)
Screenshot: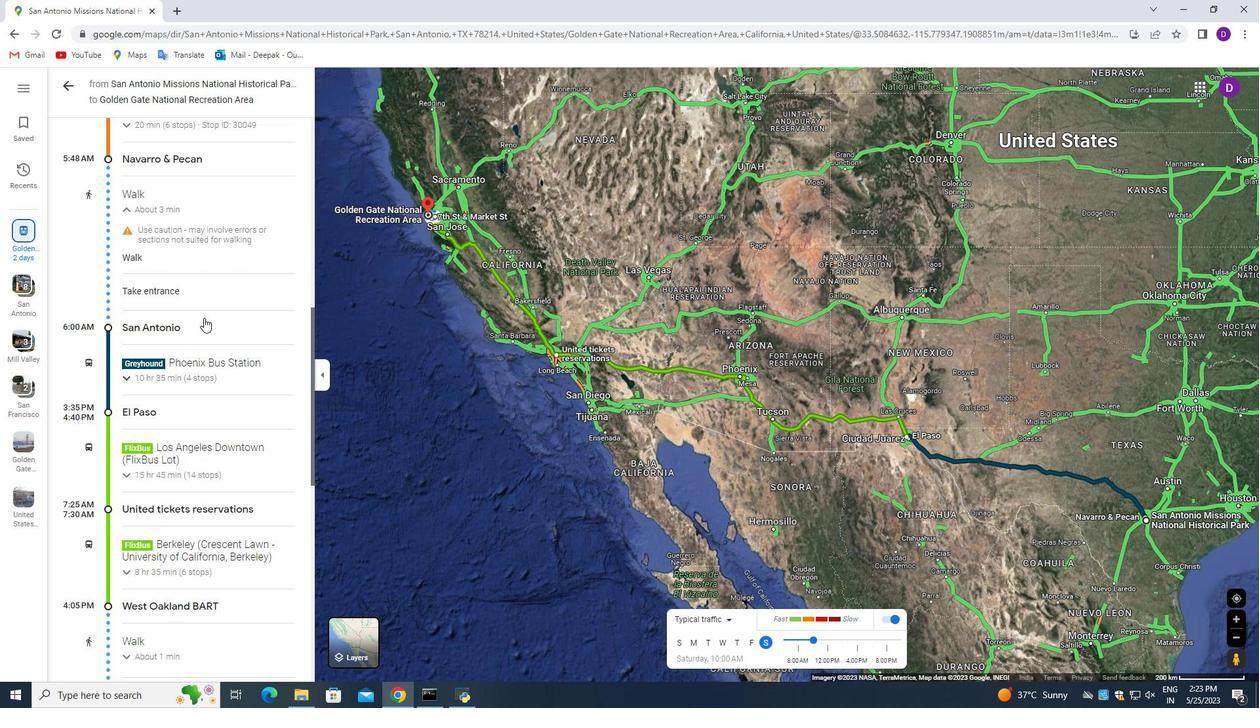 
Action: Mouse scrolled (202, 314) with delta (0, 0)
Screenshot: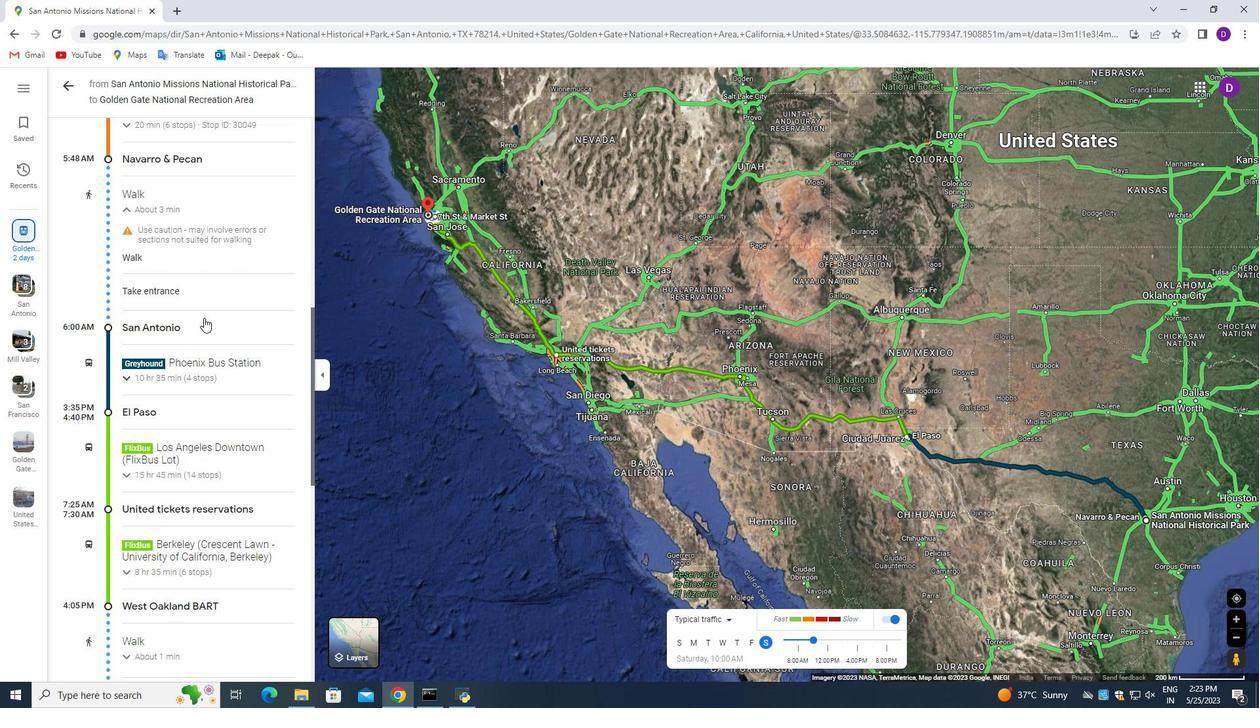 
Action: Mouse scrolled (202, 314) with delta (0, 0)
Screenshot: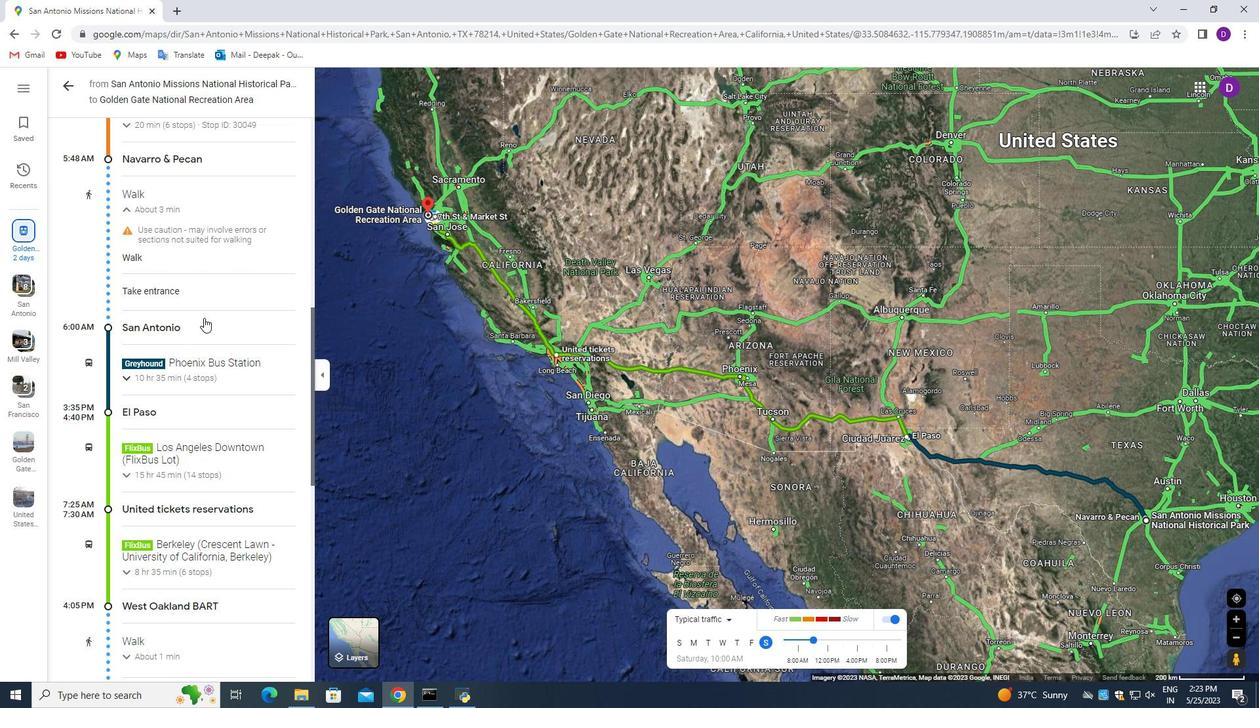 
Action: Mouse scrolled (202, 314) with delta (0, 0)
Screenshot: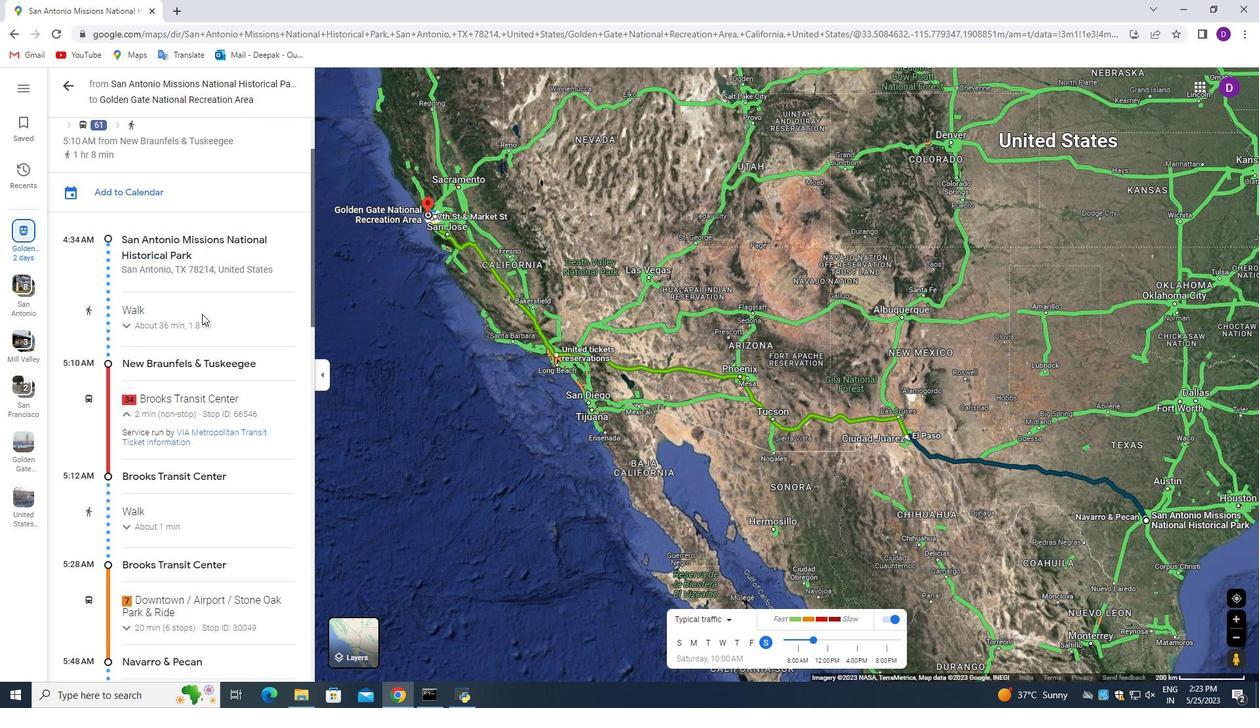 
Action: Mouse scrolled (202, 314) with delta (0, 0)
Screenshot: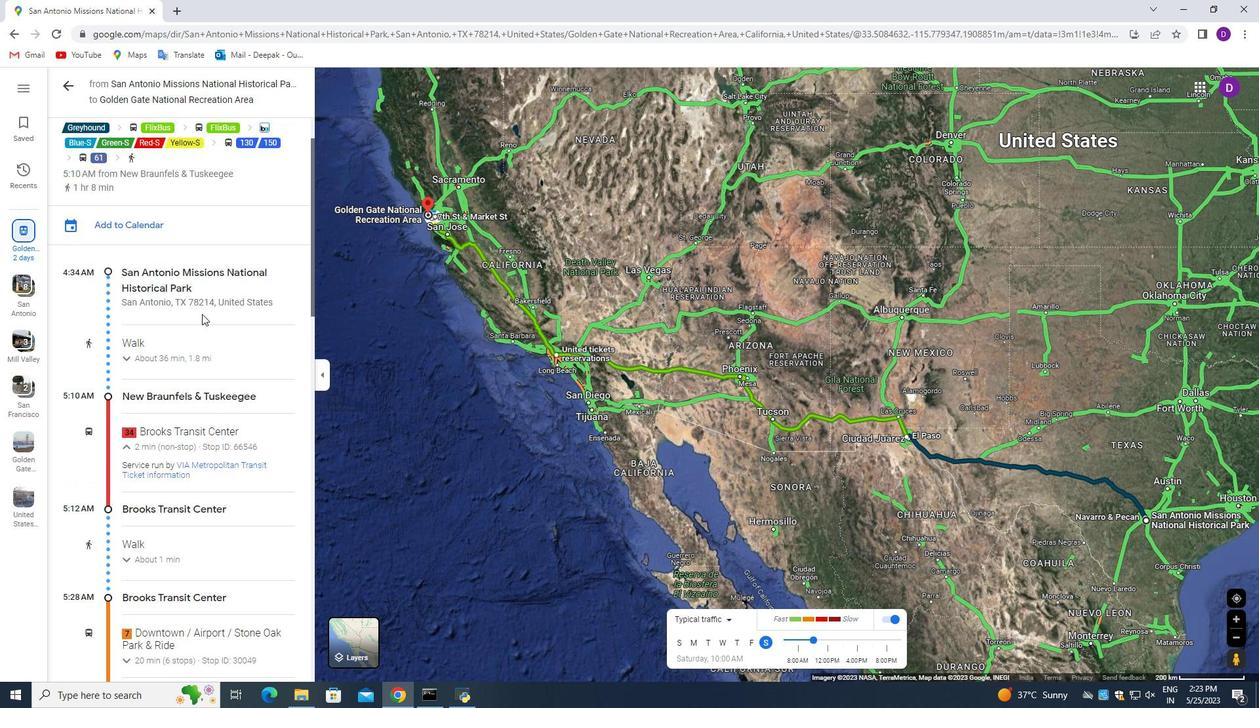 
Action: Mouse scrolled (202, 314) with delta (0, 0)
Screenshot: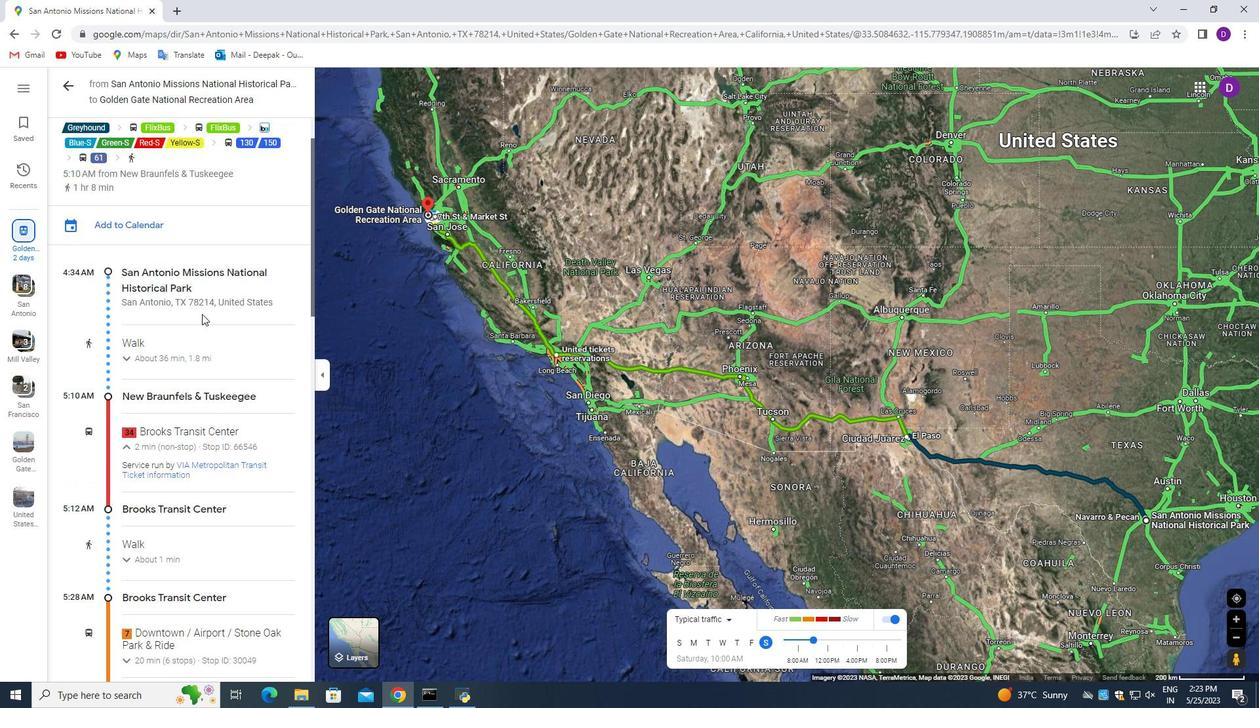 
Action: Mouse scrolled (202, 314) with delta (0, 0)
Screenshot: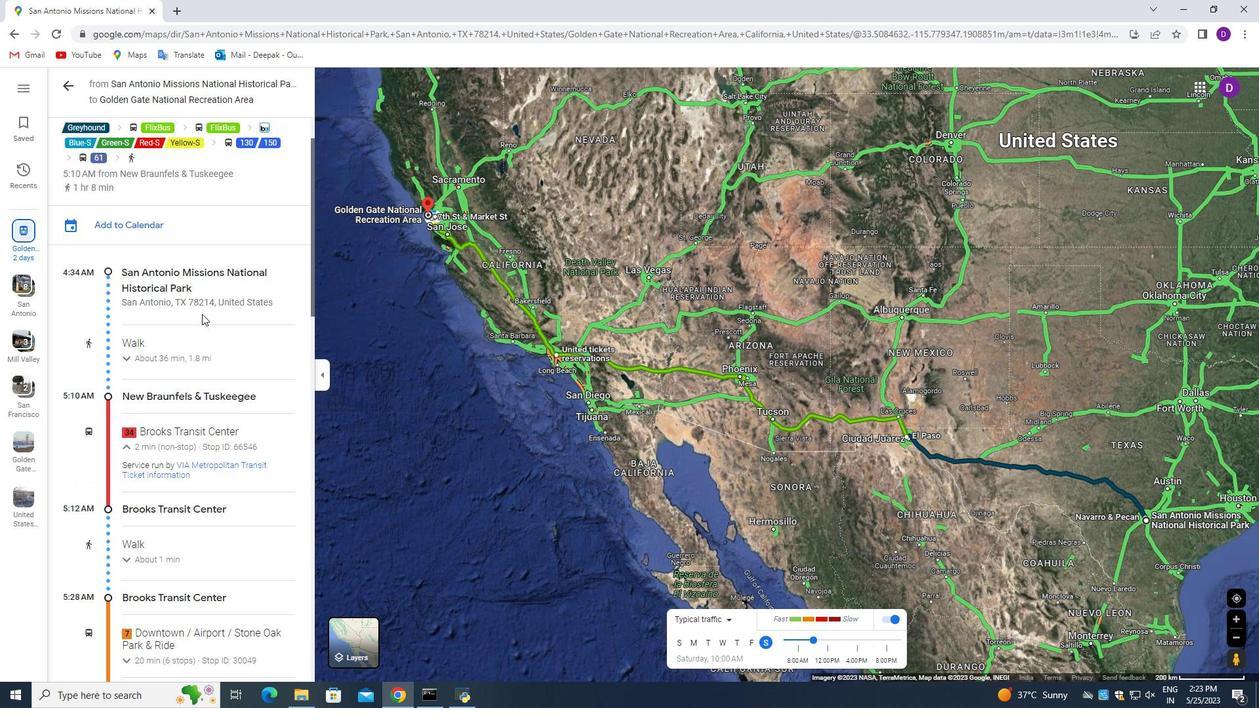 
Action: Mouse scrolled (202, 314) with delta (0, 0)
Screenshot: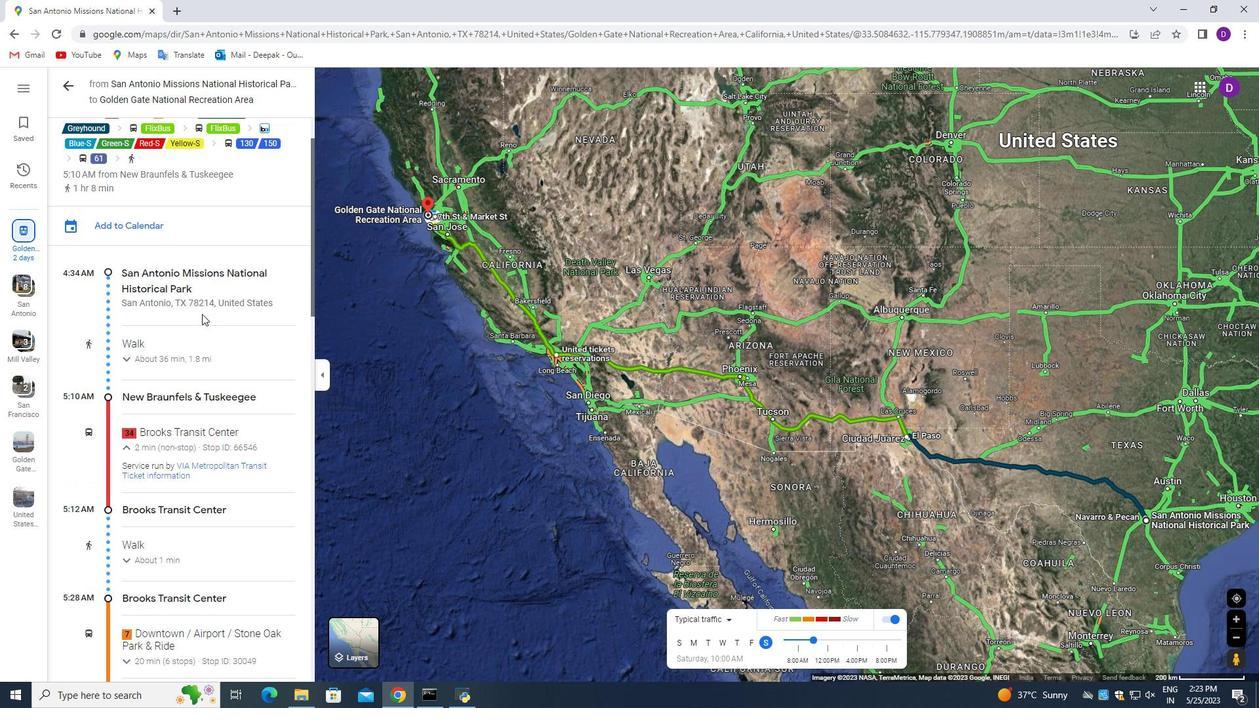 
Action: Mouse scrolled (202, 314) with delta (0, 0)
Screenshot: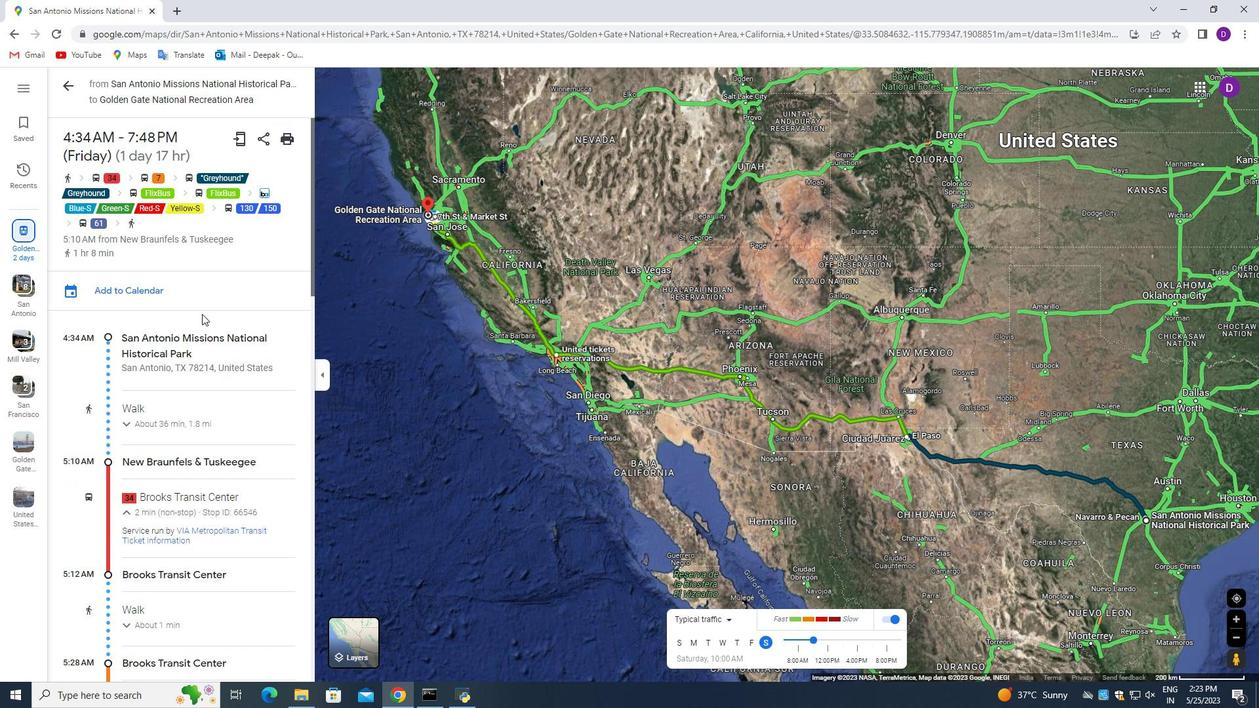 
Action: Mouse scrolled (202, 314) with delta (0, 0)
Screenshot: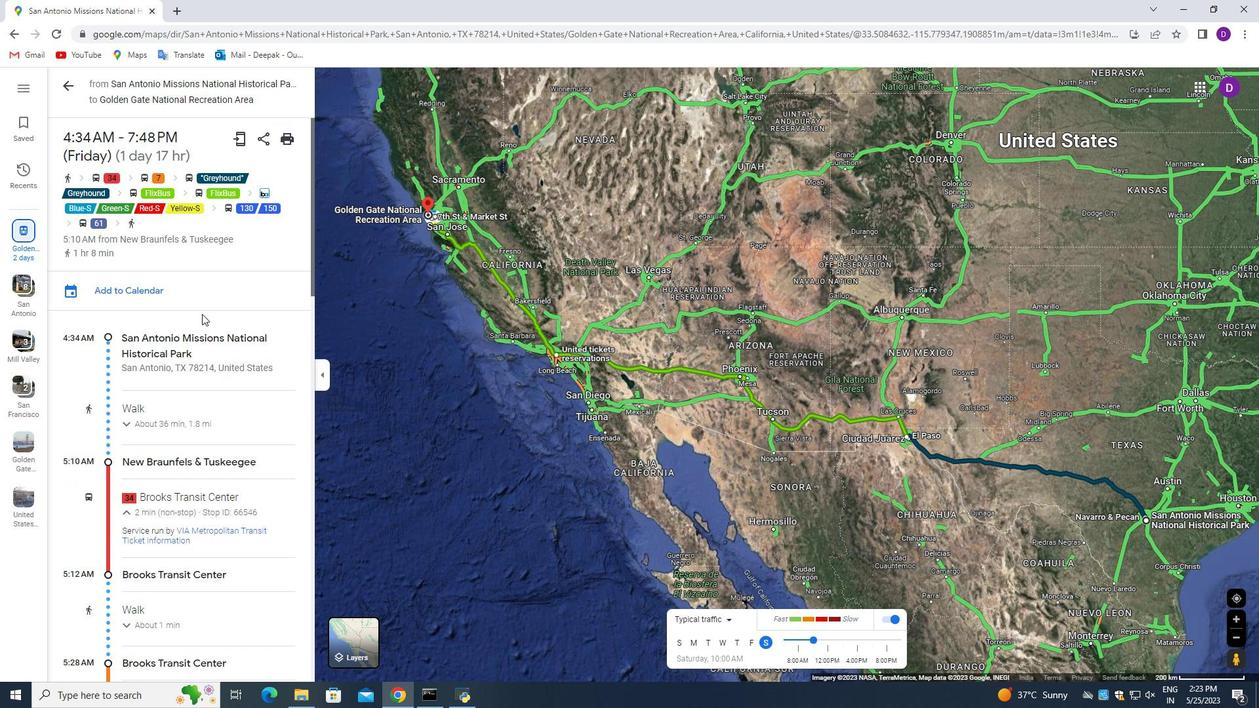 
Action: Mouse scrolled (202, 314) with delta (0, 0)
Screenshot: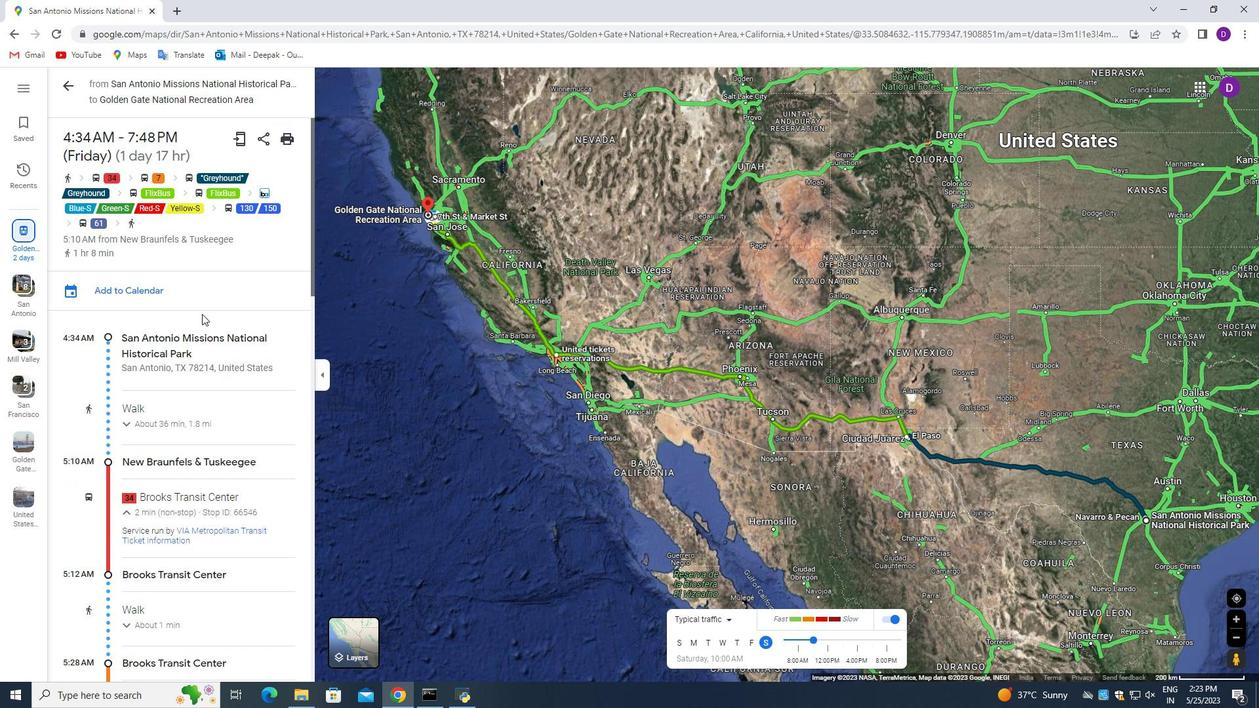 
Action: Mouse scrolled (202, 314) with delta (0, 0)
Screenshot: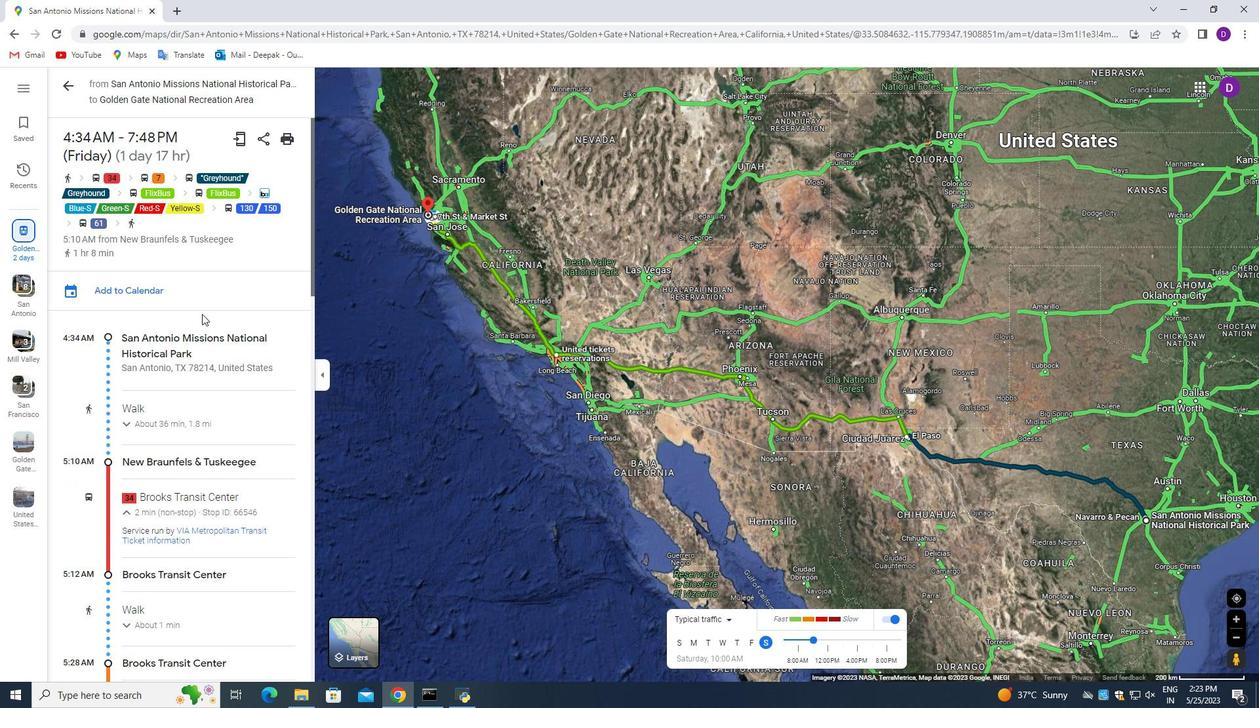 
Action: Mouse moved to (64, 91)
Screenshot: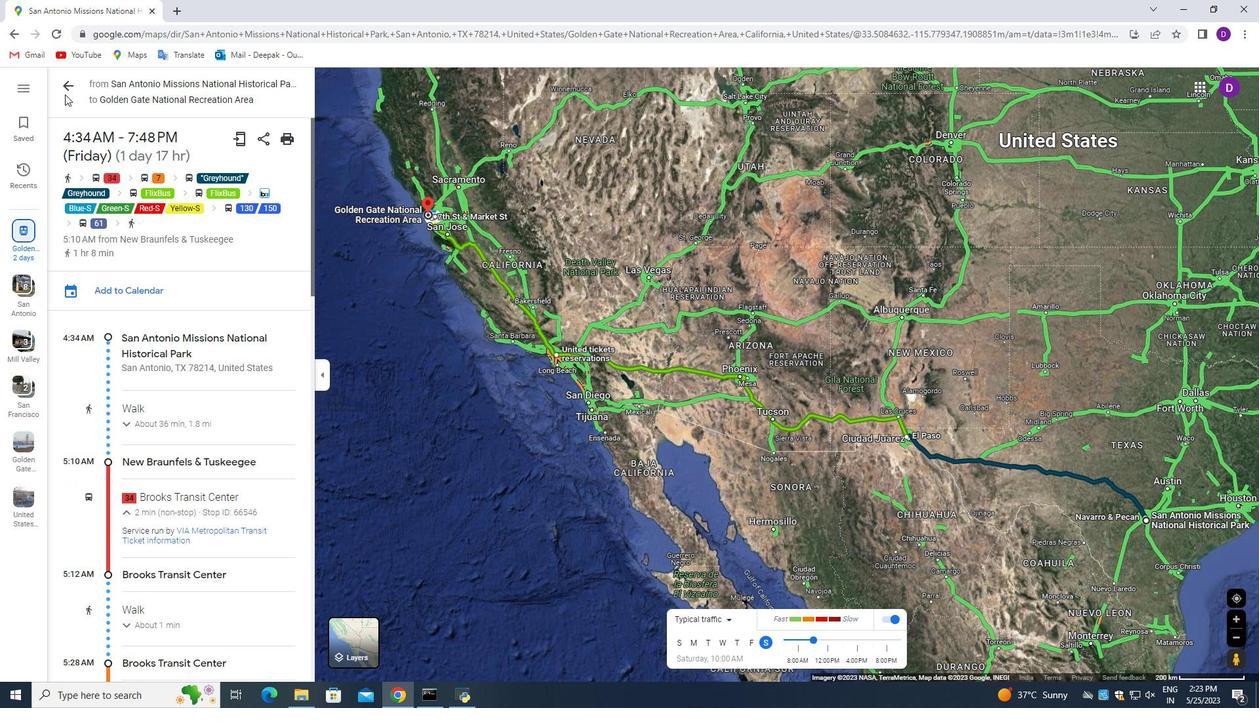 
Action: Mouse pressed left at (64, 91)
Screenshot: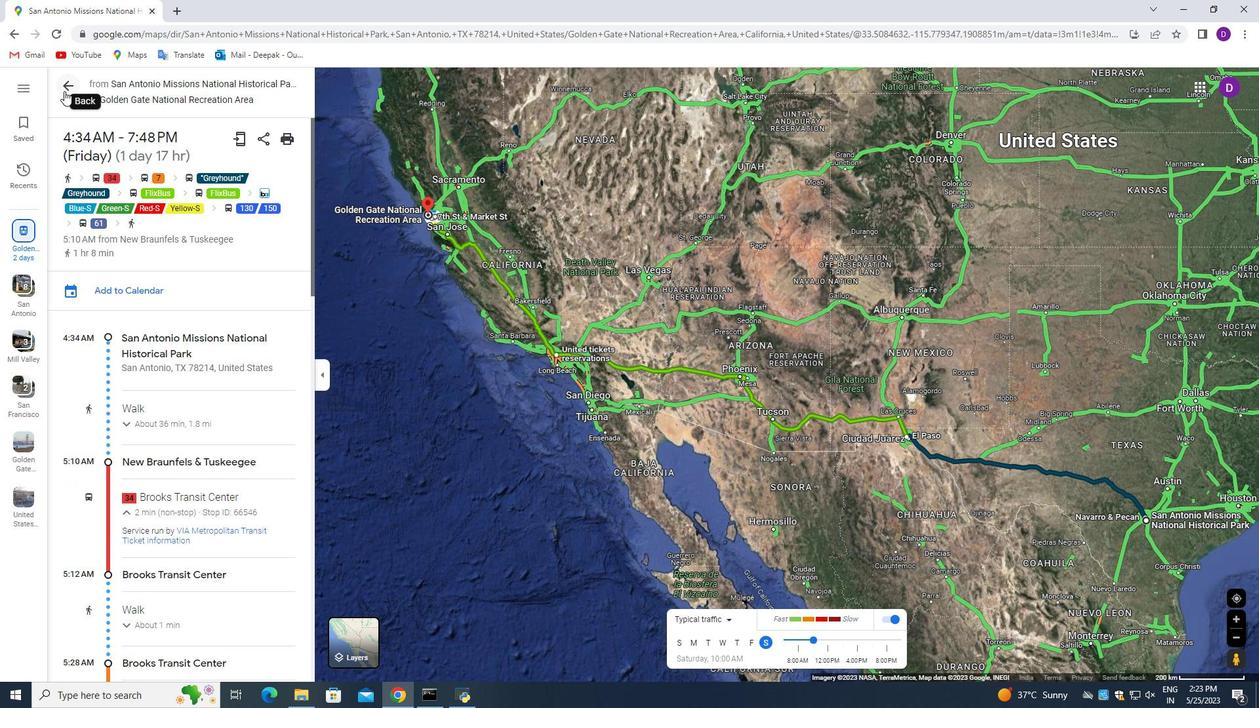 
Action: Mouse moved to (173, 346)
Screenshot: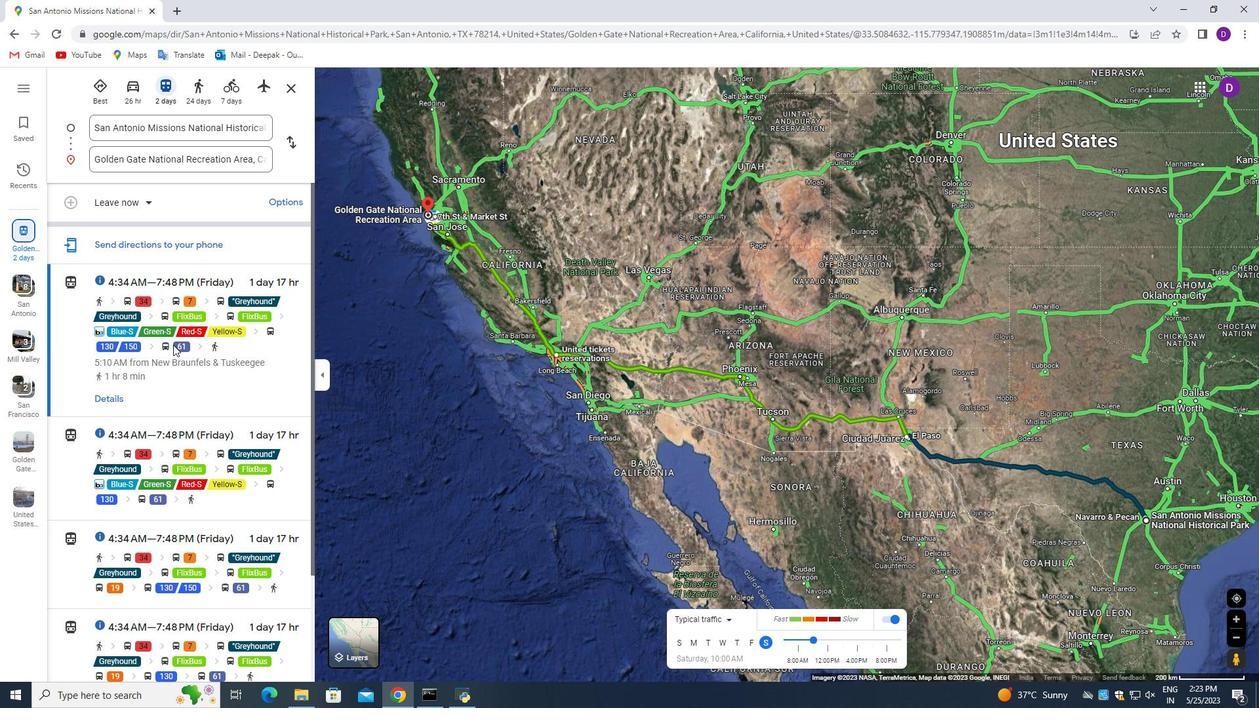 
Action: Mouse scrolled (173, 346) with delta (0, 0)
Screenshot: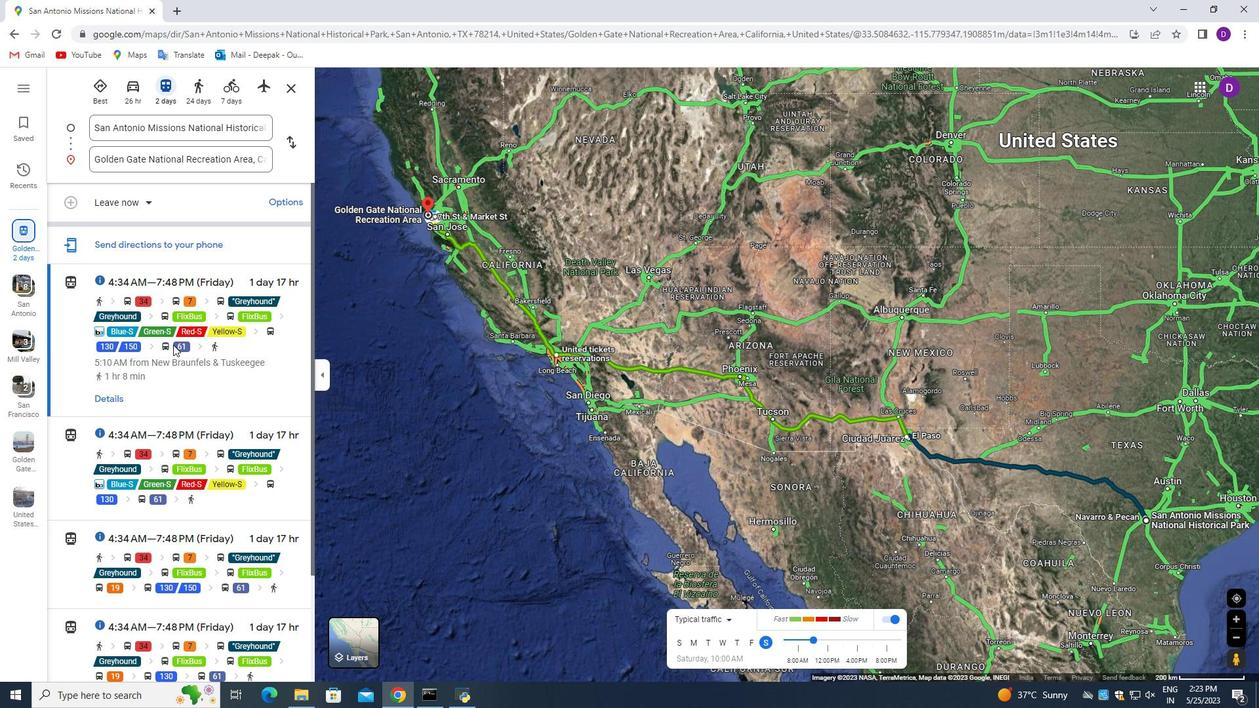 
Action: Mouse moved to (173, 348)
Screenshot: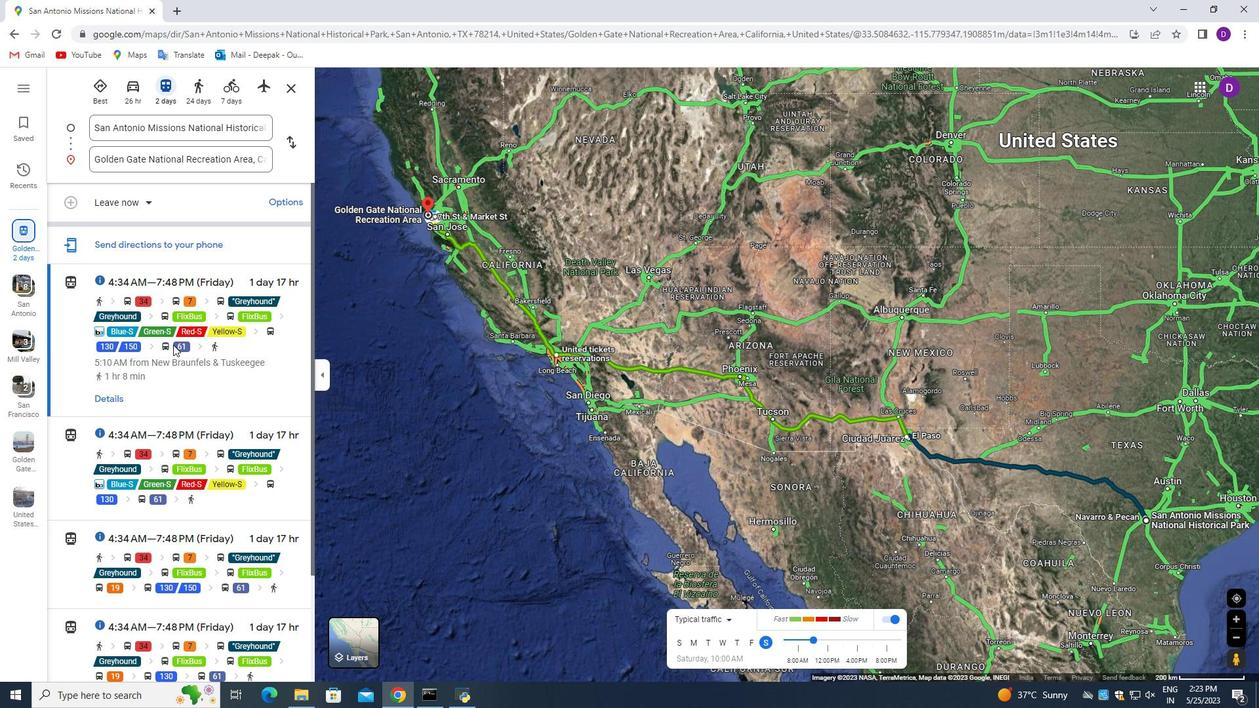 
Action: Mouse scrolled (173, 347) with delta (0, 0)
Screenshot: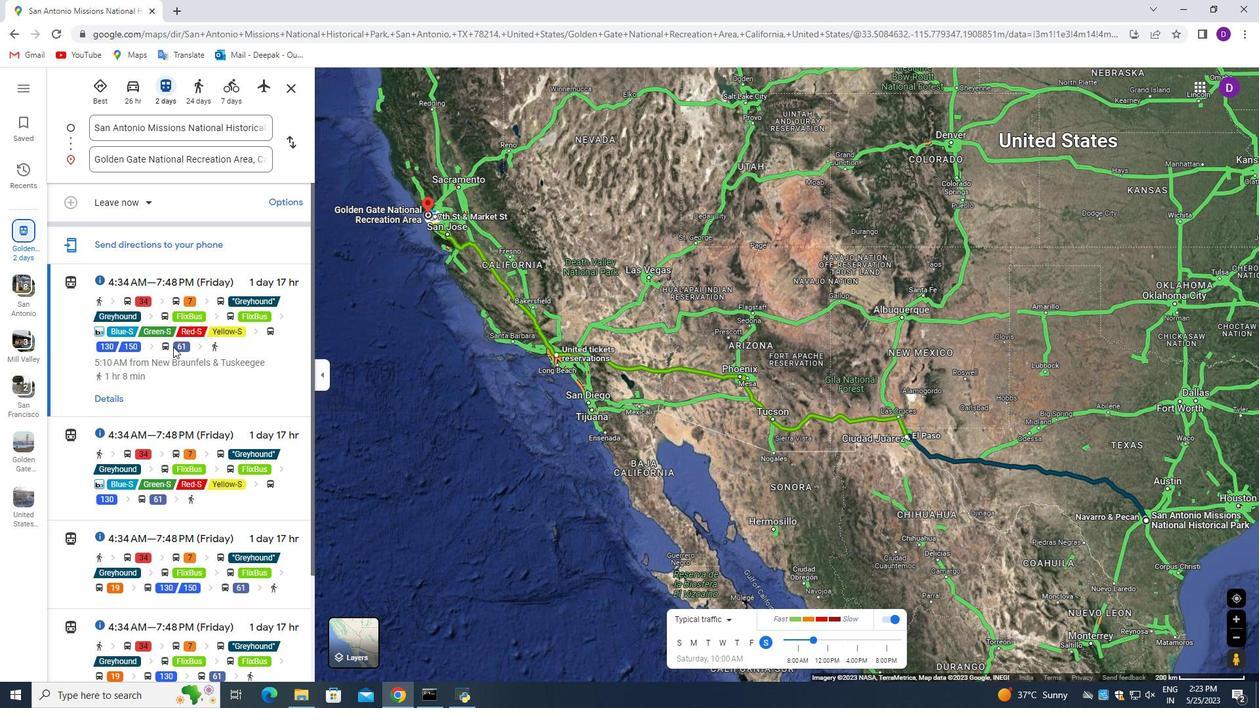 
Action: Mouse moved to (158, 331)
Screenshot: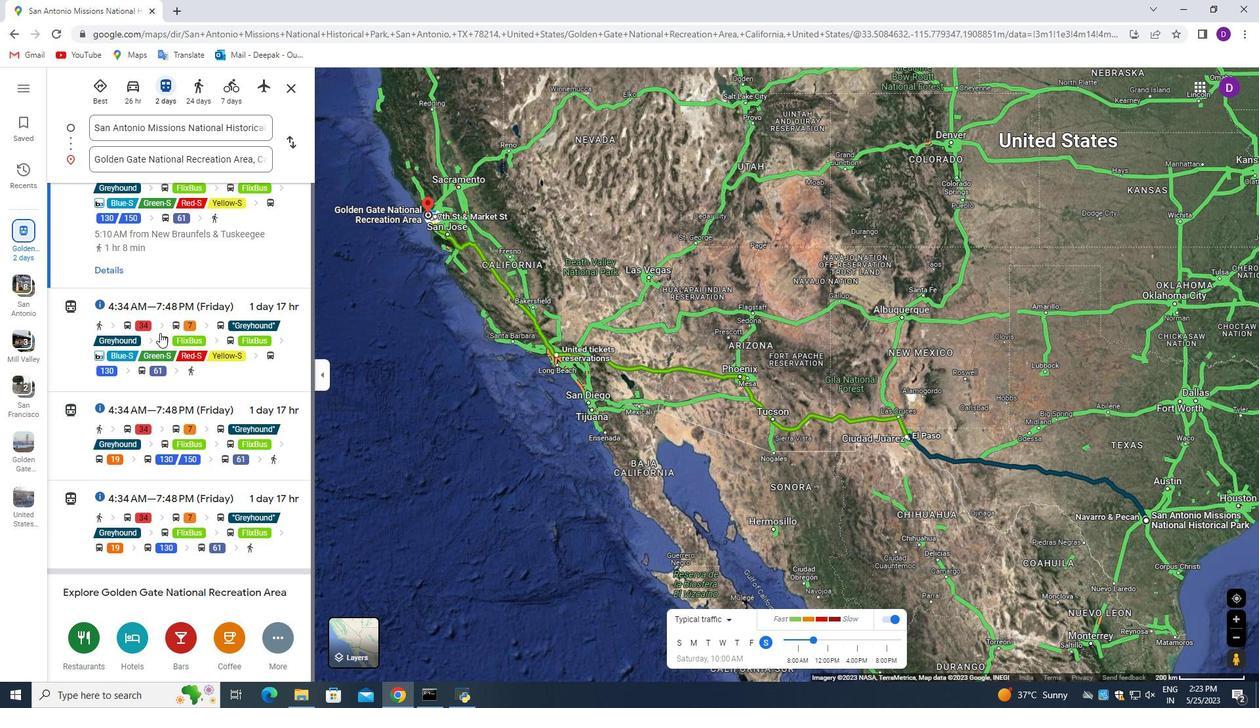 
Action: Mouse pressed left at (158, 331)
Screenshot: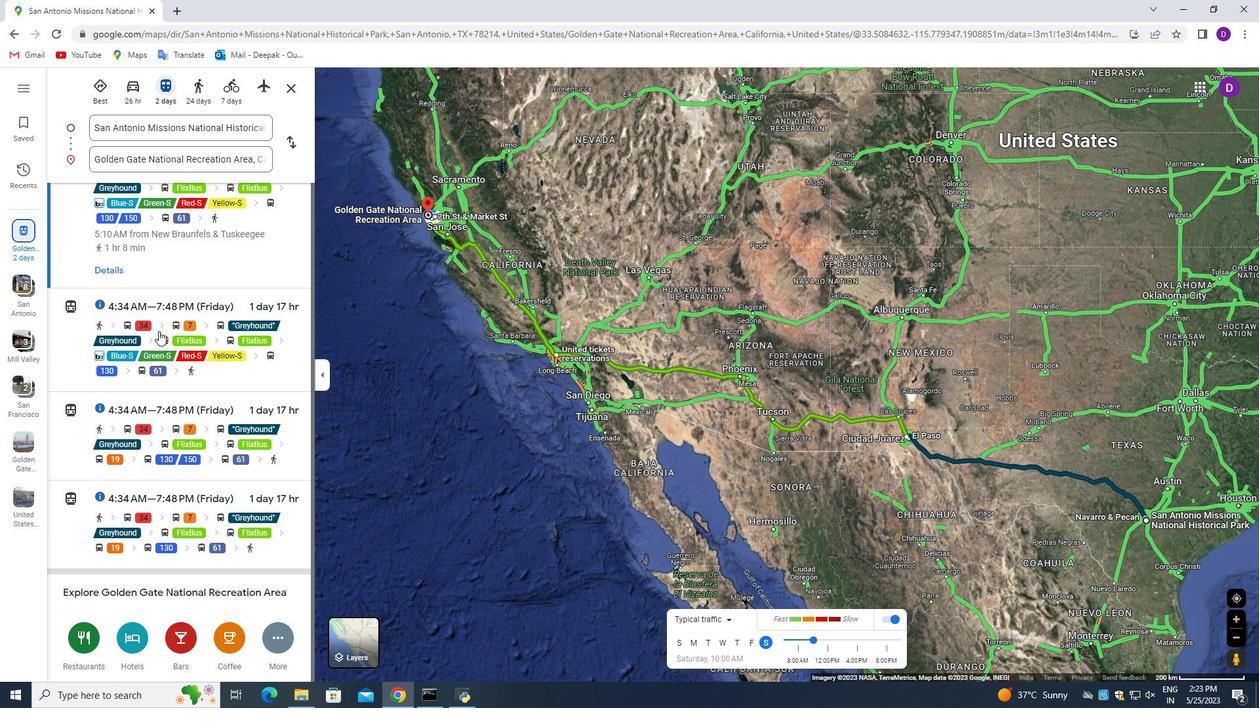 
Action: Mouse moved to (158, 335)
Screenshot: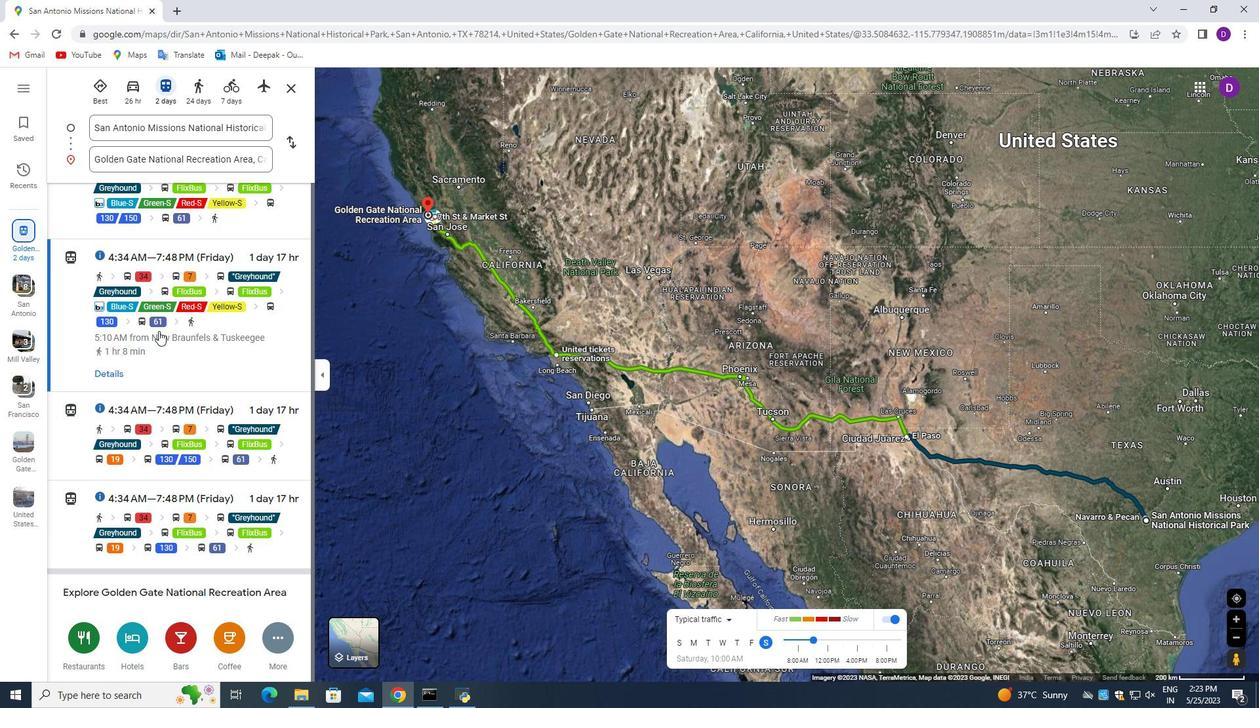 
Action: Mouse scrolled (158, 335) with delta (0, 0)
Screenshot: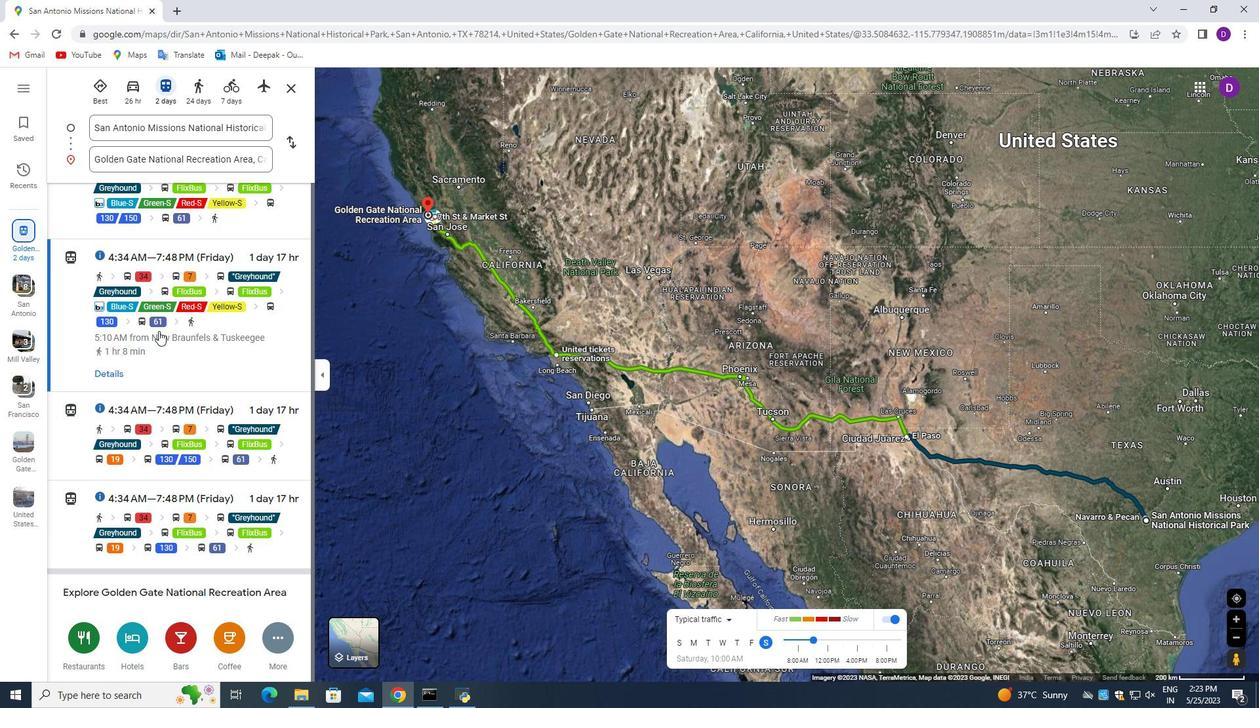 
Action: Mouse moved to (158, 339)
Screenshot: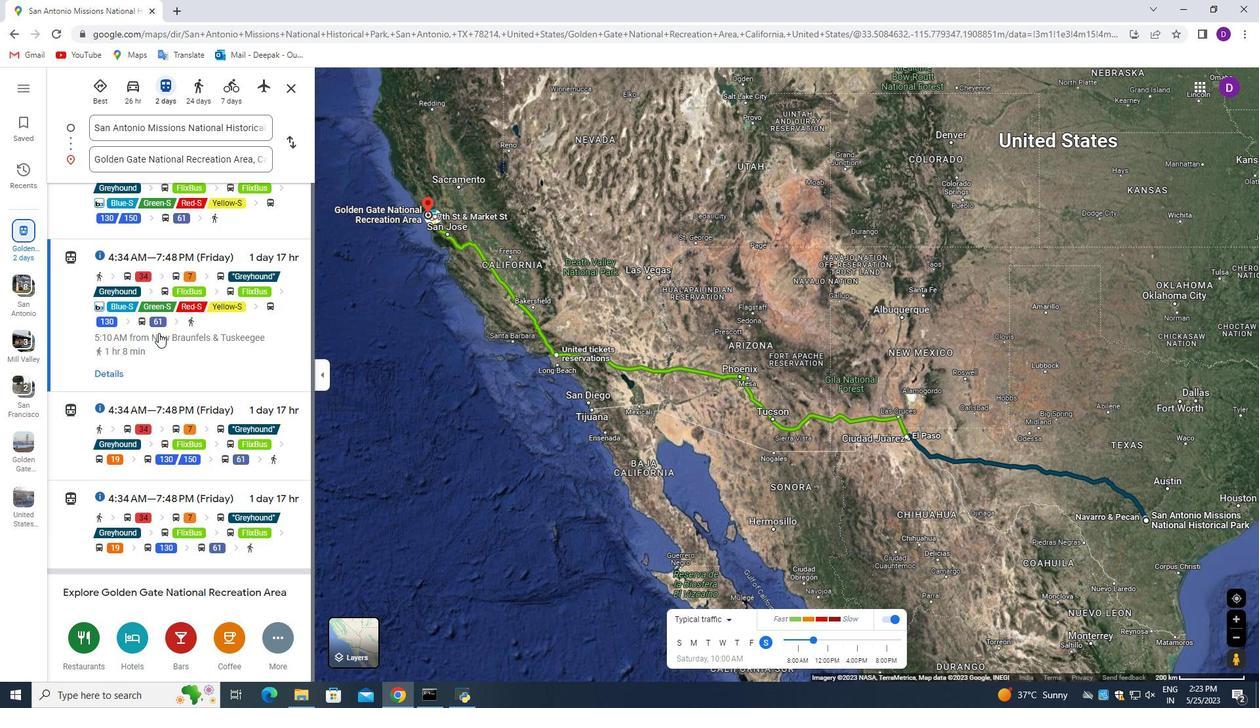 
Action: Mouse scrolled (158, 339) with delta (0, 0)
Screenshot: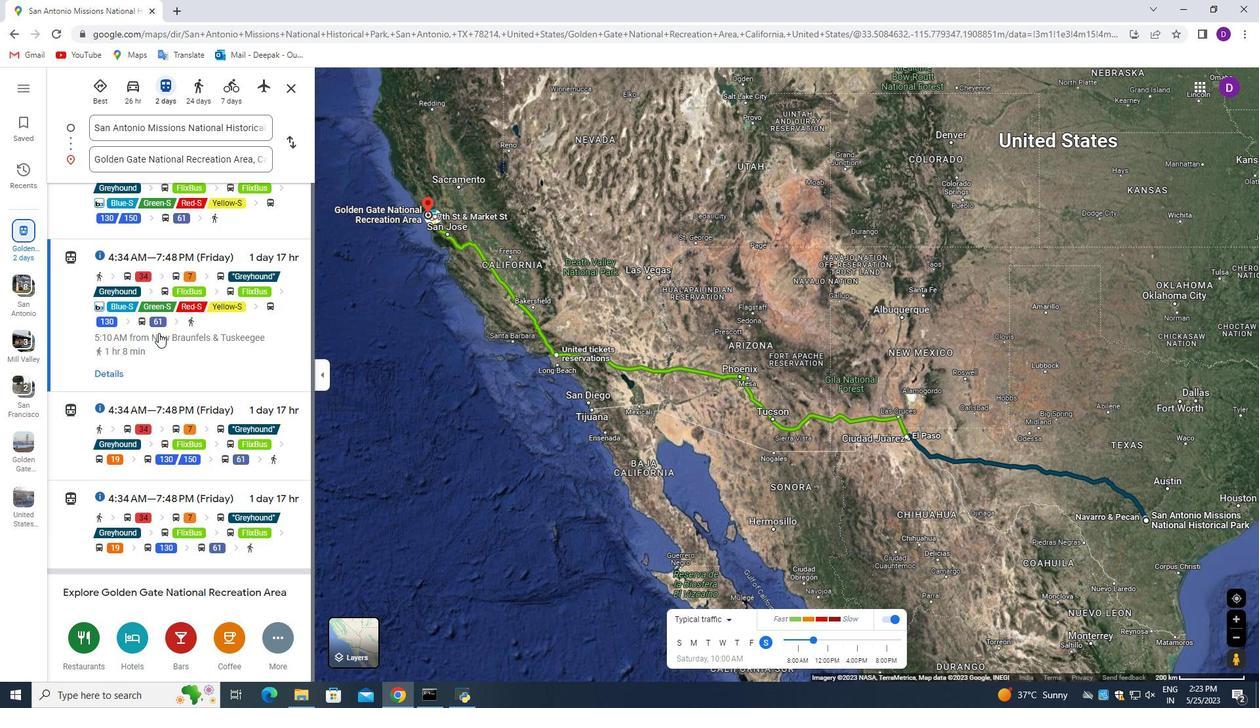 
Action: Mouse moved to (158, 340)
Screenshot: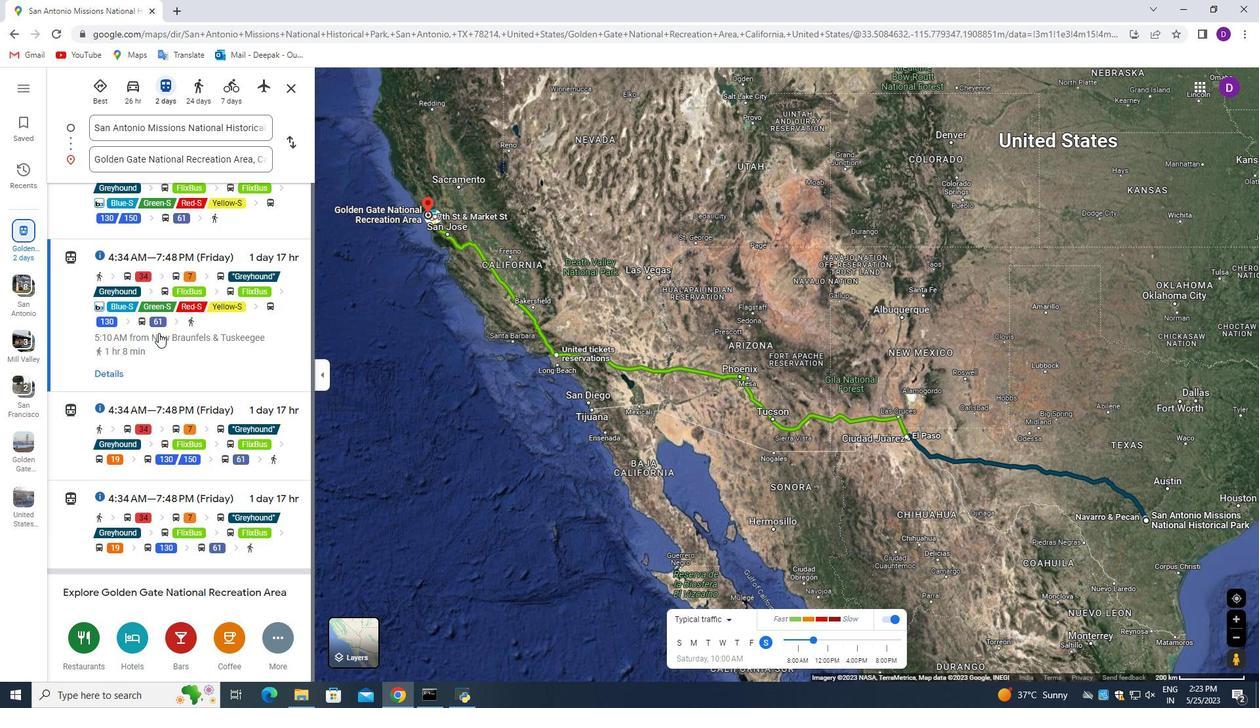 
Action: Mouse scrolled (158, 339) with delta (0, 0)
Screenshot: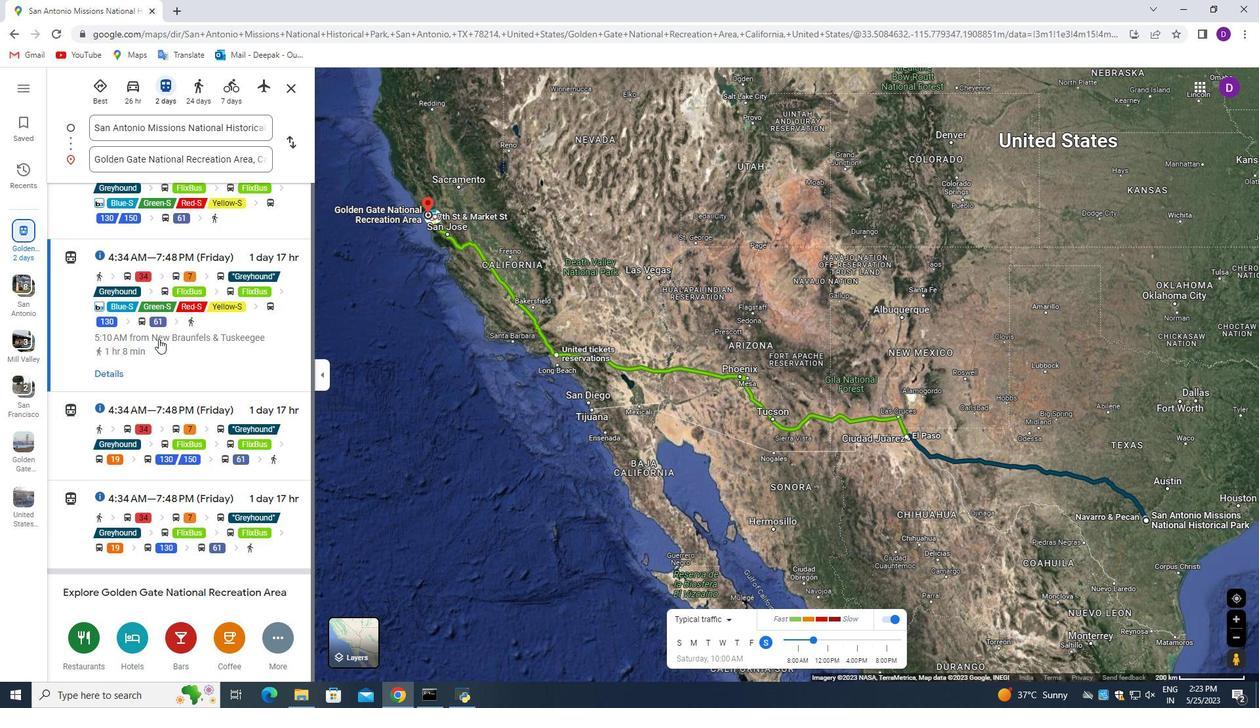 
Action: Mouse moved to (157, 335)
Screenshot: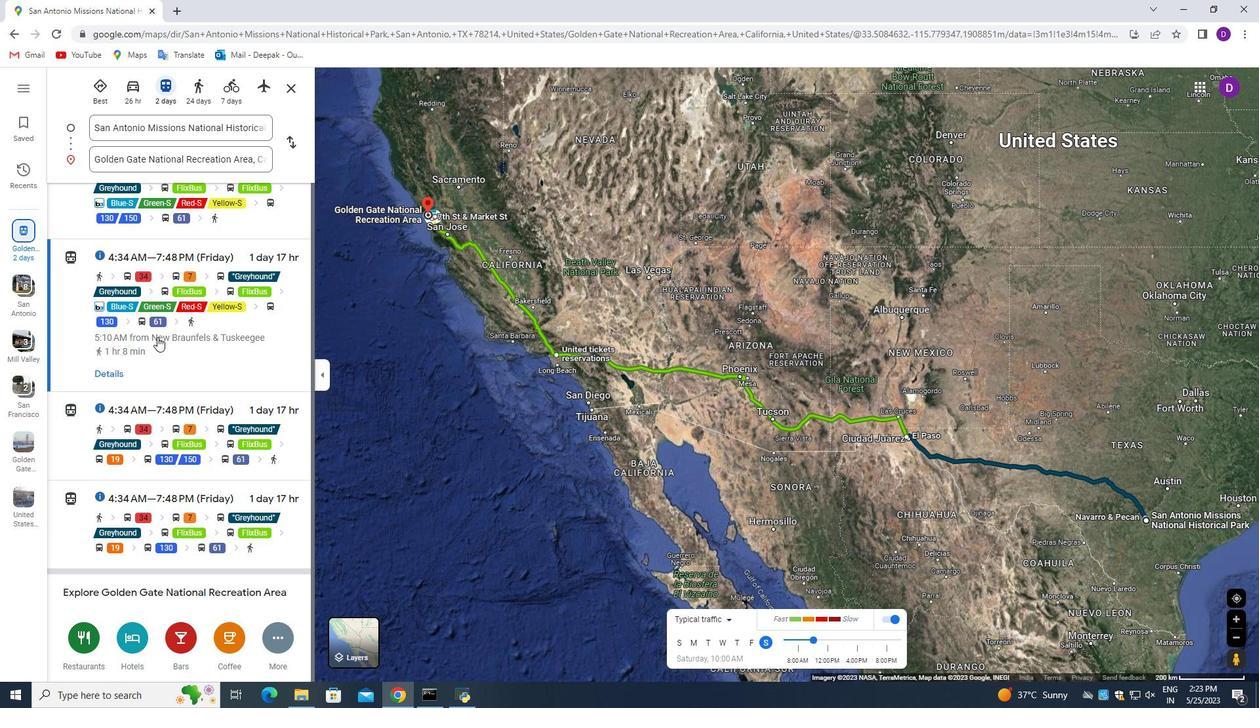 
Action: Mouse scrolled (157, 336) with delta (0, 0)
Screenshot: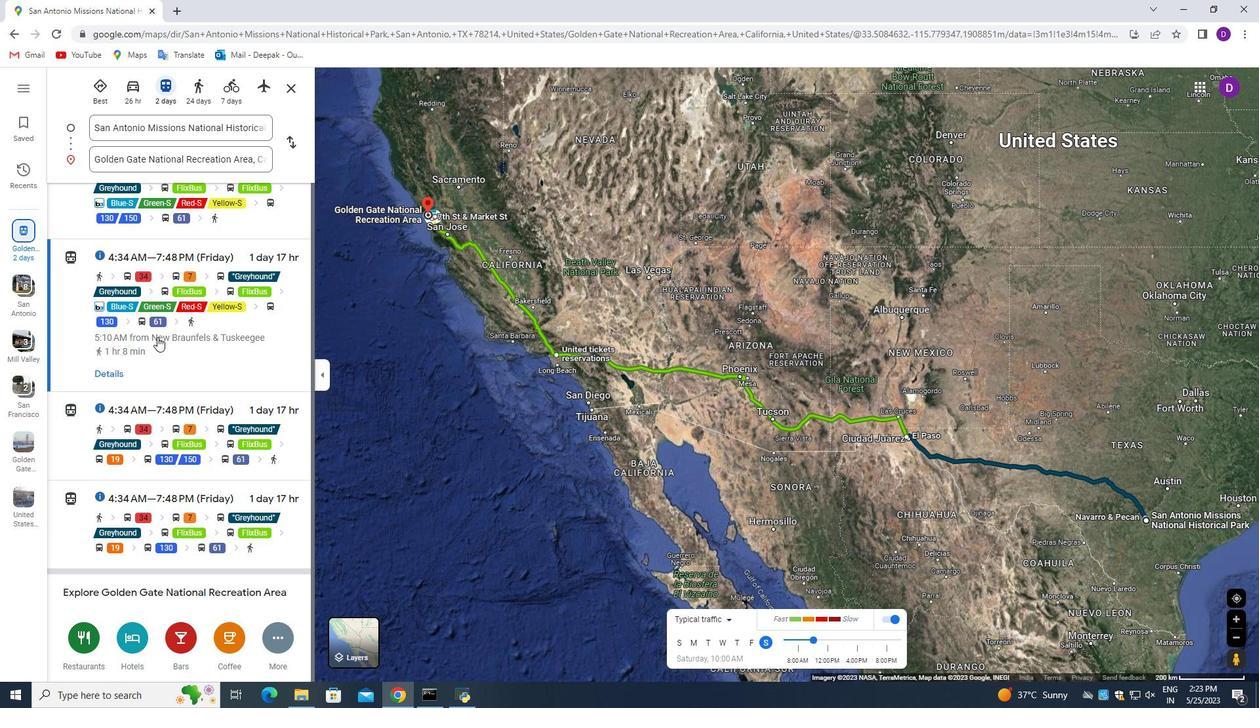 
Action: Mouse scrolled (157, 336) with delta (0, 0)
Screenshot: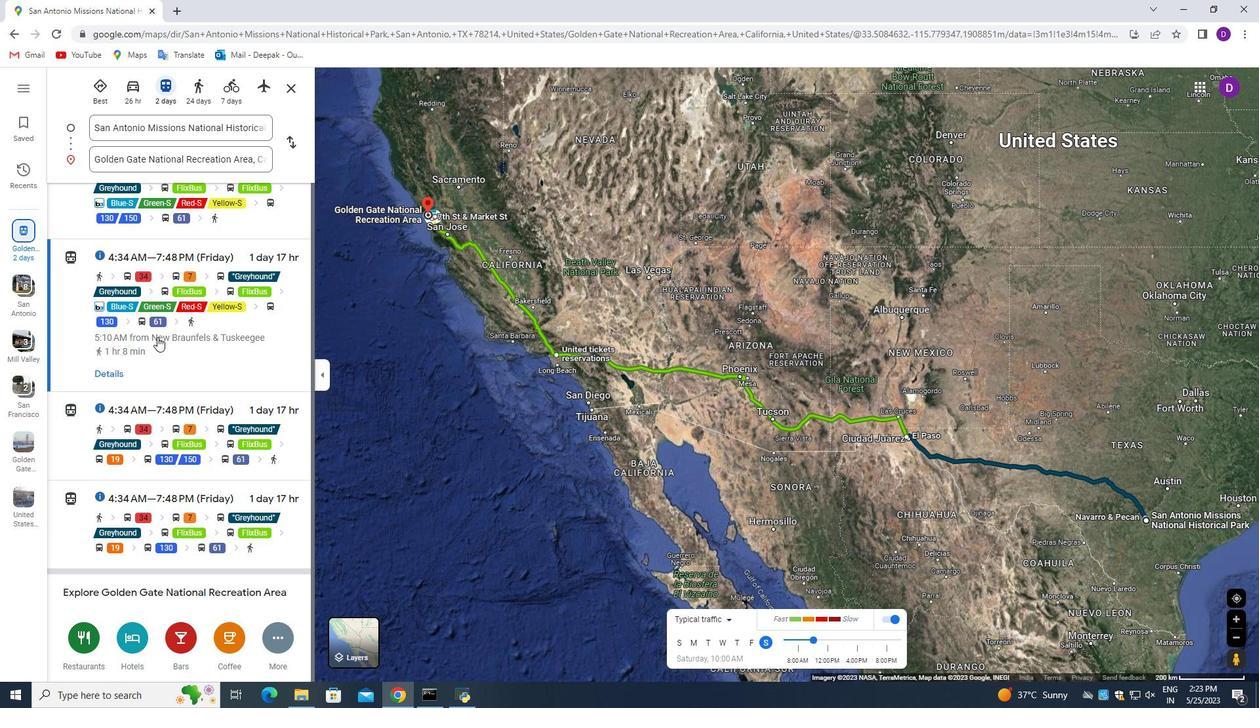
Action: Mouse scrolled (157, 336) with delta (0, 0)
Screenshot: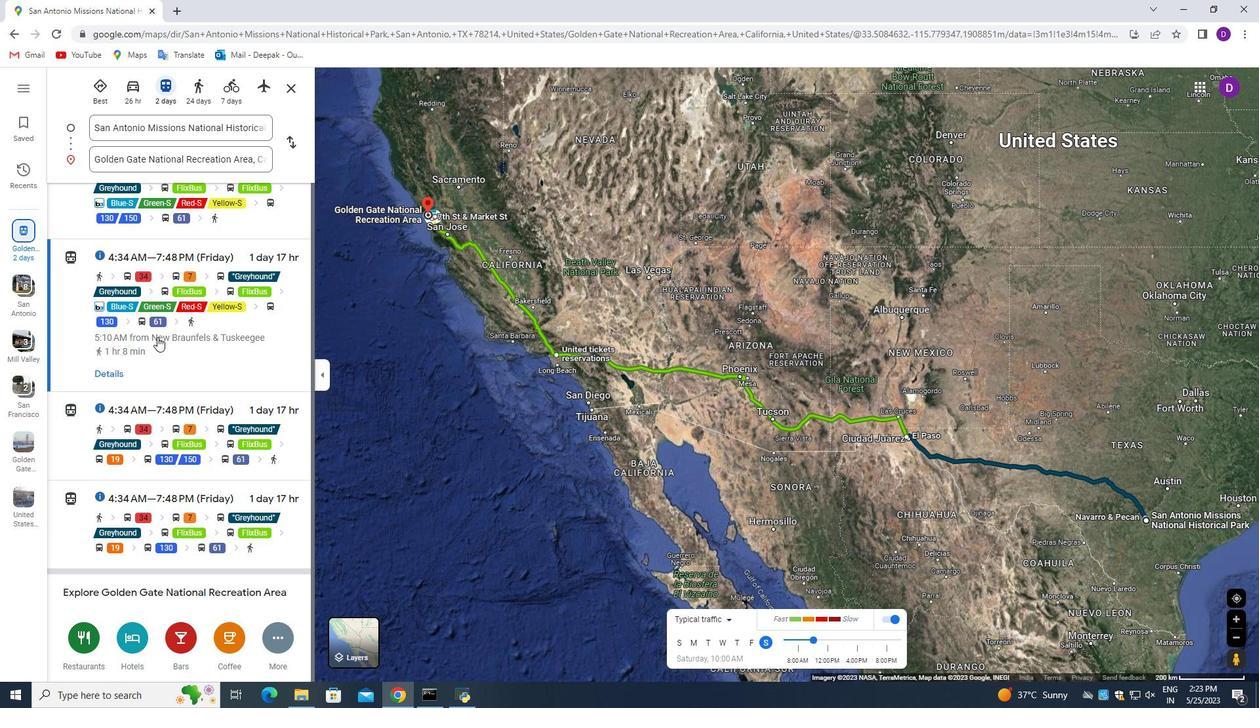 
Action: Mouse scrolled (157, 336) with delta (0, 0)
Screenshot: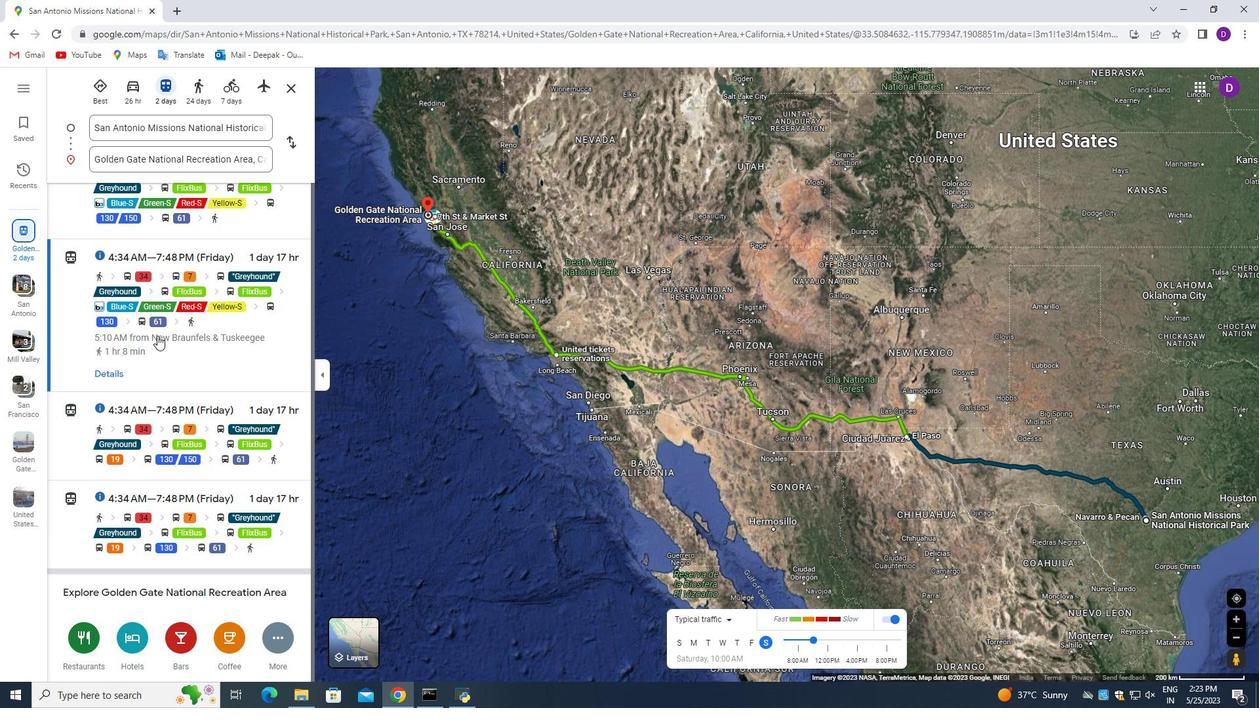 
Action: Mouse moved to (163, 428)
Screenshot: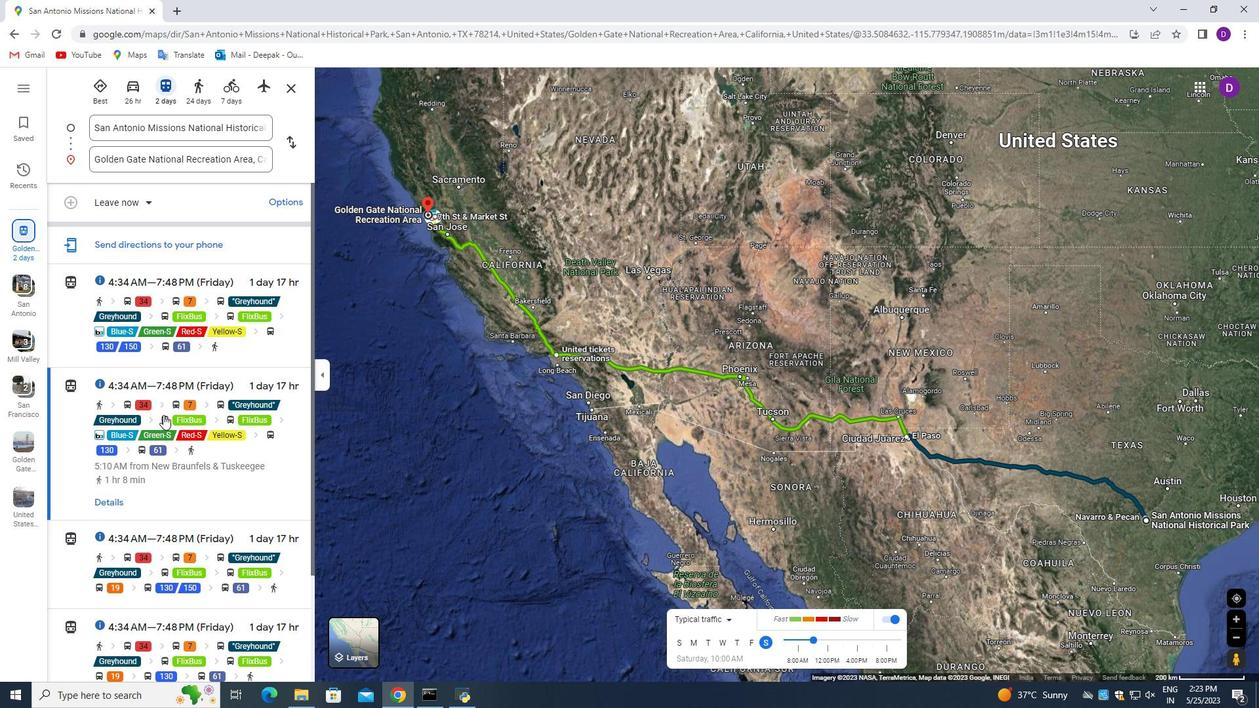 
Action: Mouse pressed left at (163, 428)
Screenshot: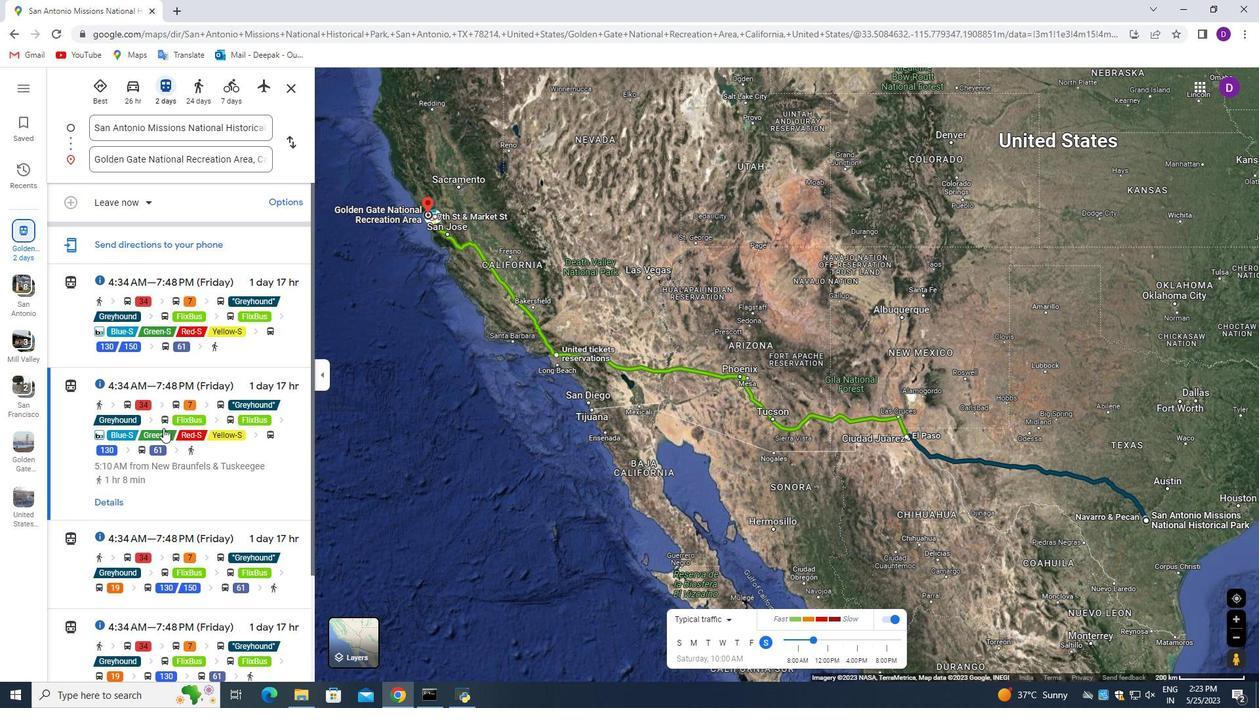 
Action: Mouse moved to (166, 411)
Screenshot: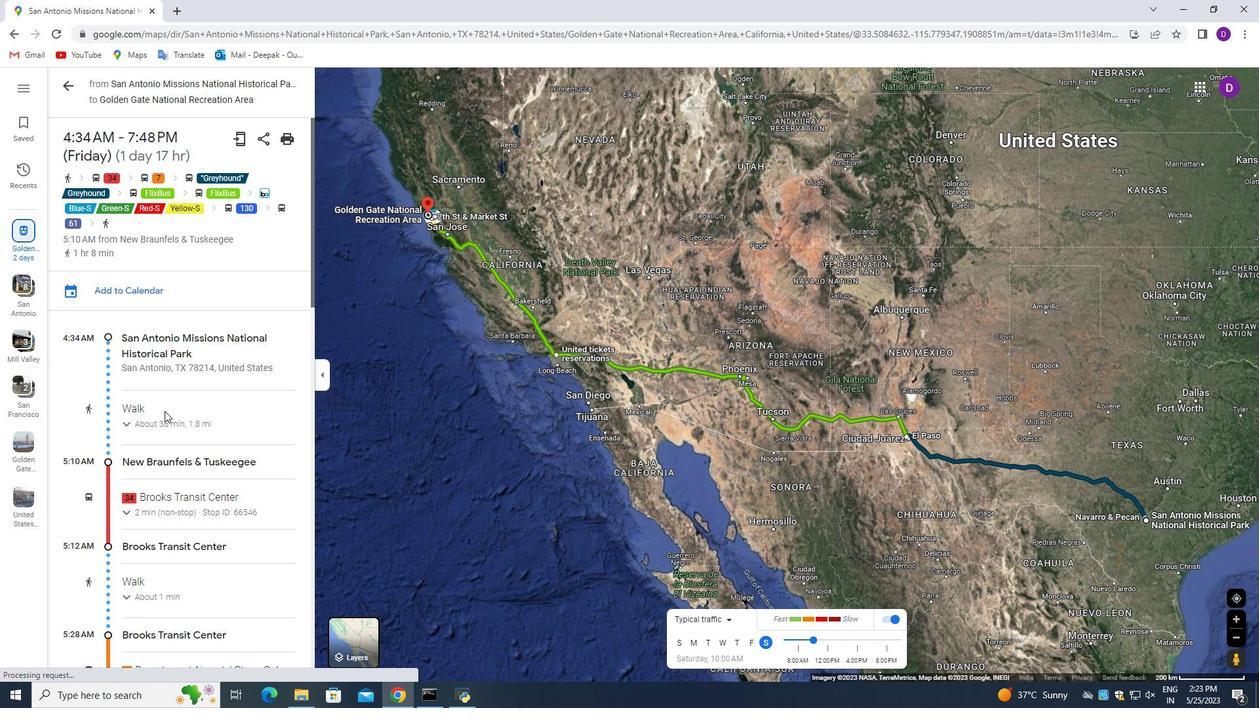 
Action: Mouse scrolled (166, 411) with delta (0, 0)
Screenshot: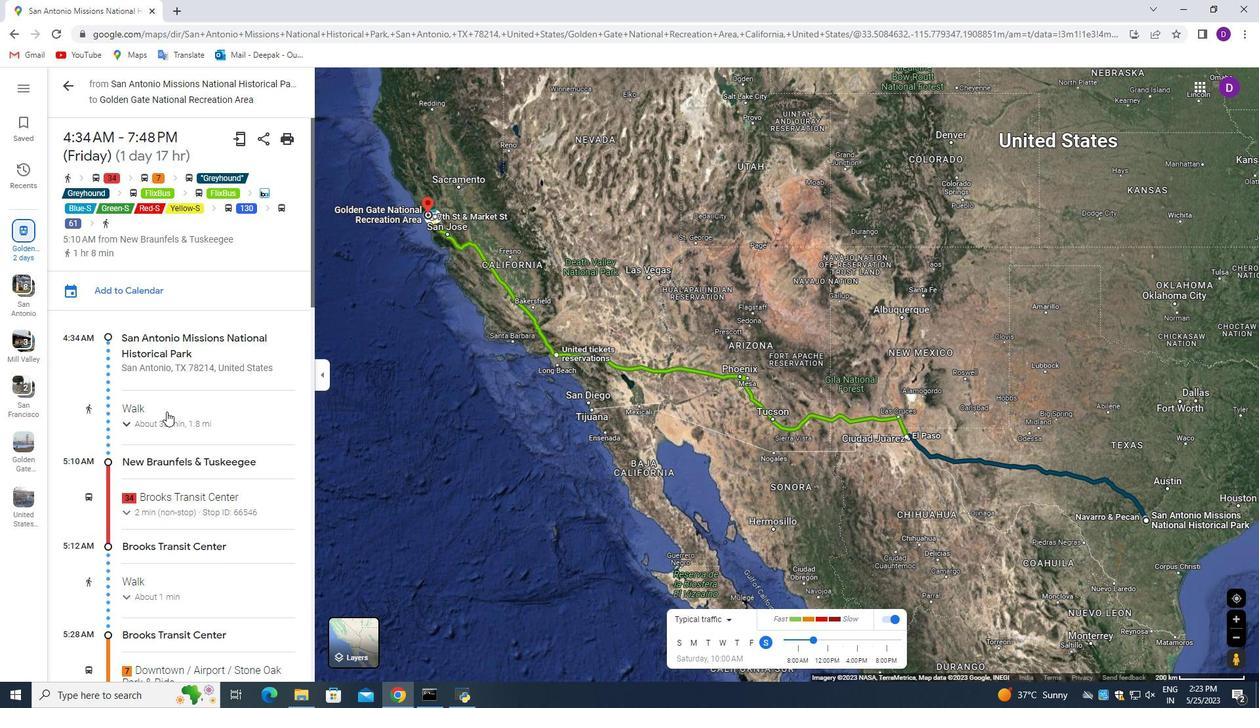 
Action: Mouse scrolled (166, 411) with delta (0, 0)
Screenshot: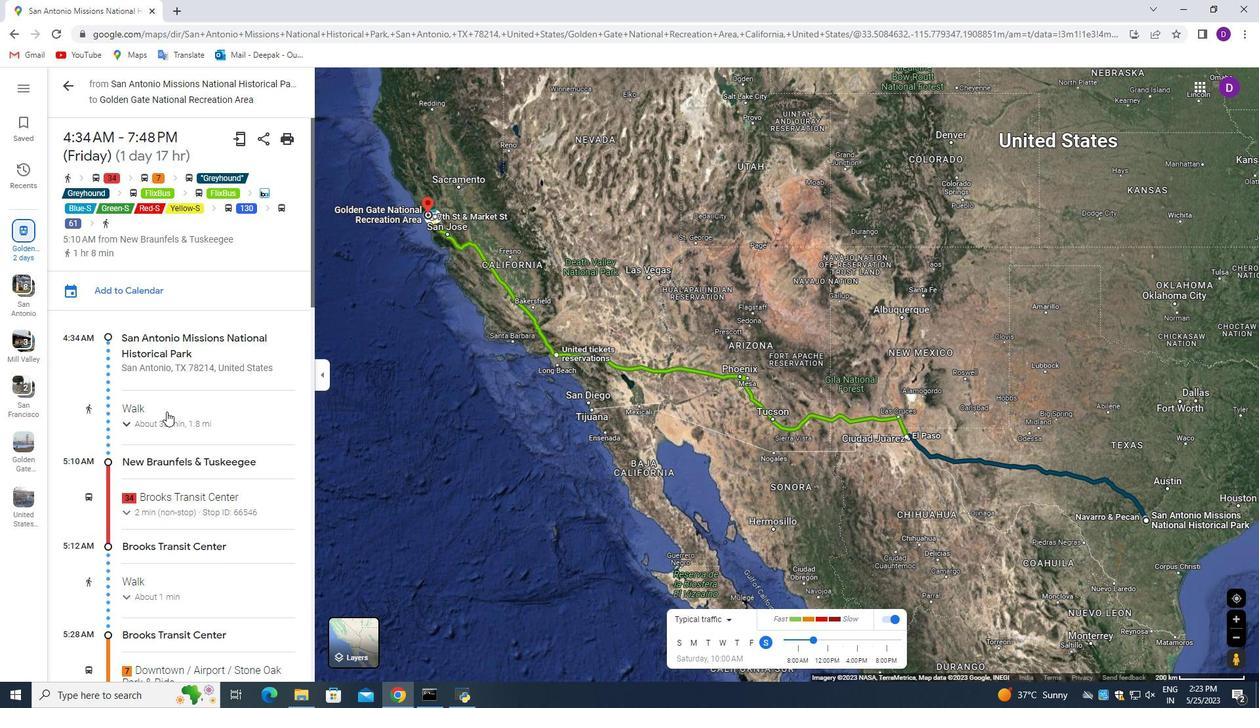 
Action: Mouse scrolled (166, 411) with delta (0, 0)
Screenshot: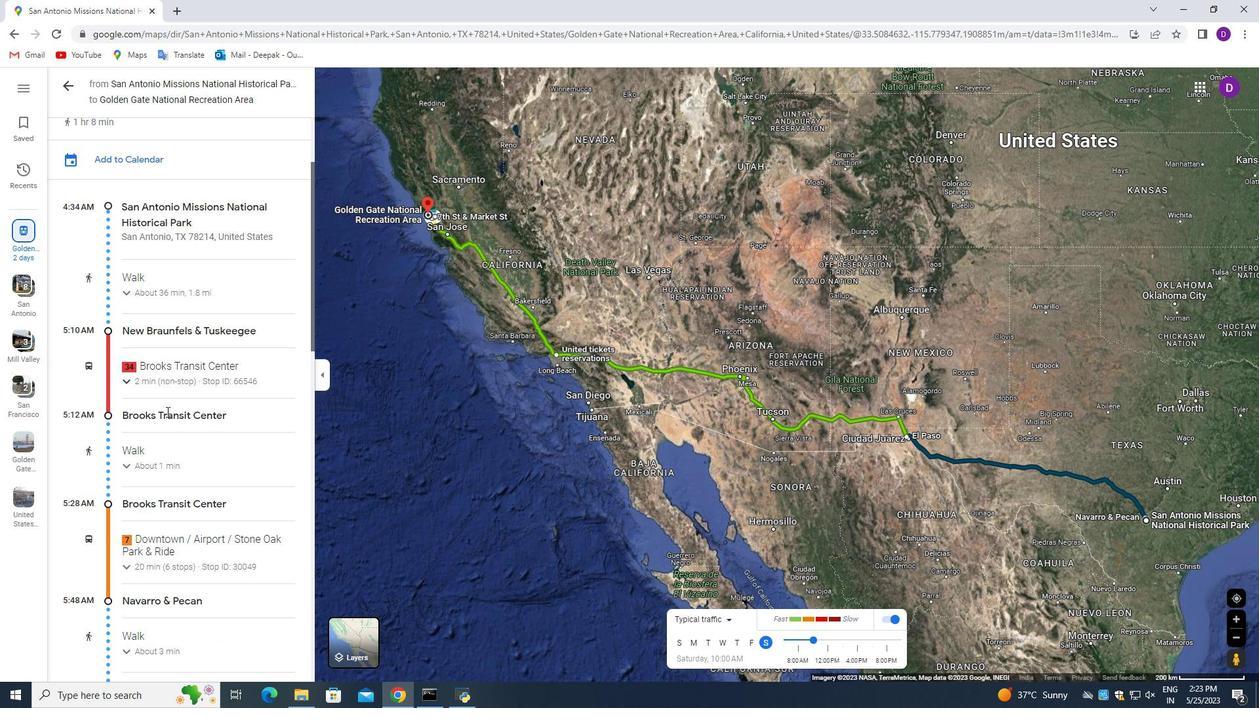 
Action: Mouse scrolled (166, 411) with delta (0, 0)
Screenshot: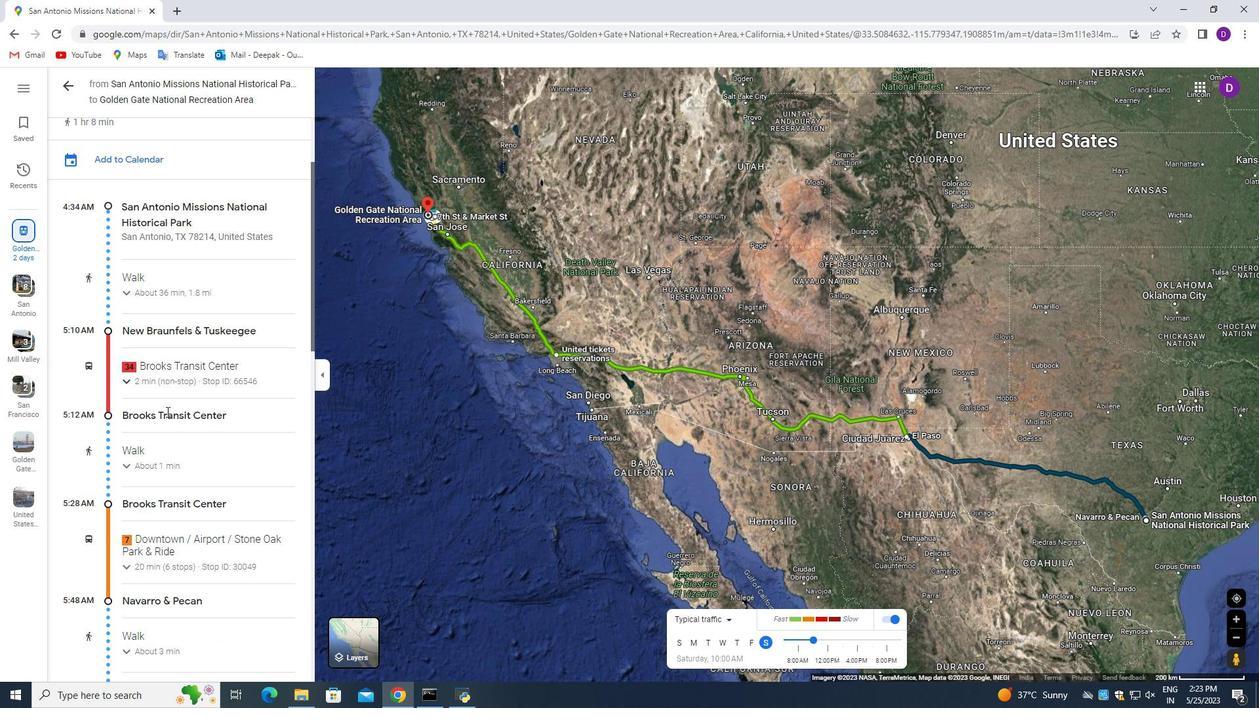 
Action: Mouse scrolled (166, 411) with delta (0, 0)
Screenshot: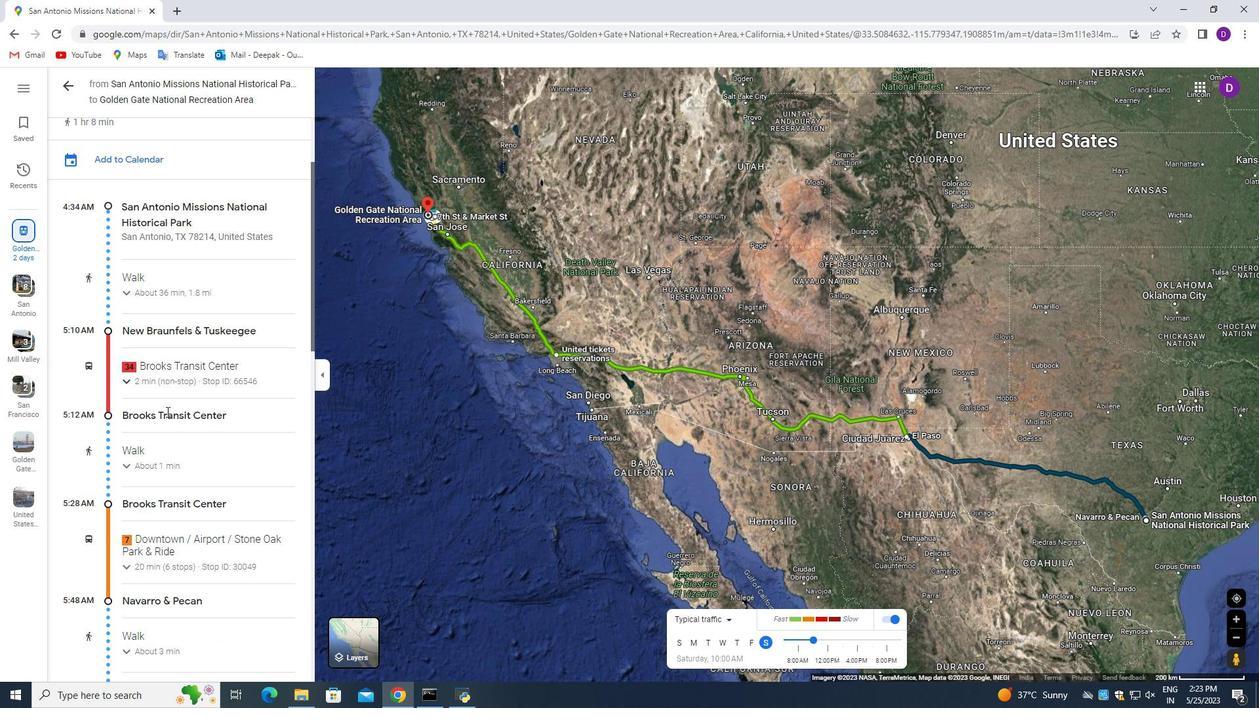 
Action: Mouse moved to (166, 409)
Screenshot: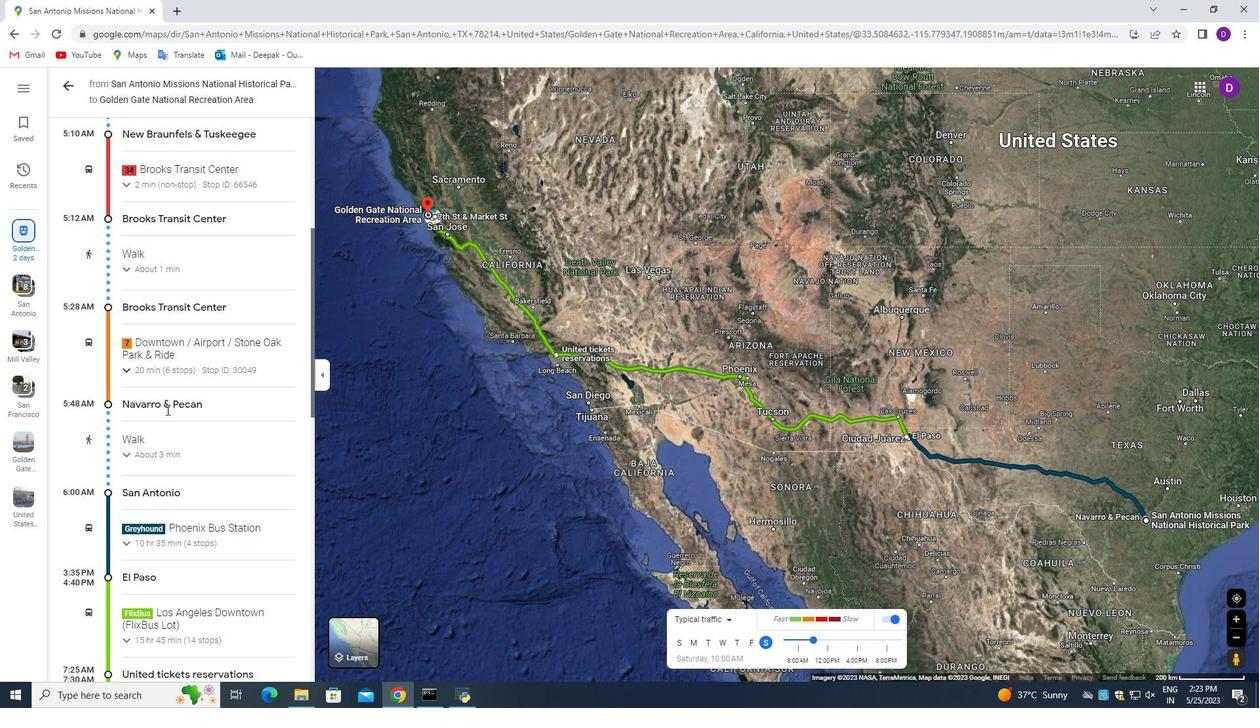 
Action: Mouse scrolled (166, 408) with delta (0, 0)
Screenshot: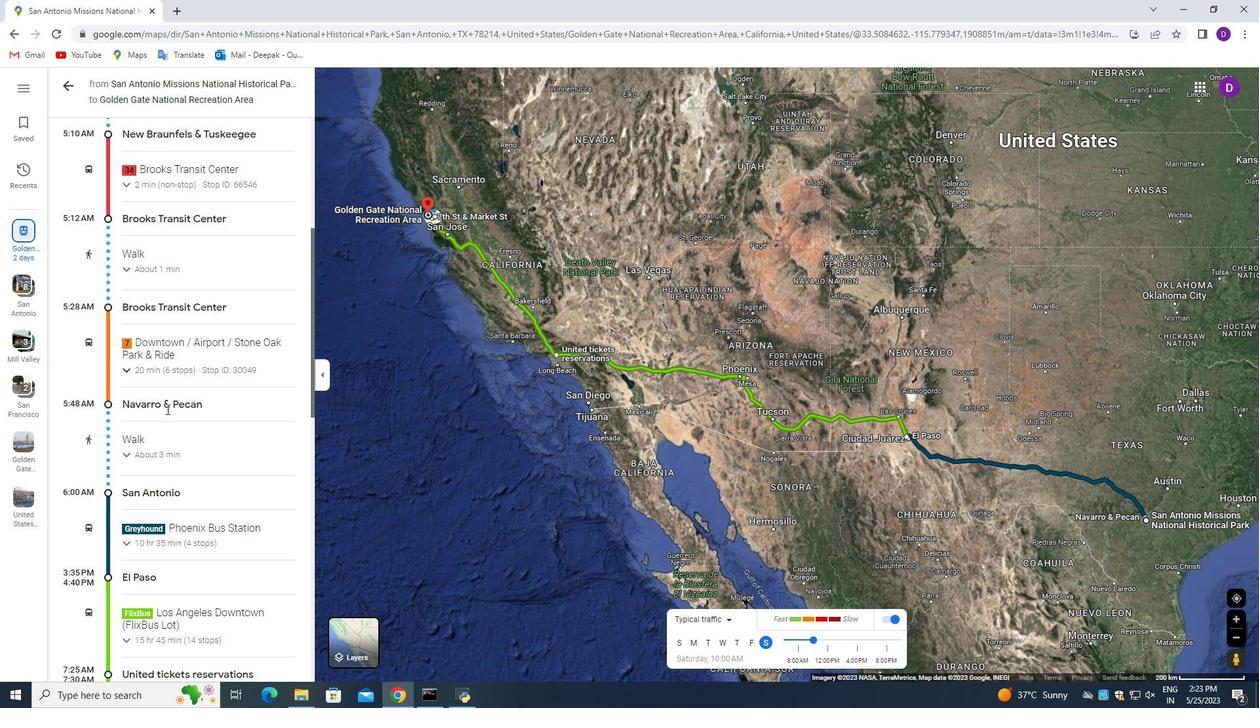 
Action: Mouse moved to (167, 409)
Screenshot: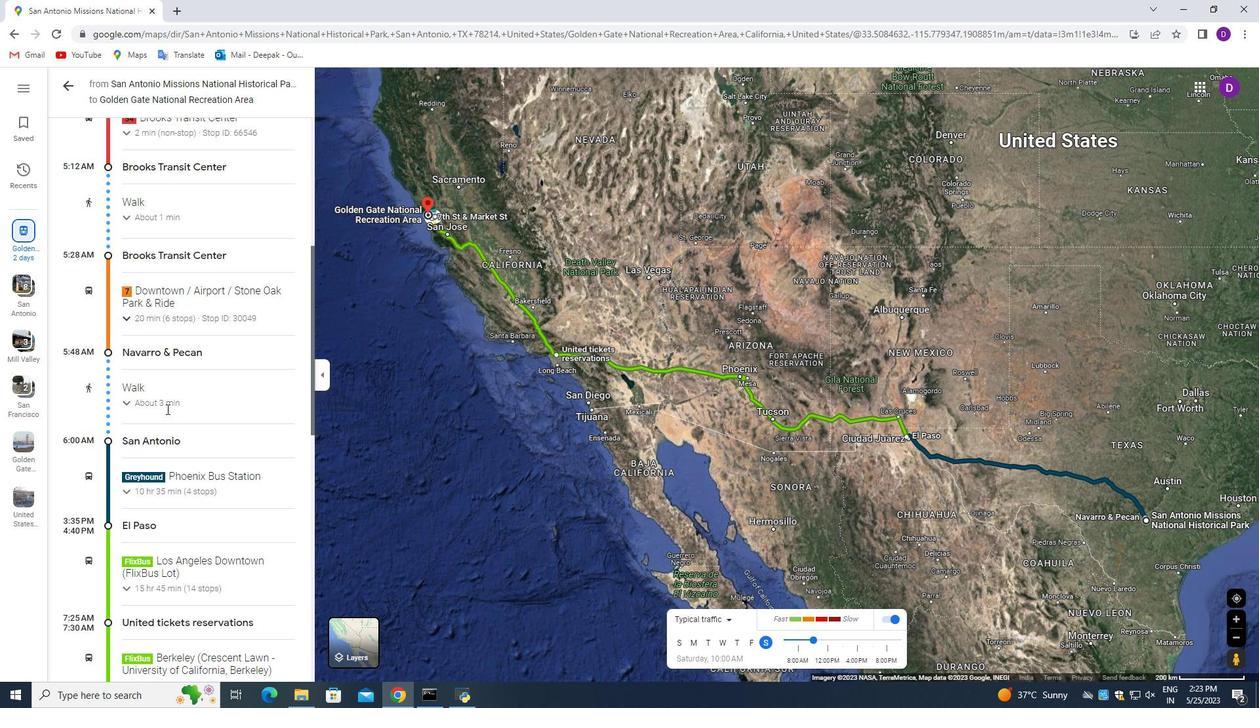 
Action: Mouse scrolled (167, 408) with delta (0, 0)
Screenshot: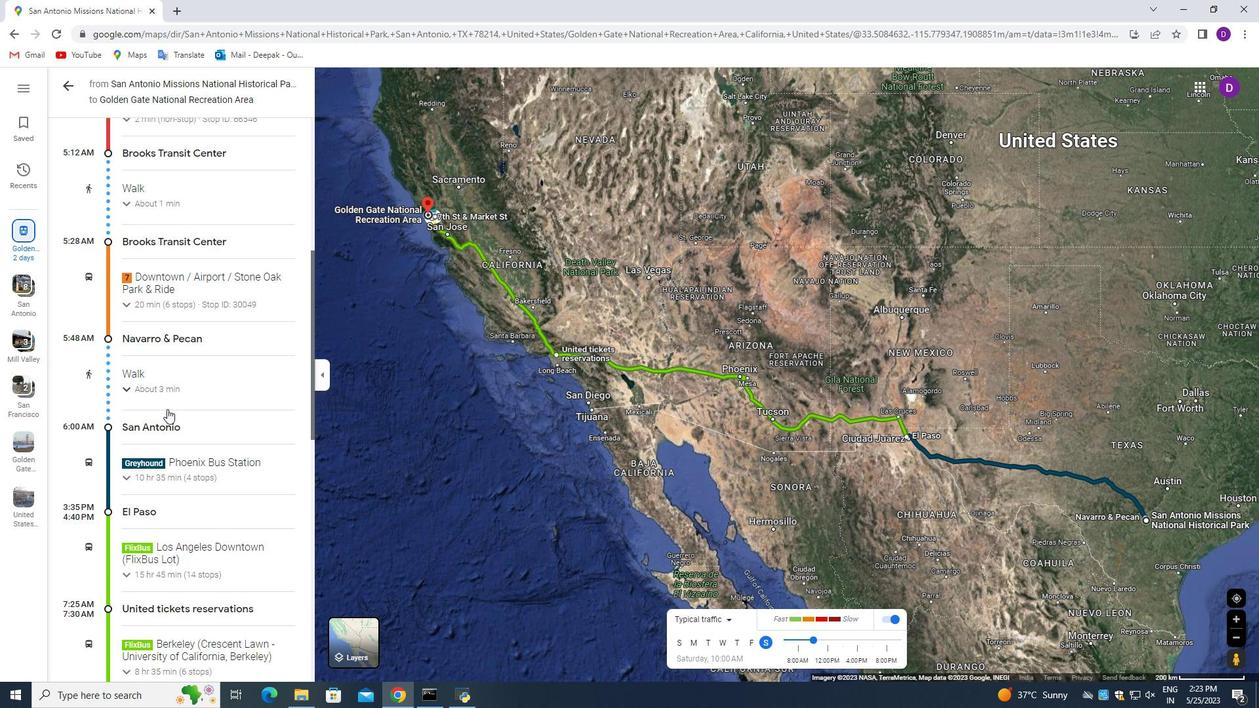 
Action: Mouse scrolled (167, 408) with delta (0, 0)
Screenshot: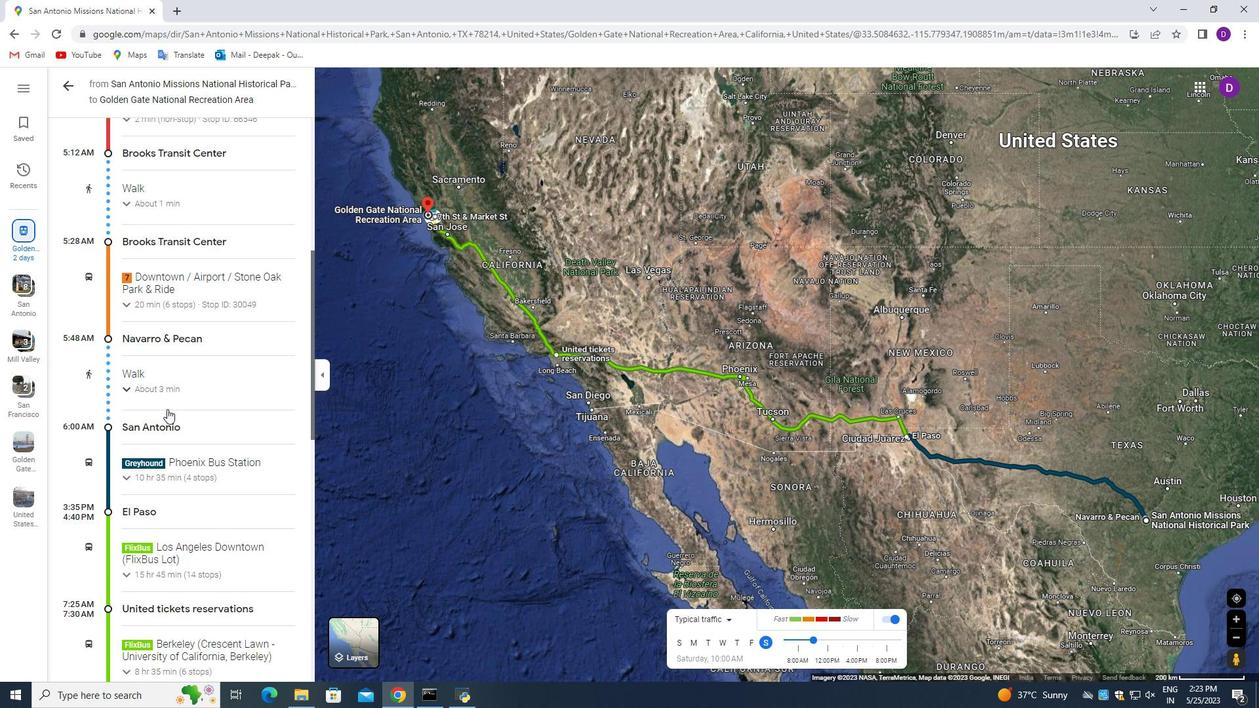 
Action: Mouse scrolled (167, 408) with delta (0, 0)
Screenshot: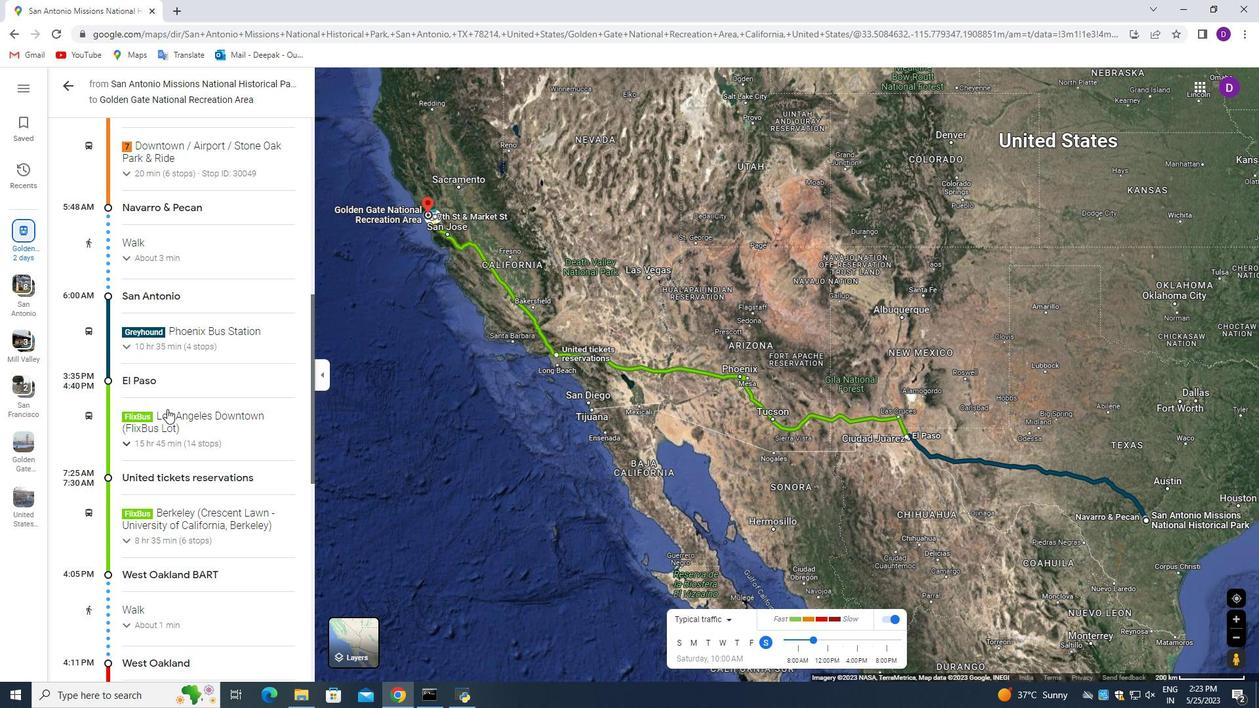 
Action: Mouse scrolled (167, 408) with delta (0, 0)
Screenshot: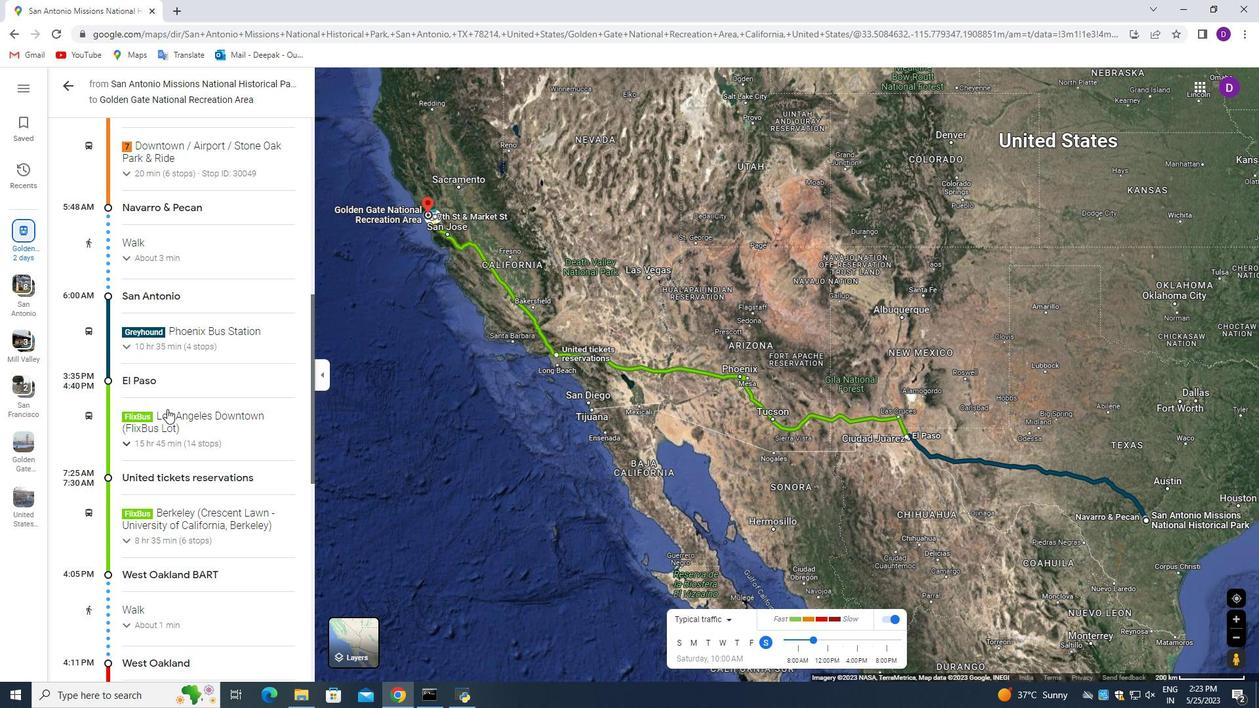 
Action: Mouse scrolled (167, 408) with delta (0, 0)
Screenshot: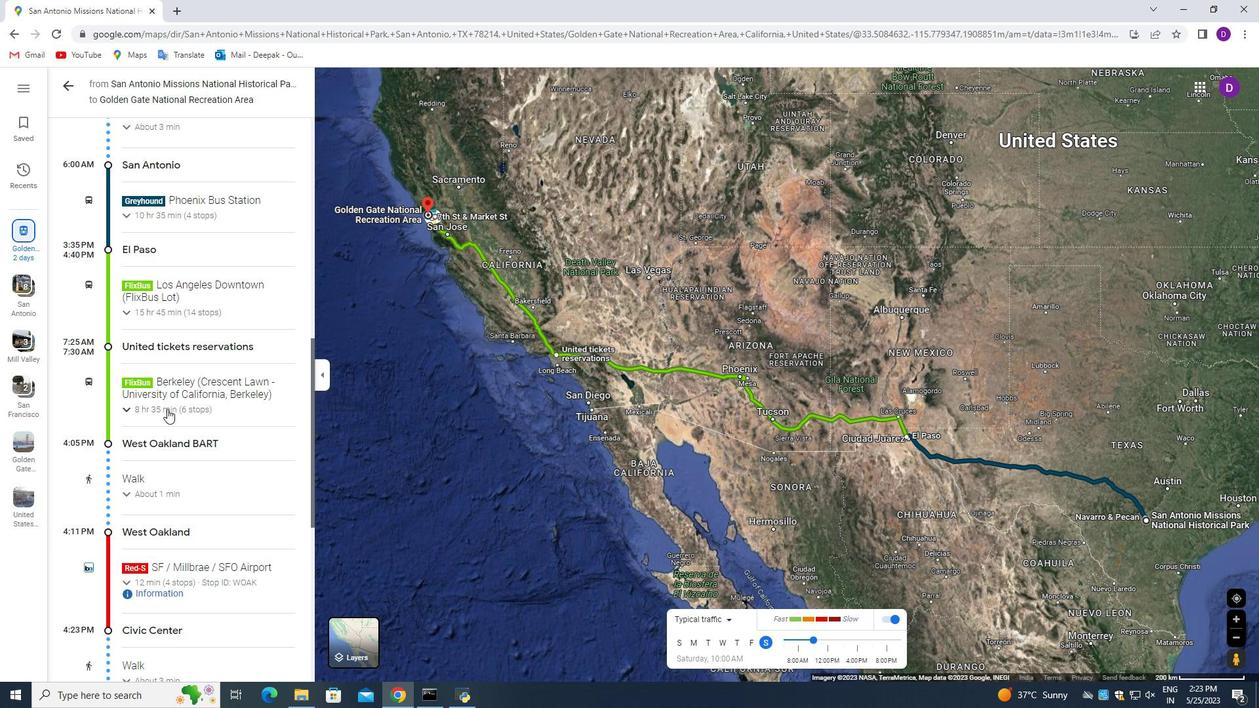 
Action: Mouse scrolled (167, 408) with delta (0, 0)
Screenshot: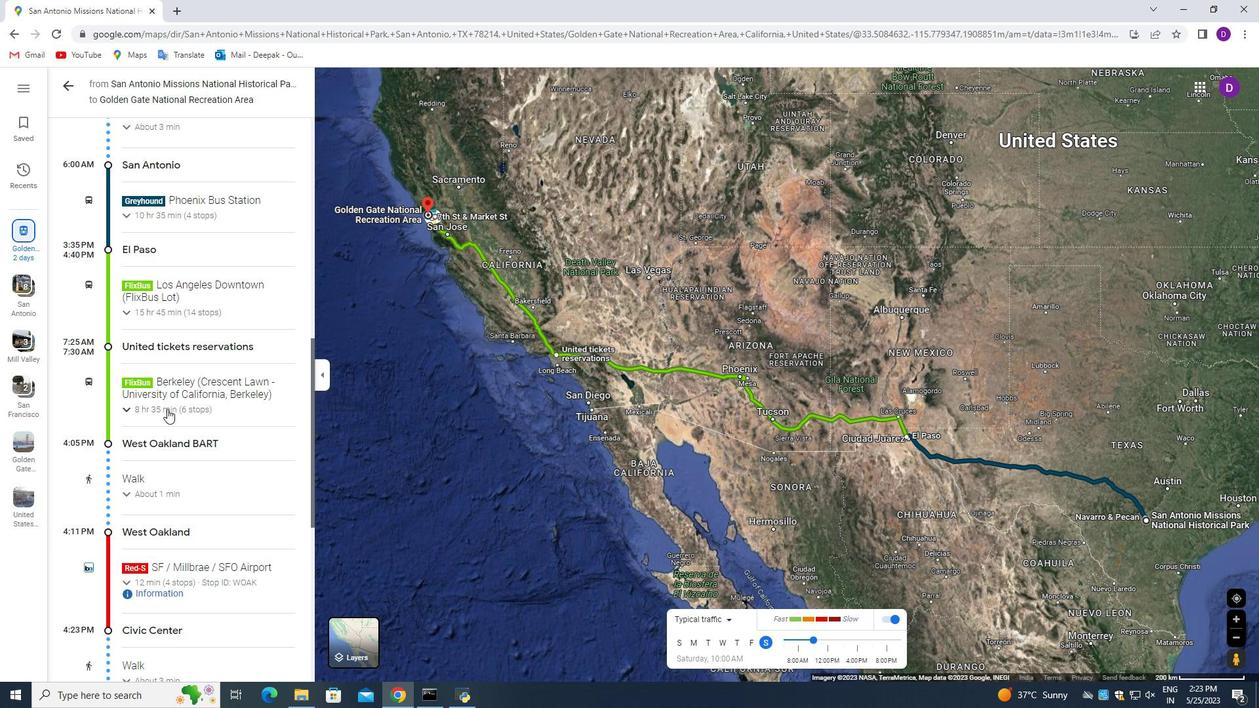 
Action: Mouse scrolled (167, 408) with delta (0, 0)
Screenshot: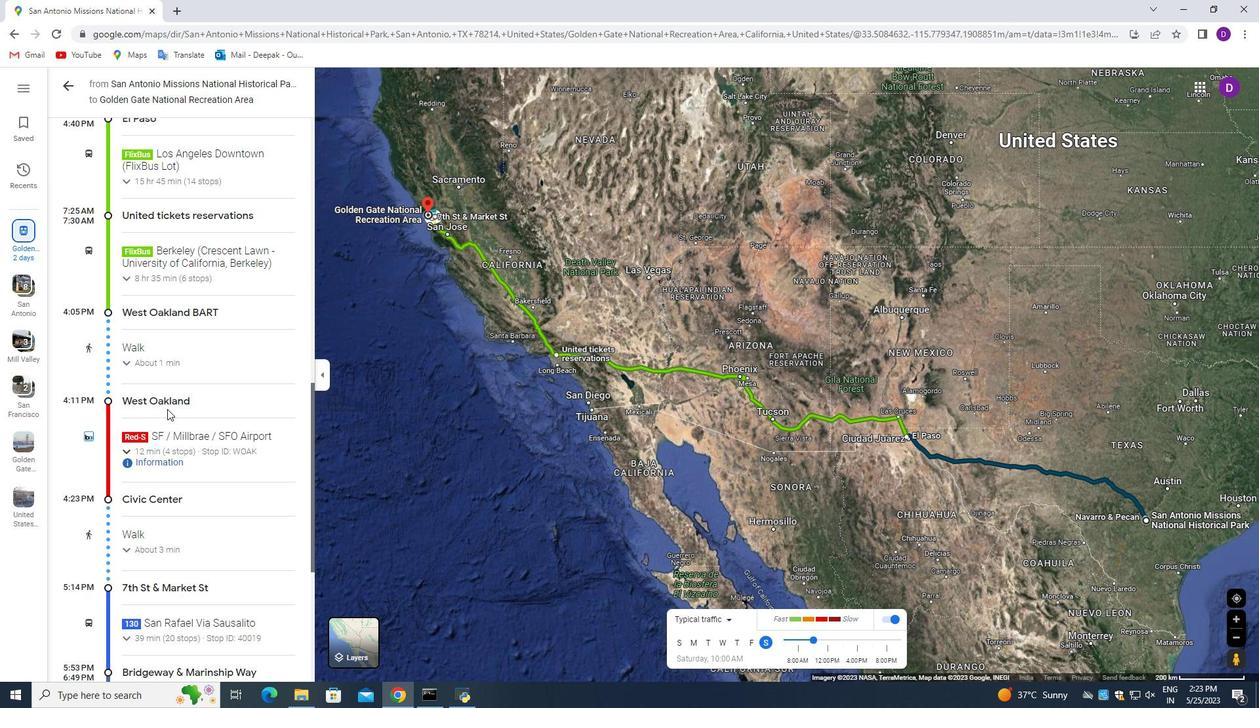 
Action: Mouse scrolled (167, 408) with delta (0, 0)
Screenshot: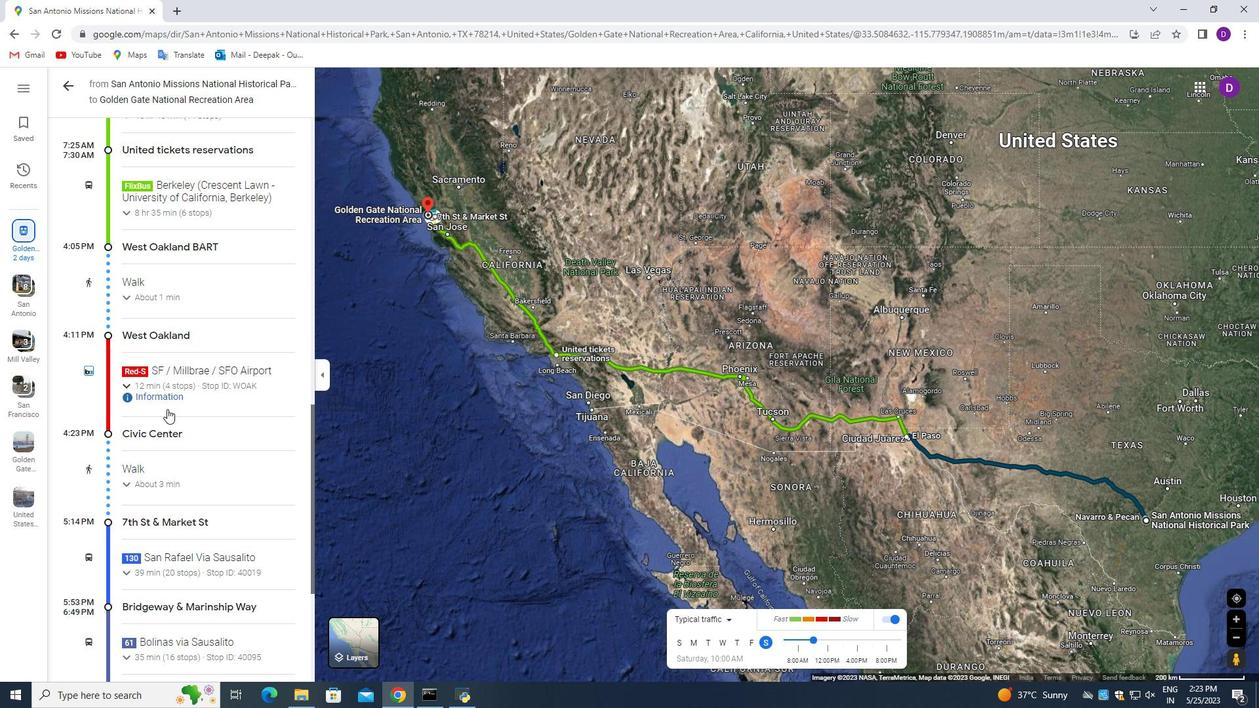 
Action: Mouse moved to (167, 409)
Screenshot: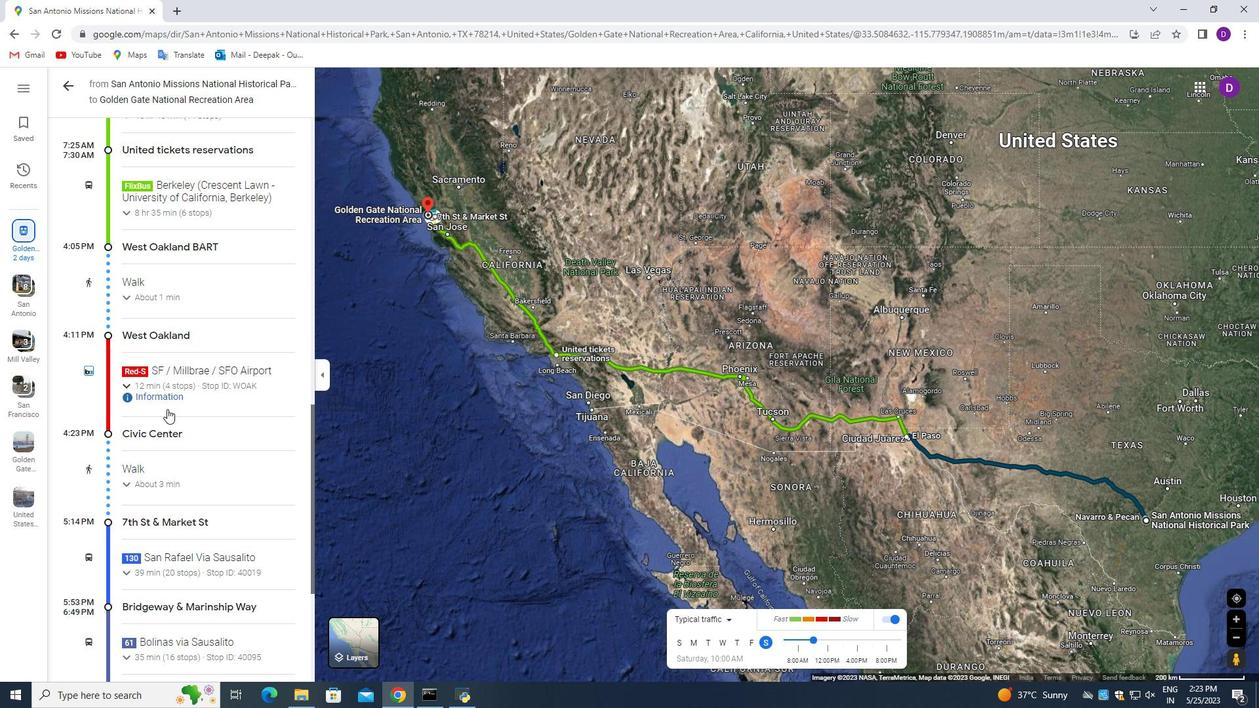 
Action: Mouse scrolled (167, 408) with delta (0, 0)
Screenshot: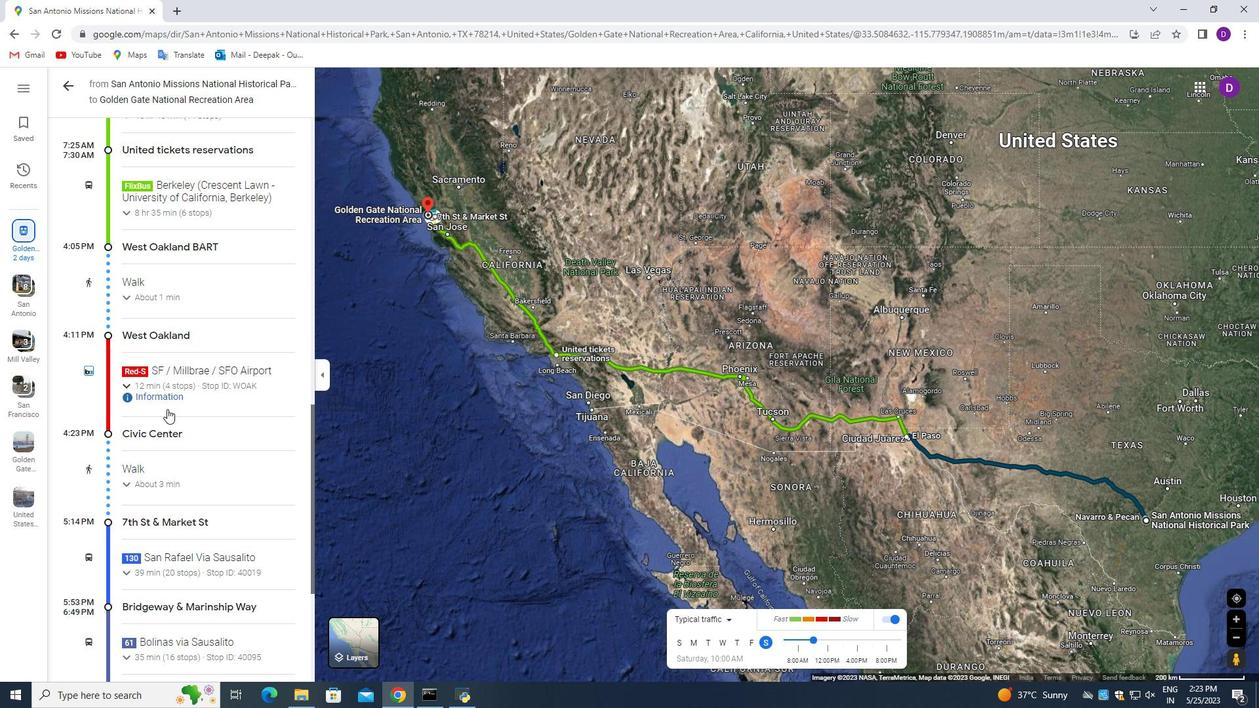 
Action: Mouse moved to (167, 409)
Screenshot: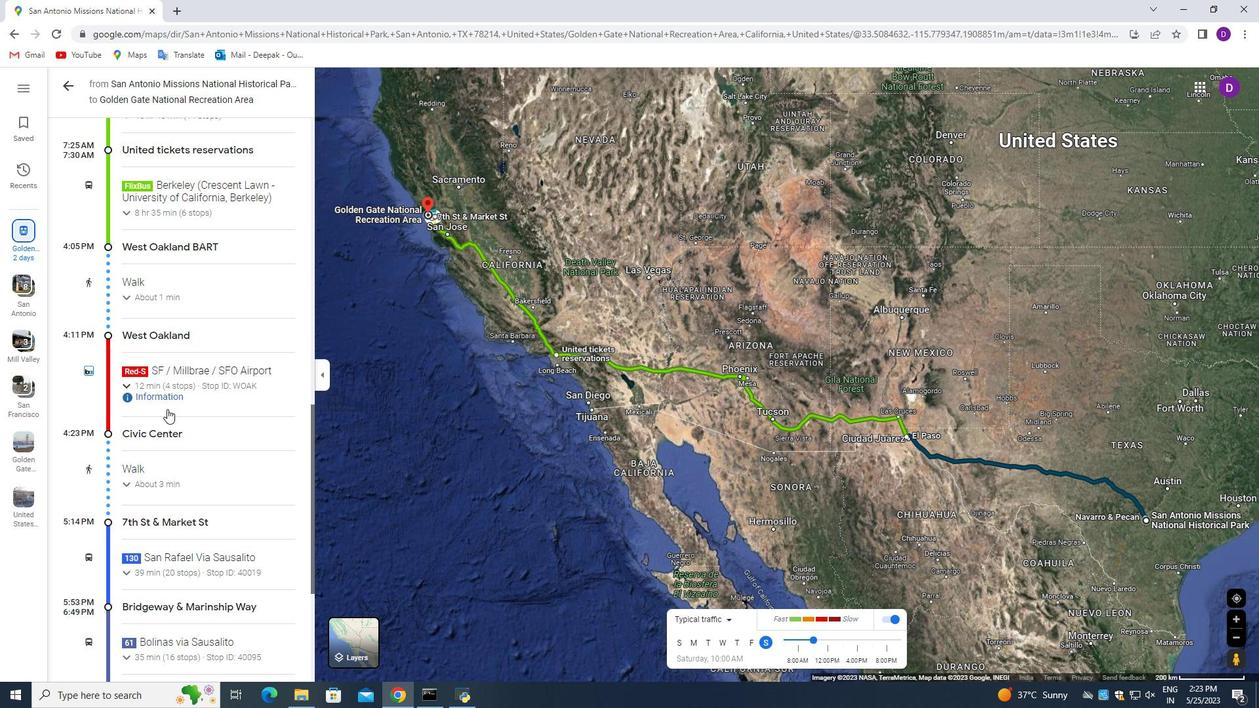 
Action: Mouse scrolled (167, 408) with delta (0, 0)
Screenshot: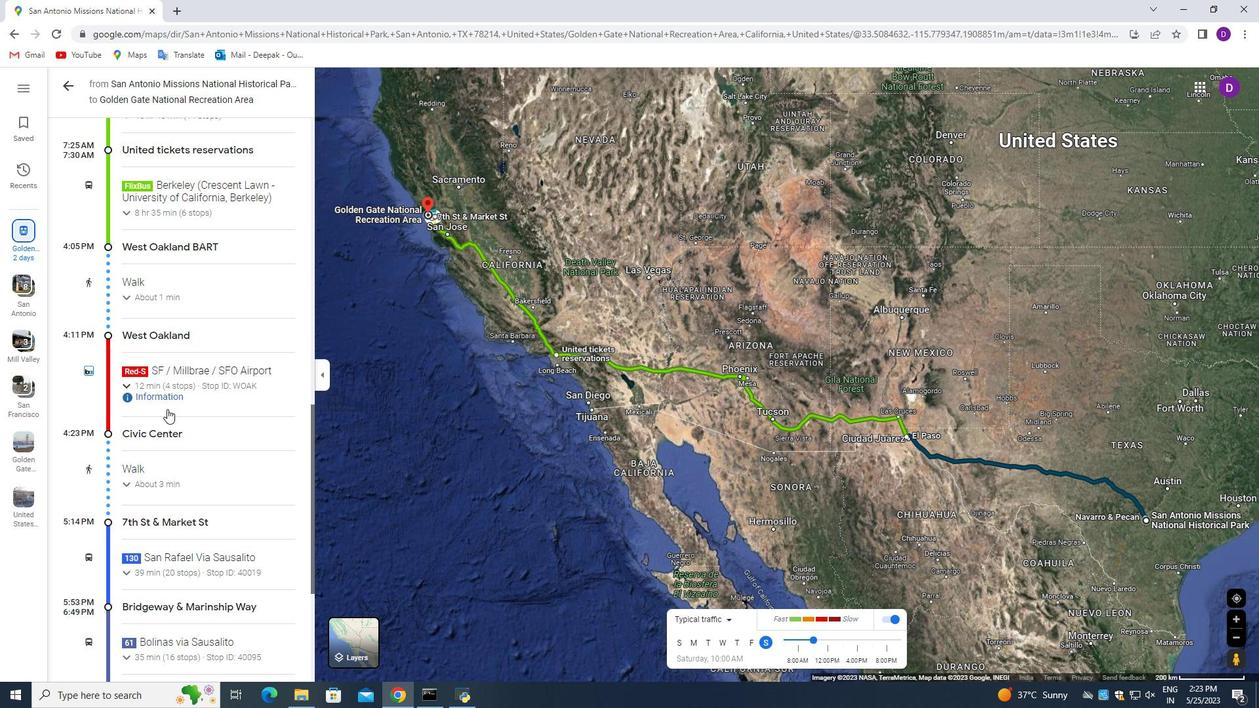 
Action: Mouse moved to (169, 407)
Screenshot: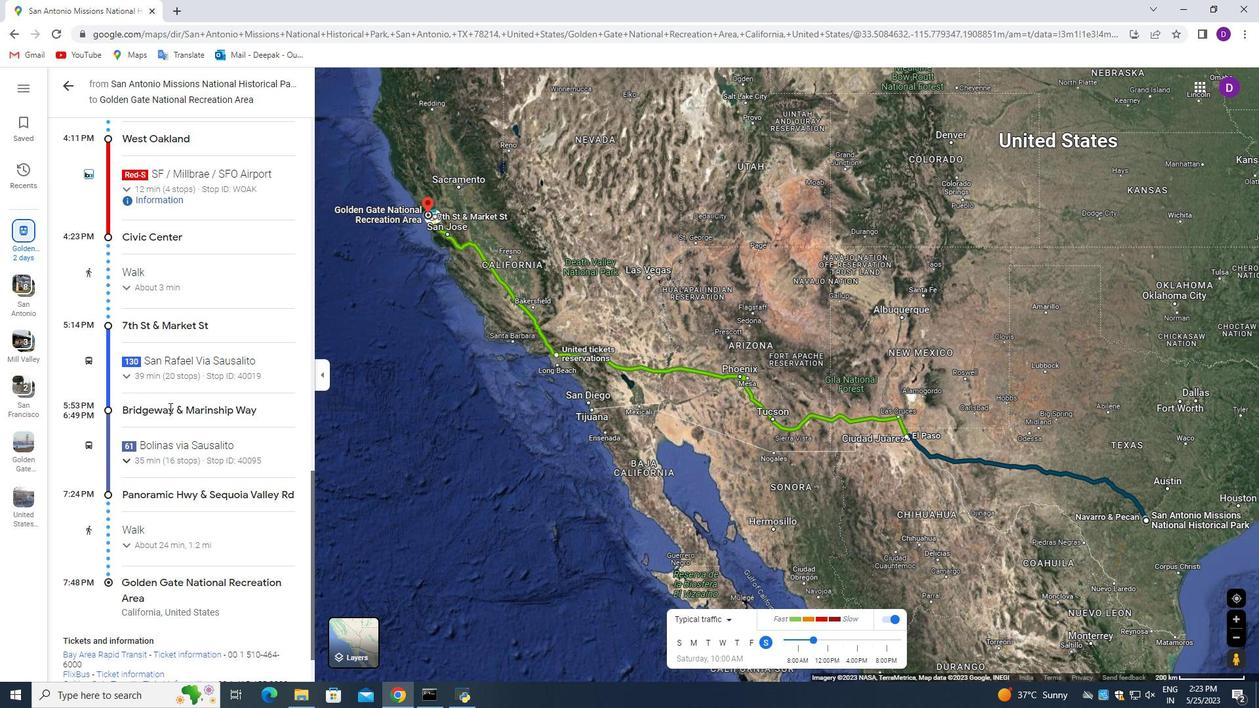 
Action: Mouse scrolled (169, 406) with delta (0, 0)
Screenshot: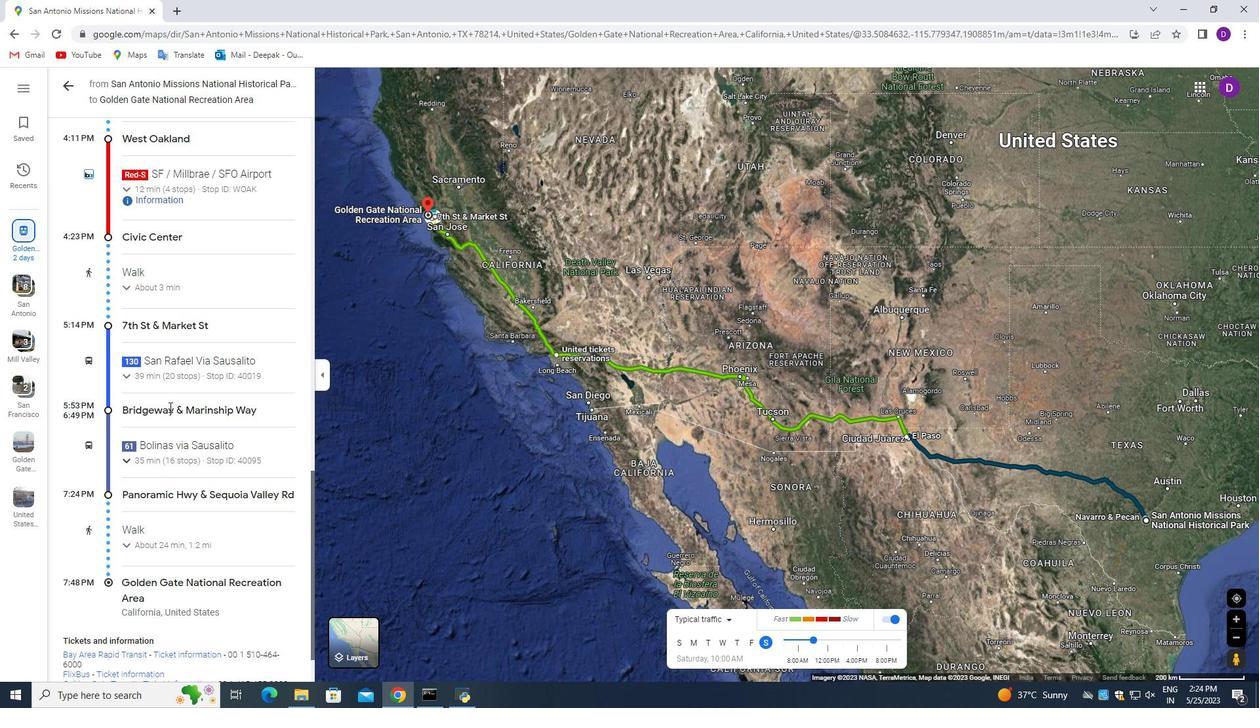 
Action: Mouse scrolled (169, 406) with delta (0, 0)
Screenshot: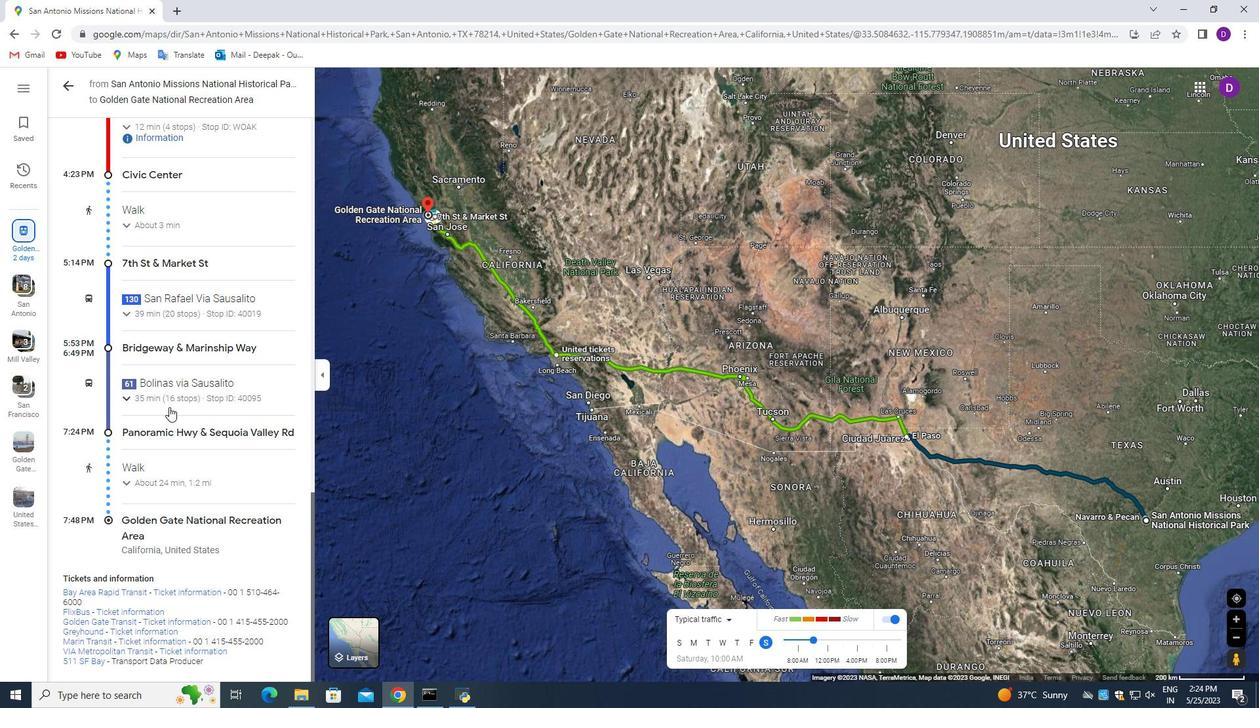 
Action: Mouse scrolled (169, 406) with delta (0, 0)
Screenshot: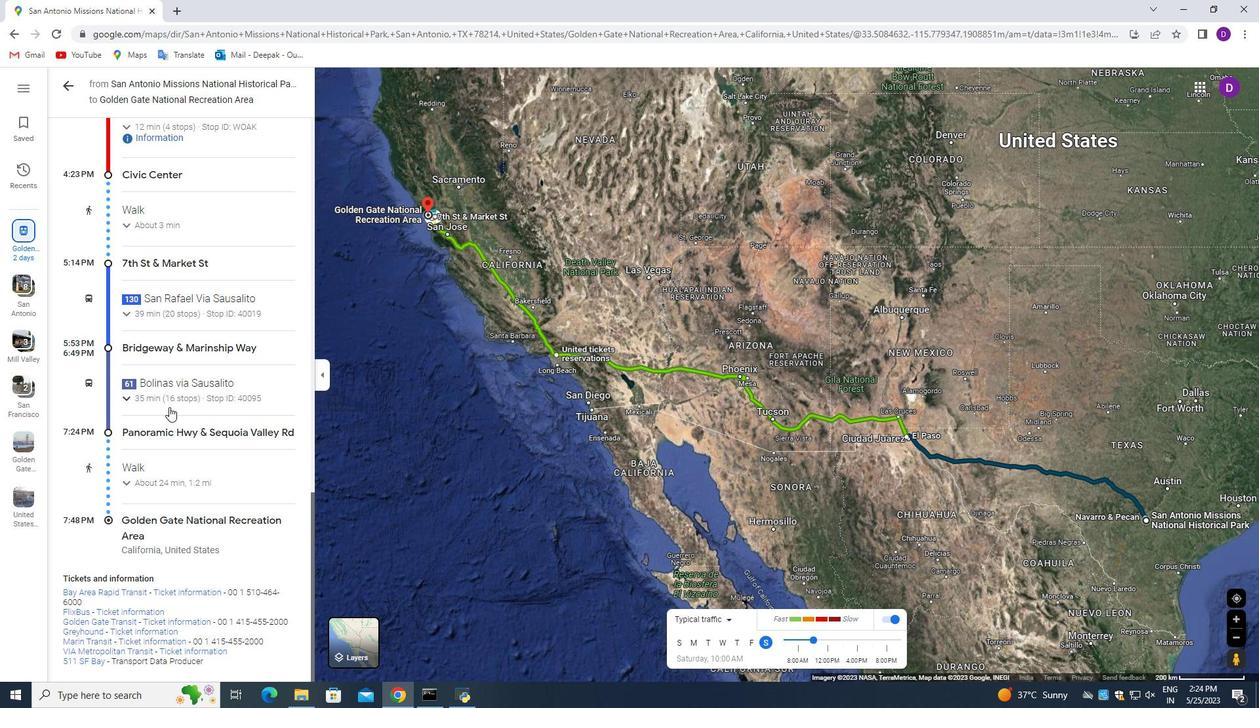 
Action: Mouse scrolled (169, 406) with delta (0, 0)
Screenshot: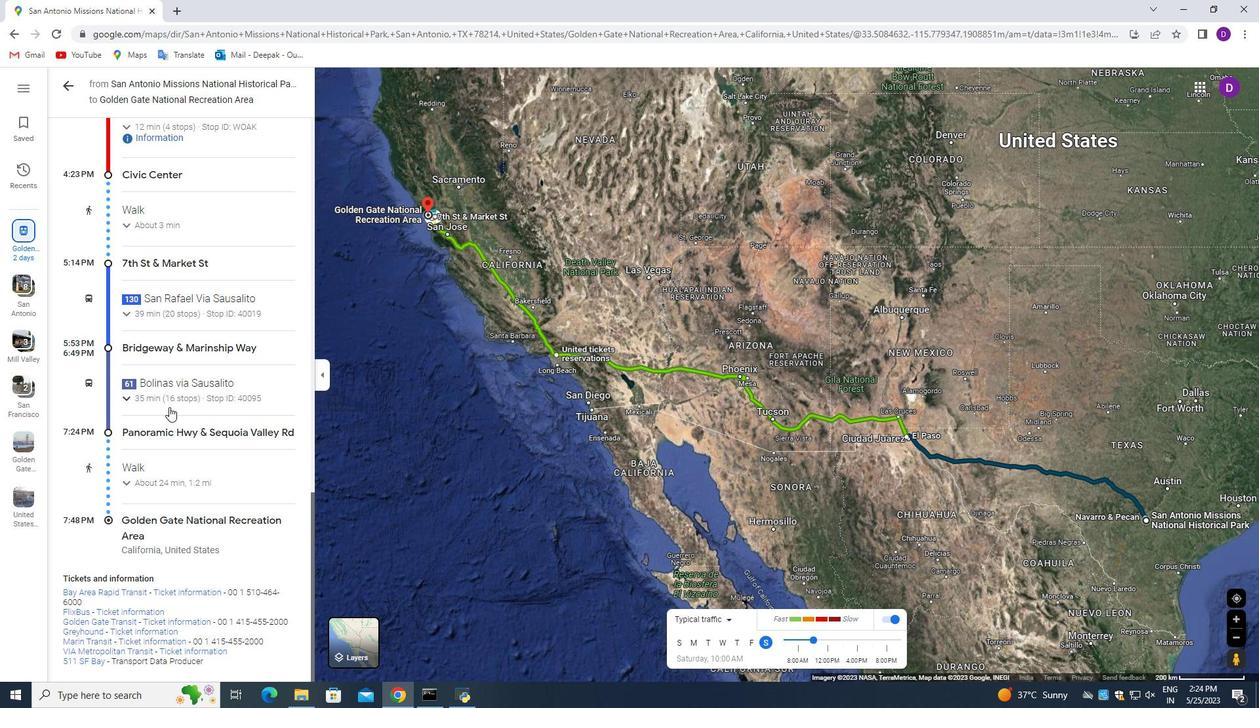 
Action: Mouse scrolled (169, 406) with delta (0, 0)
Screenshot: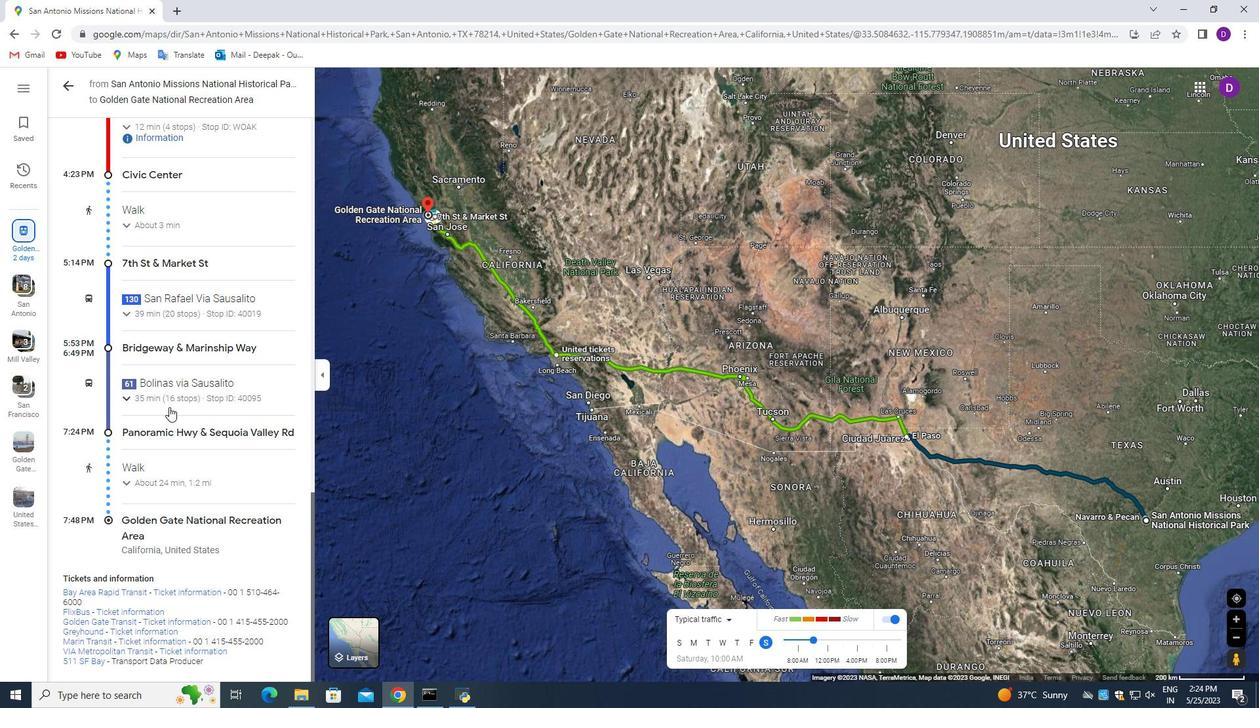 
Action: Mouse moved to (170, 400)
Screenshot: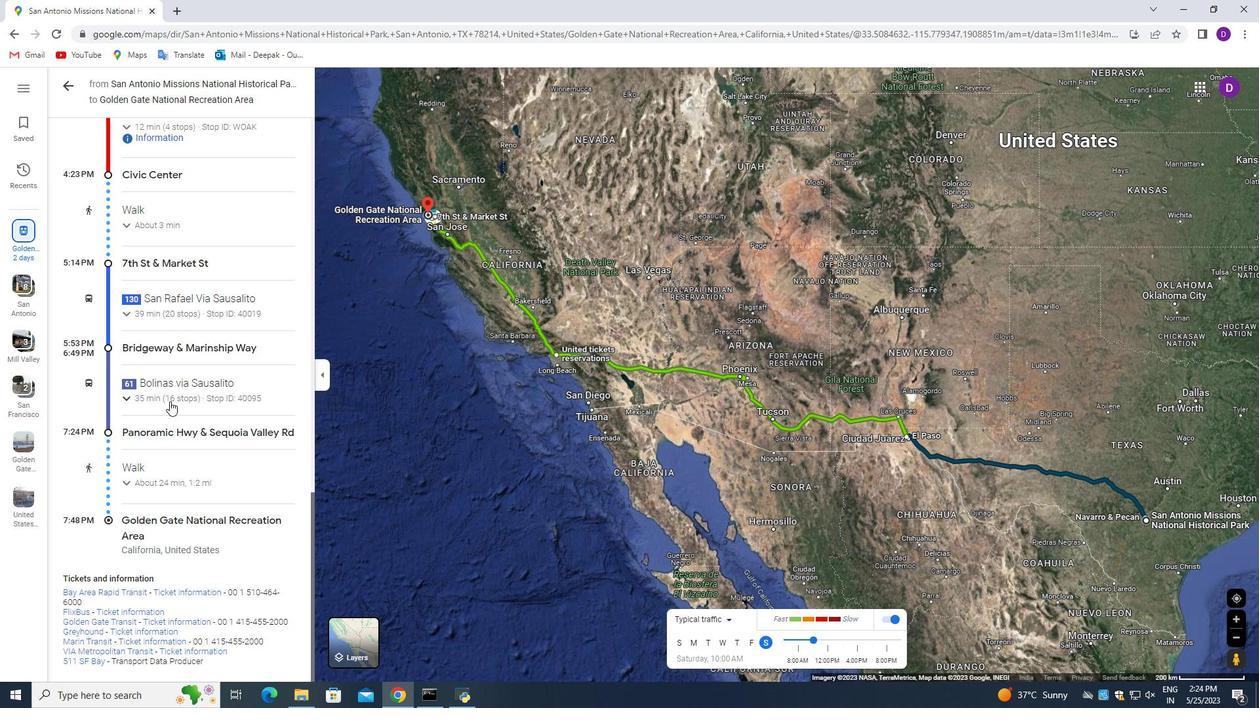 
Action: Mouse scrolled (170, 400) with delta (0, 0)
Screenshot: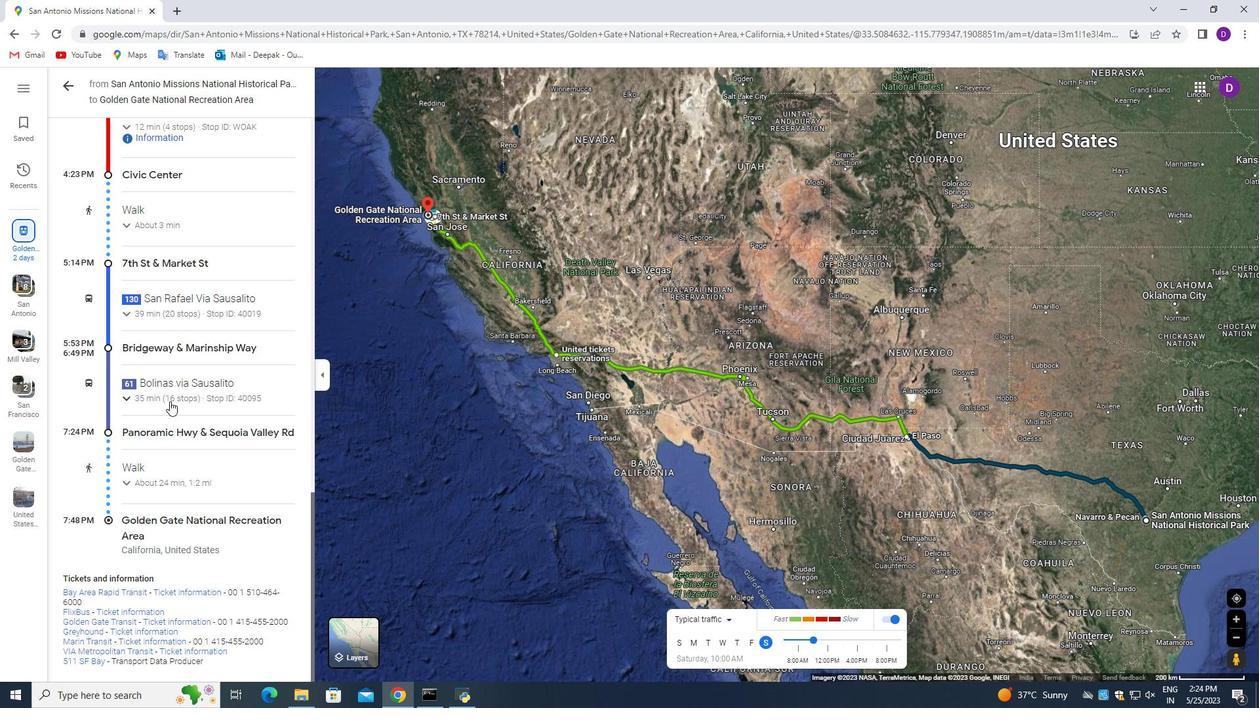 
Action: Mouse scrolled (170, 400) with delta (0, 0)
Screenshot: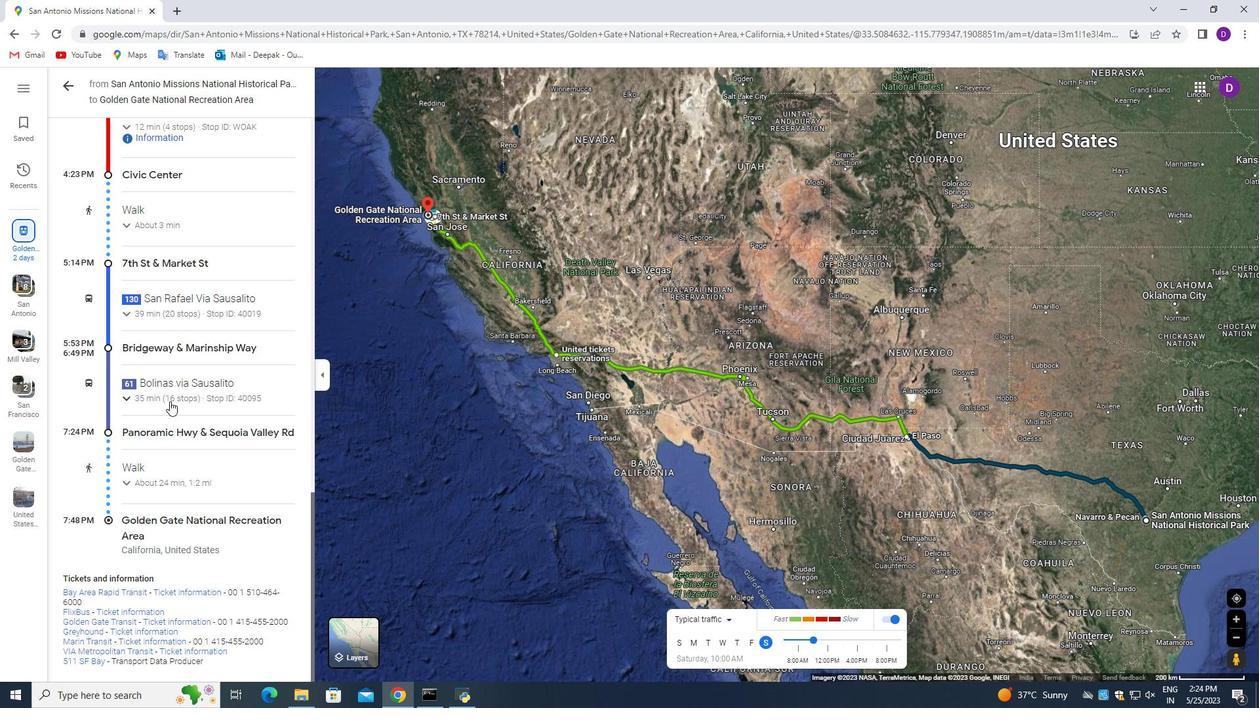 
Action: Mouse scrolled (170, 400) with delta (0, 0)
Screenshot: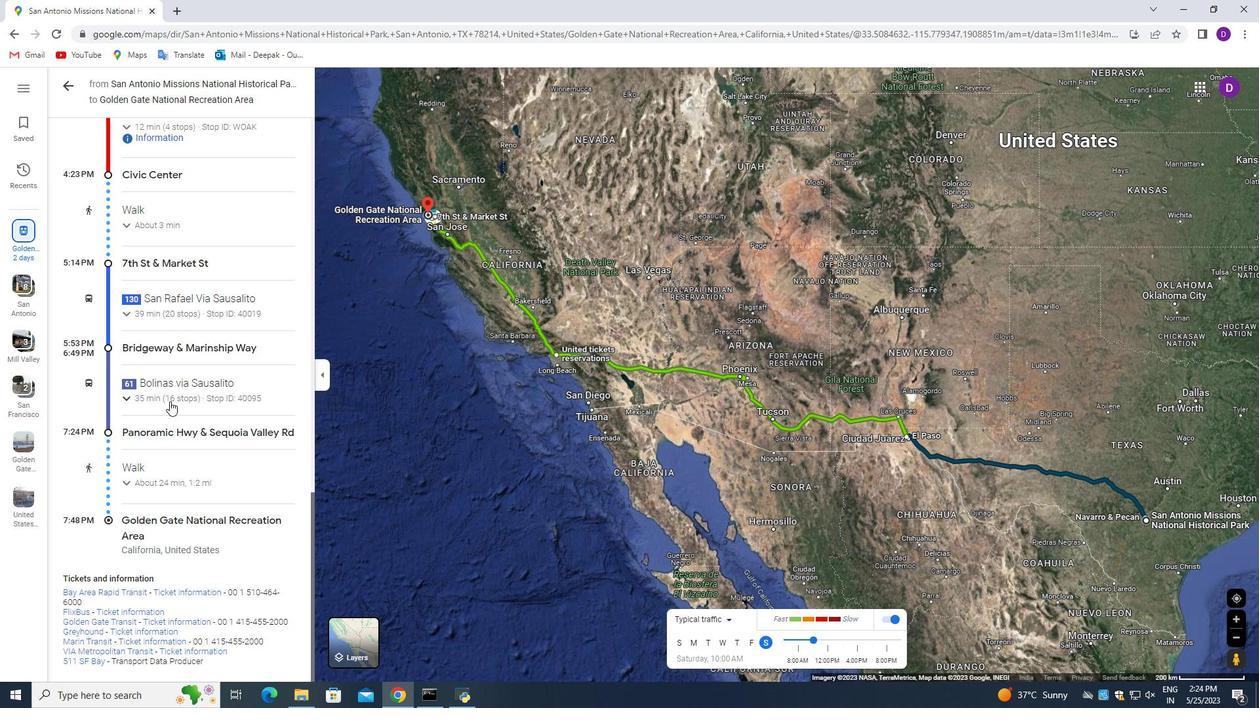 
Action: Mouse moved to (170, 396)
Screenshot: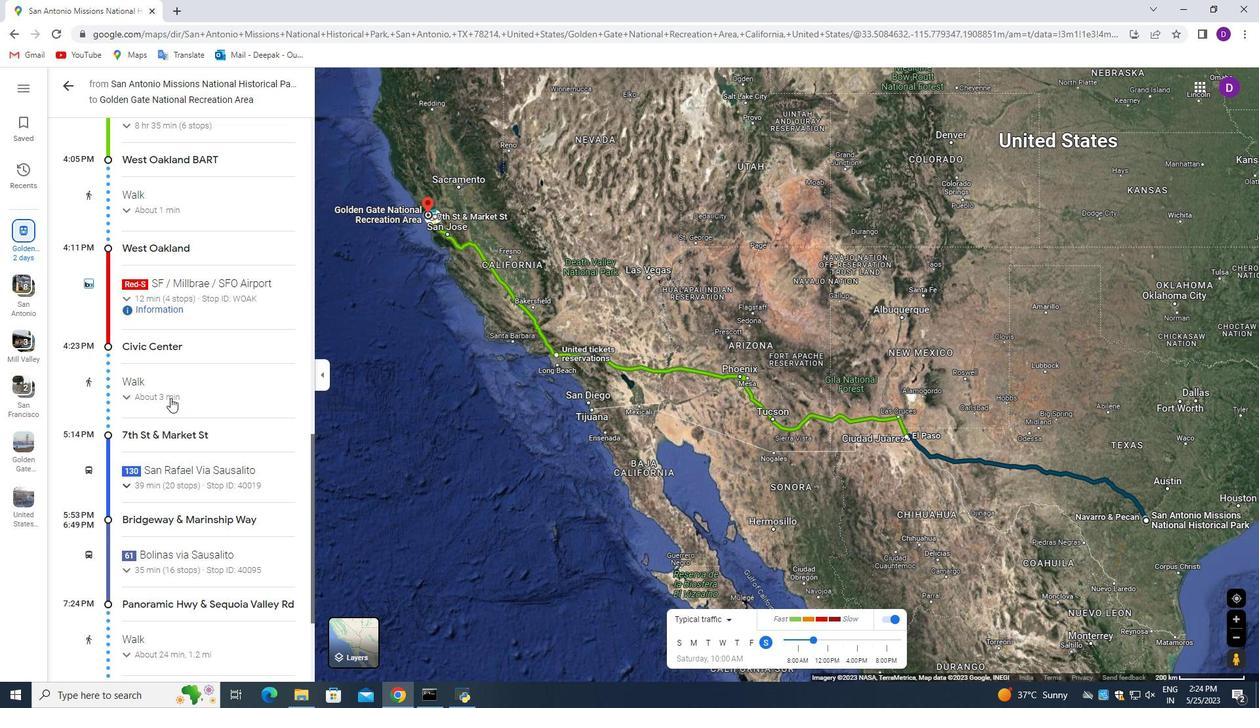 
Action: Mouse scrolled (170, 396) with delta (0, 0)
Screenshot: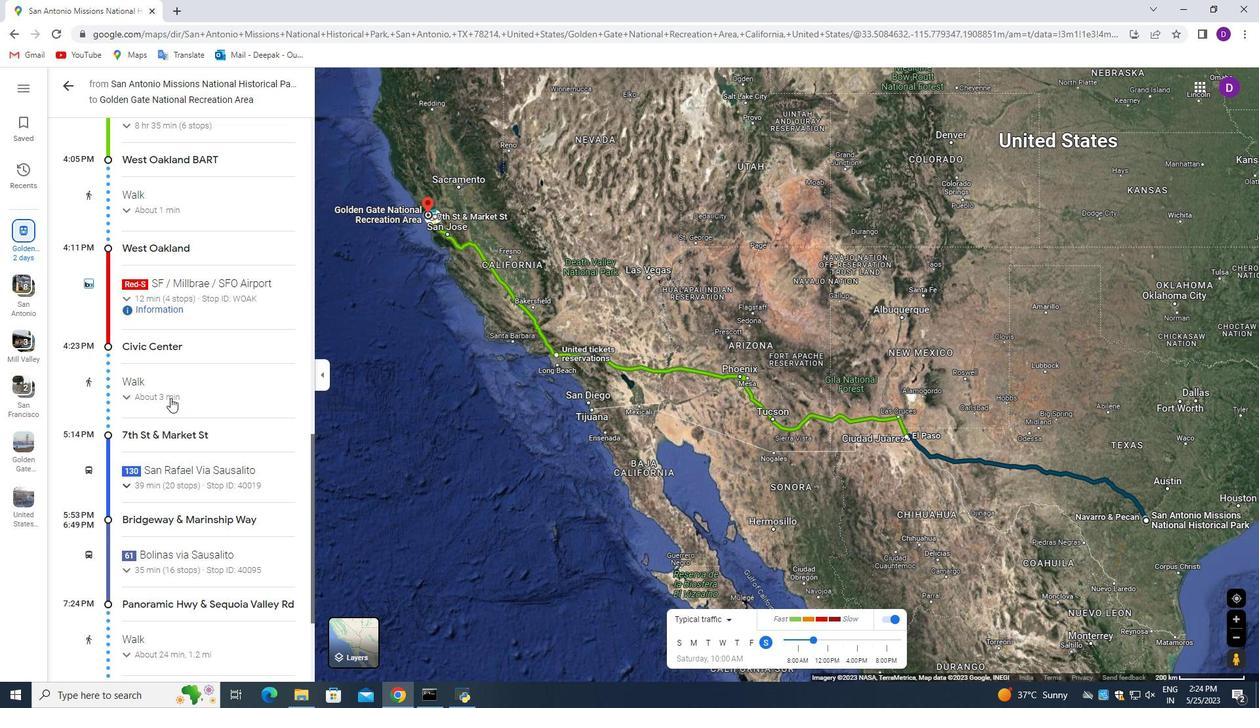 
Action: Mouse moved to (170, 394)
Screenshot: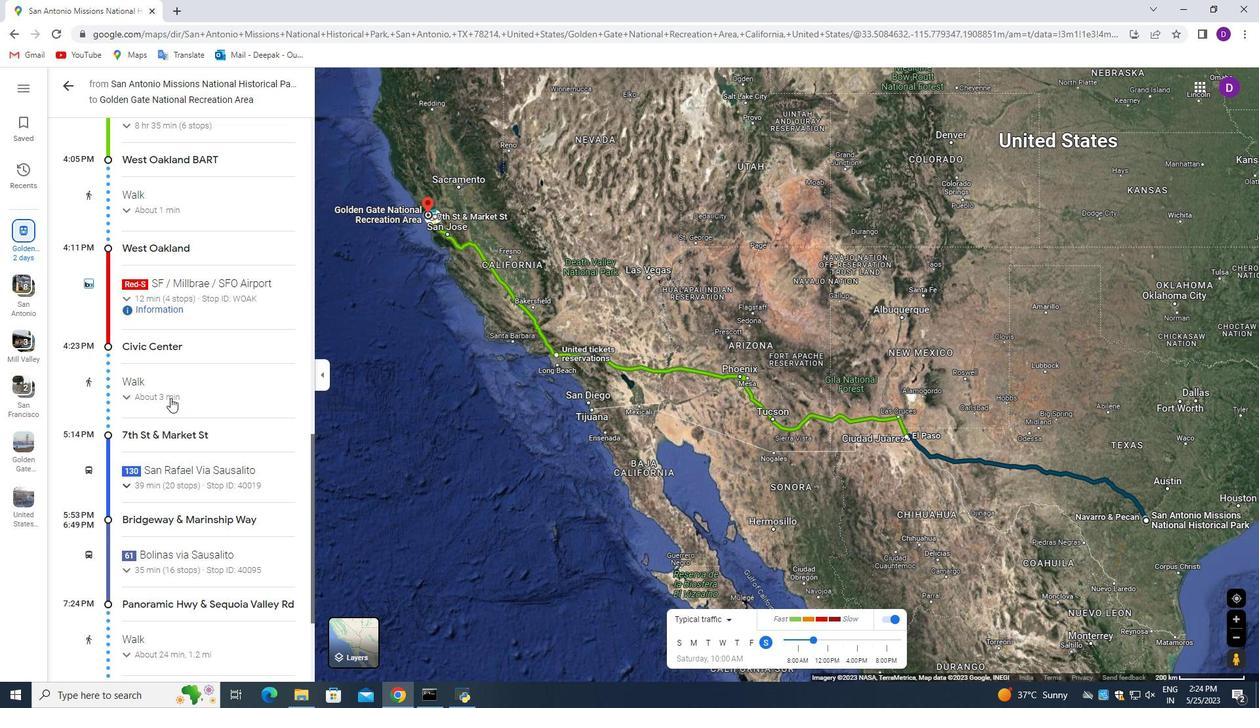 
Action: Mouse scrolled (170, 395) with delta (0, 0)
Screenshot: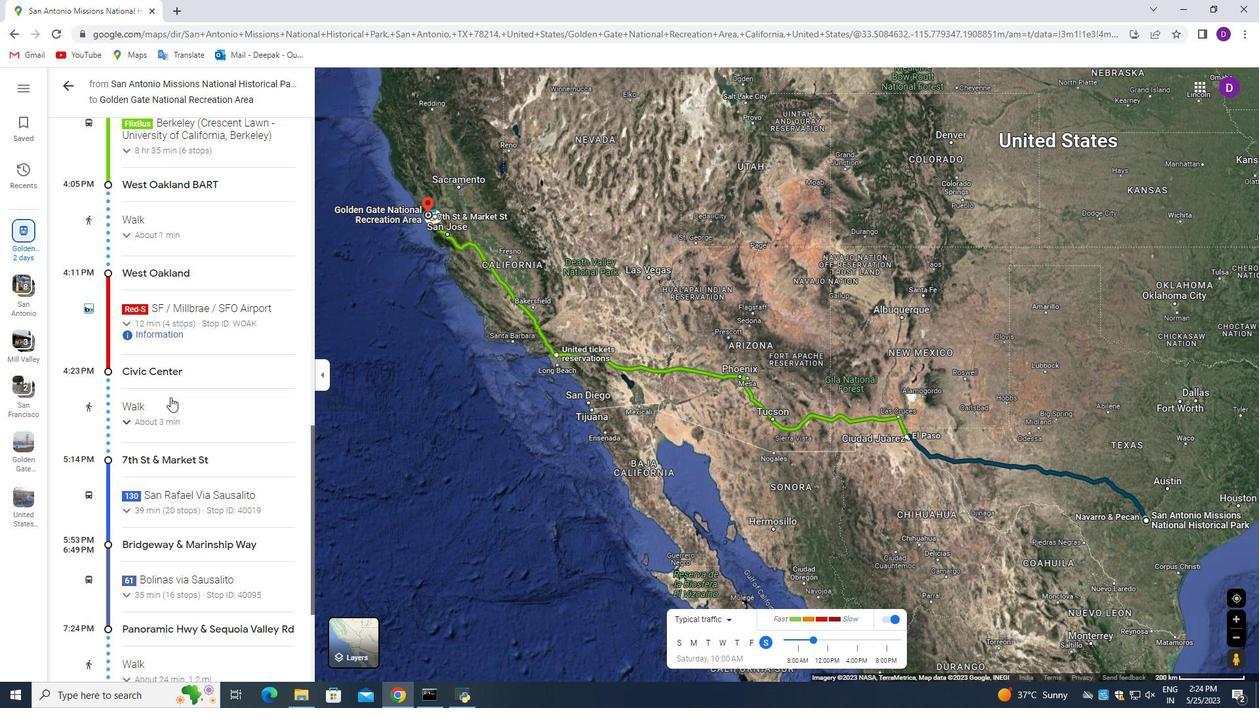 
Action: Mouse moved to (169, 393)
Screenshot: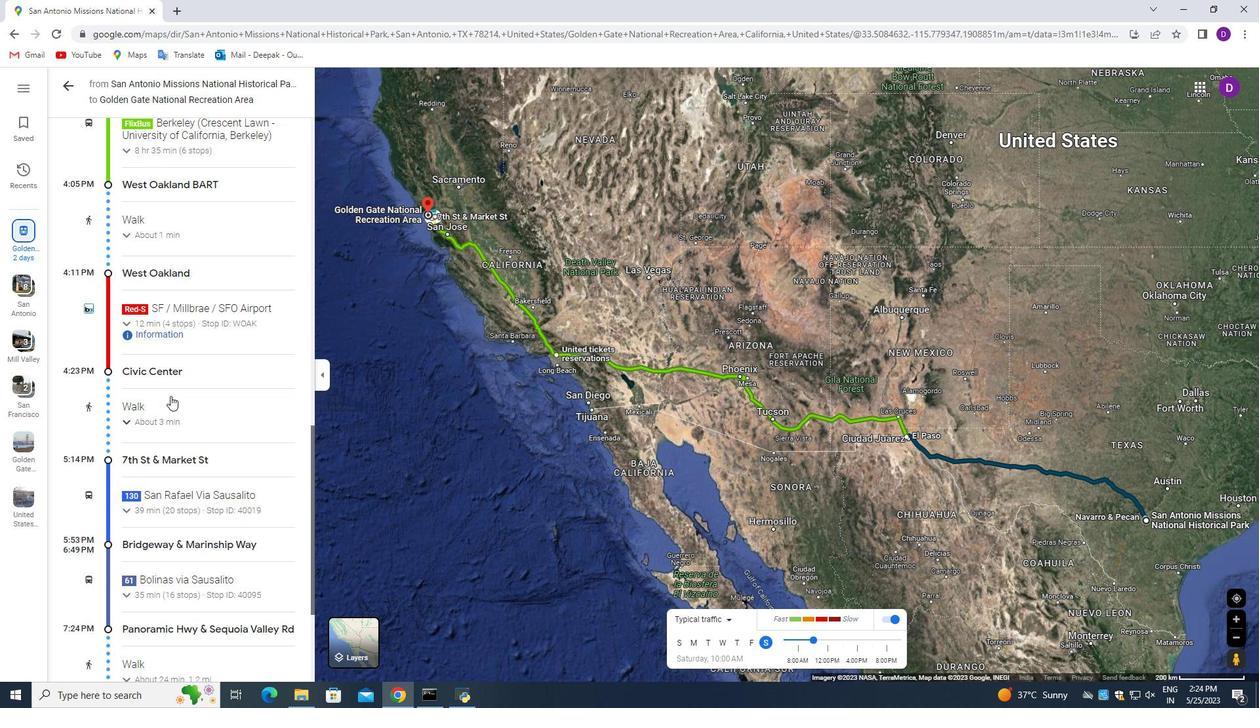 
Action: Mouse scrolled (169, 394) with delta (0, 0)
Screenshot: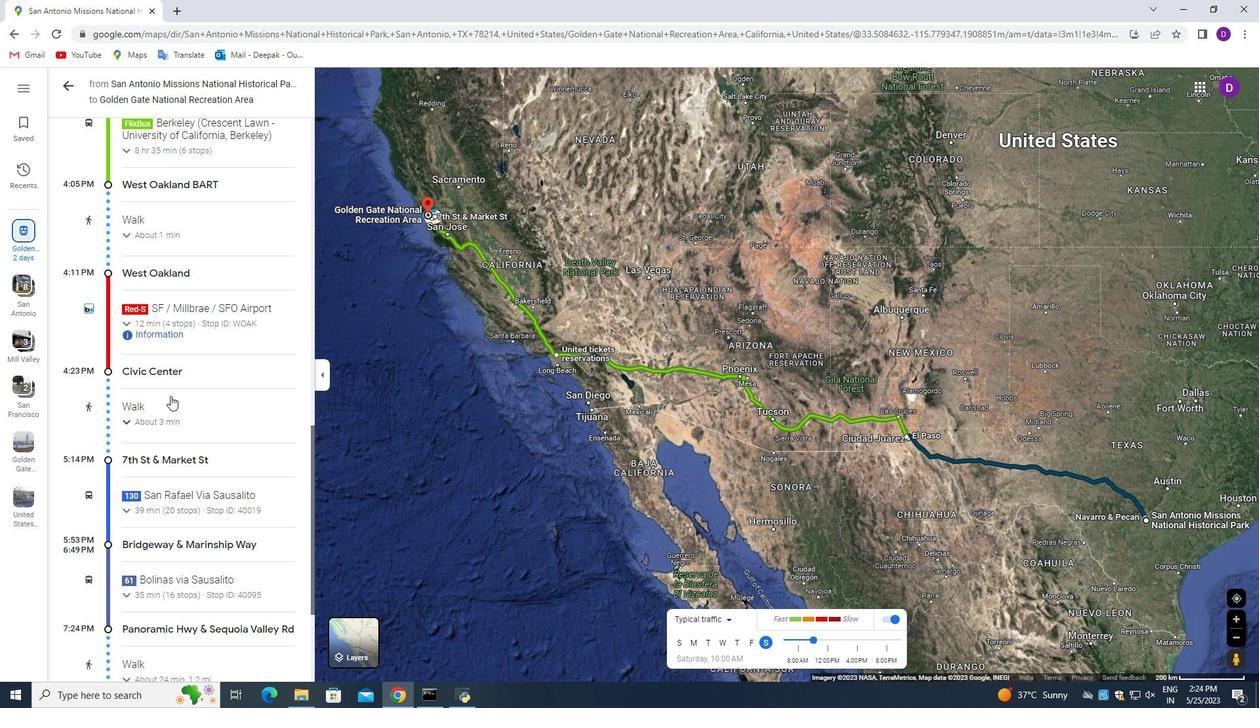 
Action: Mouse moved to (166, 385)
Screenshot: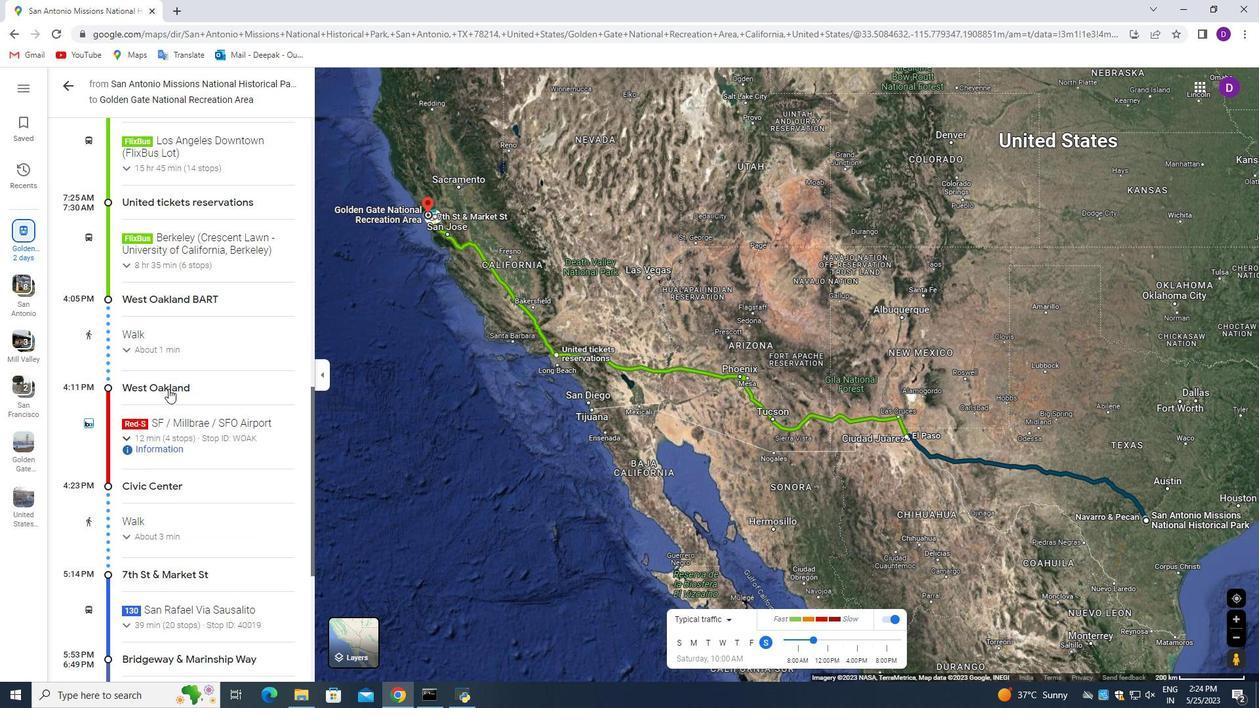 
Action: Mouse scrolled (166, 385) with delta (0, 0)
Screenshot: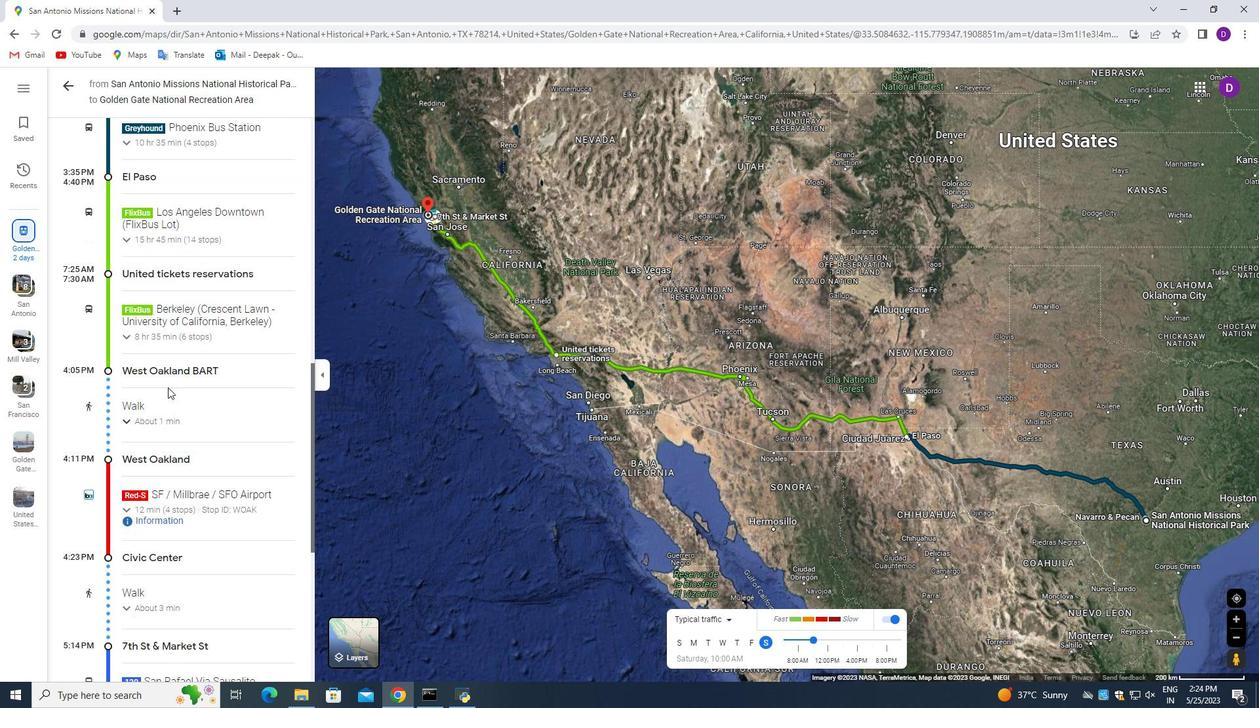 
Action: Mouse scrolled (166, 385) with delta (0, 0)
Screenshot: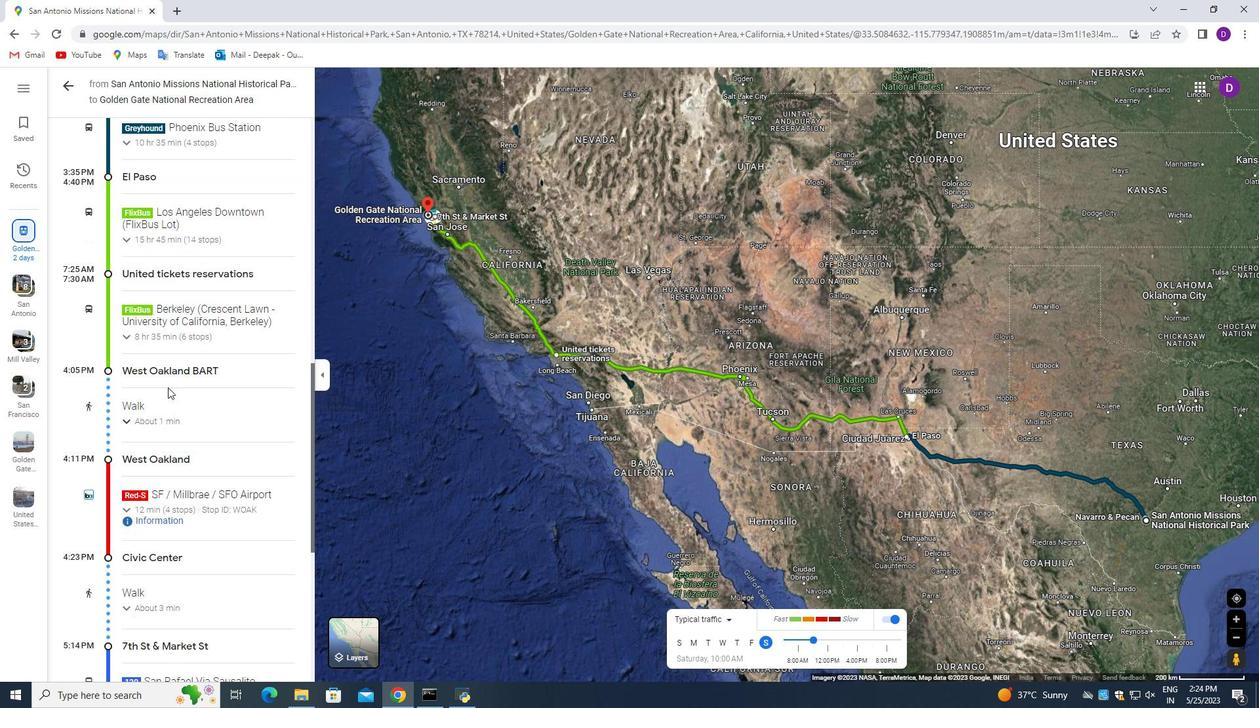 
Action: Mouse scrolled (166, 385) with delta (0, 0)
Screenshot: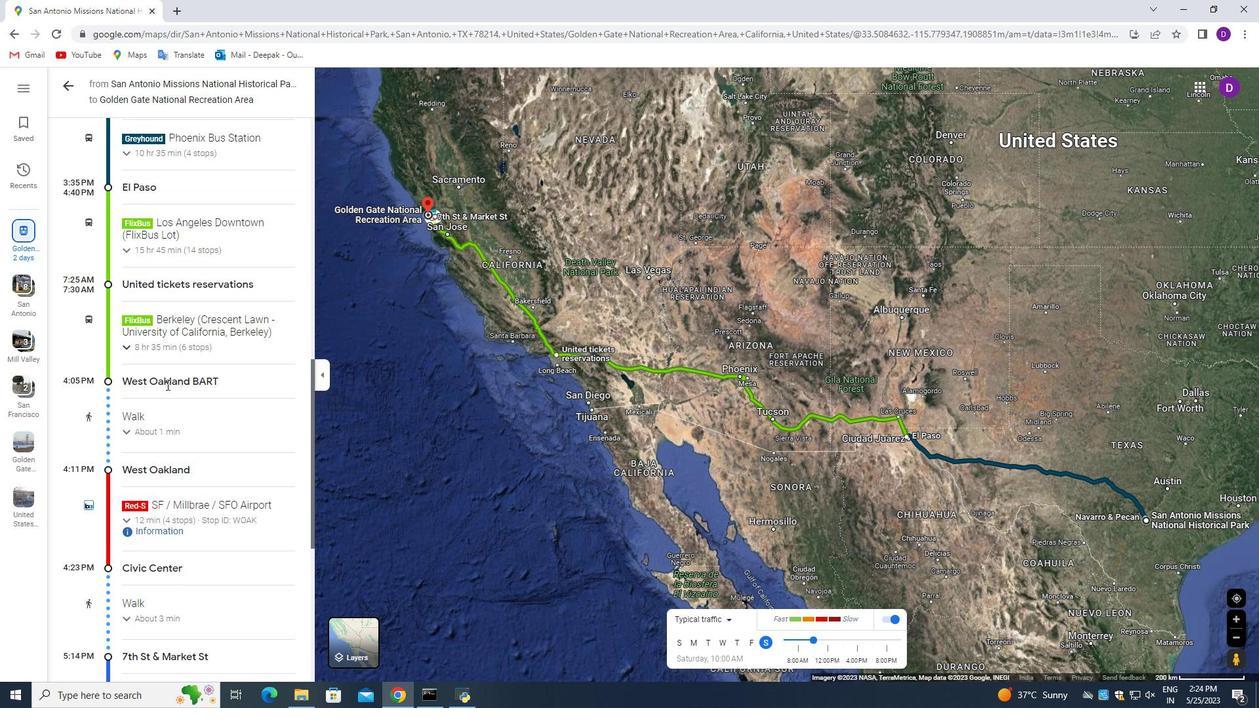 
Action: Mouse moved to (166, 384)
Screenshot: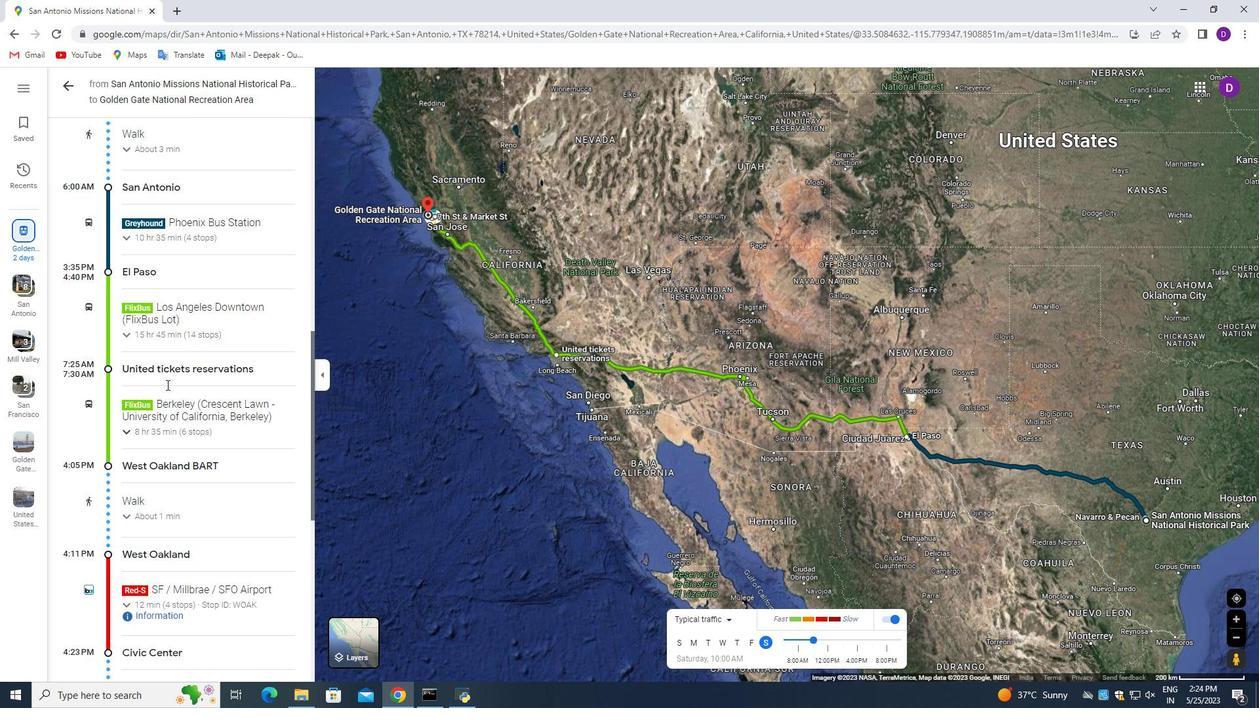 
Action: Mouse scrolled (166, 385) with delta (0, 0)
Screenshot: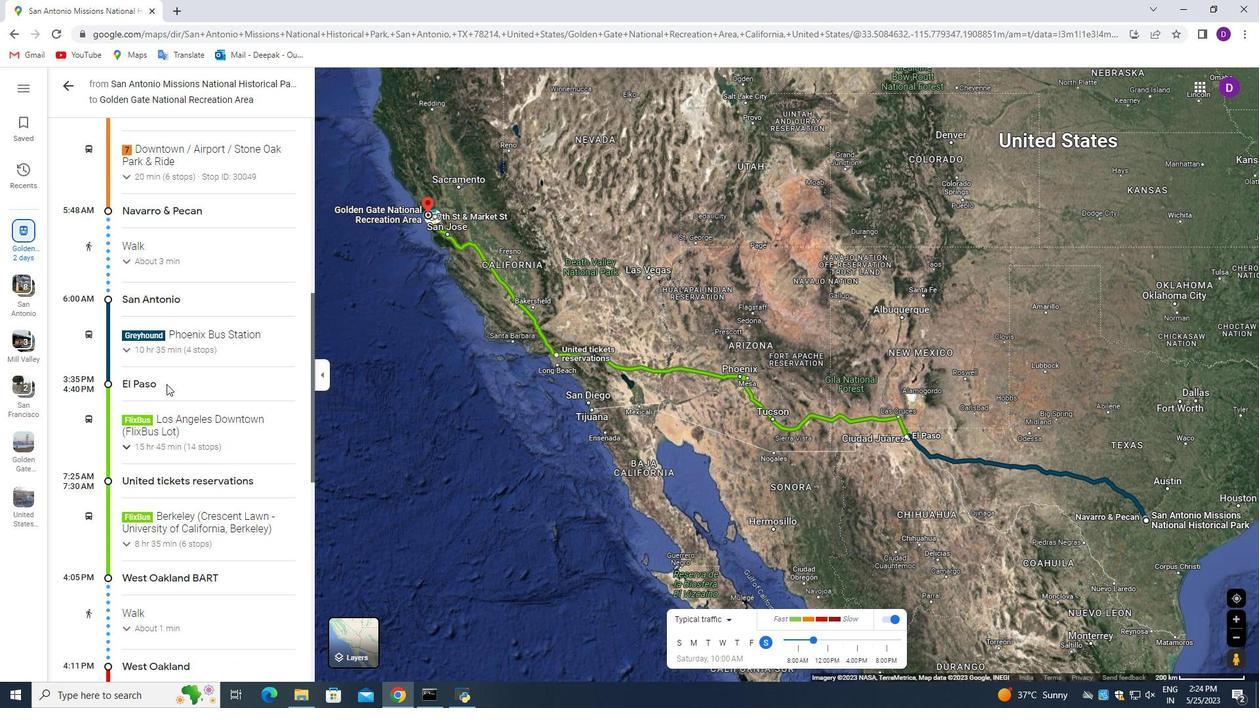 
Action: Mouse scrolled (166, 385) with delta (0, 0)
Screenshot: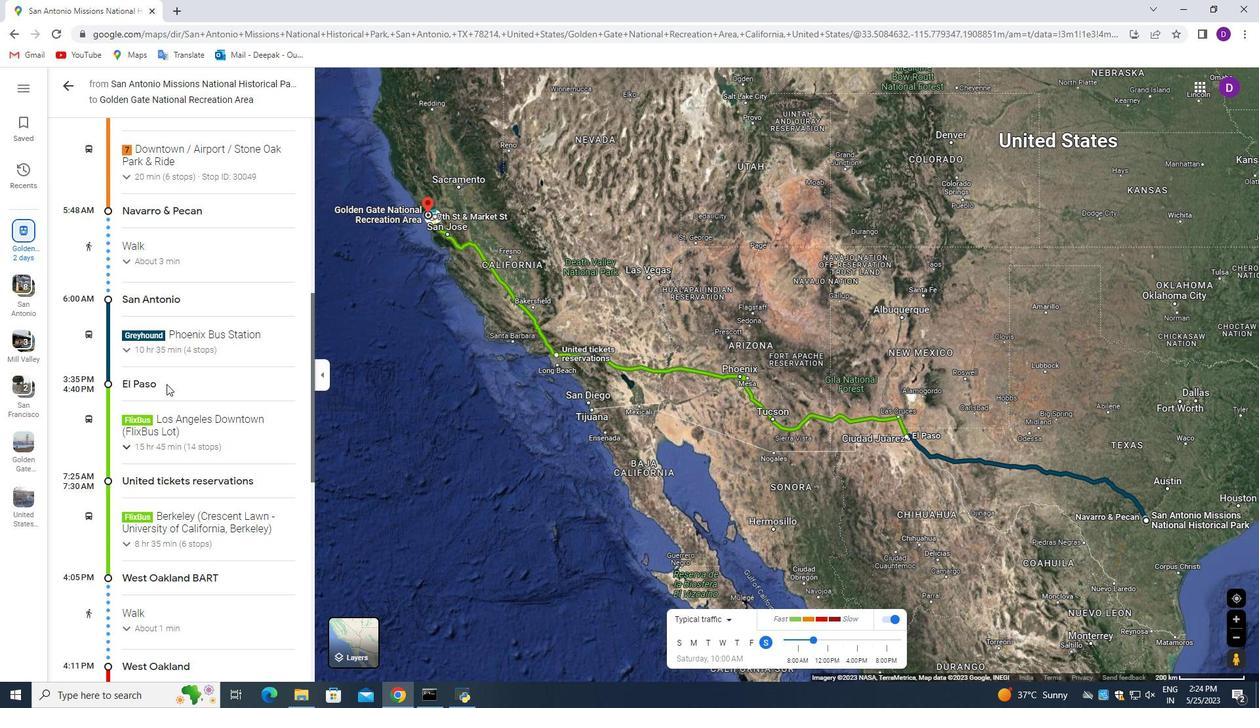 
Action: Mouse moved to (167, 366)
Screenshot: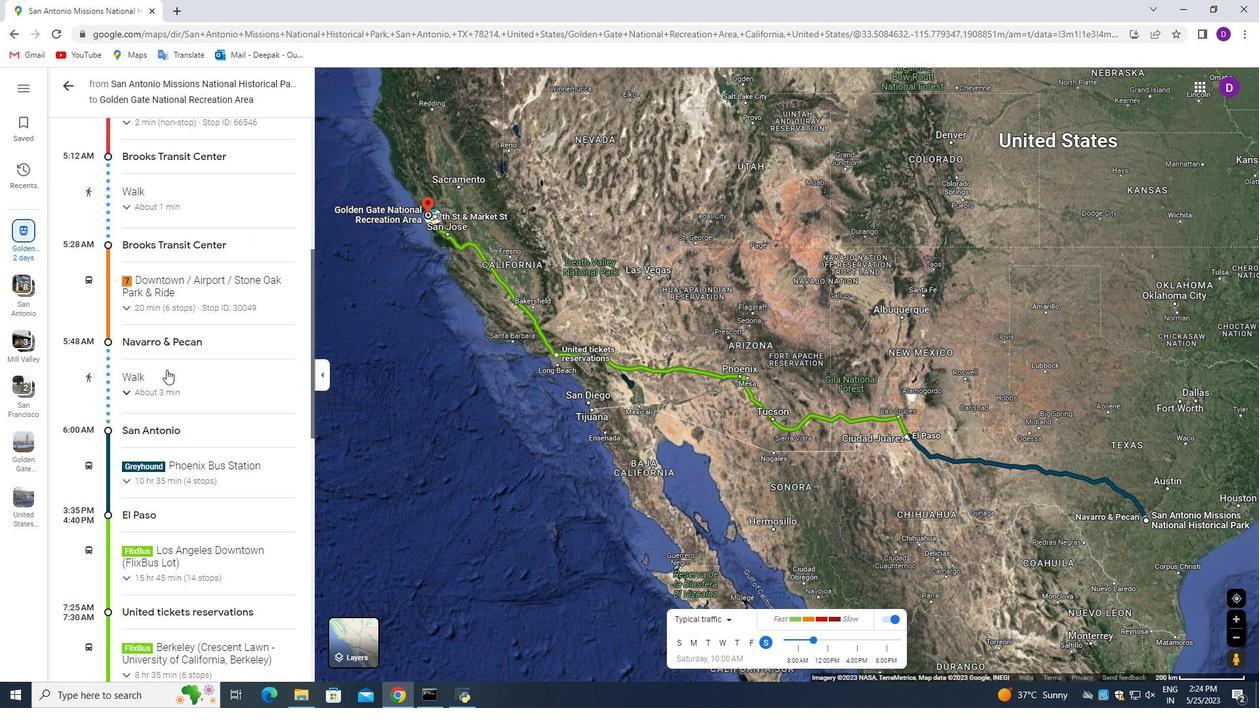 
Action: Mouse scrolled (167, 367) with delta (0, 0)
Screenshot: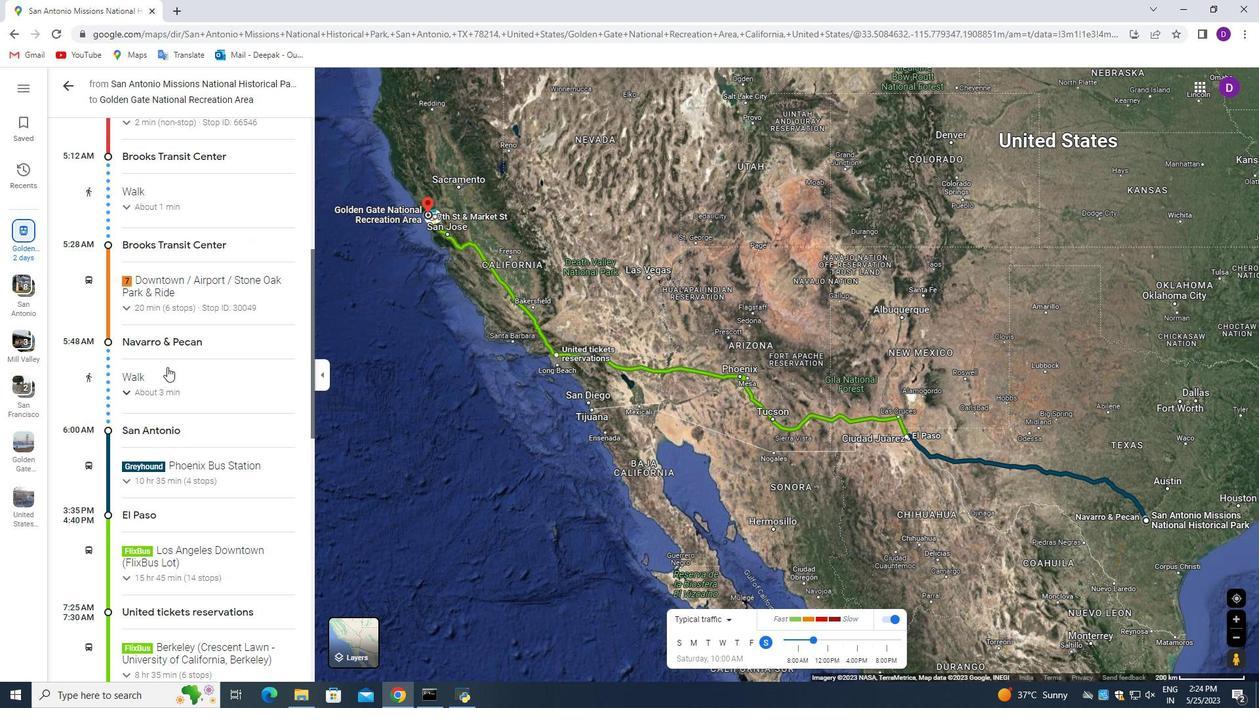 
Action: Mouse scrolled (167, 367) with delta (0, 0)
Screenshot: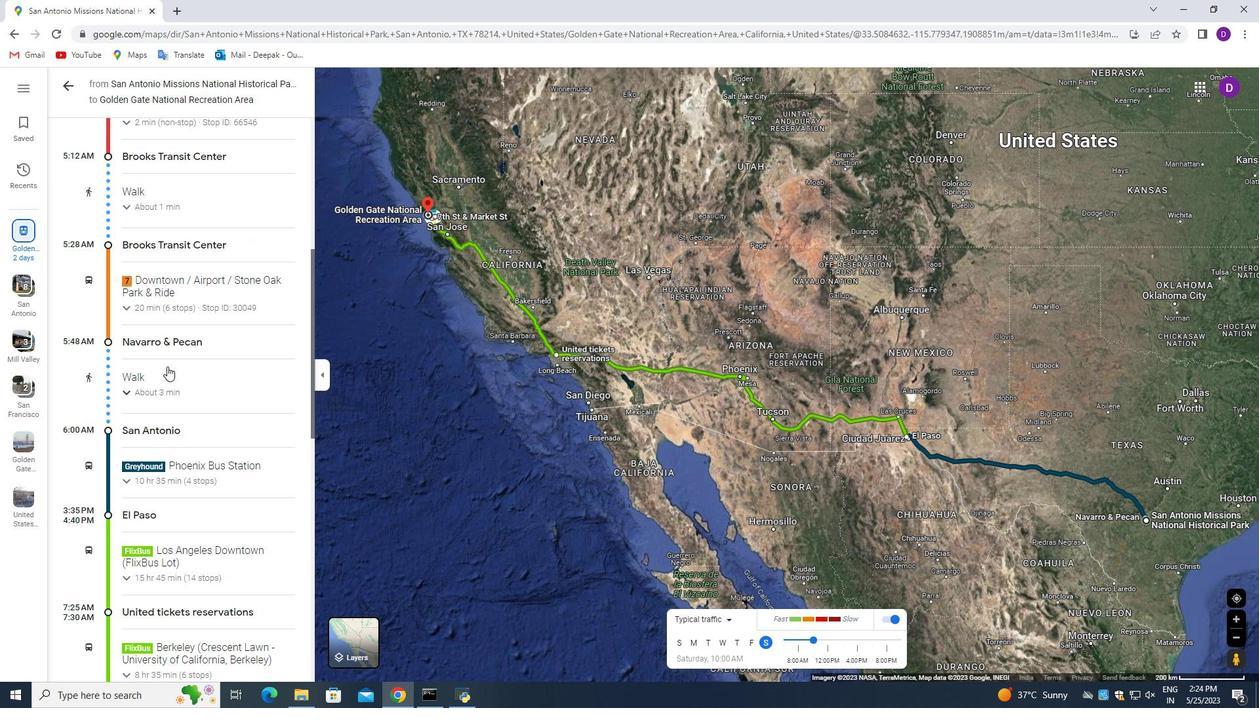 
Action: Mouse moved to (162, 356)
Screenshot: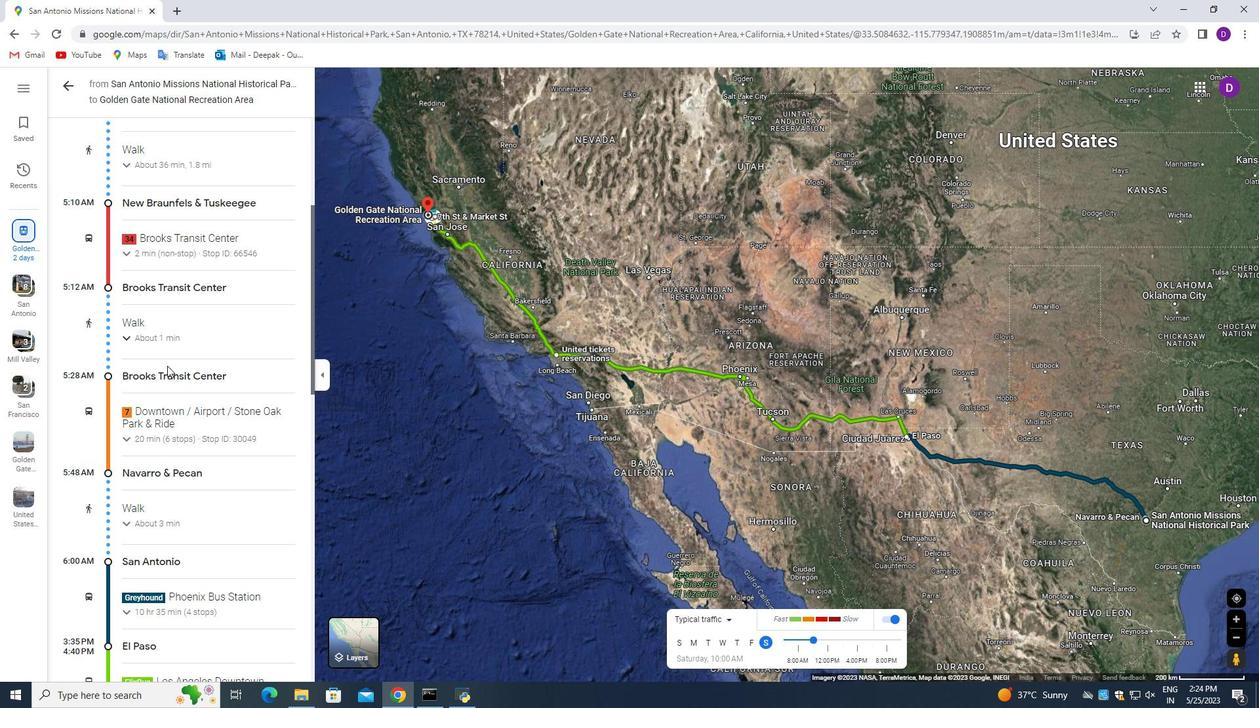 
Action: Mouse scrolled (167, 363) with delta (0, 0)
Screenshot: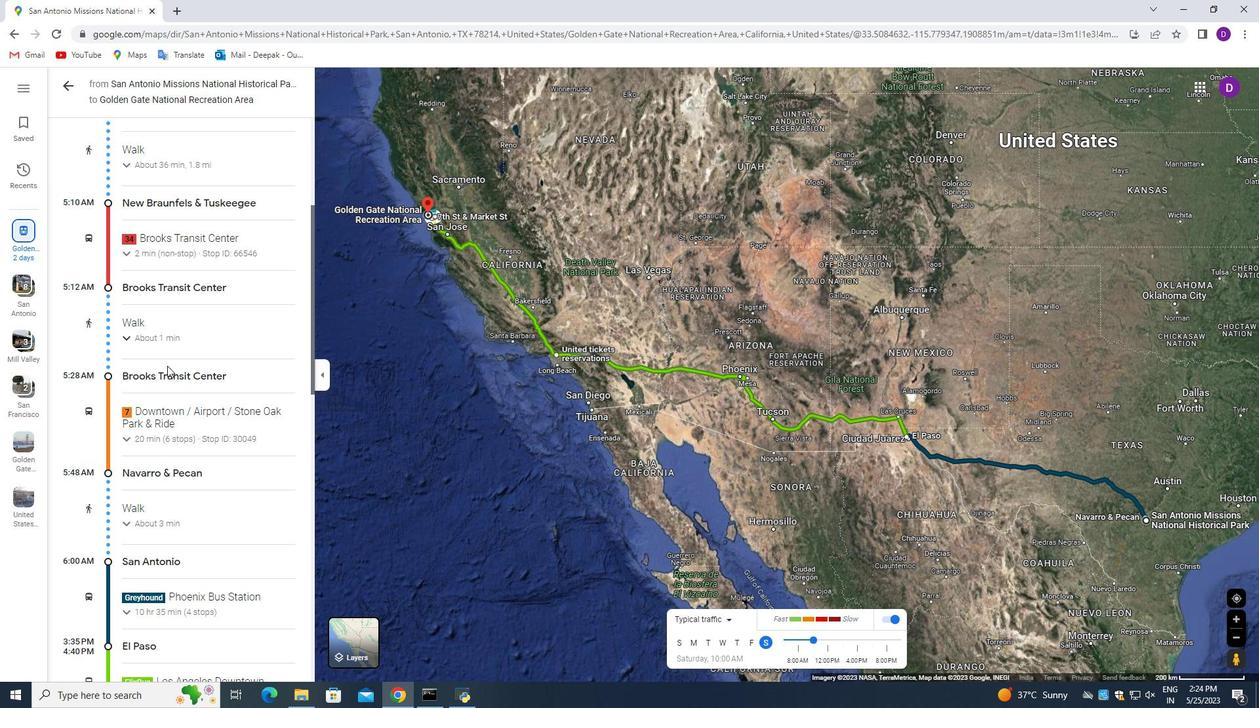 
Action: Mouse moved to (162, 355)
Screenshot: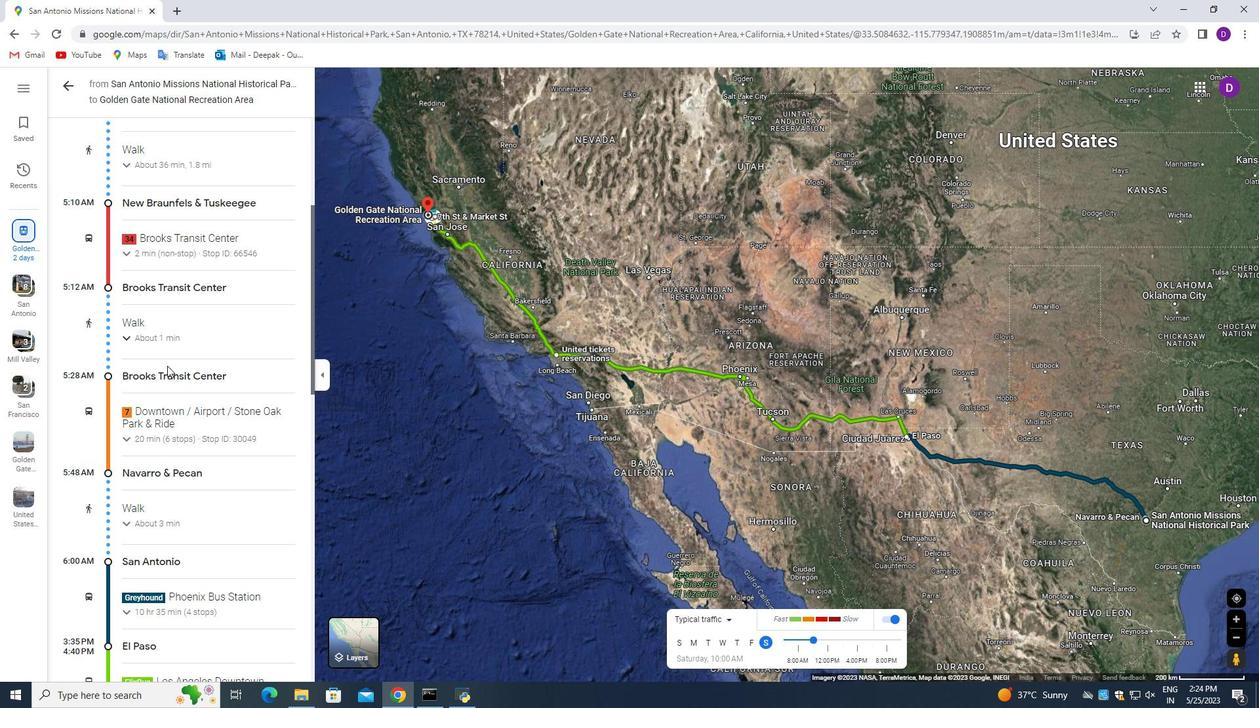 
Action: Mouse scrolled (165, 360) with delta (0, 0)
Screenshot: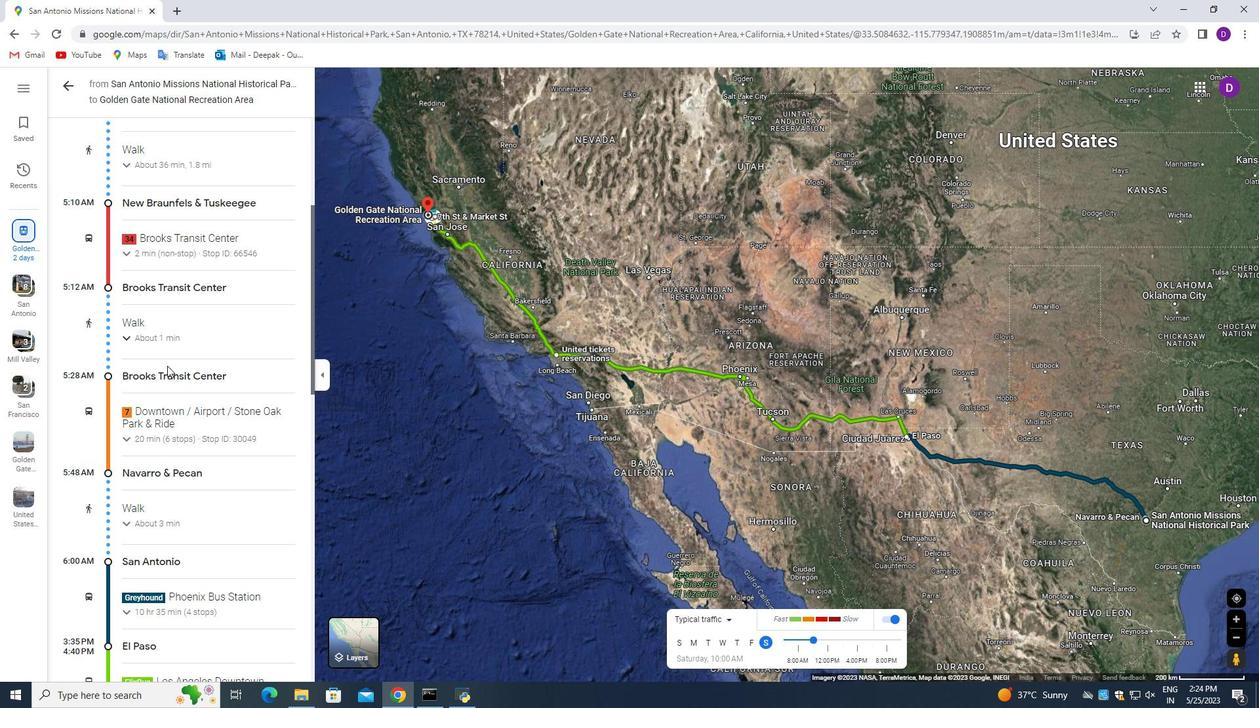 
Action: Mouse moved to (161, 353)
Screenshot: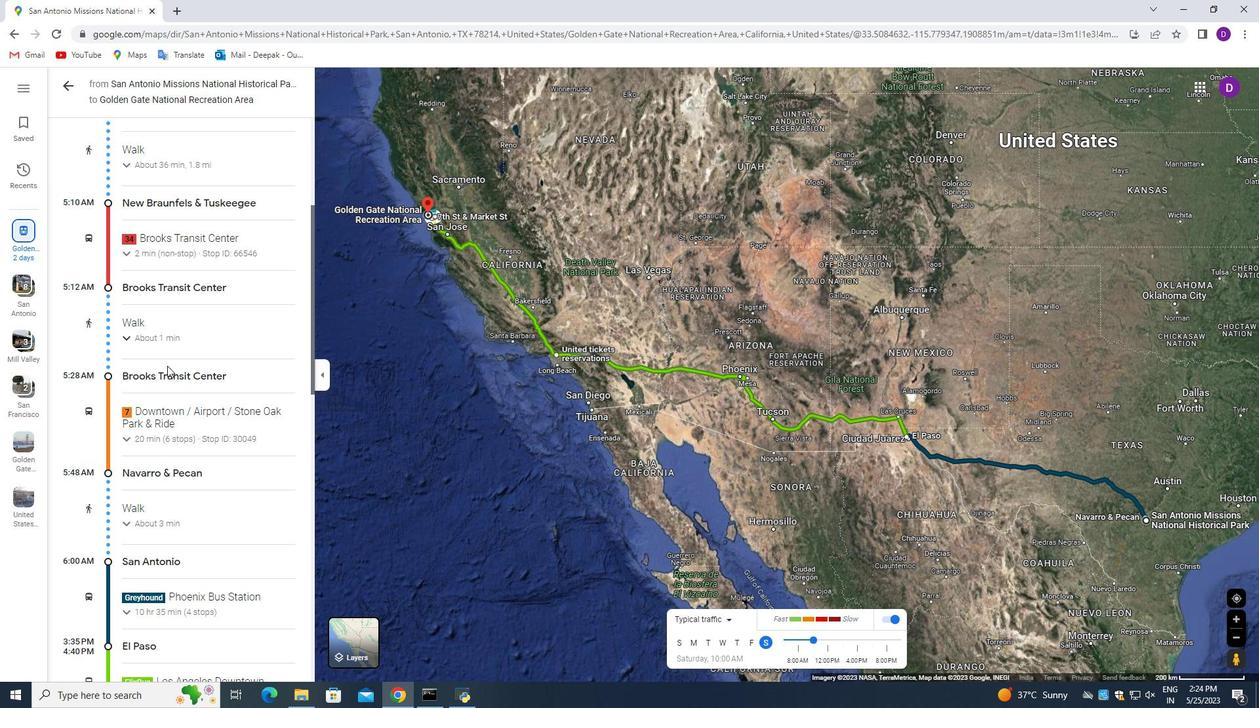 
Action: Mouse scrolled (162, 356) with delta (0, 0)
Screenshot: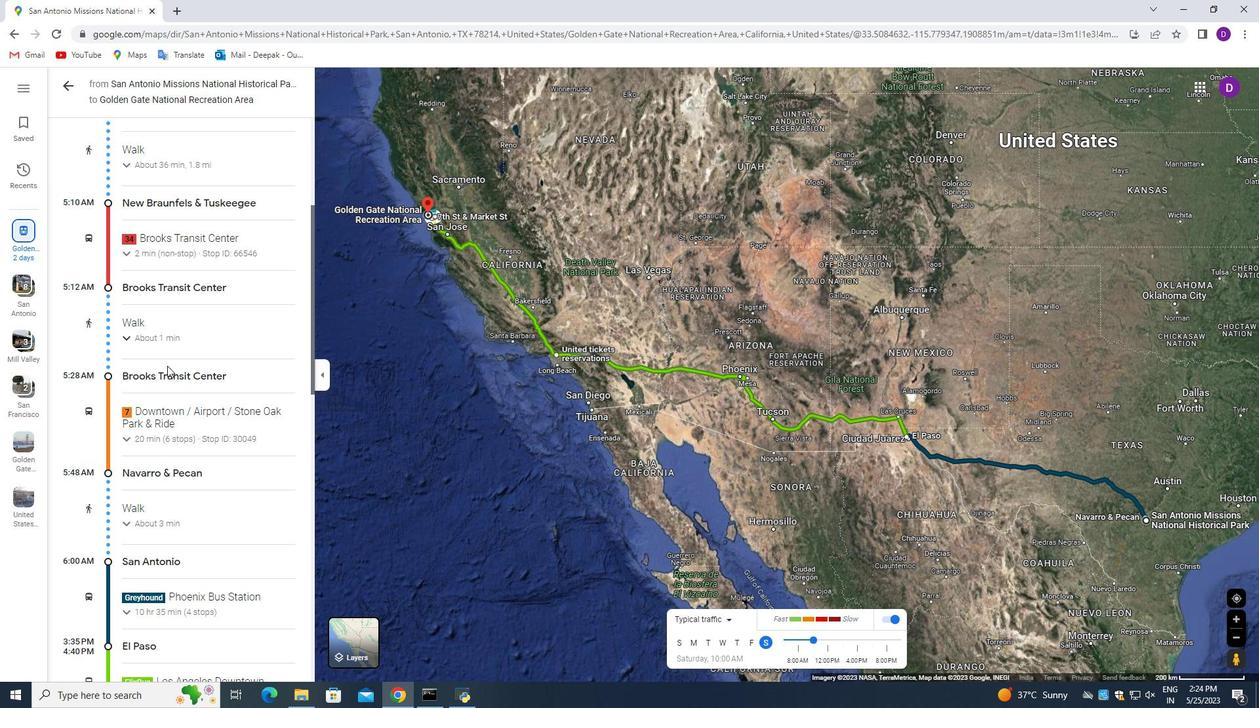 
Action: Mouse moved to (160, 349)
Screenshot: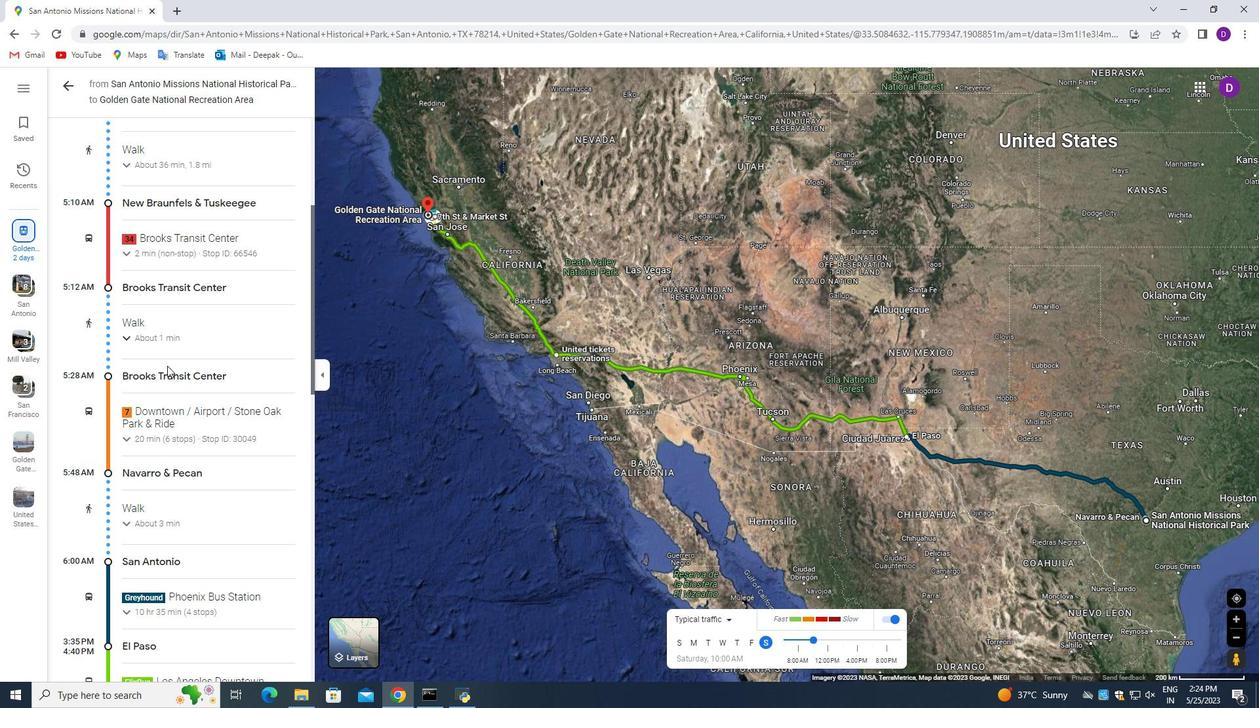 
Action: Mouse scrolled (160, 351) with delta (0, 0)
Screenshot: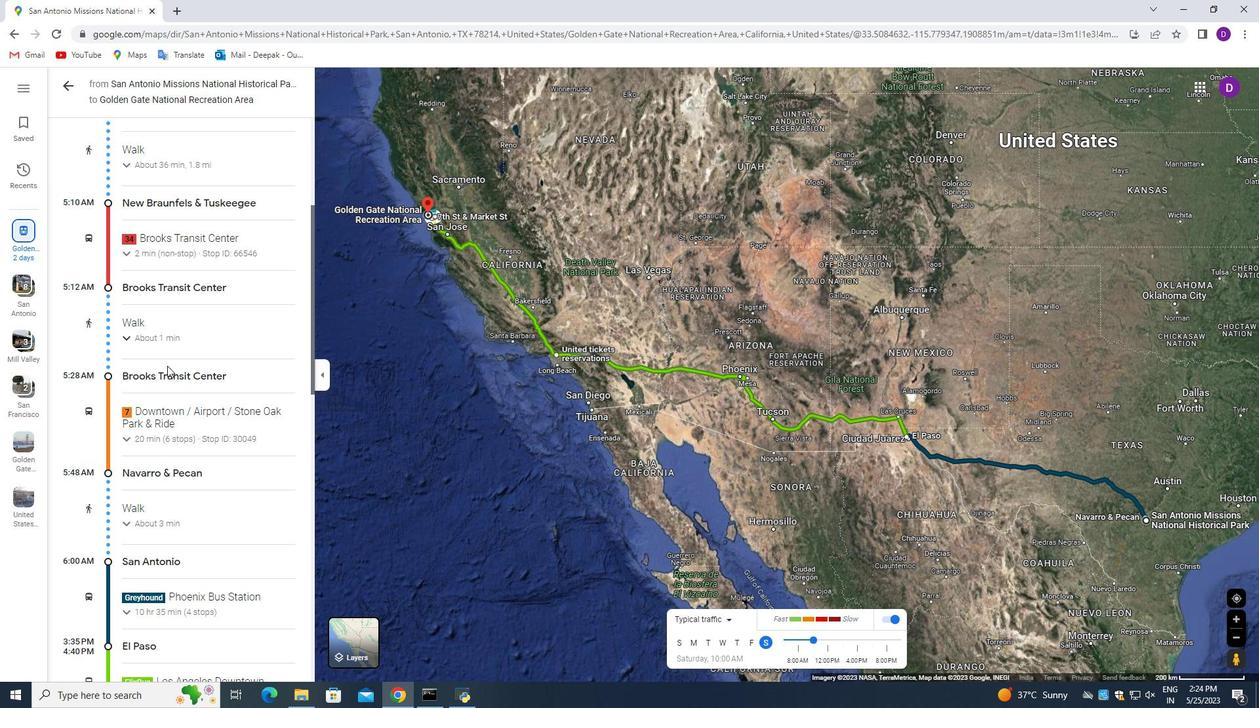 
Action: Mouse moved to (158, 338)
Screenshot: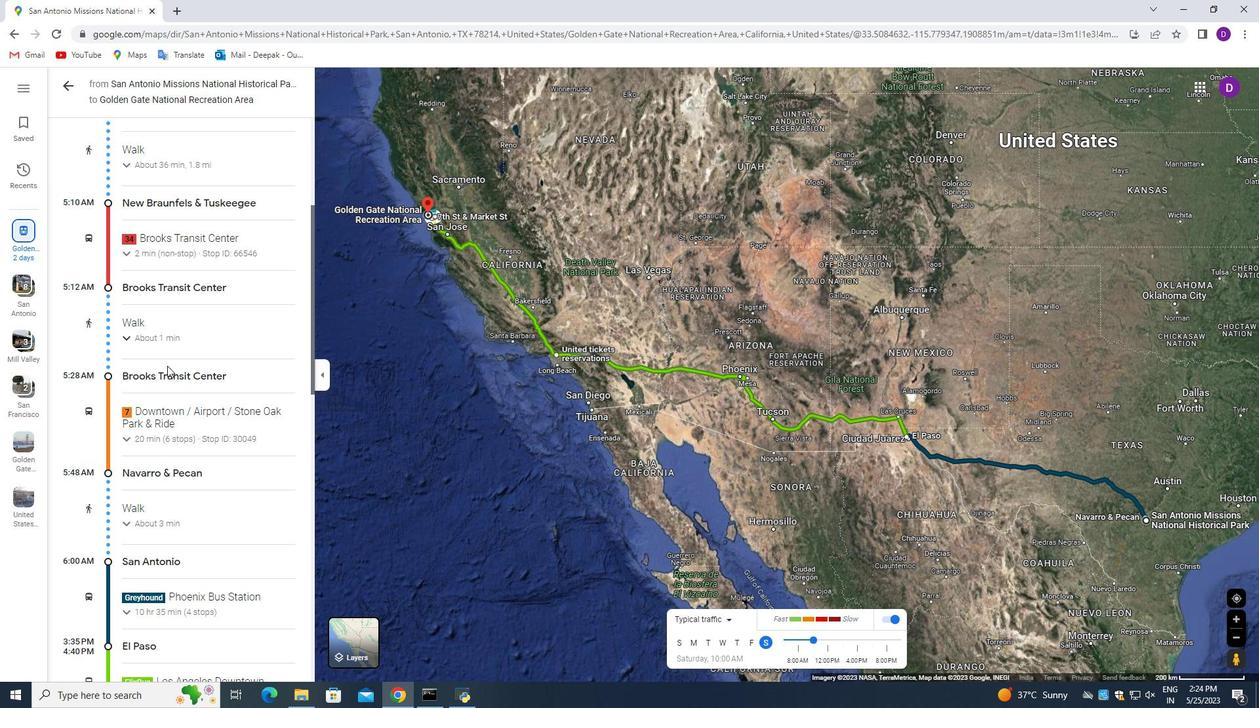 
Action: Mouse scrolled (158, 339) with delta (0, 0)
Screenshot: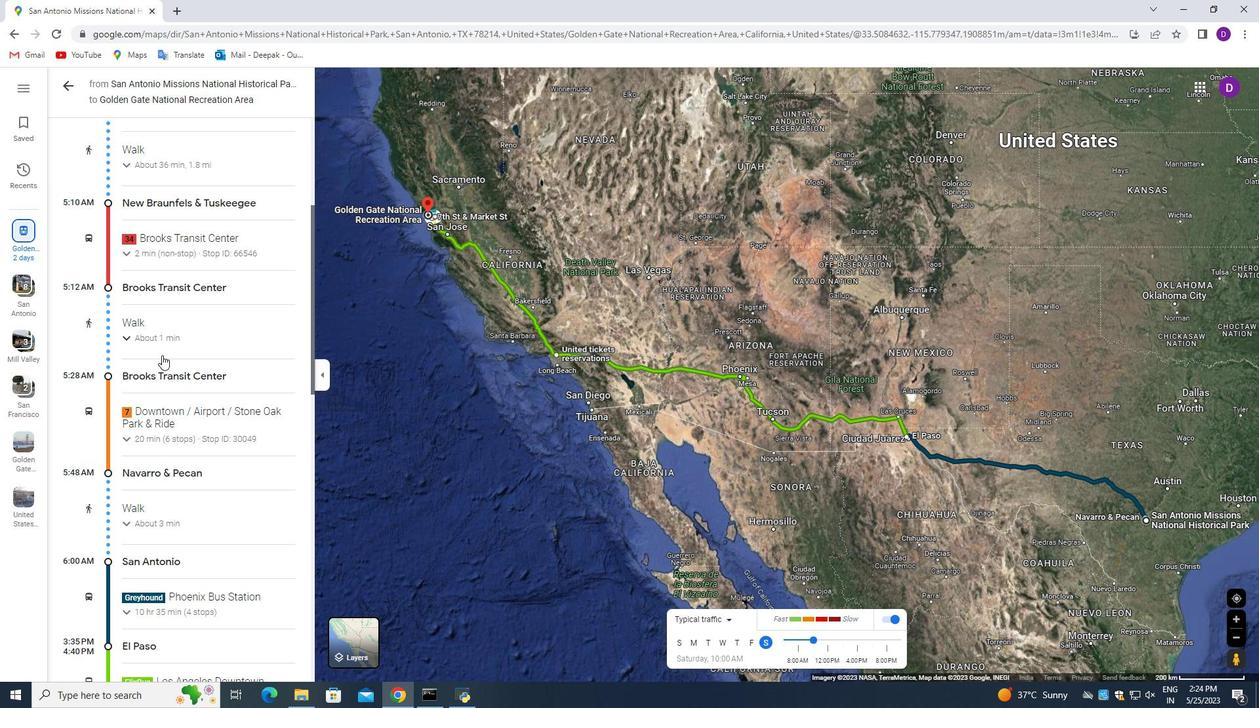 
Action: Mouse moved to (158, 318)
Screenshot: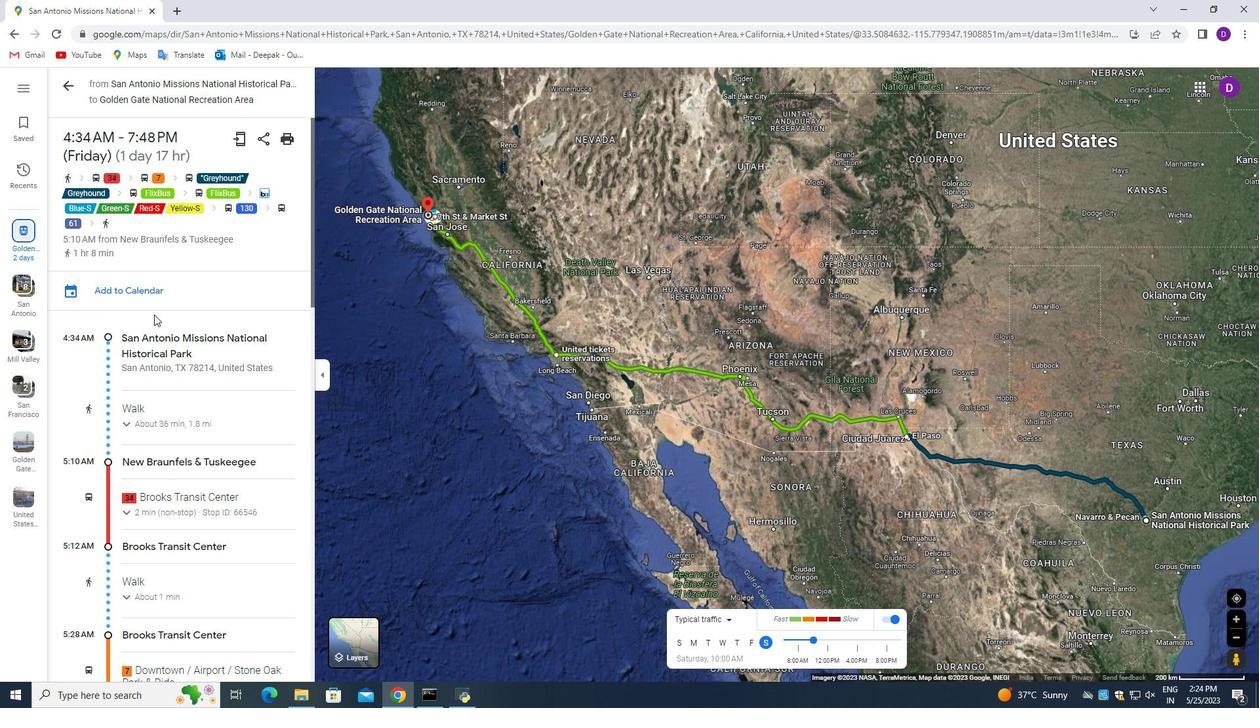 
Action: Mouse scrolled (158, 318) with delta (0, 0)
Screenshot: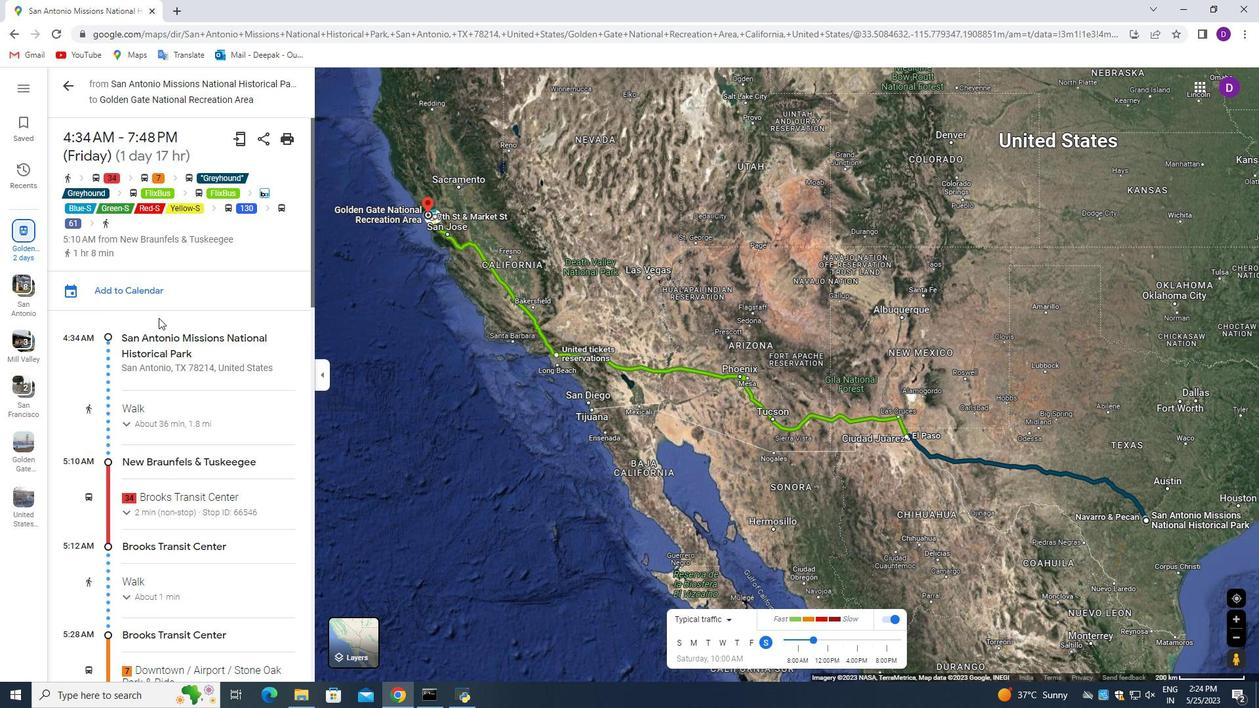 
Action: Mouse scrolled (158, 318) with delta (0, 0)
Screenshot: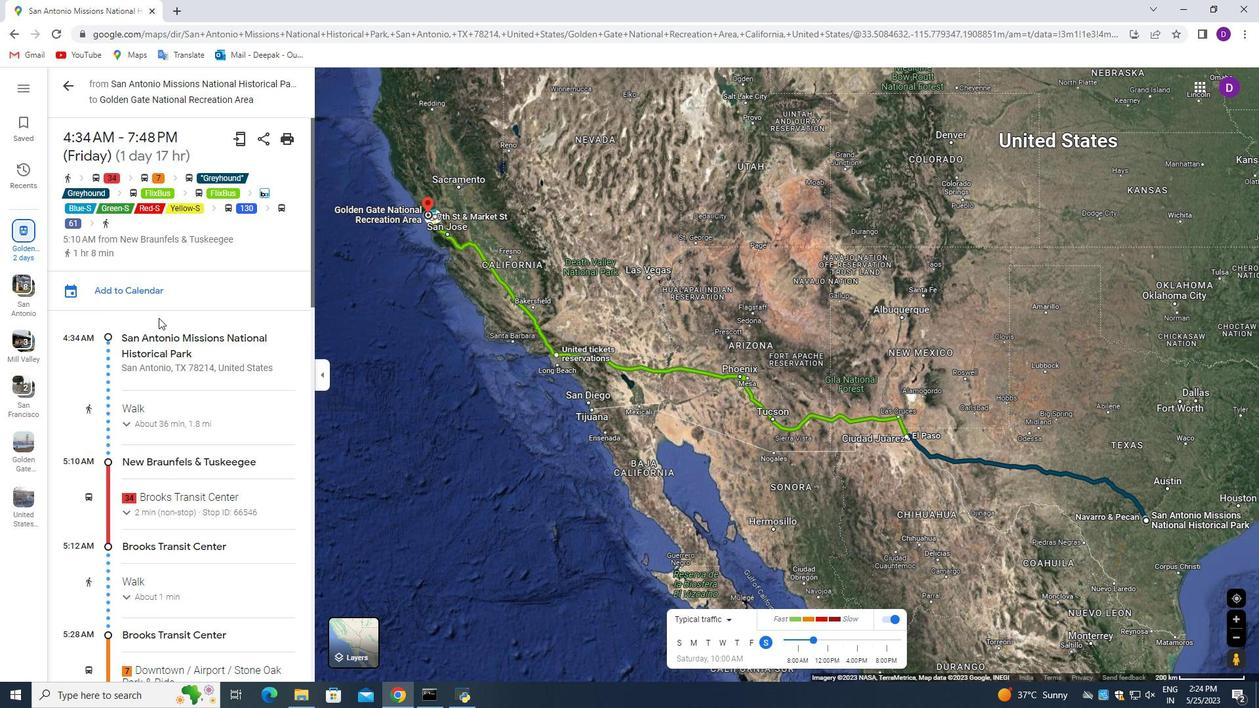 
Action: Mouse moved to (170, 292)
